 Task: Research Airbnb options in Palagiano, Italy from 1st January 2024 to 4th January 2024 for 1 adult. Place can be private room with 1  bedroom having 1 bed and 1 bathroom. Property type can be flat. Amenities needed are: wifi.
Action: Mouse moved to (492, 122)
Screenshot: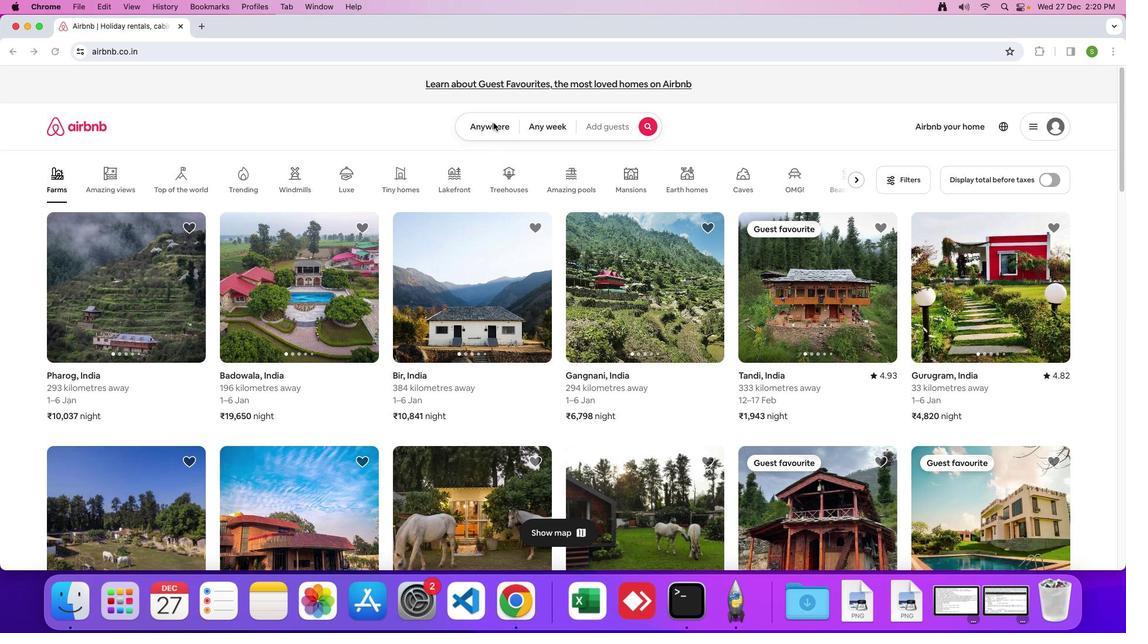 
Action: Mouse pressed left at (492, 122)
Screenshot: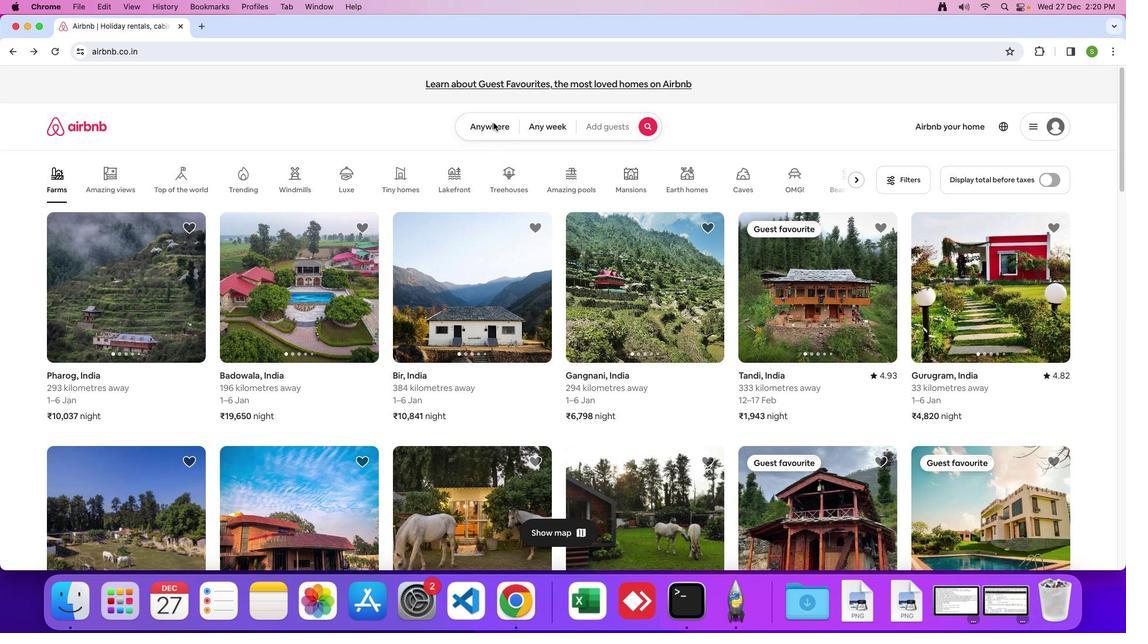 
Action: Mouse moved to (488, 124)
Screenshot: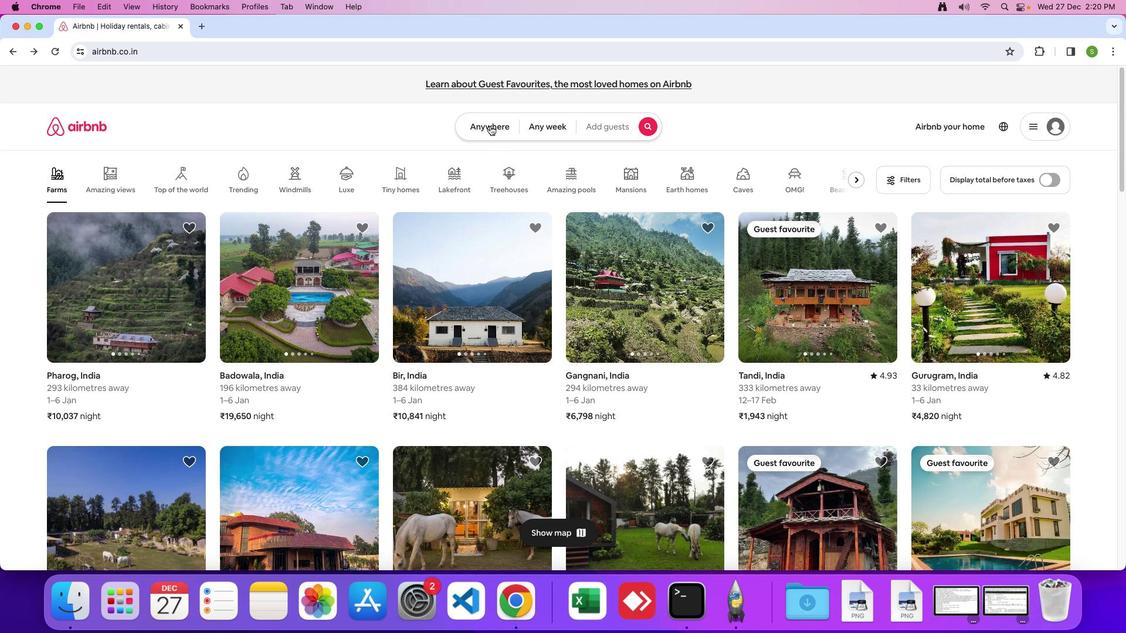 
Action: Mouse pressed left at (488, 124)
Screenshot: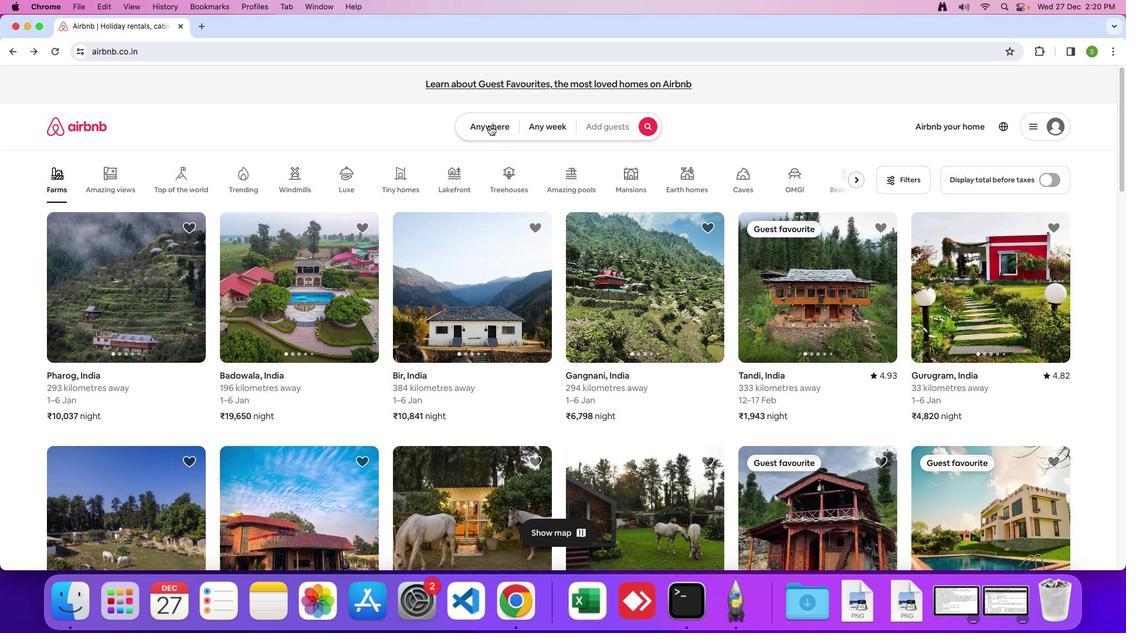 
Action: Mouse moved to (417, 164)
Screenshot: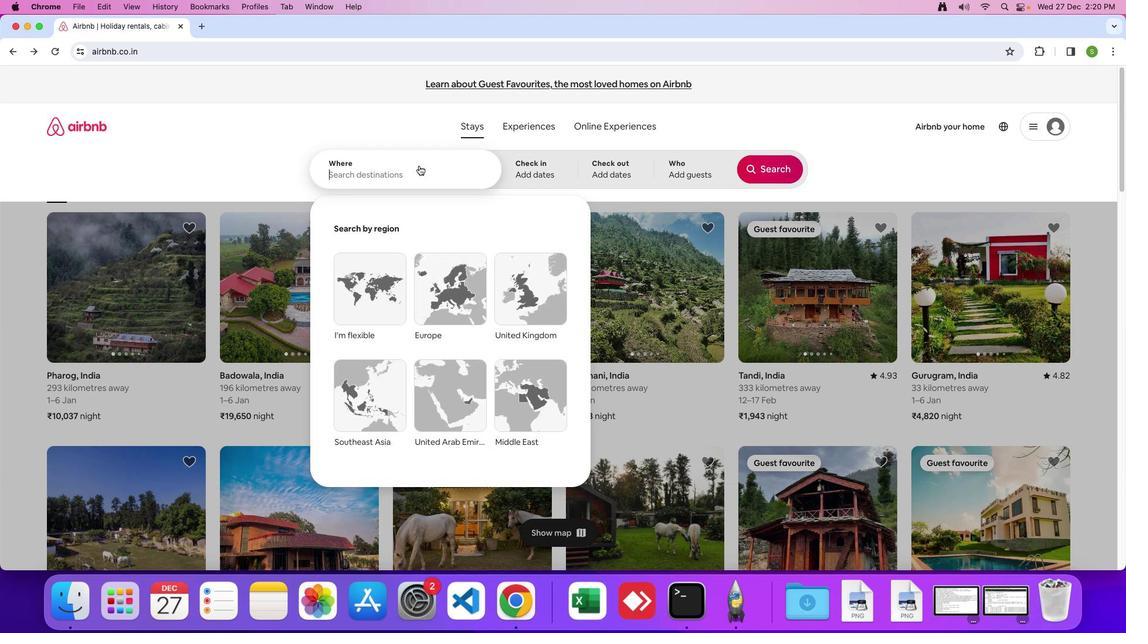 
Action: Mouse pressed left at (417, 164)
Screenshot: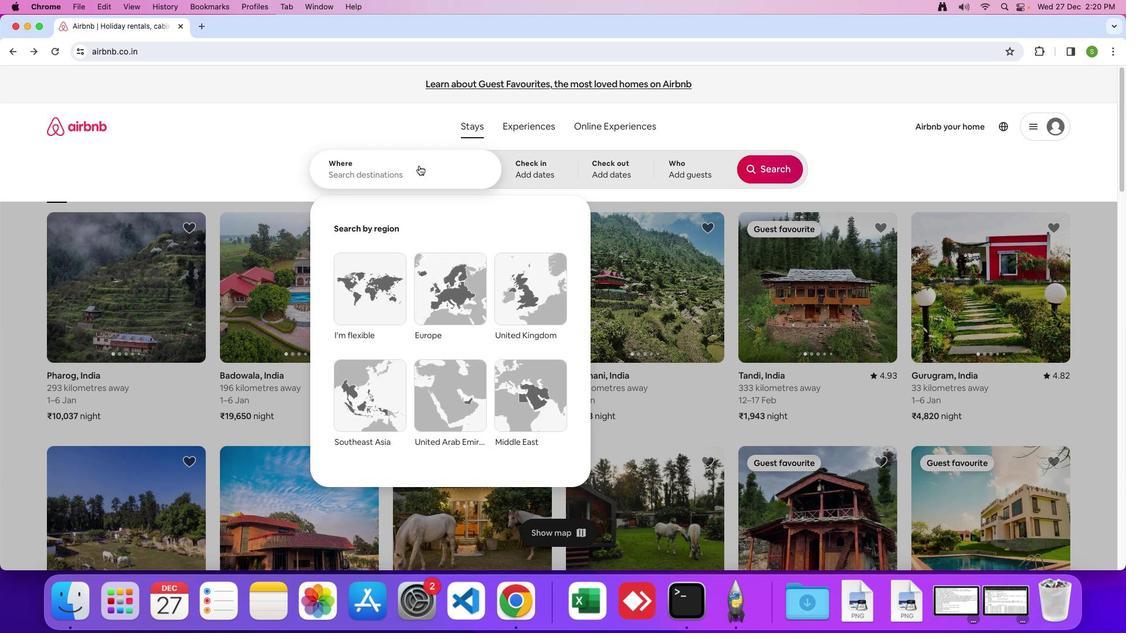 
Action: Mouse moved to (421, 165)
Screenshot: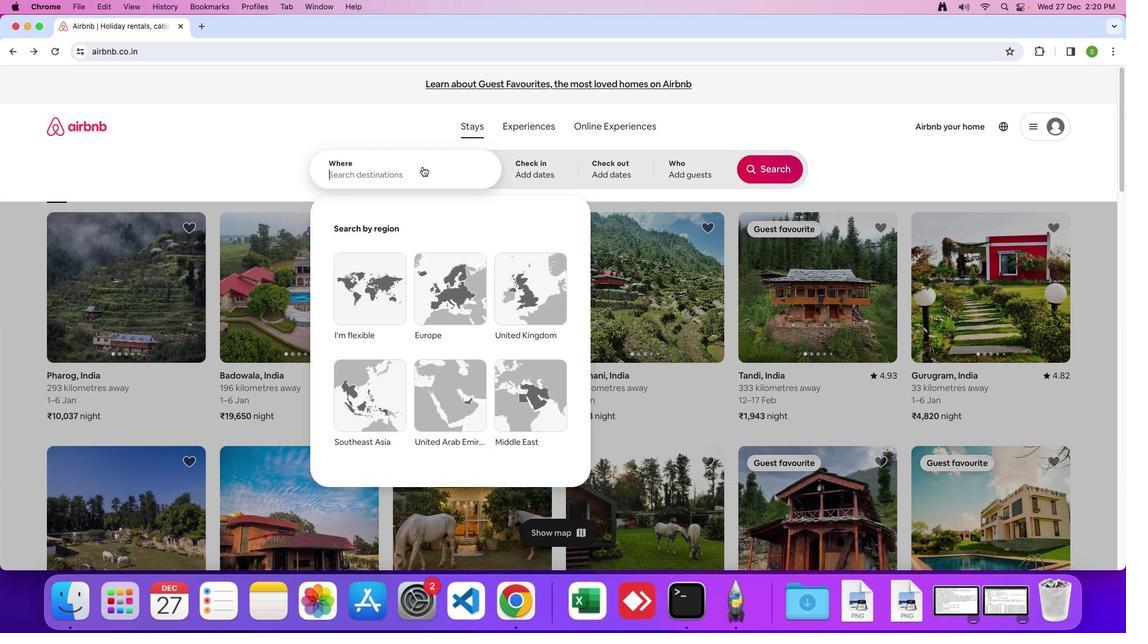 
Action: Key pressed 'P'Key.caps_lock'a''l''a''g''i''a''n''o'','Key.spaceKey.shift'I''t''a''l''y'Key.enter
Screenshot: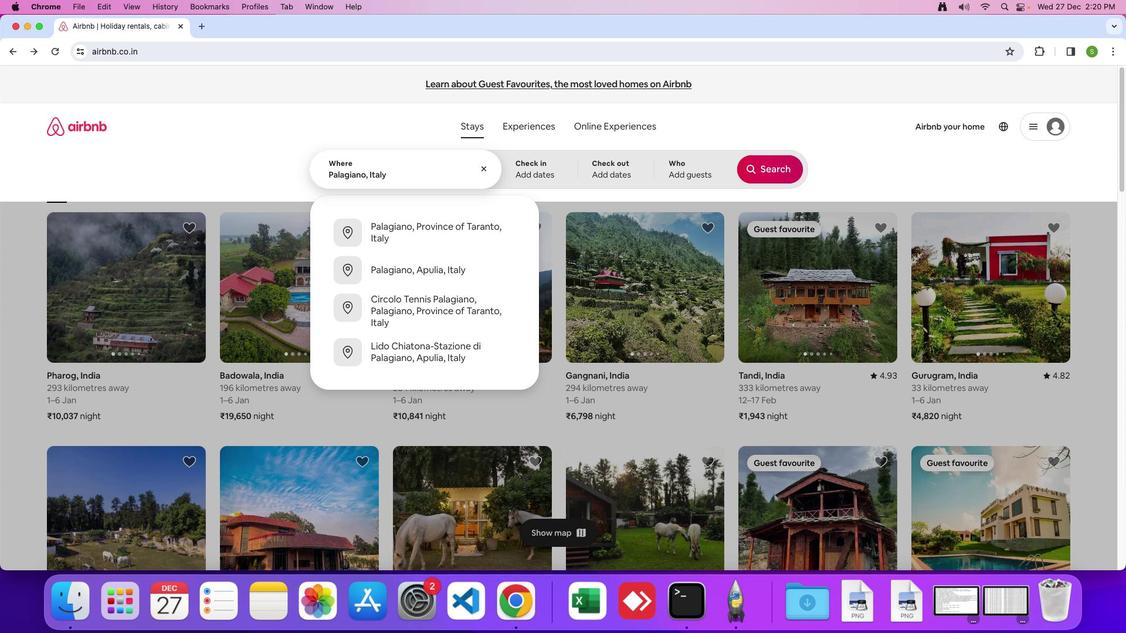 
Action: Mouse moved to (620, 316)
Screenshot: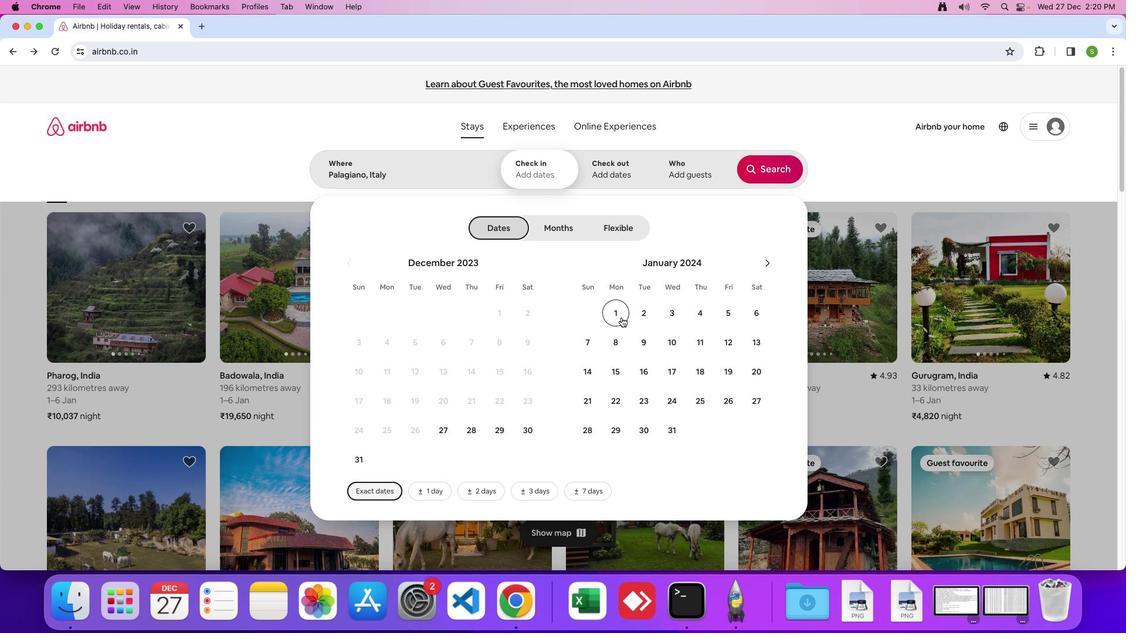 
Action: Mouse pressed left at (620, 316)
Screenshot: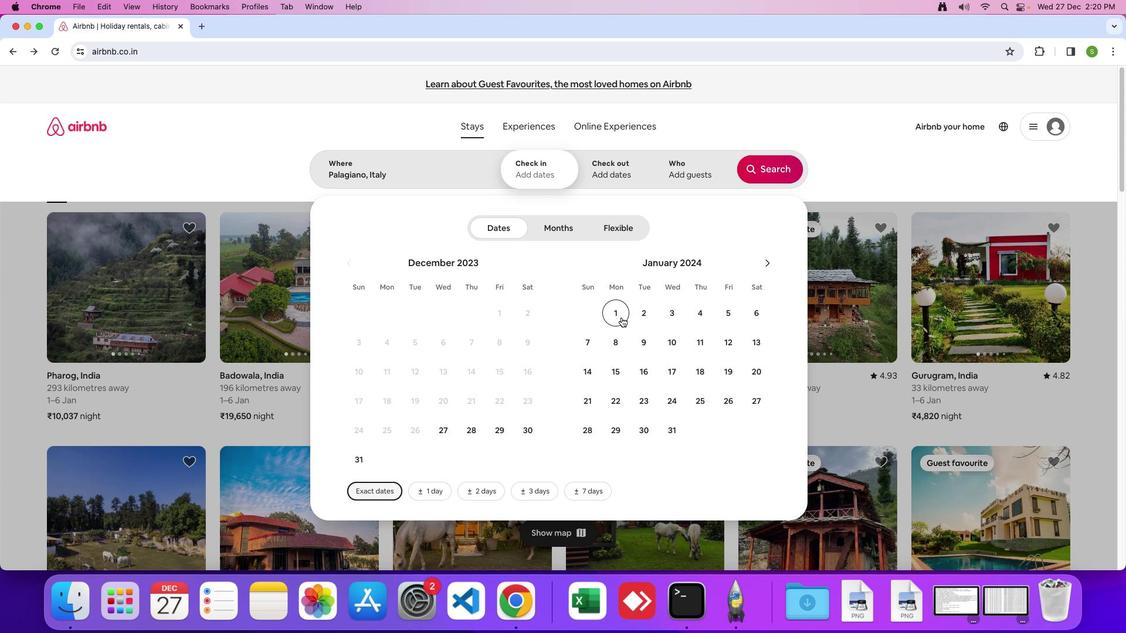 
Action: Mouse moved to (696, 315)
Screenshot: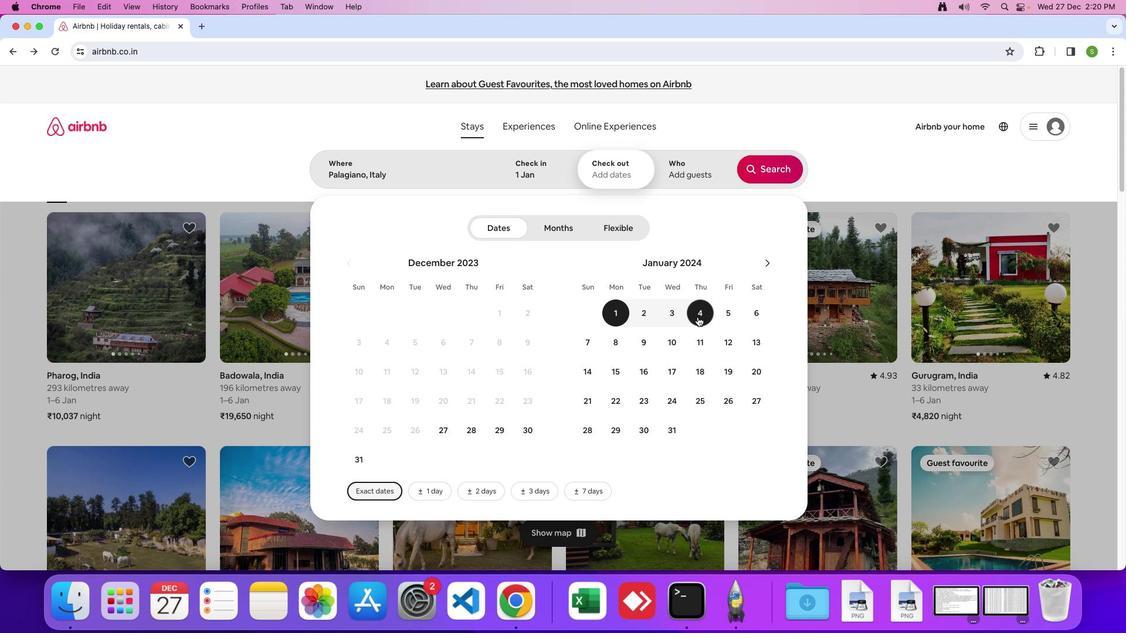 
Action: Mouse pressed left at (696, 315)
Screenshot: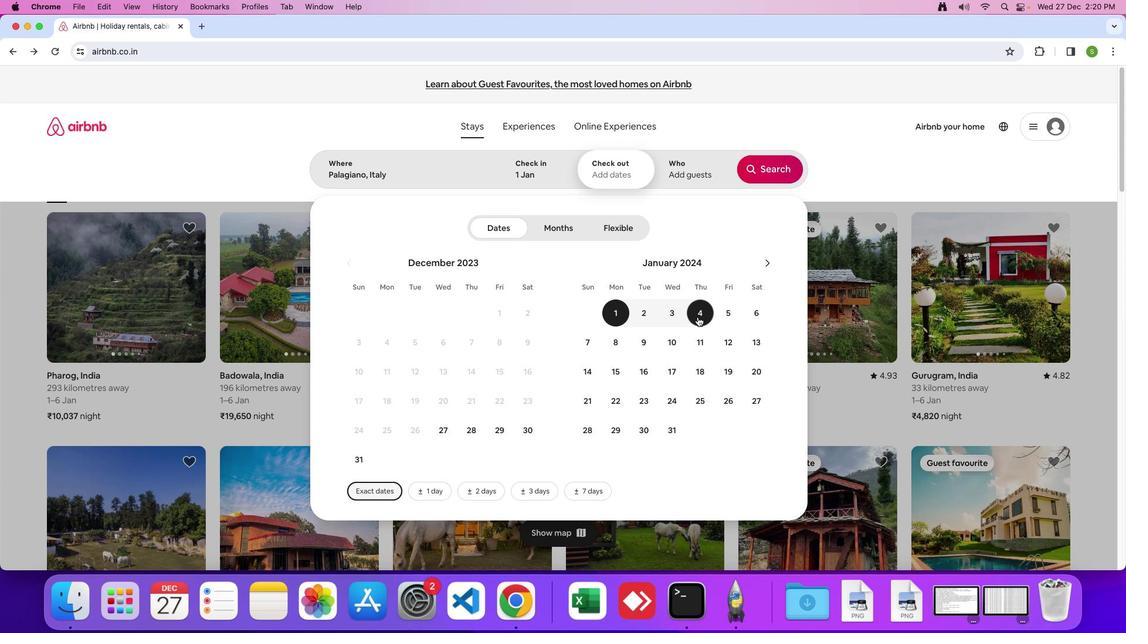 
Action: Mouse moved to (685, 179)
Screenshot: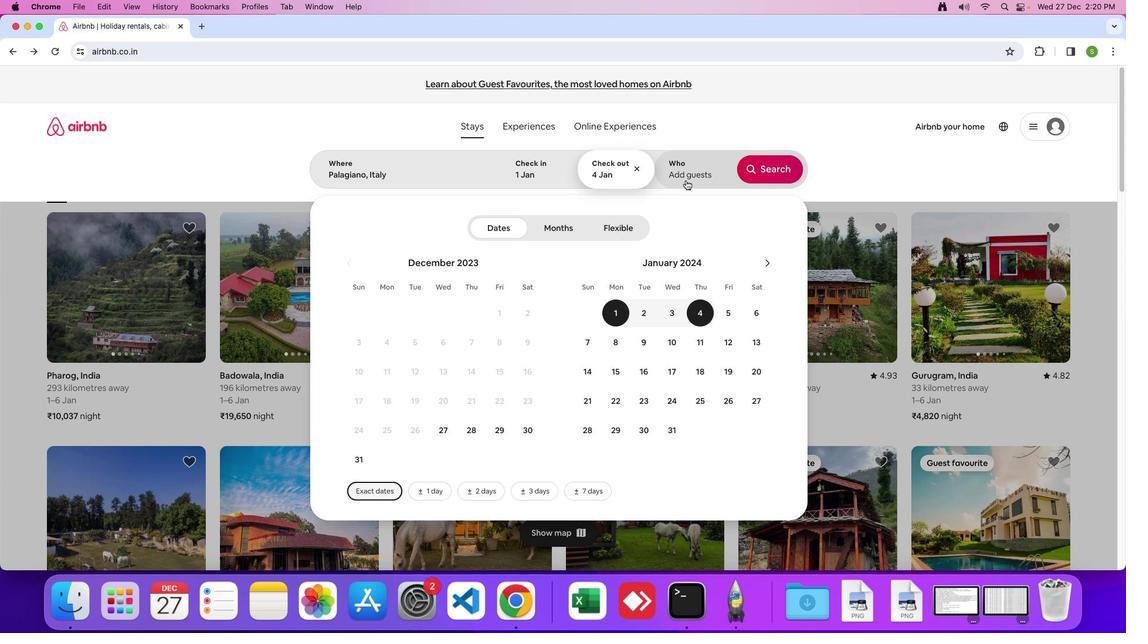 
Action: Mouse pressed left at (685, 179)
Screenshot: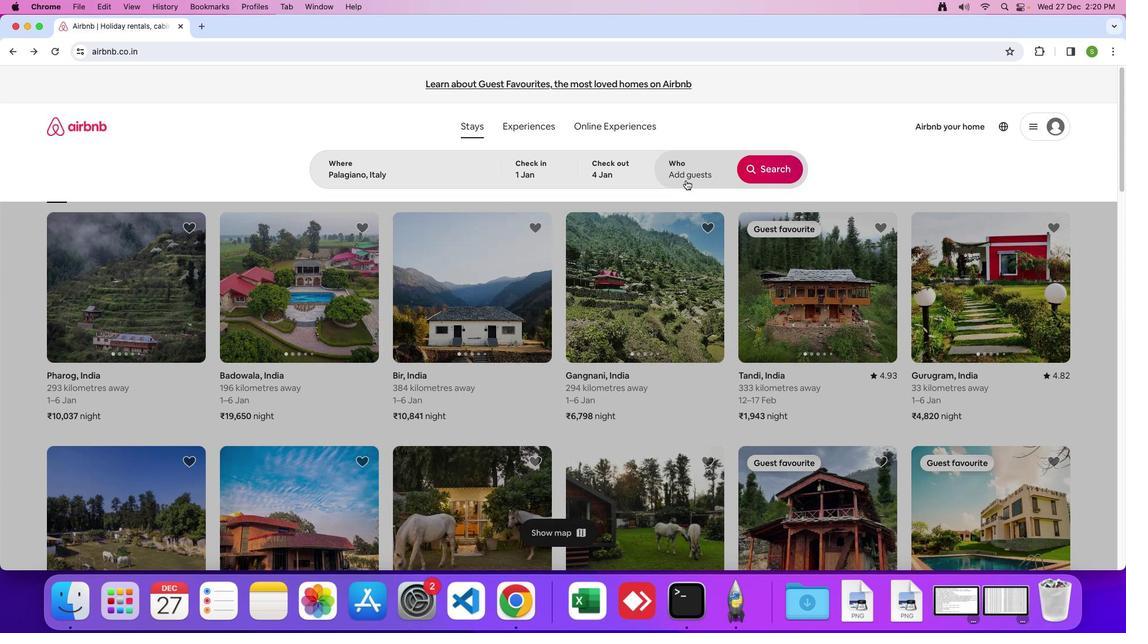 
Action: Mouse moved to (775, 226)
Screenshot: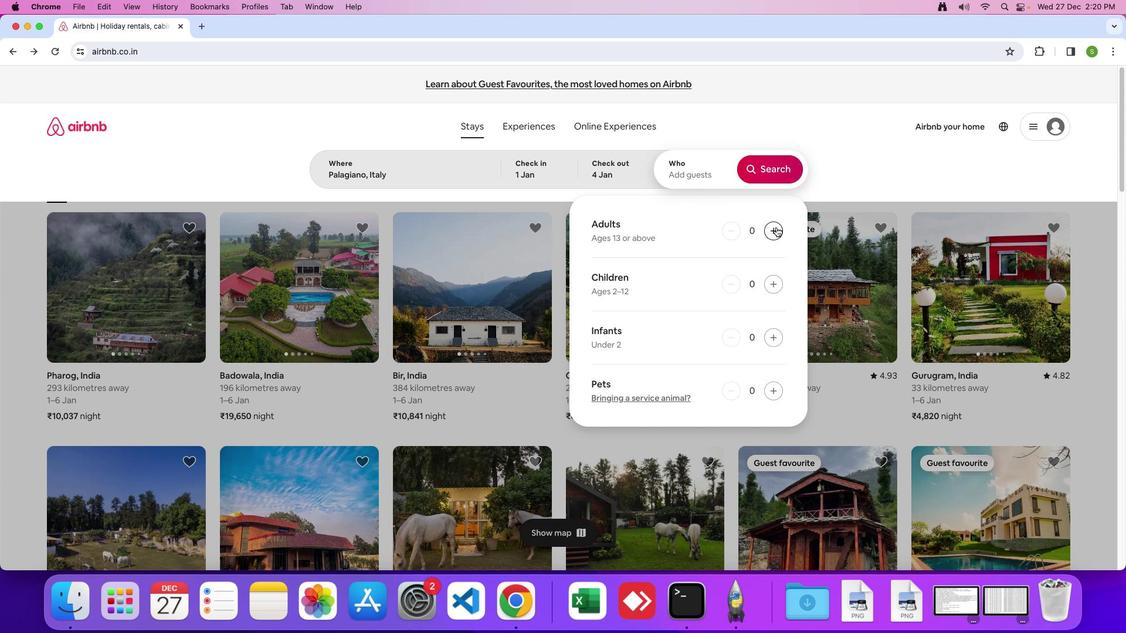 
Action: Mouse pressed left at (775, 226)
Screenshot: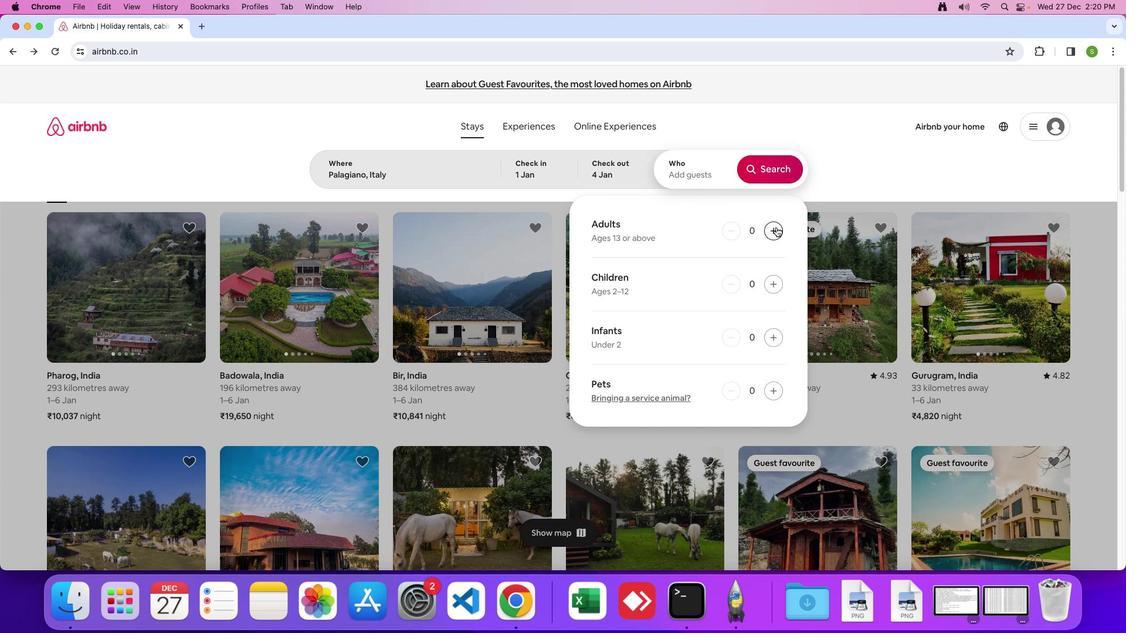 
Action: Mouse moved to (775, 178)
Screenshot: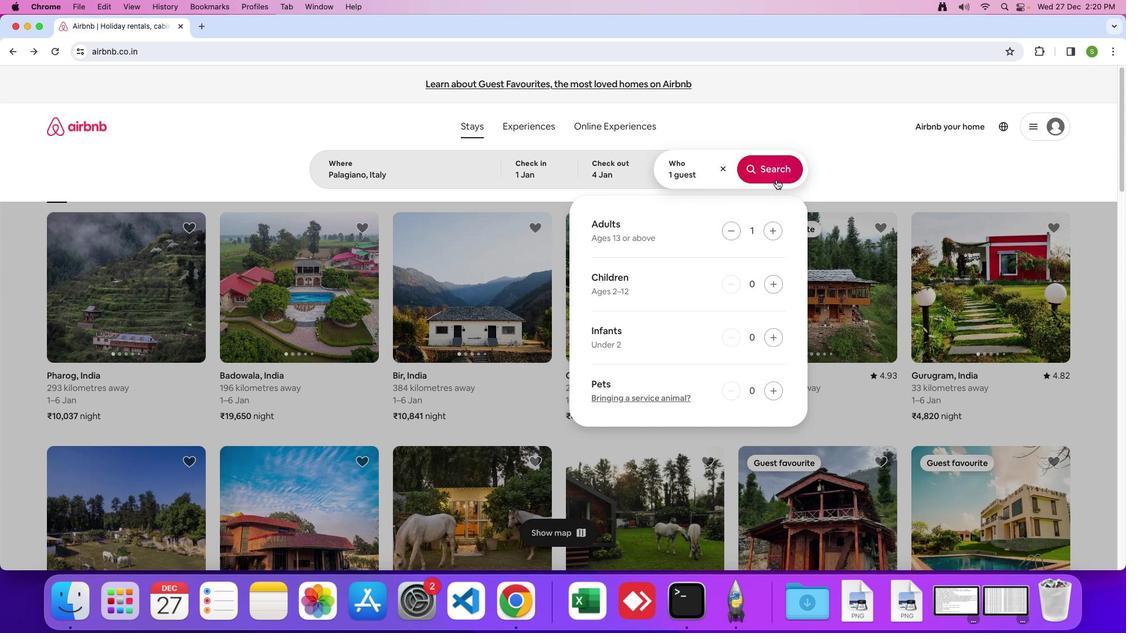 
Action: Mouse pressed left at (775, 178)
Screenshot: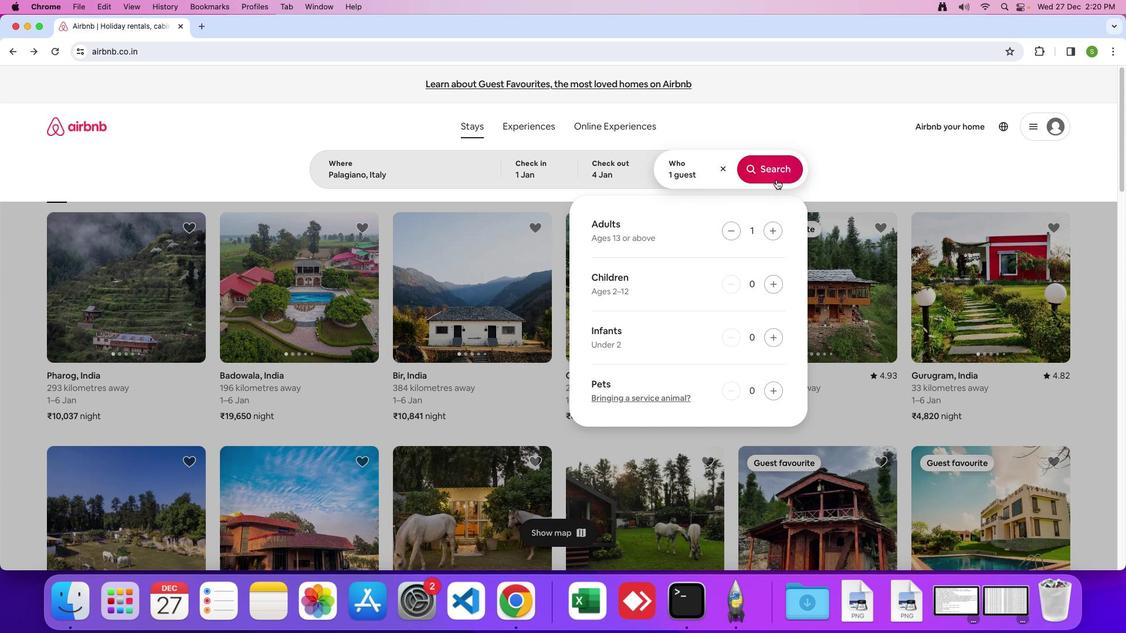 
Action: Mouse moved to (935, 136)
Screenshot: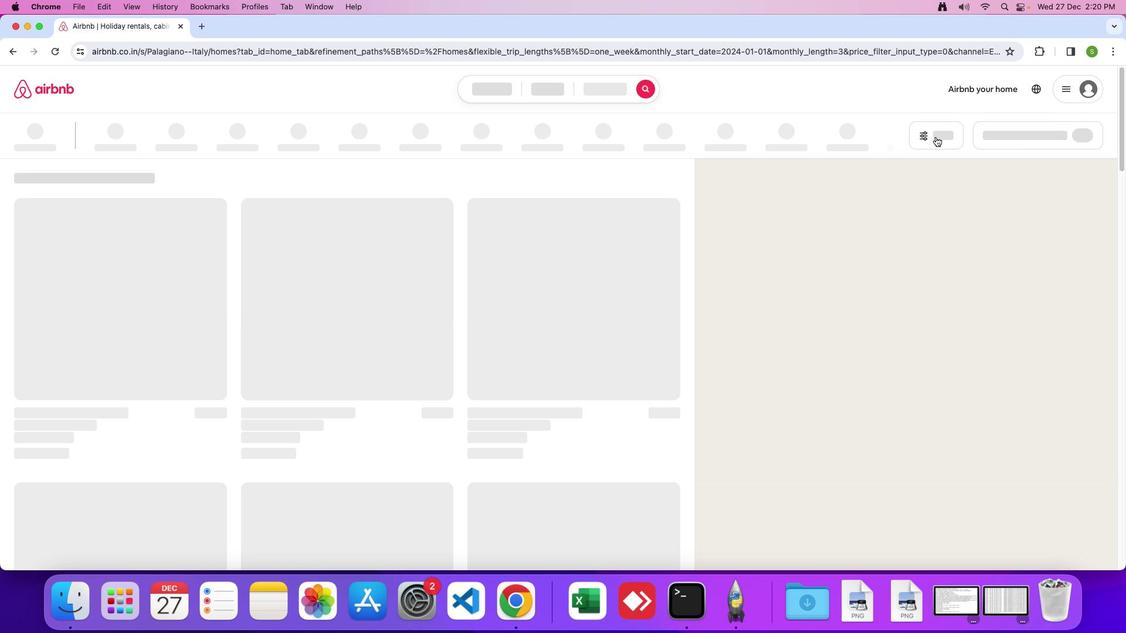 
Action: Mouse pressed left at (935, 136)
Screenshot: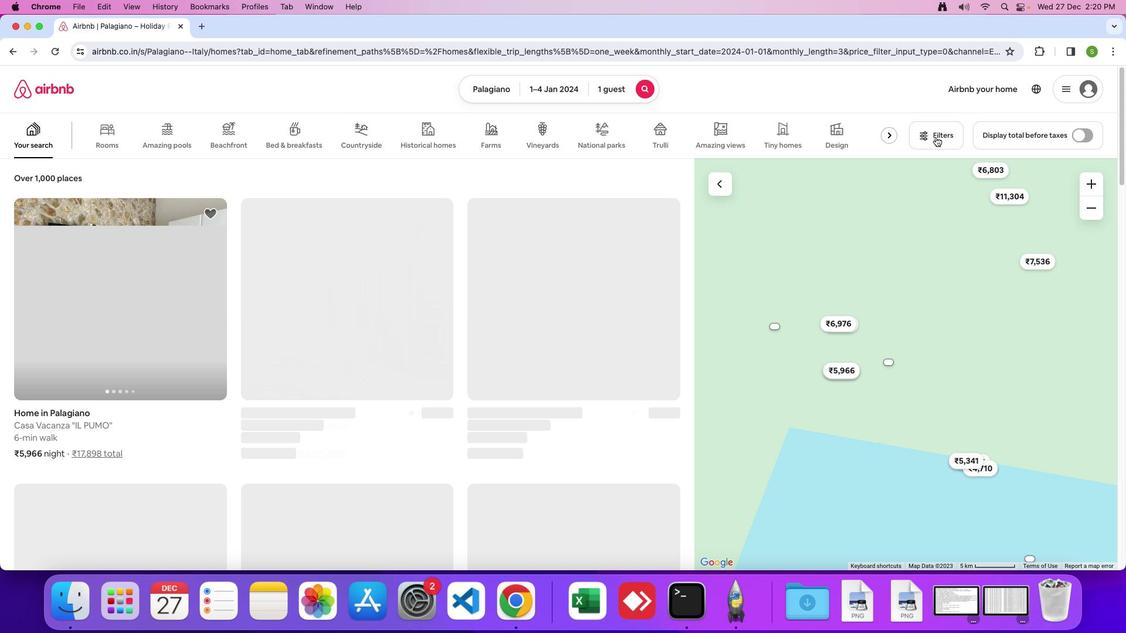 
Action: Mouse moved to (560, 426)
Screenshot: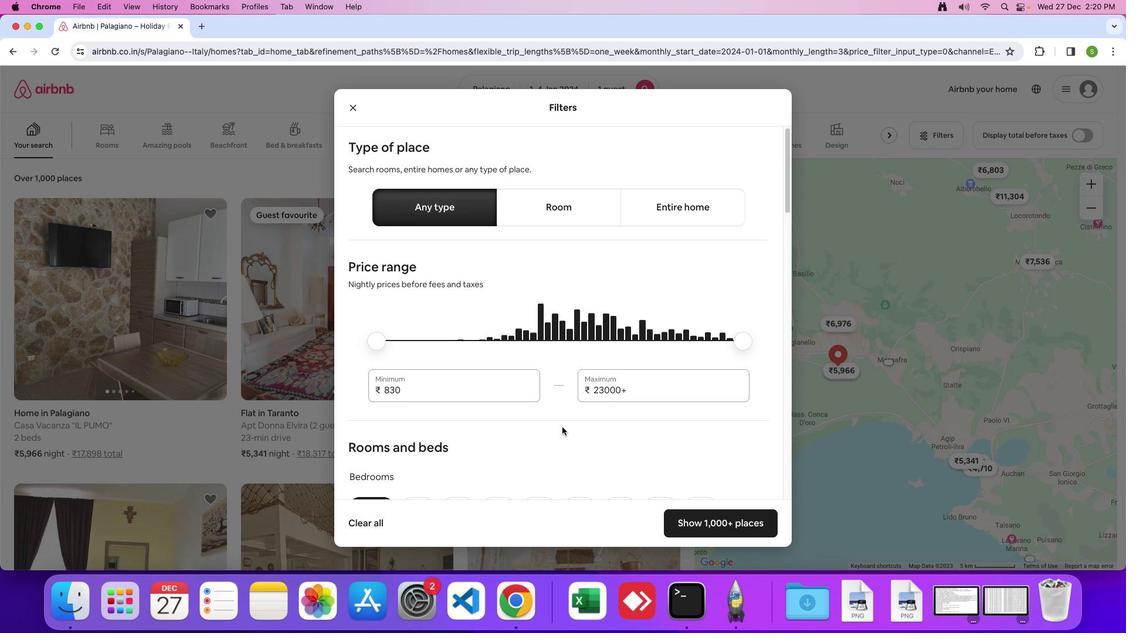 
Action: Mouse scrolled (560, 426) with delta (0, -1)
Screenshot: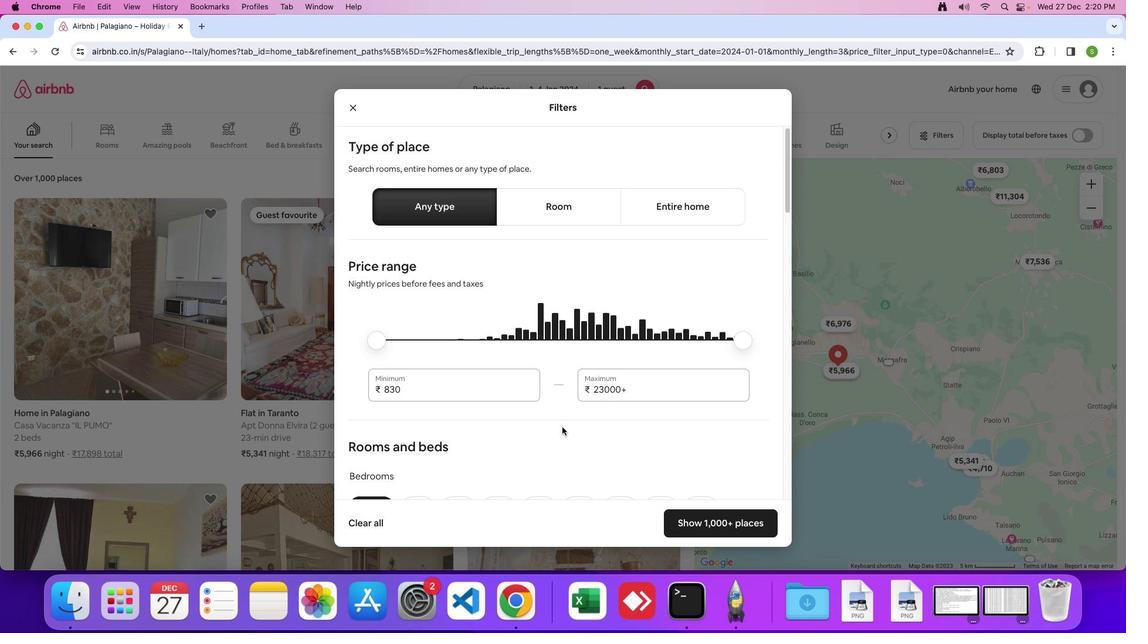 
Action: Mouse moved to (560, 426)
Screenshot: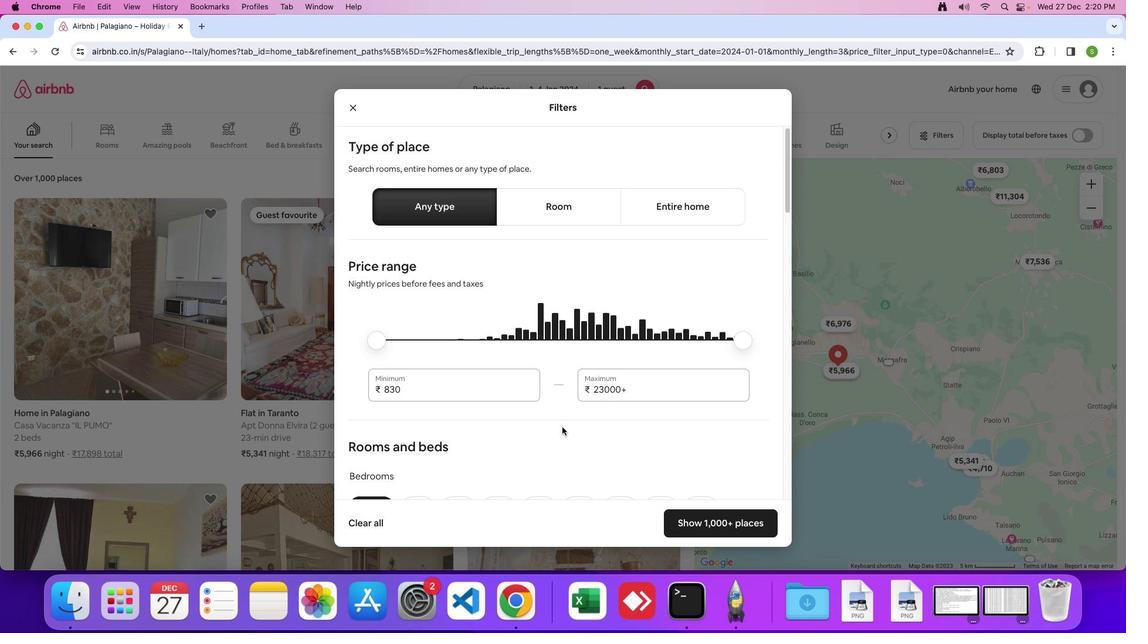
Action: Mouse scrolled (560, 426) with delta (0, -1)
Screenshot: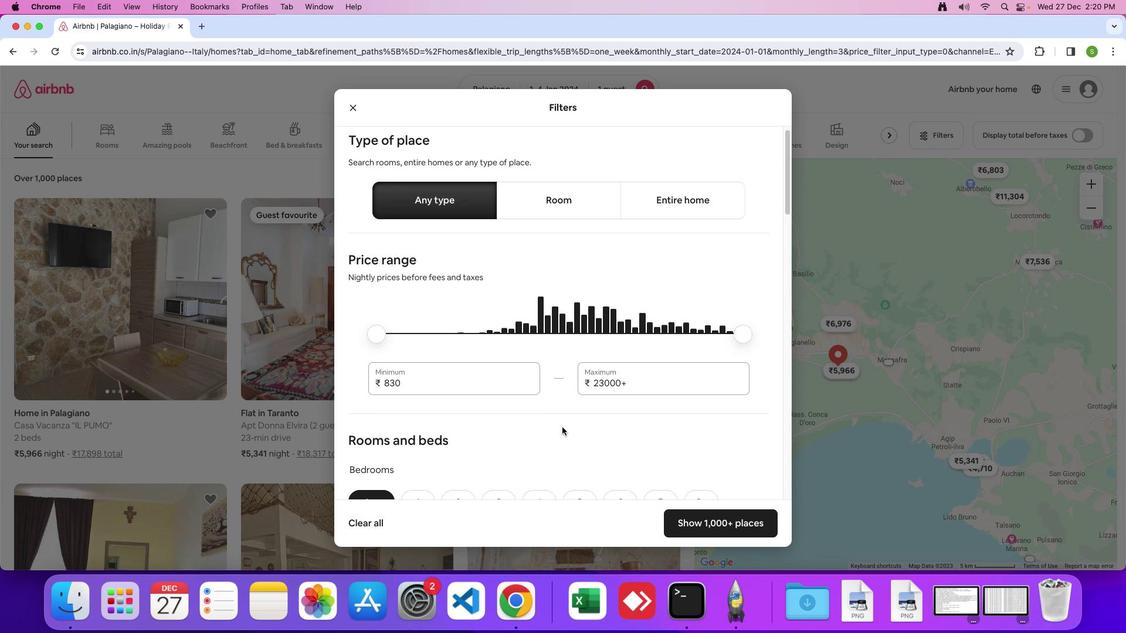 
Action: Mouse scrolled (560, 426) with delta (0, -1)
Screenshot: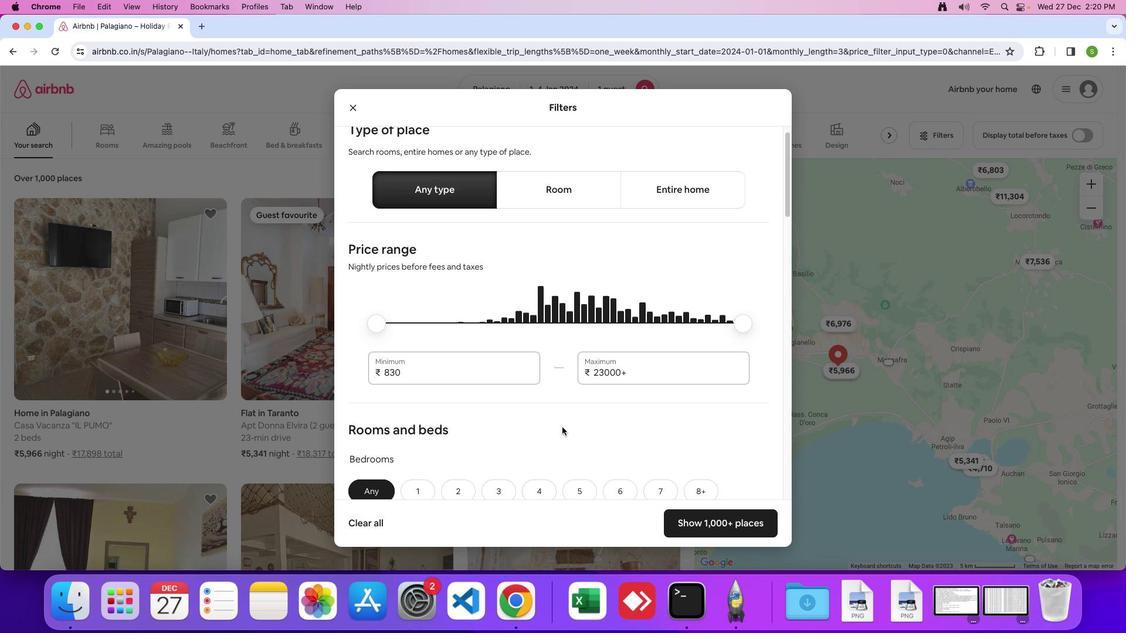 
Action: Mouse moved to (549, 423)
Screenshot: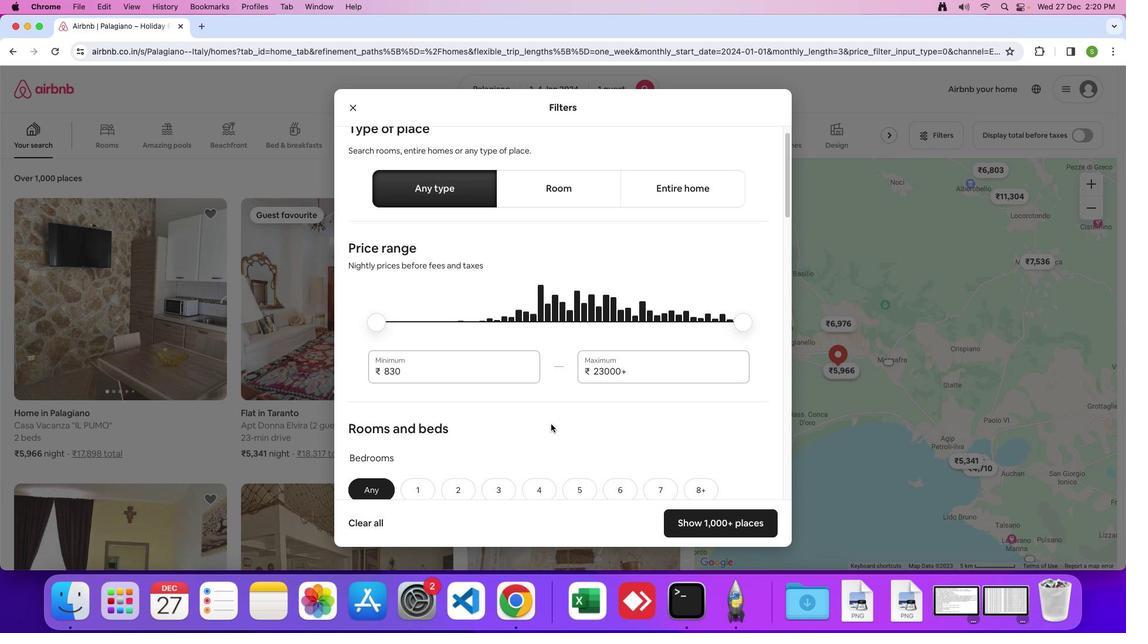 
Action: Mouse scrolled (549, 423) with delta (0, -1)
Screenshot: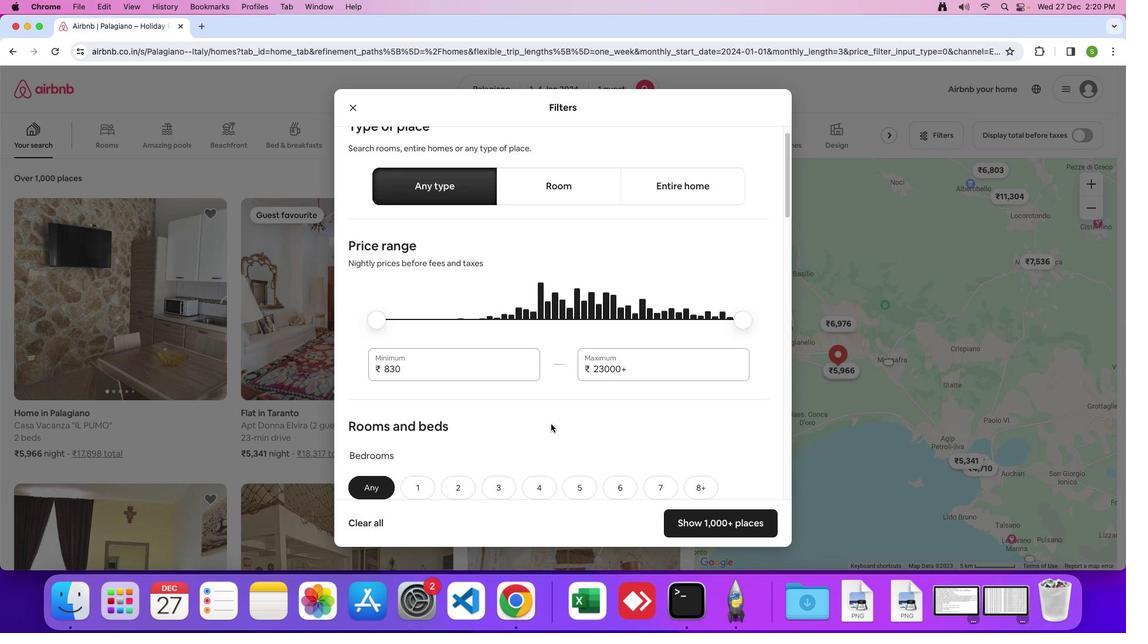 
Action: Mouse scrolled (549, 423) with delta (0, -1)
Screenshot: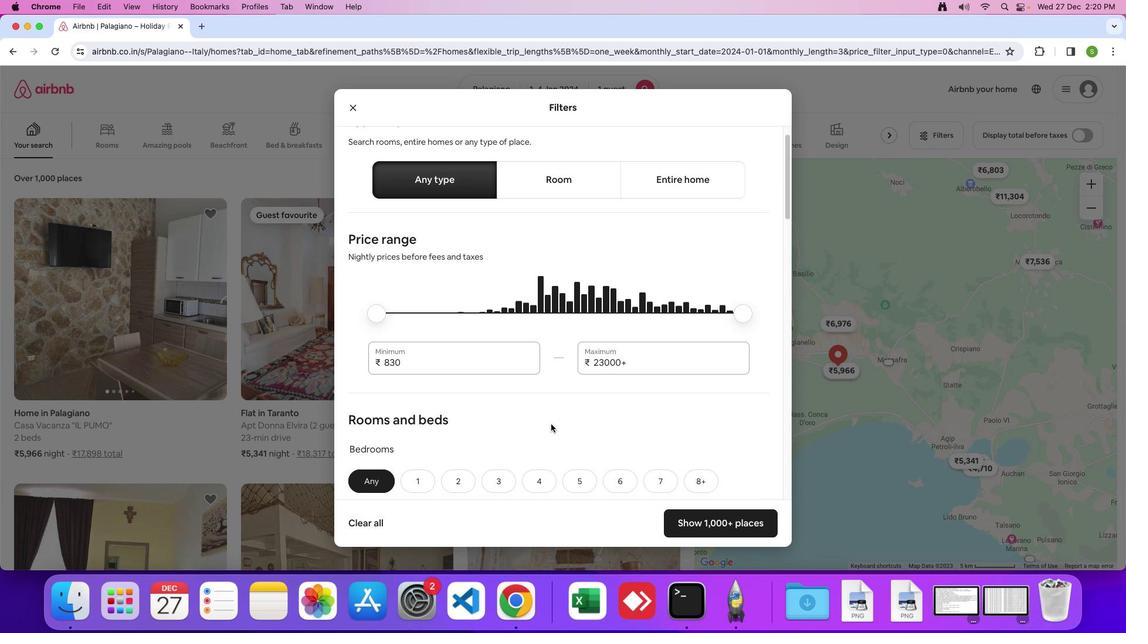 
Action: Mouse scrolled (549, 423) with delta (0, -1)
Screenshot: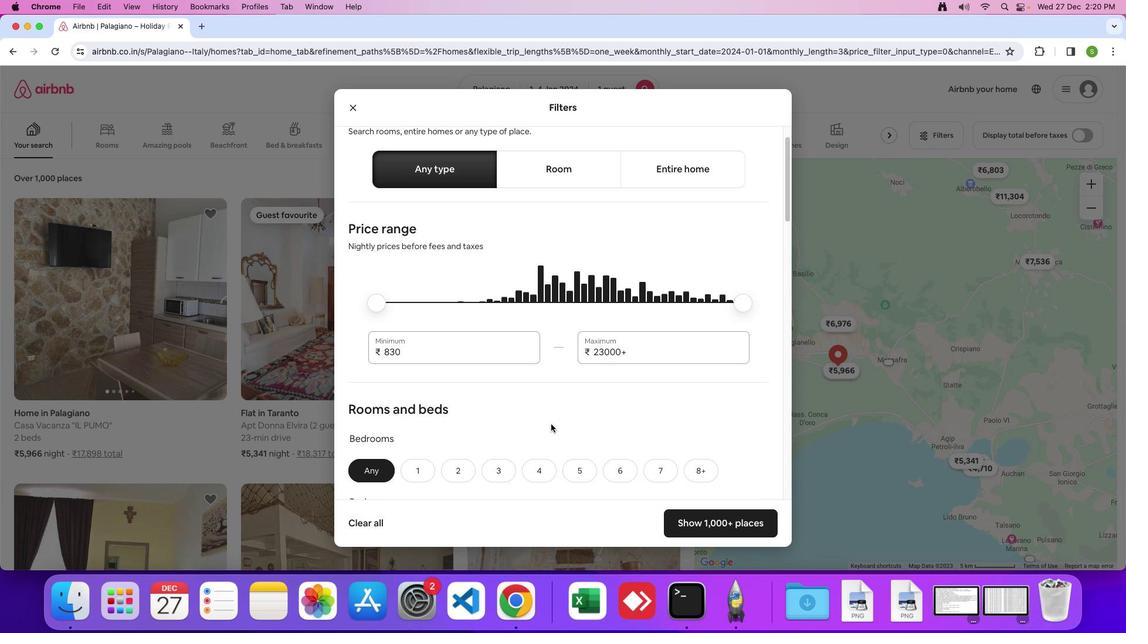 
Action: Mouse scrolled (549, 423) with delta (0, -1)
Screenshot: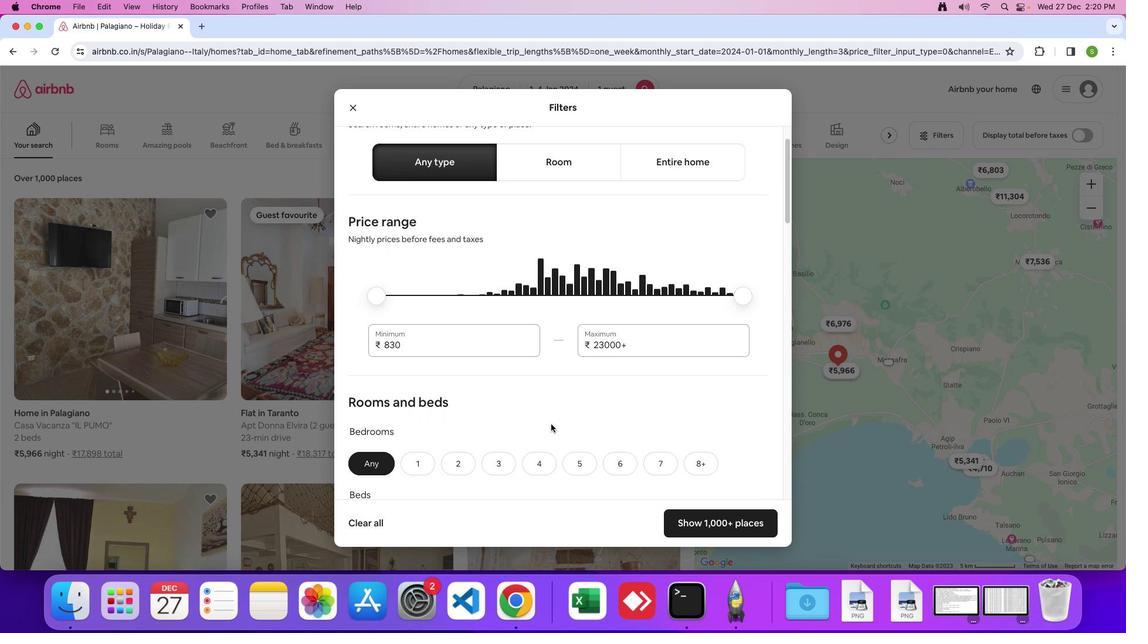 
Action: Mouse scrolled (549, 423) with delta (0, -1)
Screenshot: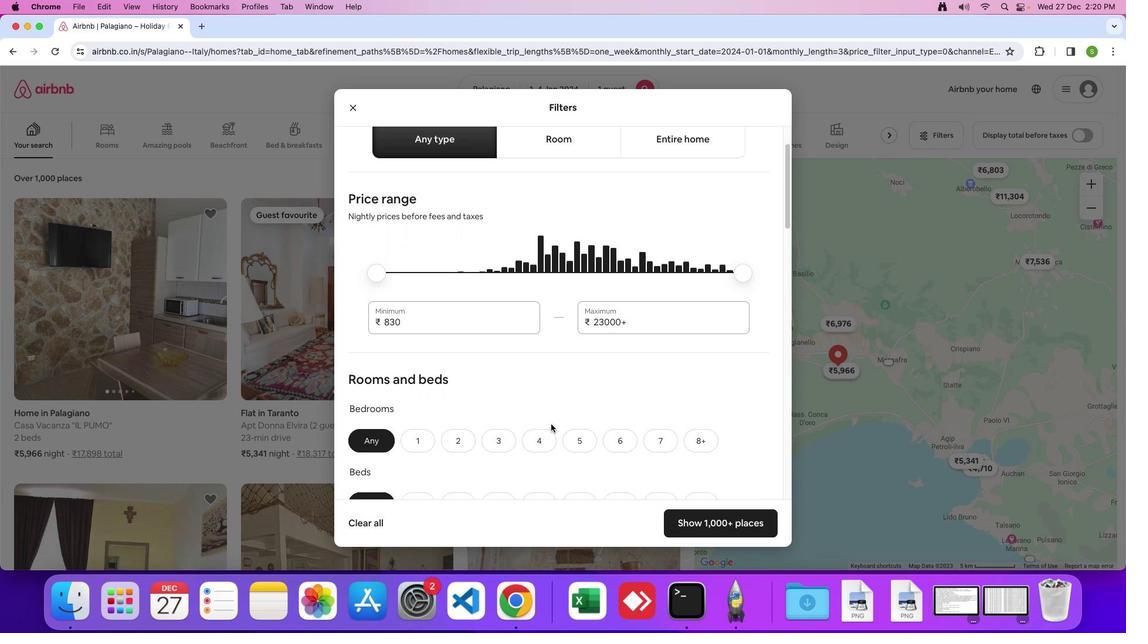 
Action: Mouse scrolled (549, 423) with delta (0, -1)
Screenshot: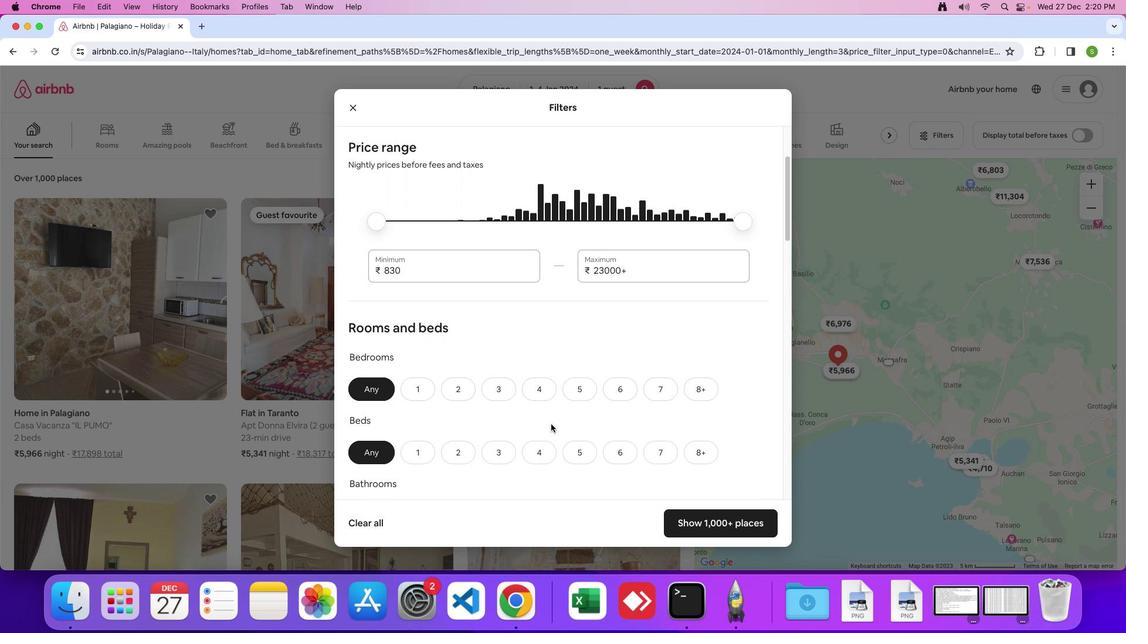 
Action: Mouse scrolled (549, 423) with delta (0, -1)
Screenshot: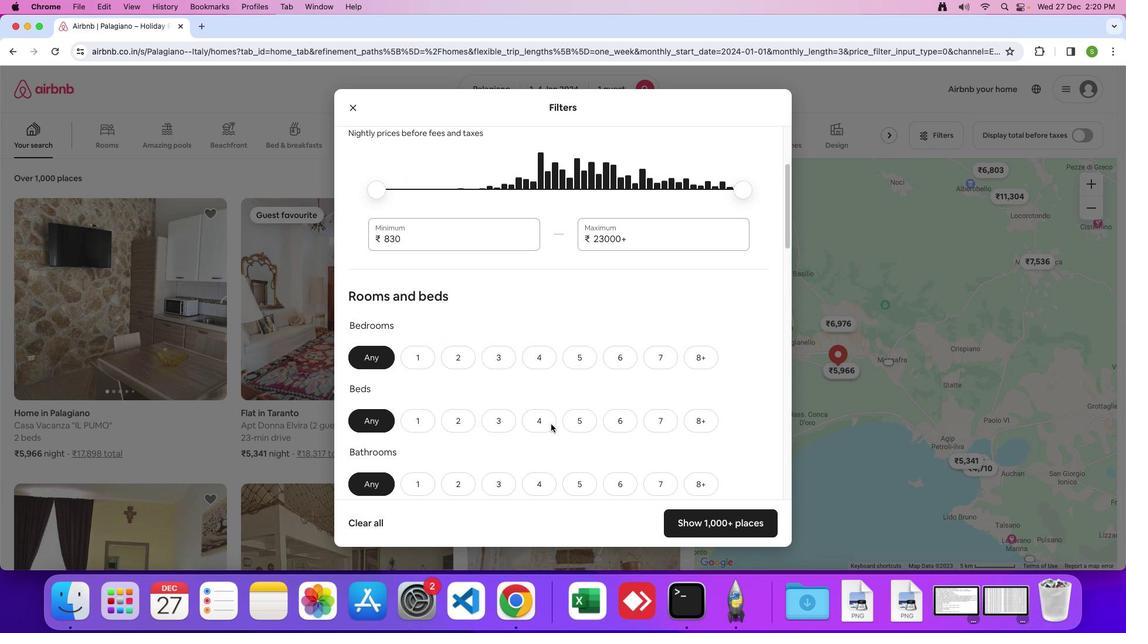 
Action: Mouse scrolled (549, 423) with delta (0, -1)
Screenshot: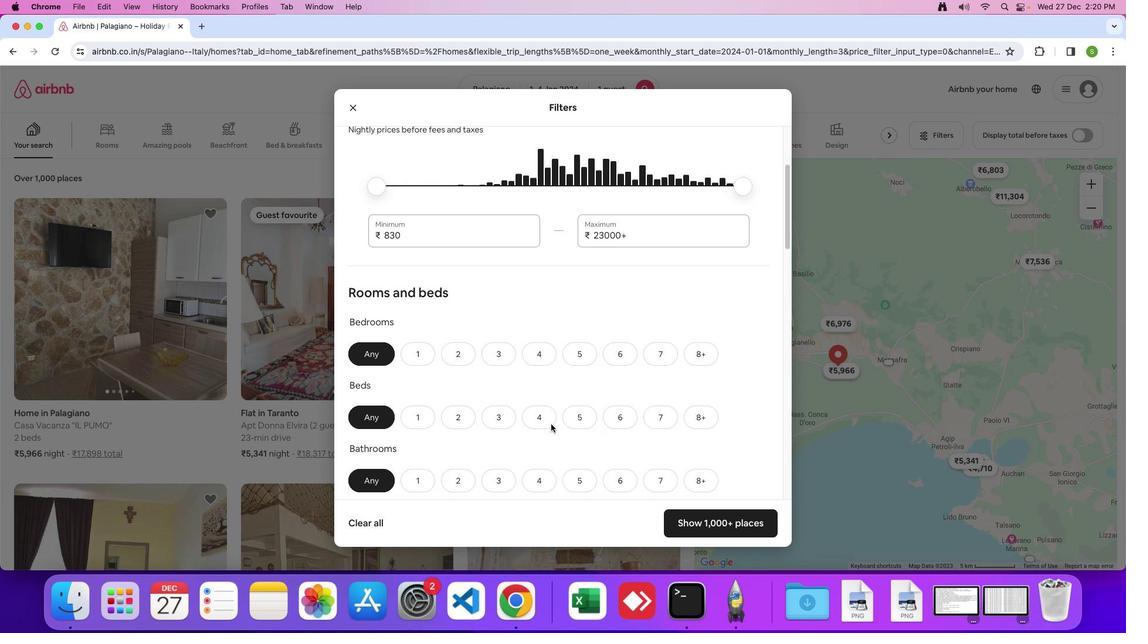 
Action: Mouse scrolled (549, 423) with delta (0, -2)
Screenshot: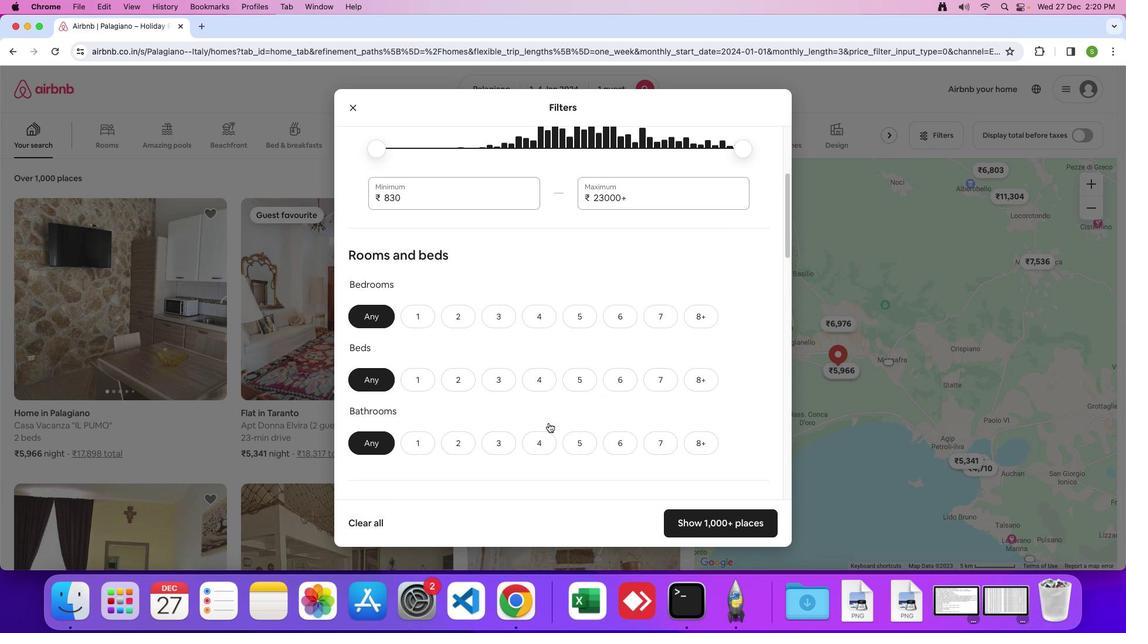 
Action: Mouse moved to (417, 268)
Screenshot: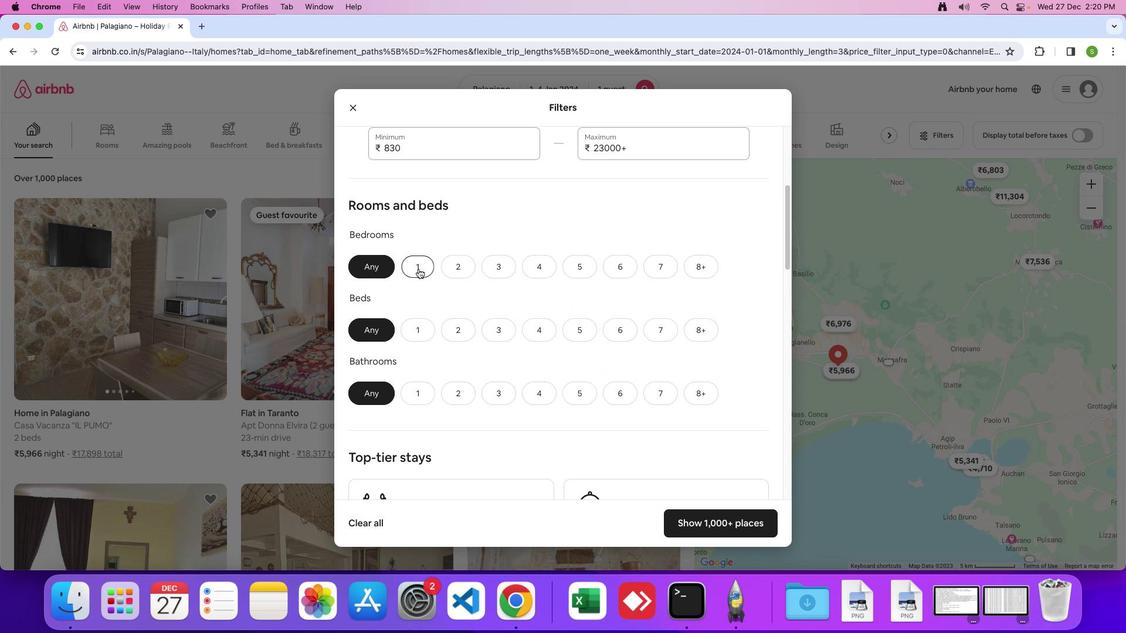 
Action: Mouse pressed left at (417, 268)
Screenshot: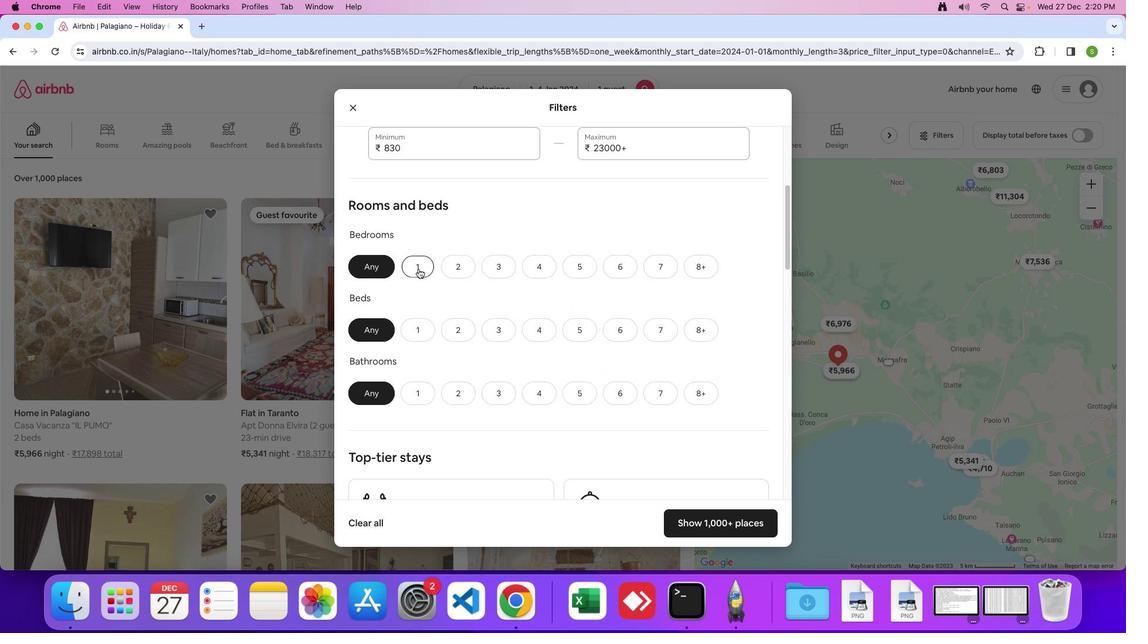 
Action: Mouse moved to (425, 325)
Screenshot: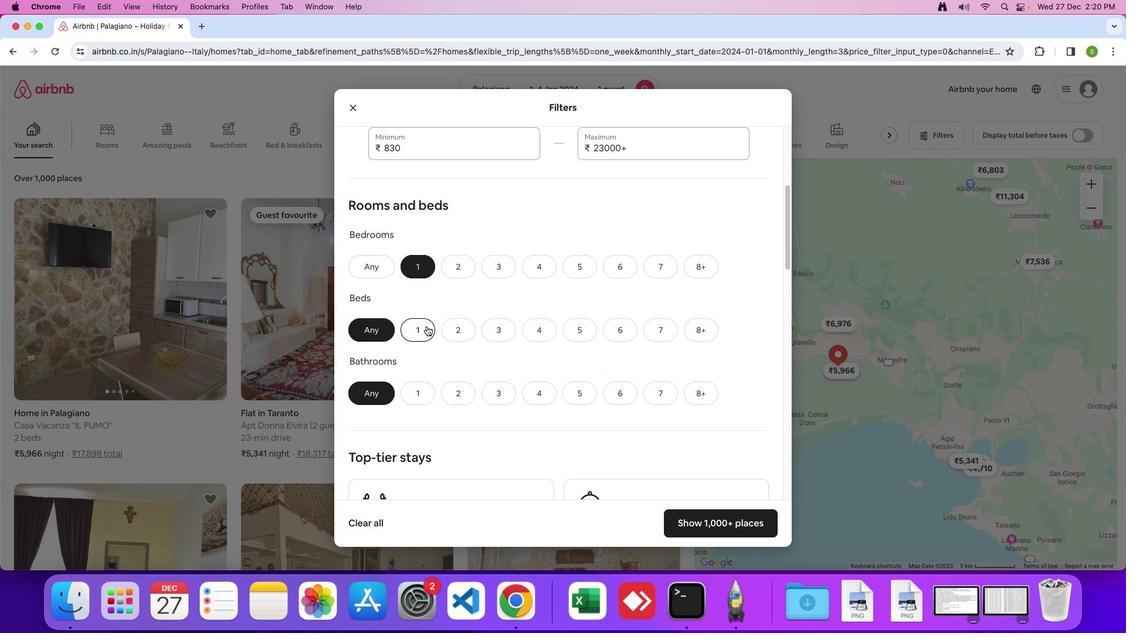 
Action: Mouse pressed left at (425, 325)
Screenshot: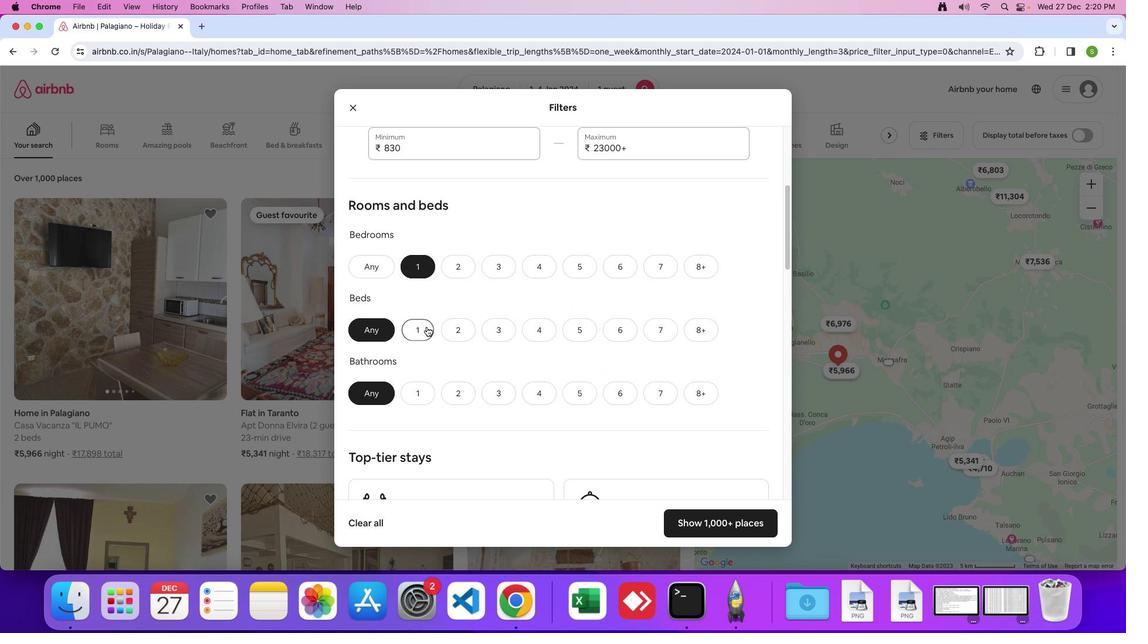 
Action: Mouse moved to (413, 390)
Screenshot: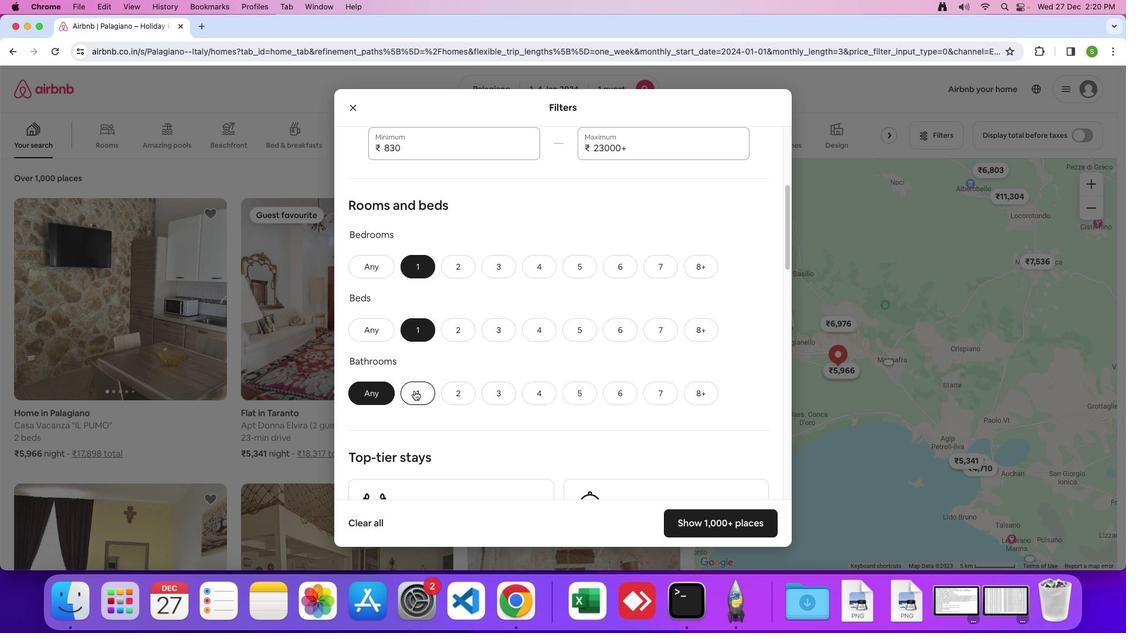 
Action: Mouse pressed left at (413, 390)
Screenshot: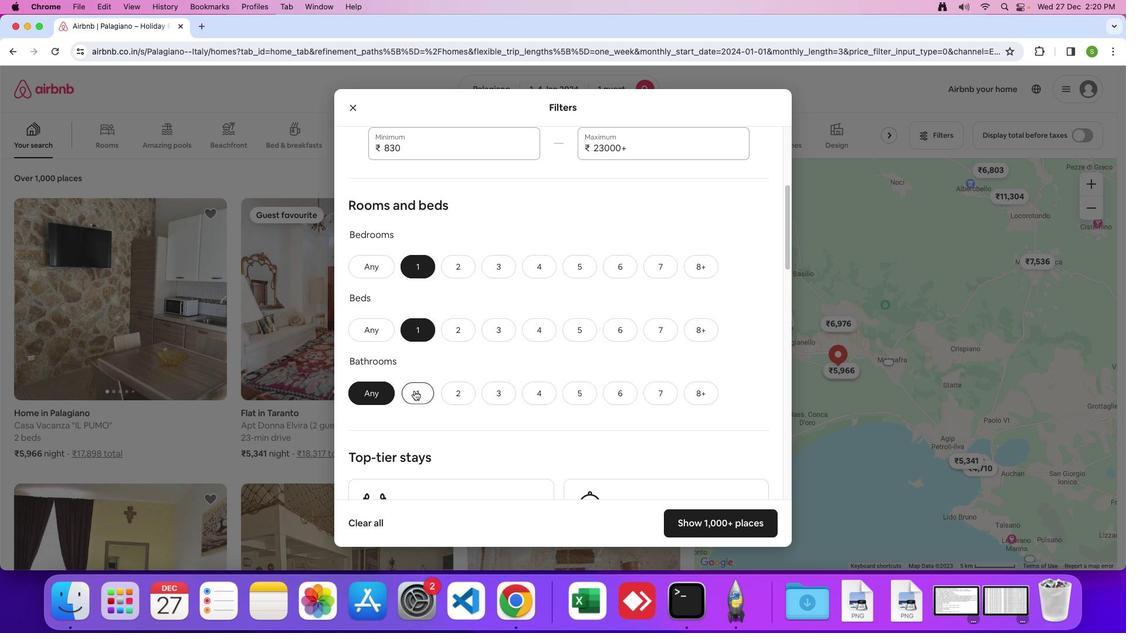 
Action: Mouse moved to (535, 417)
Screenshot: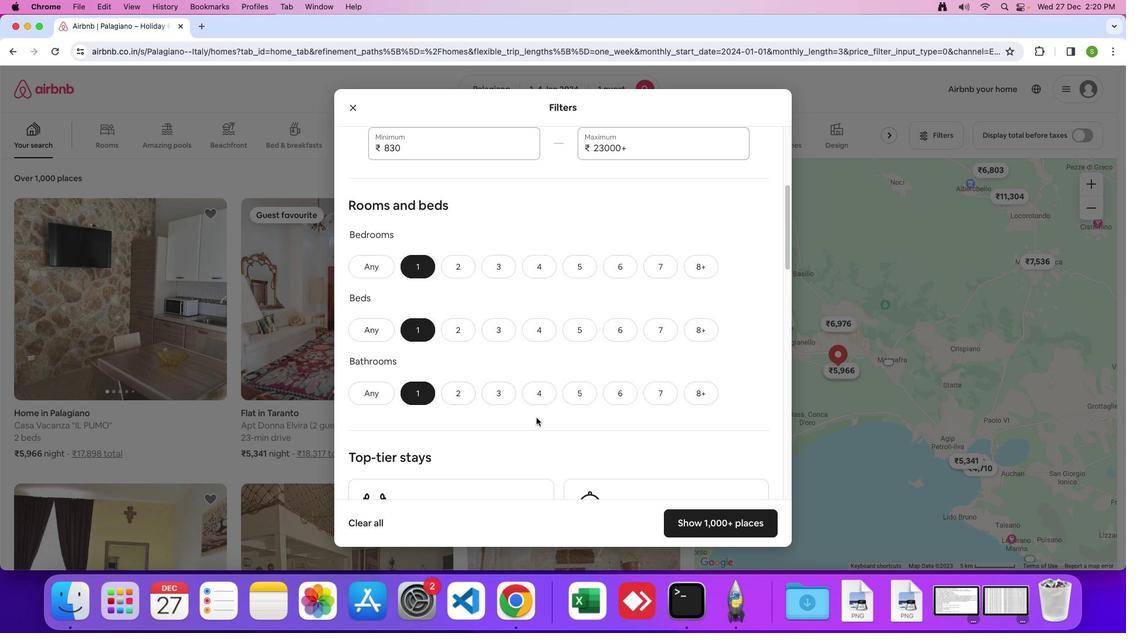 
Action: Mouse scrolled (535, 417) with delta (0, -1)
Screenshot: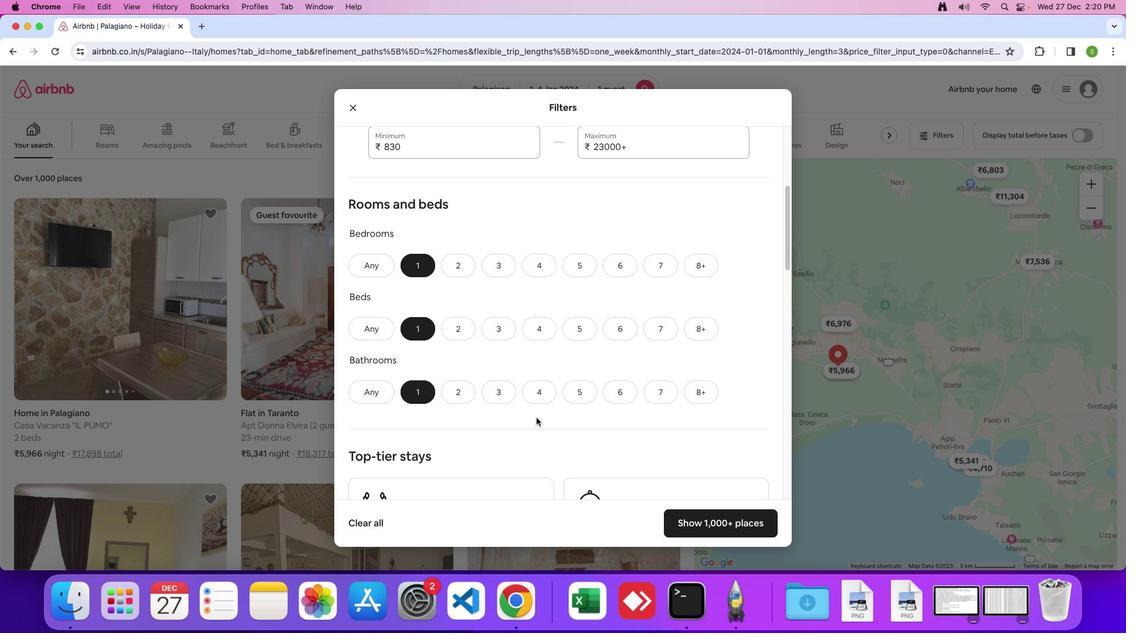 
Action: Mouse moved to (535, 417)
Screenshot: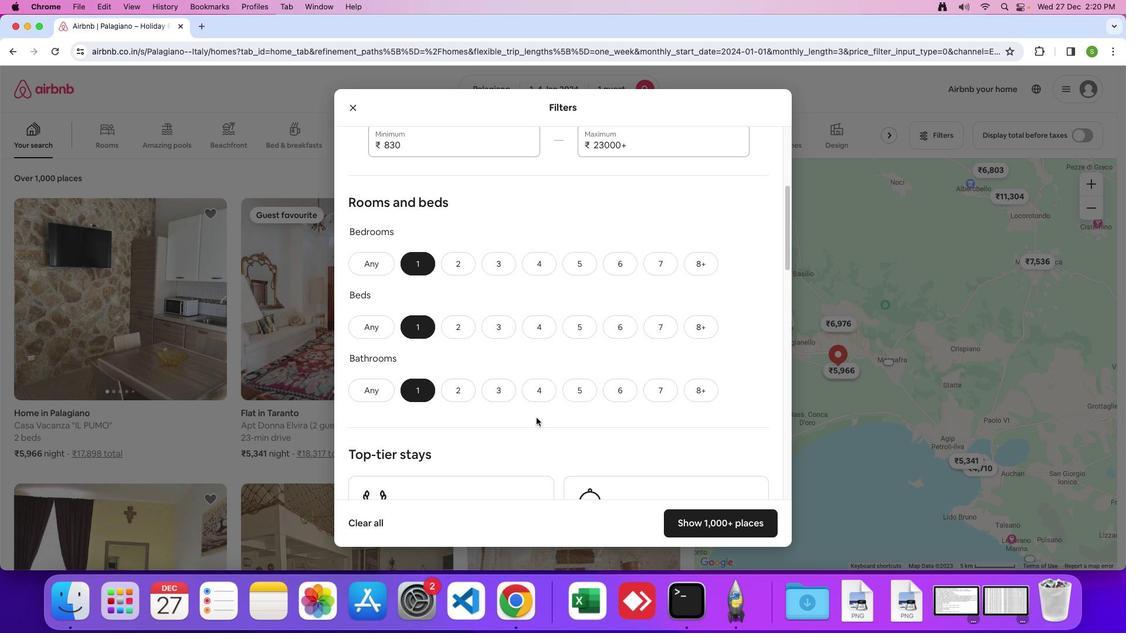 
Action: Mouse scrolled (535, 417) with delta (0, -1)
Screenshot: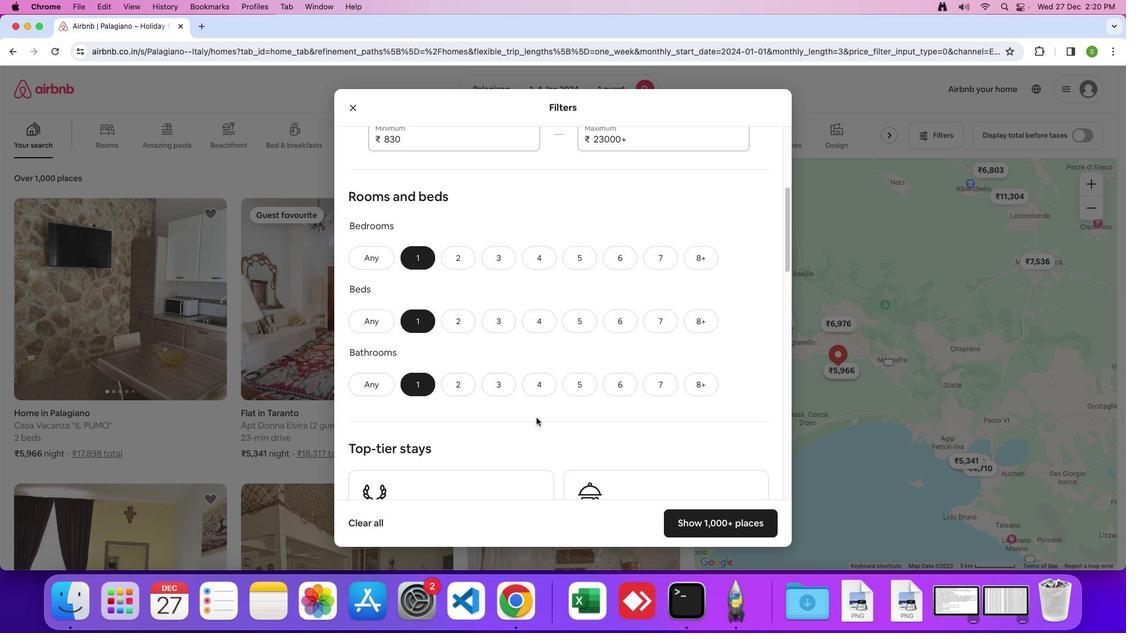 
Action: Mouse moved to (535, 417)
Screenshot: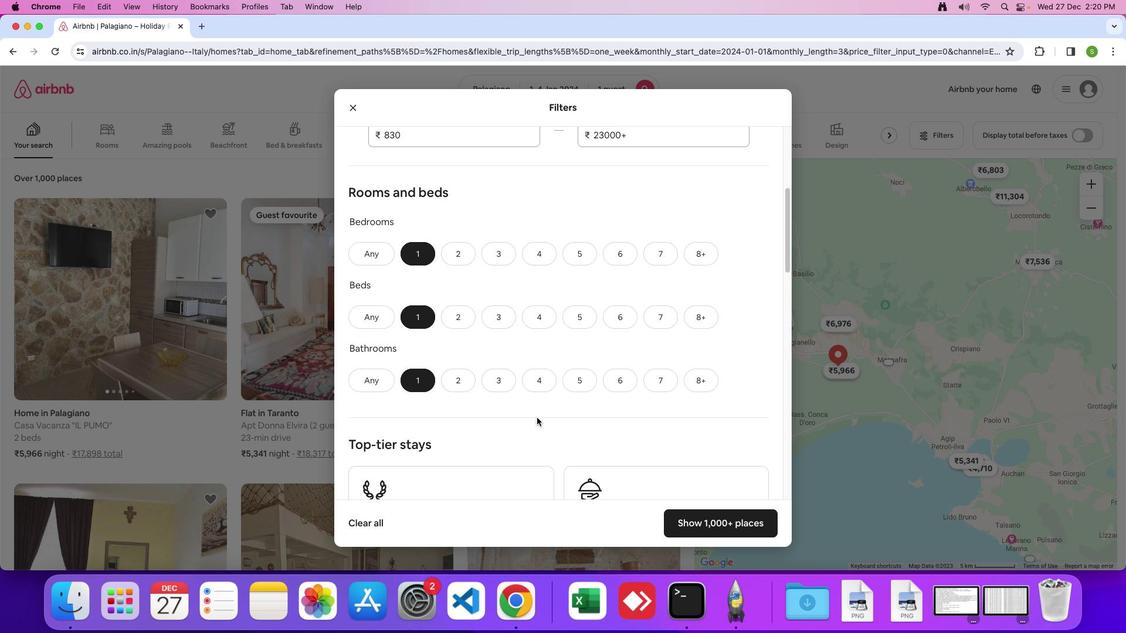 
Action: Mouse scrolled (535, 417) with delta (0, -1)
Screenshot: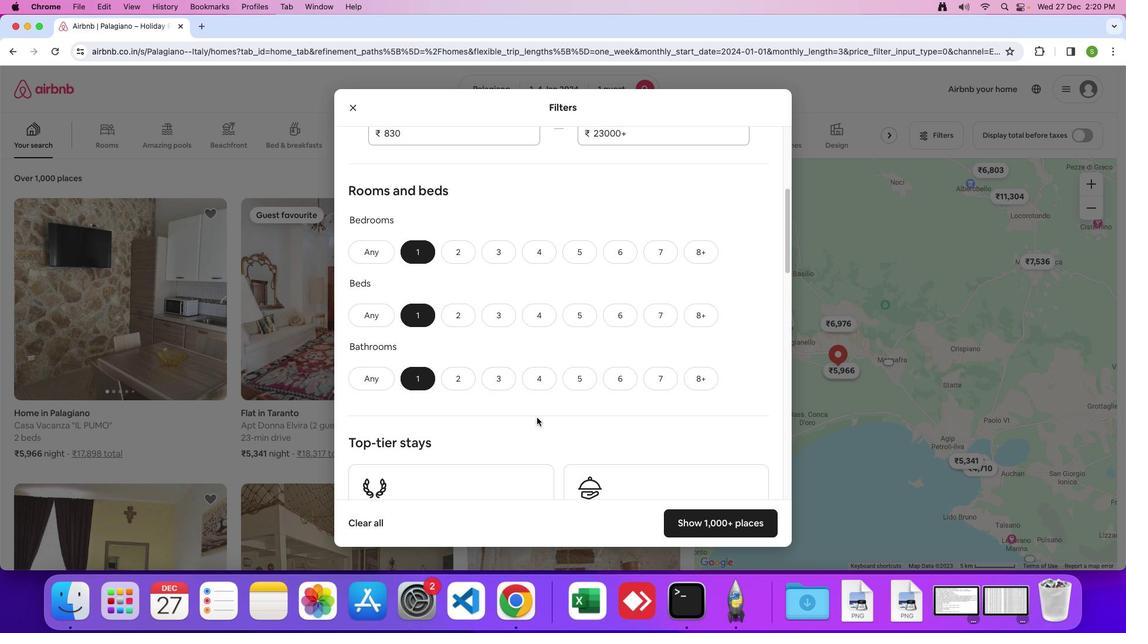 
Action: Mouse scrolled (535, 417) with delta (0, -1)
Screenshot: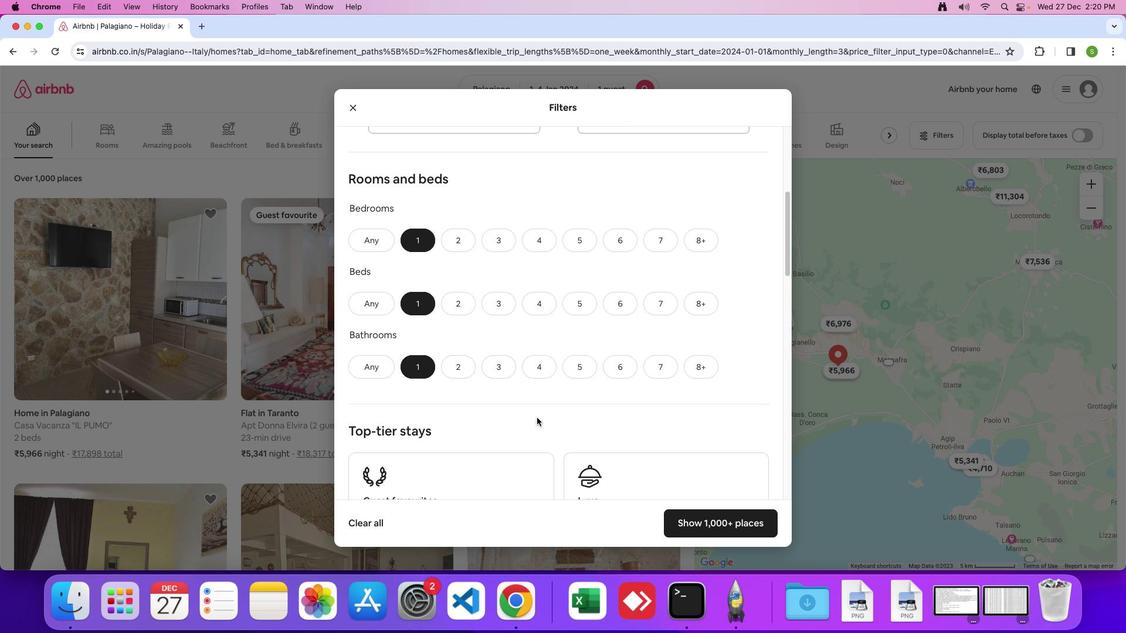 
Action: Mouse scrolled (535, 417) with delta (0, -1)
Screenshot: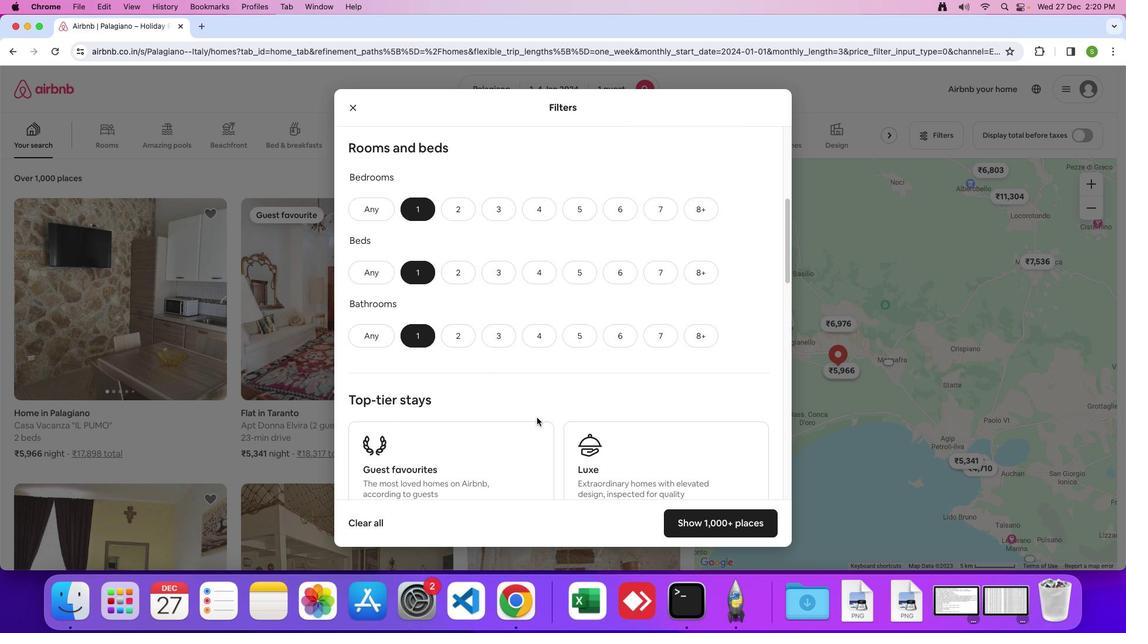 
Action: Mouse scrolled (535, 417) with delta (0, -1)
Screenshot: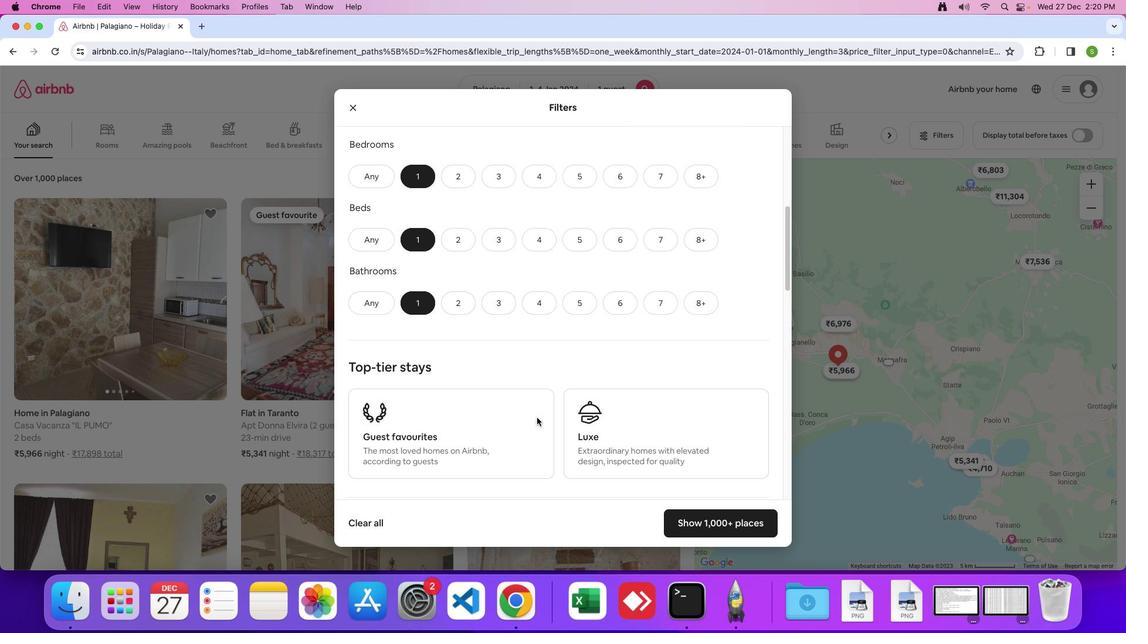 
Action: Mouse scrolled (535, 417) with delta (0, -1)
Screenshot: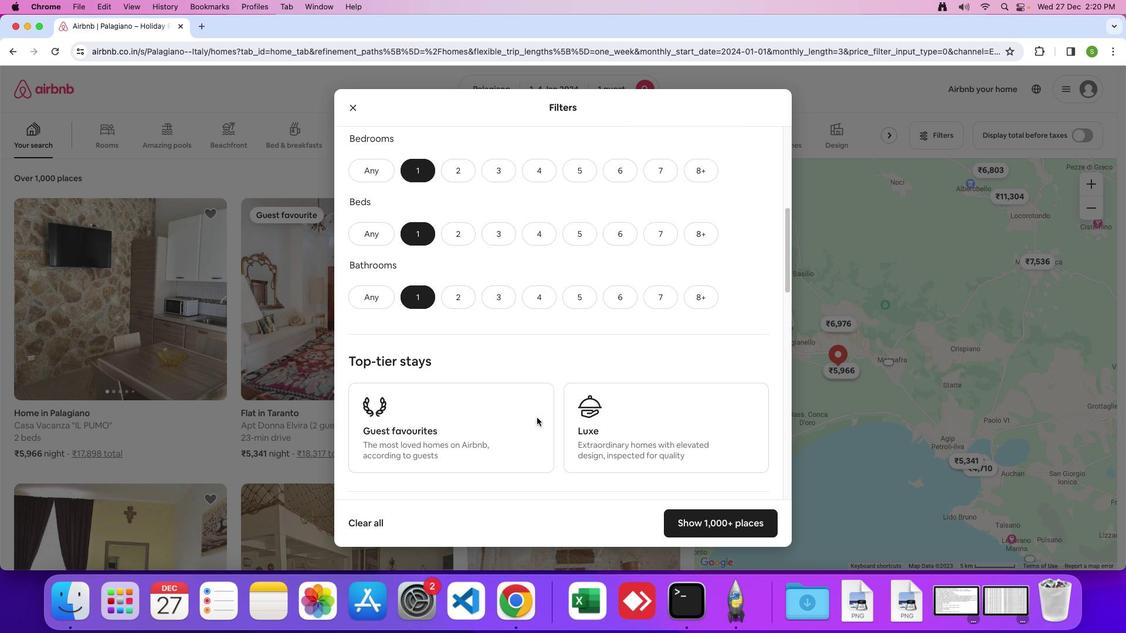 
Action: Mouse scrolled (535, 417) with delta (0, -1)
Screenshot: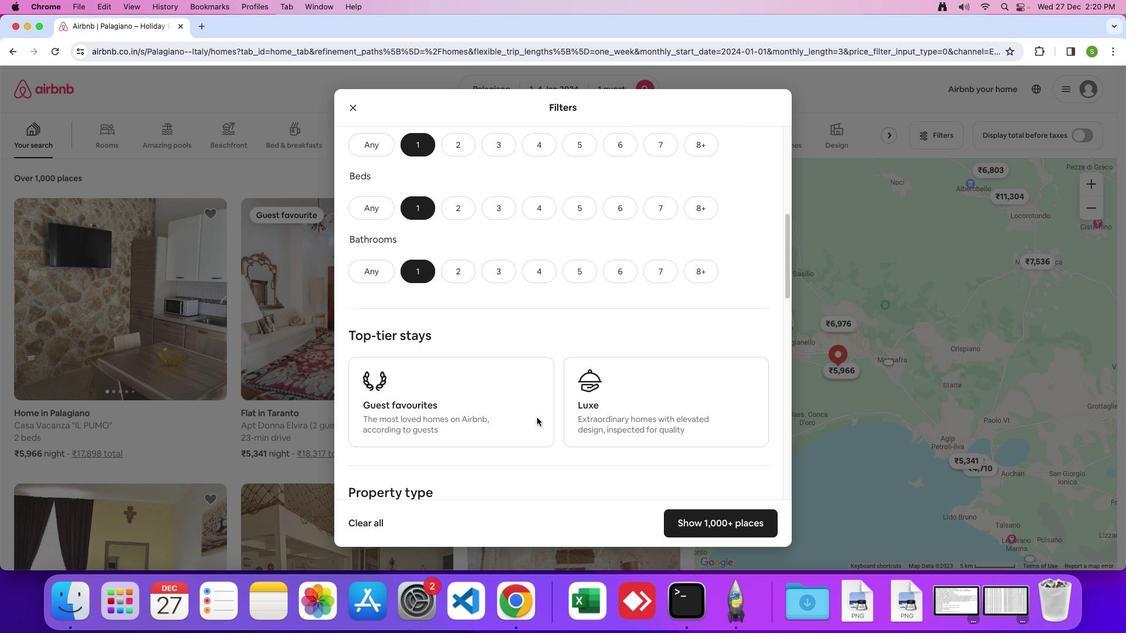 
Action: Mouse scrolled (535, 417) with delta (0, -1)
Screenshot: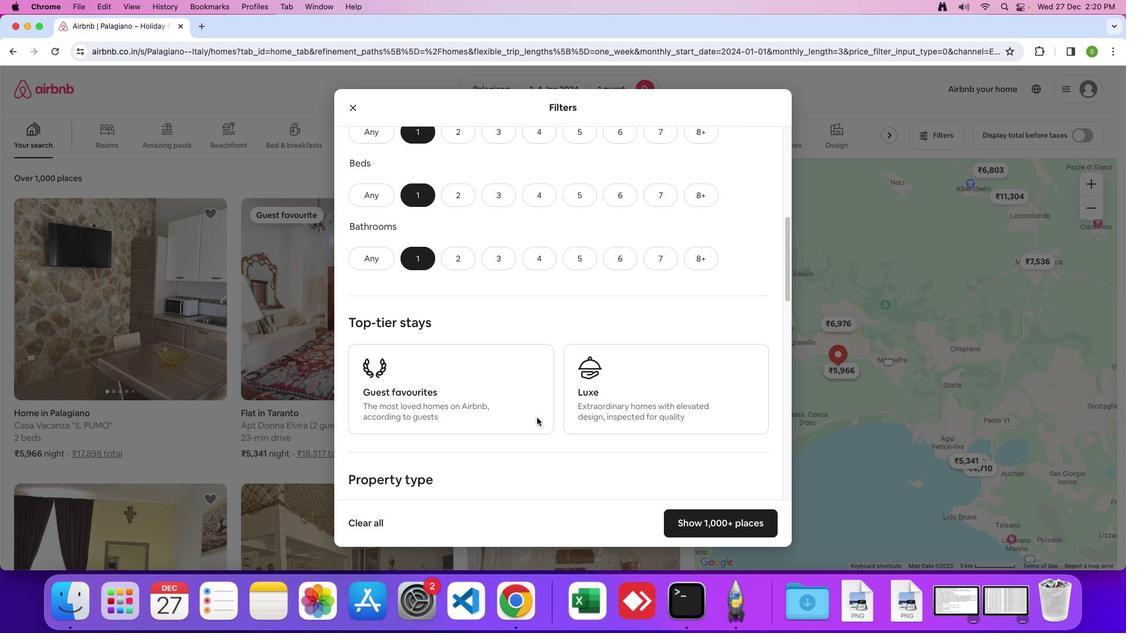 
Action: Mouse scrolled (535, 417) with delta (0, -1)
Screenshot: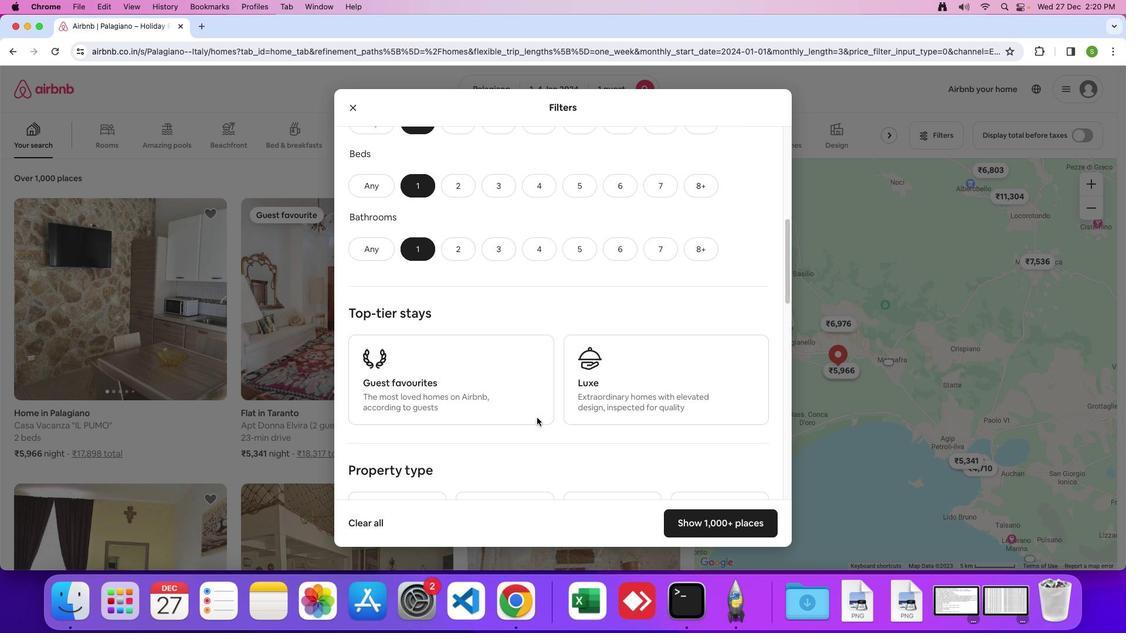 
Action: Mouse scrolled (535, 417) with delta (0, -1)
Screenshot: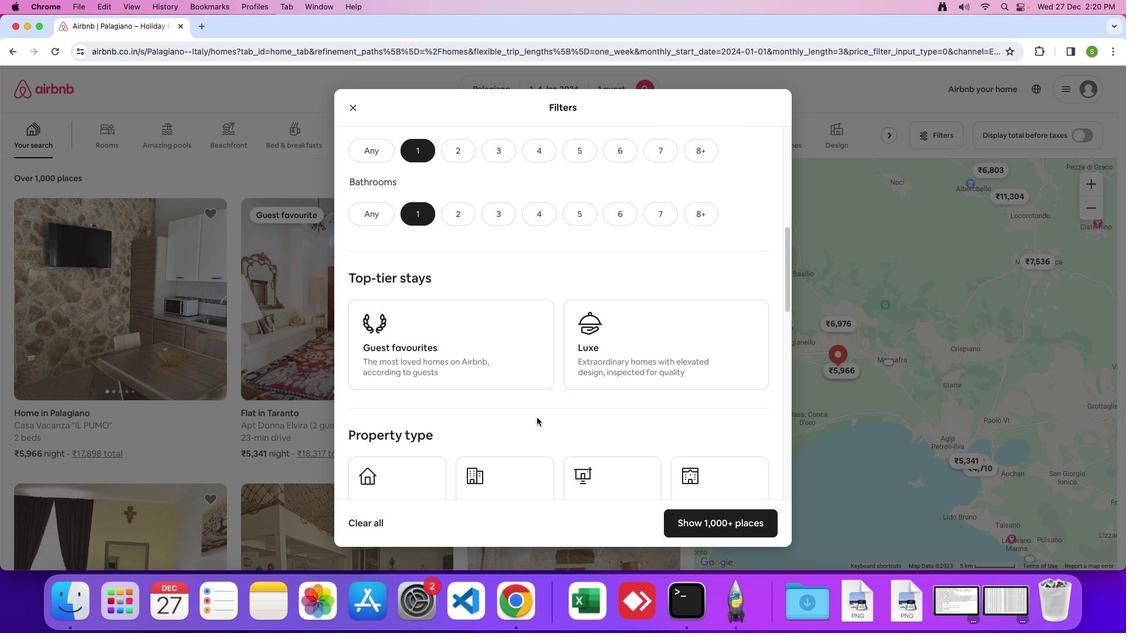 
Action: Mouse scrolled (535, 417) with delta (0, -1)
Screenshot: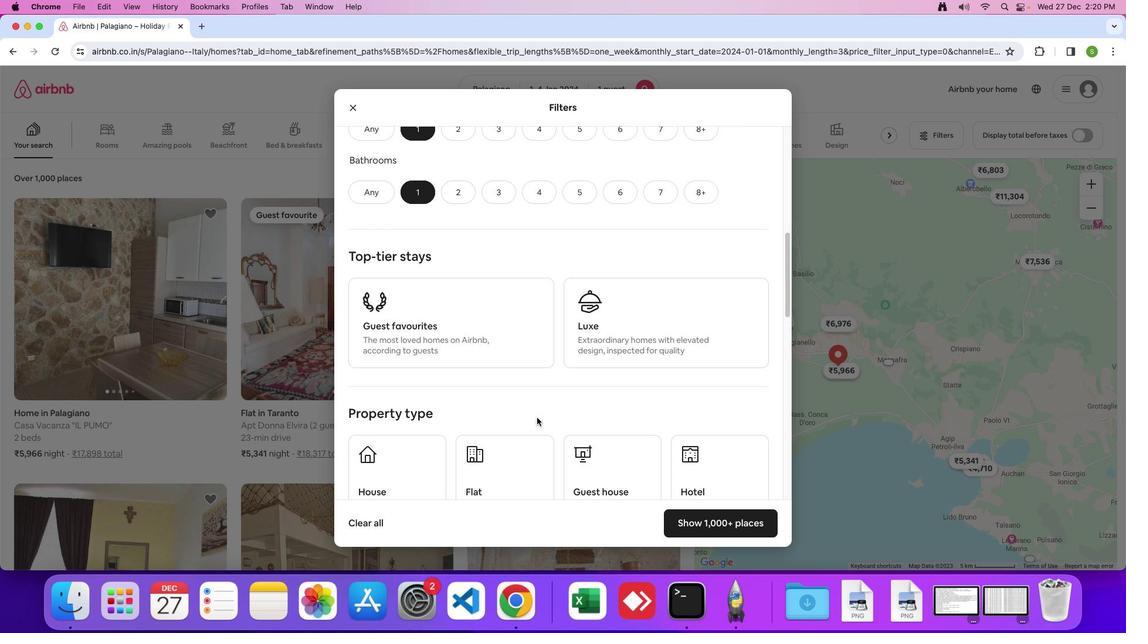 
Action: Mouse scrolled (535, 417) with delta (0, -1)
Screenshot: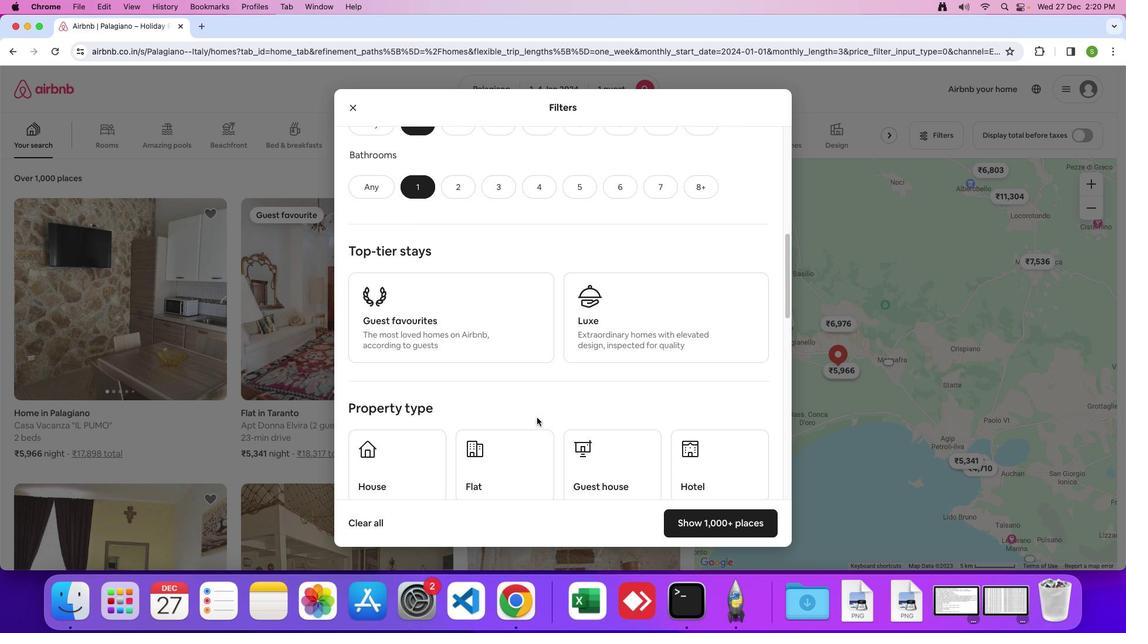 
Action: Mouse moved to (493, 433)
Screenshot: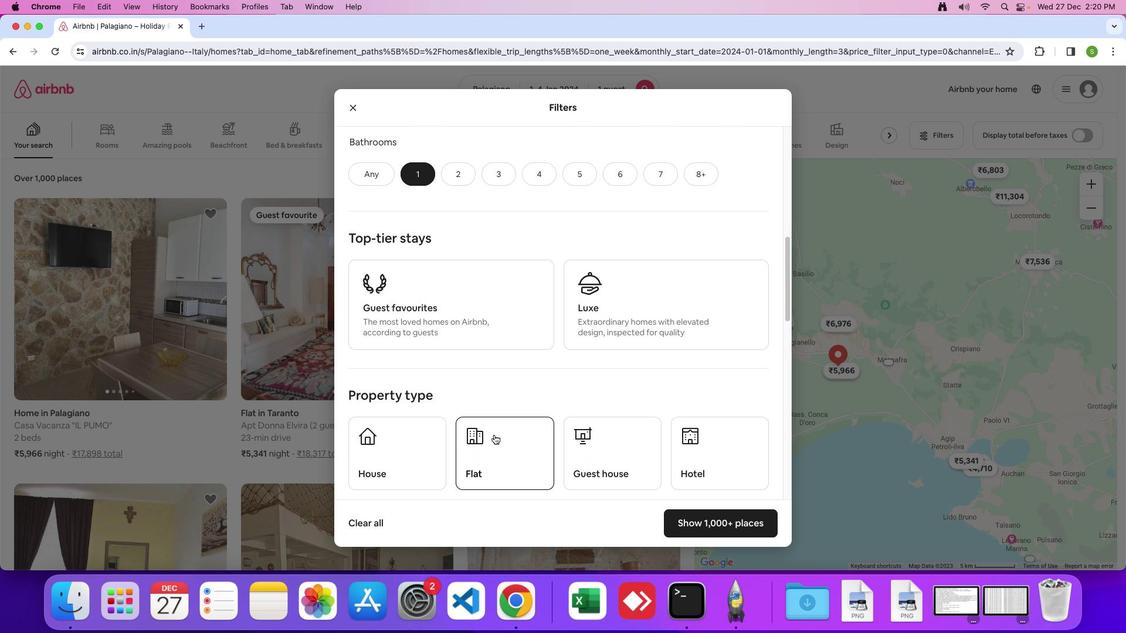 
Action: Mouse pressed left at (493, 433)
Screenshot: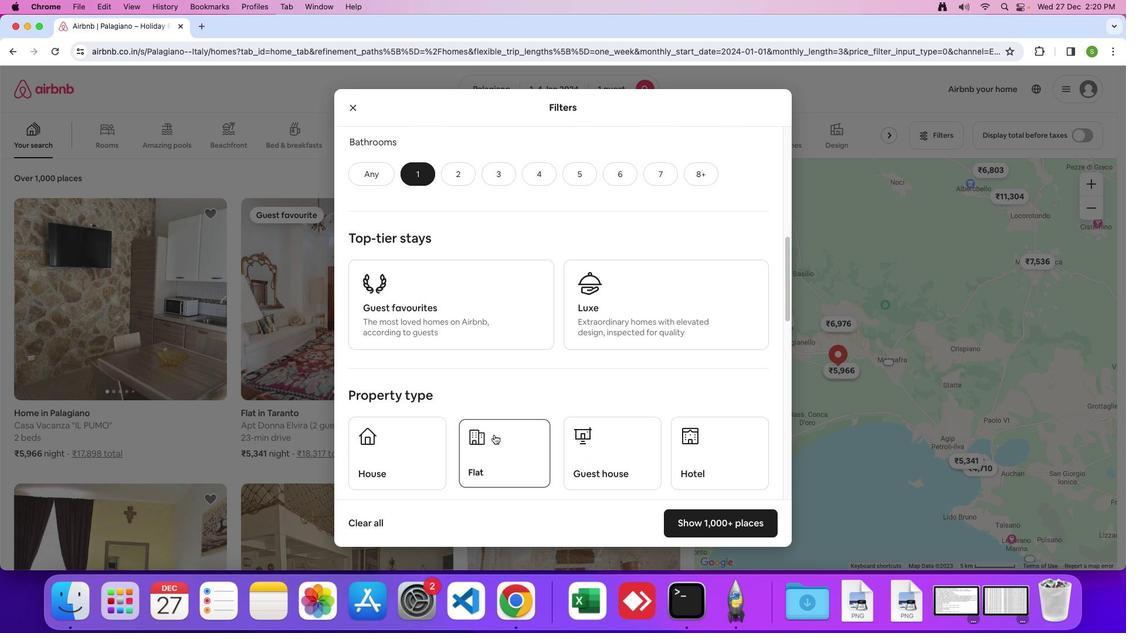 
Action: Mouse moved to (532, 397)
Screenshot: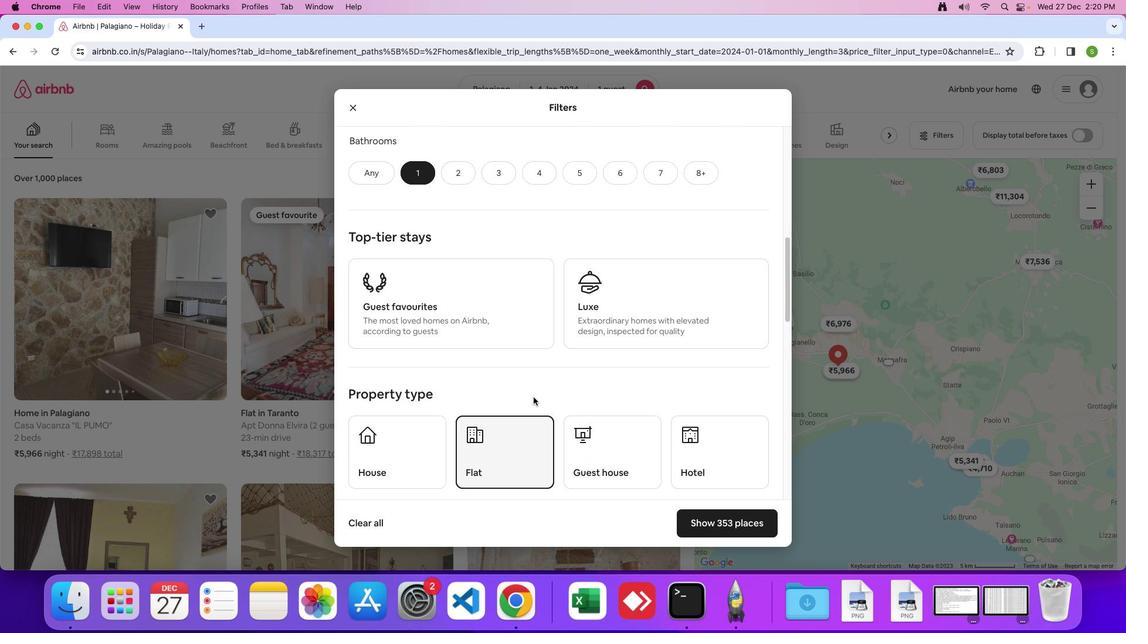 
Action: Mouse scrolled (532, 397) with delta (0, -1)
Screenshot: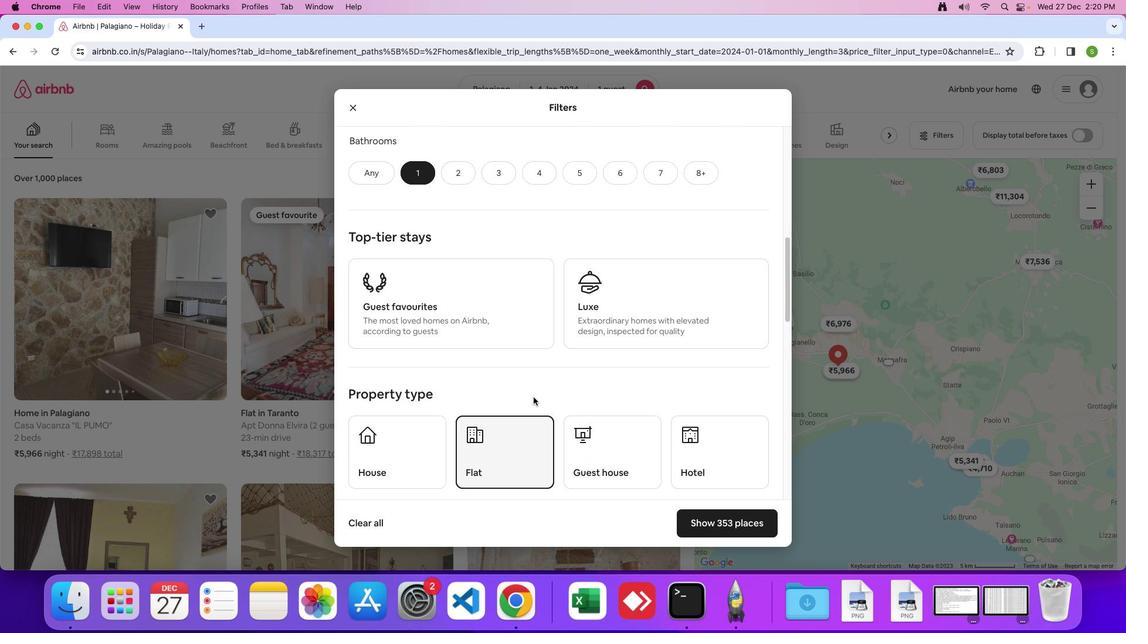 
Action: Mouse moved to (532, 396)
Screenshot: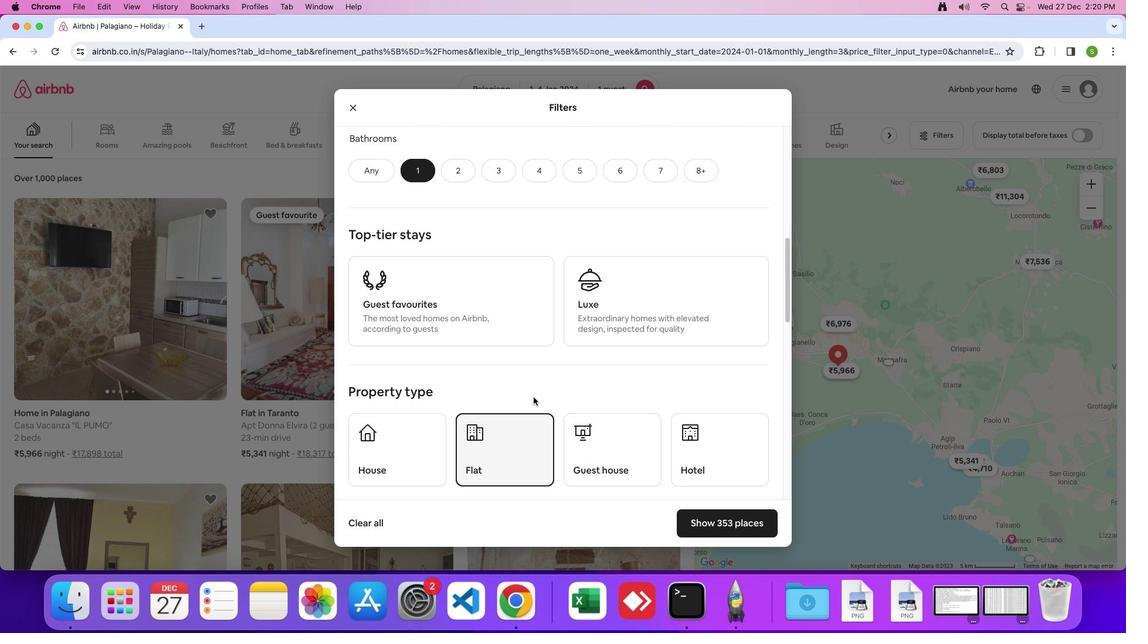 
Action: Mouse scrolled (532, 396) with delta (0, -1)
Screenshot: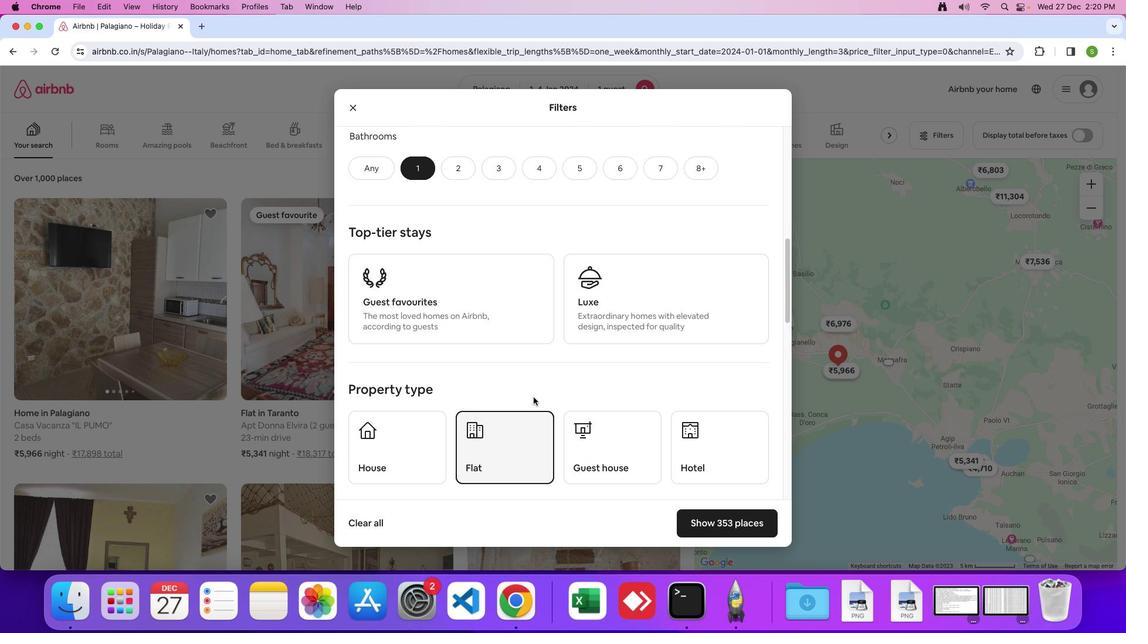 
Action: Mouse moved to (532, 396)
Screenshot: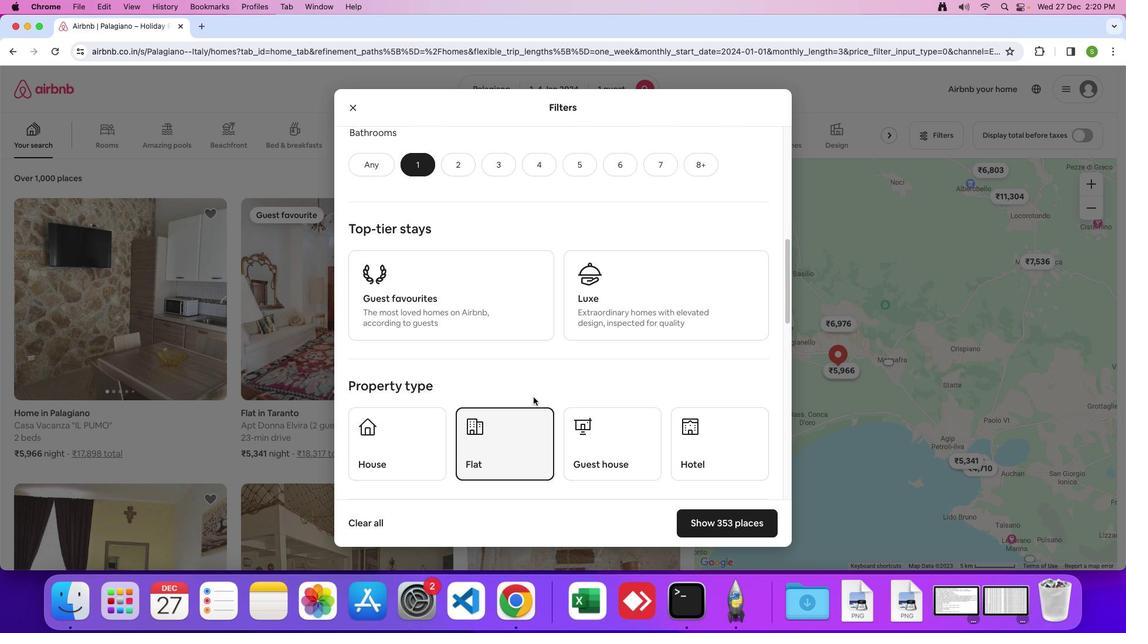 
Action: Mouse scrolled (532, 396) with delta (0, -1)
Screenshot: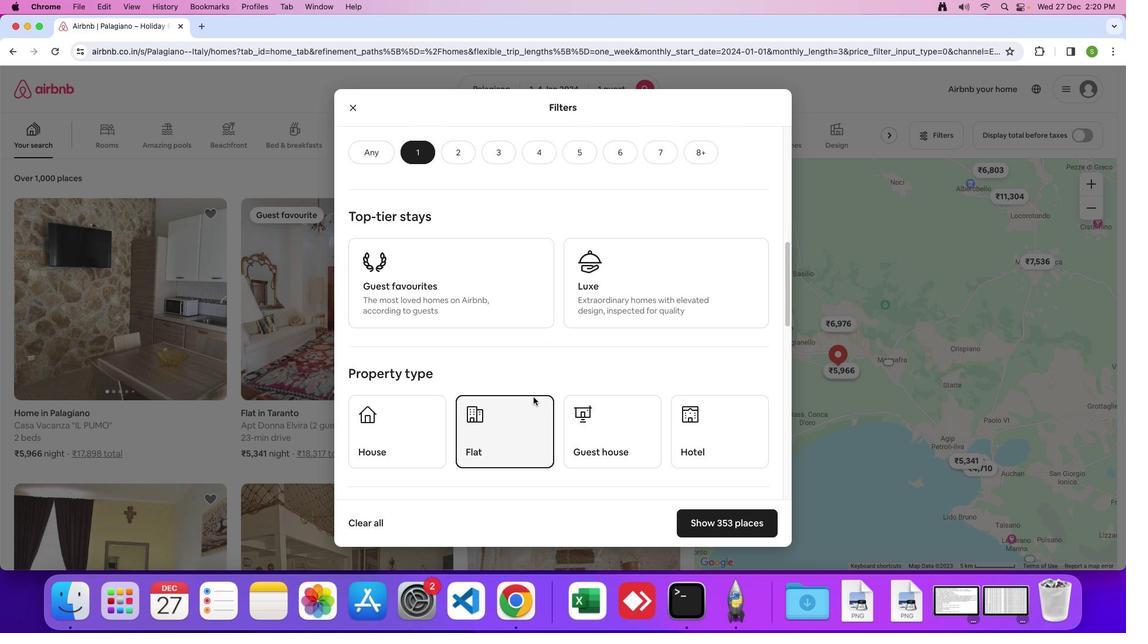 
Action: Mouse moved to (531, 401)
Screenshot: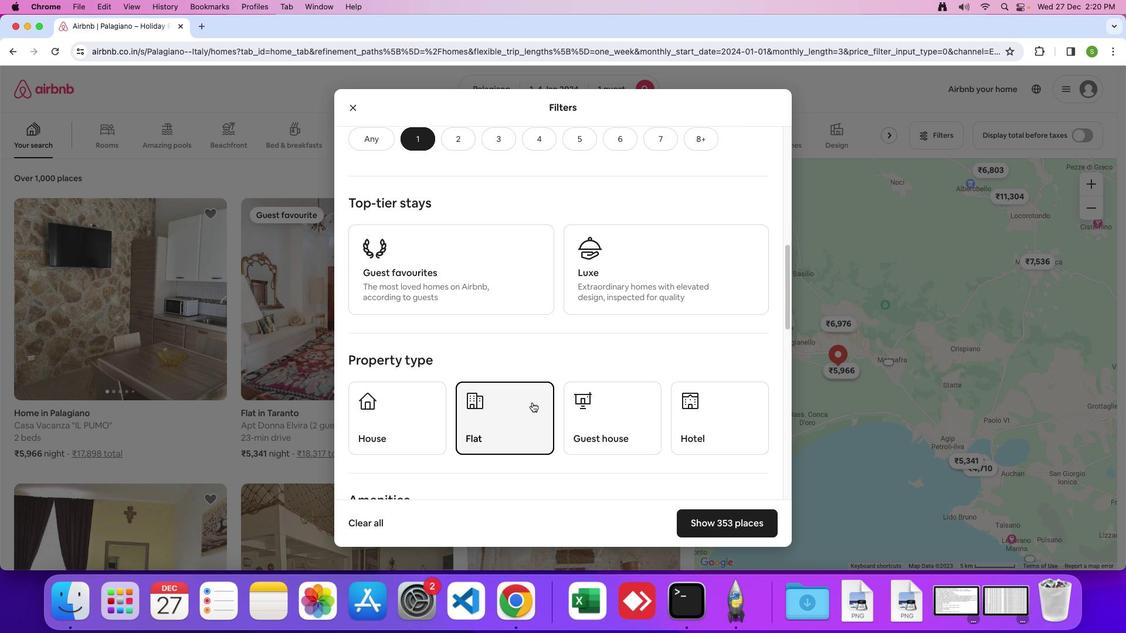 
Action: Mouse scrolled (531, 401) with delta (0, -1)
Screenshot: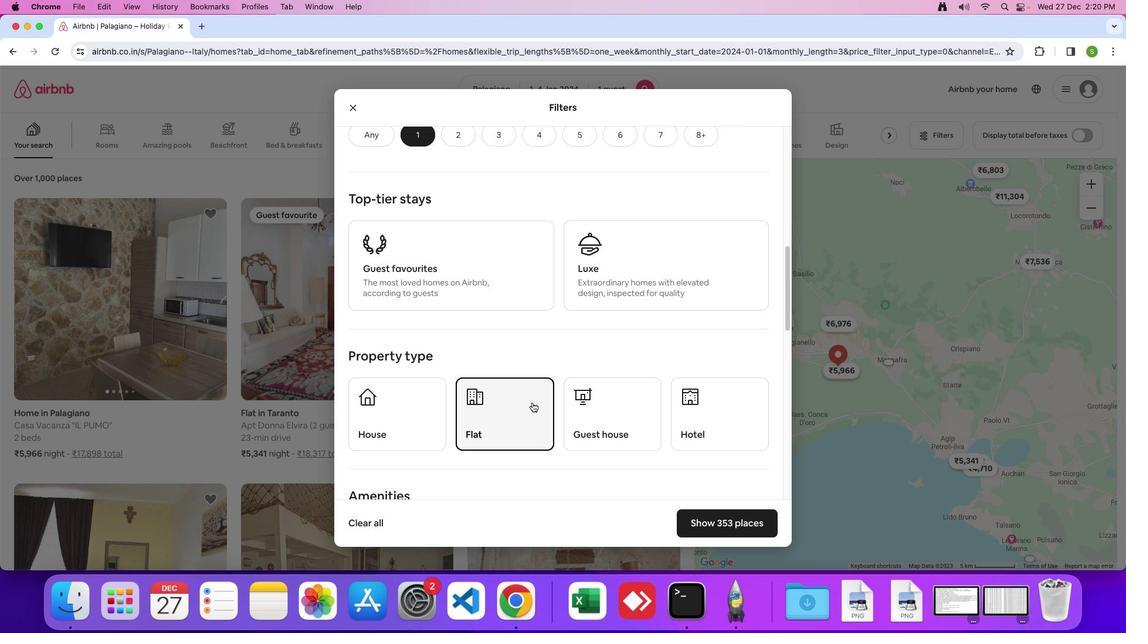 
Action: Mouse scrolled (531, 401) with delta (0, -1)
Screenshot: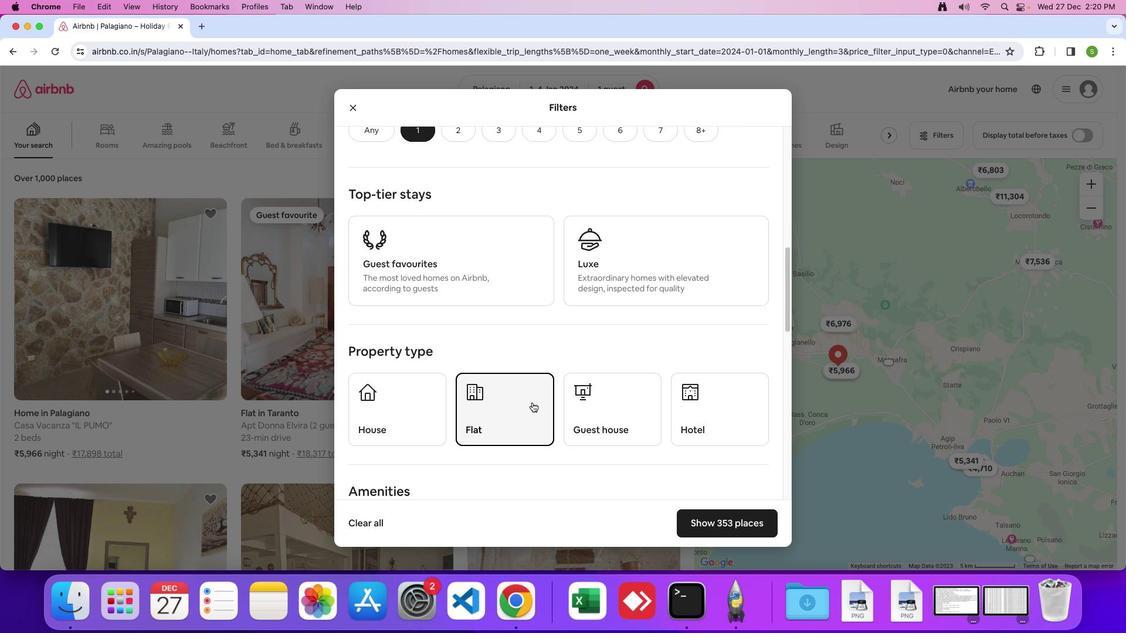 
Action: Mouse moved to (531, 401)
Screenshot: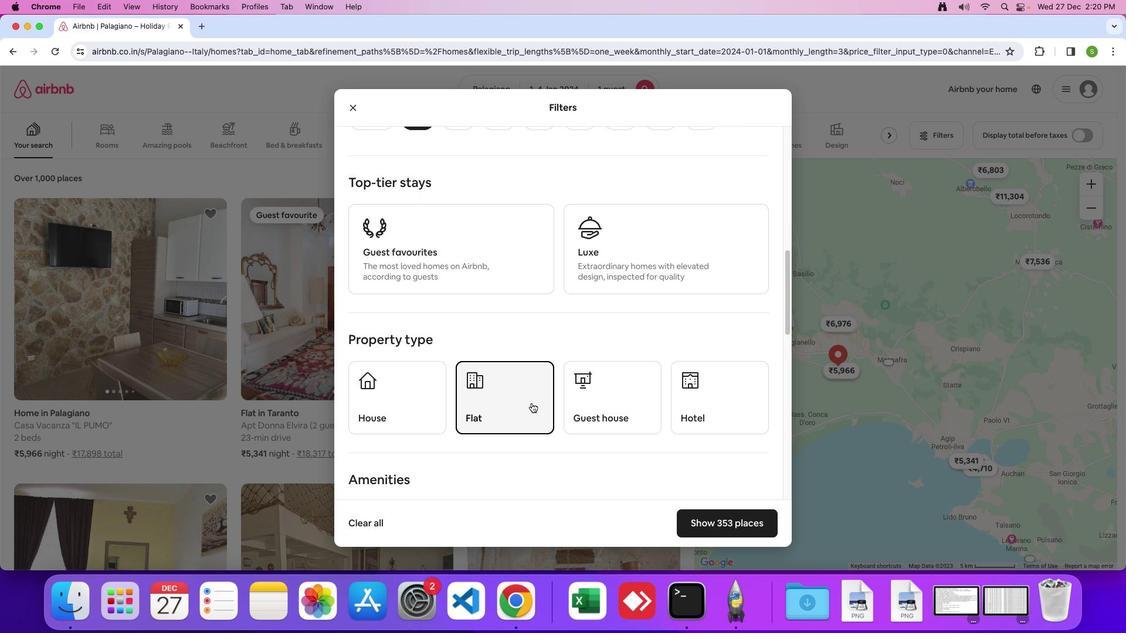
Action: Mouse scrolled (531, 401) with delta (0, -1)
Screenshot: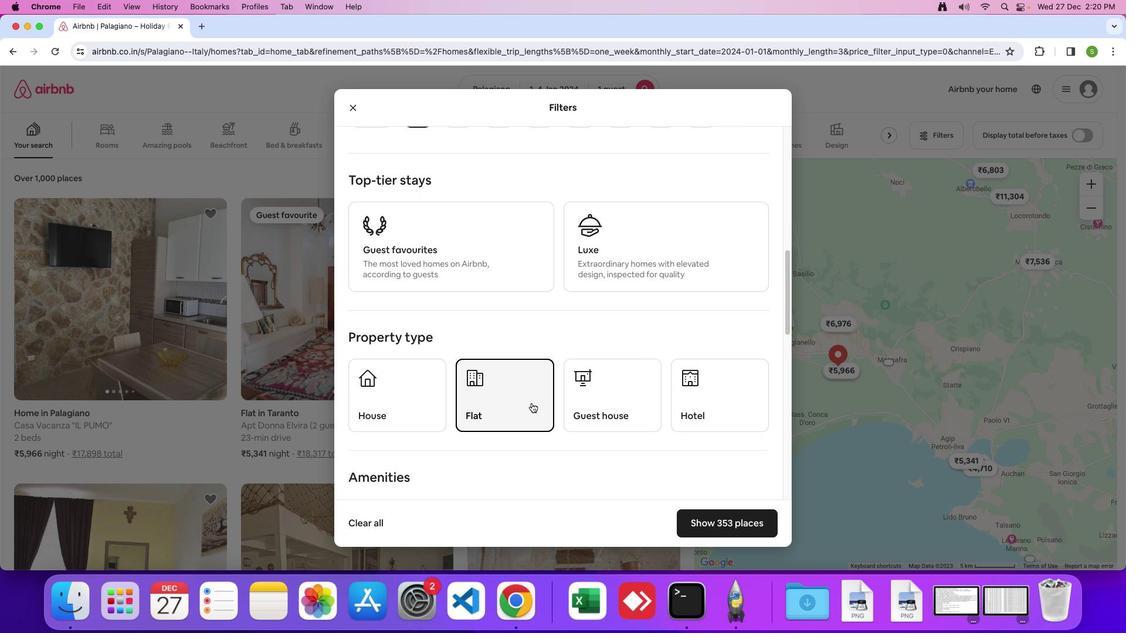 
Action: Mouse moved to (531, 402)
Screenshot: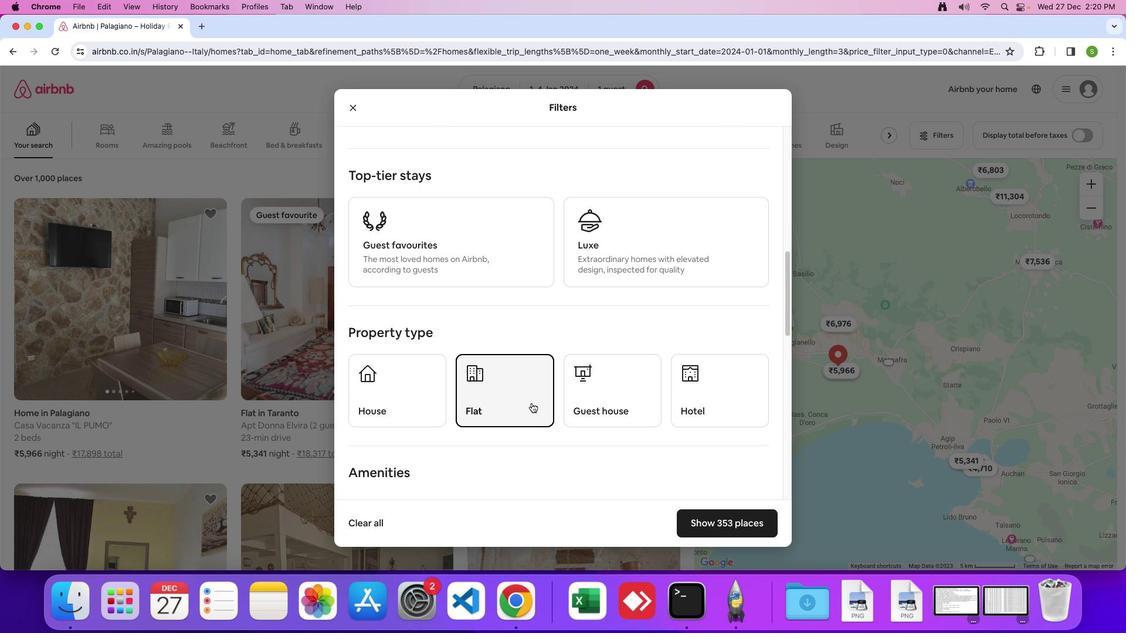 
Action: Mouse scrolled (531, 402) with delta (0, -1)
Screenshot: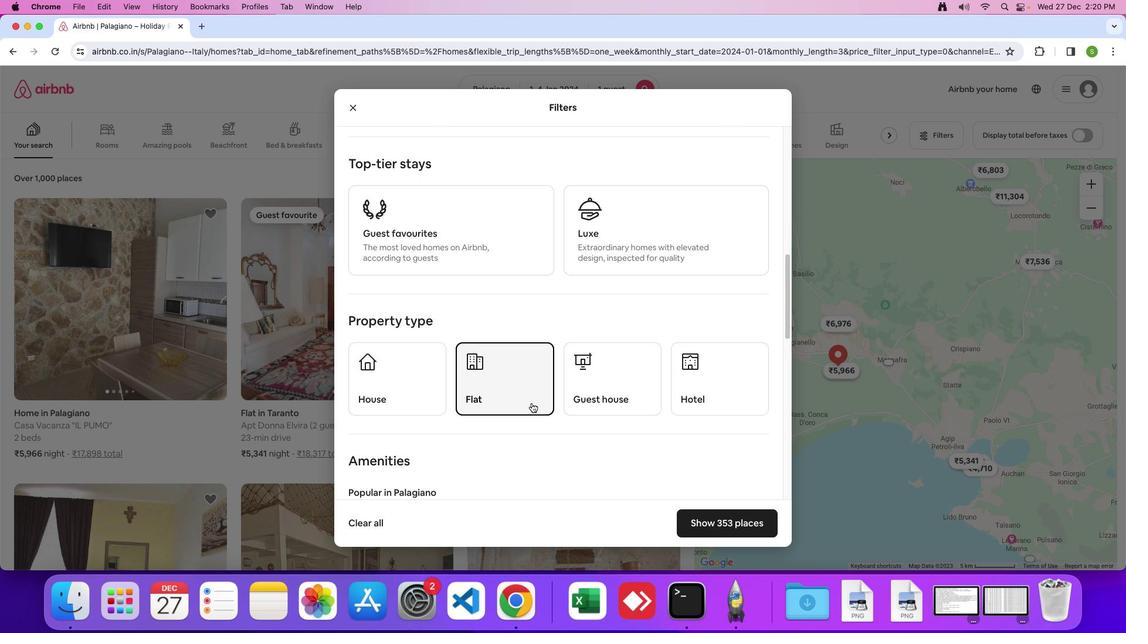 
Action: Mouse scrolled (531, 402) with delta (0, -1)
Screenshot: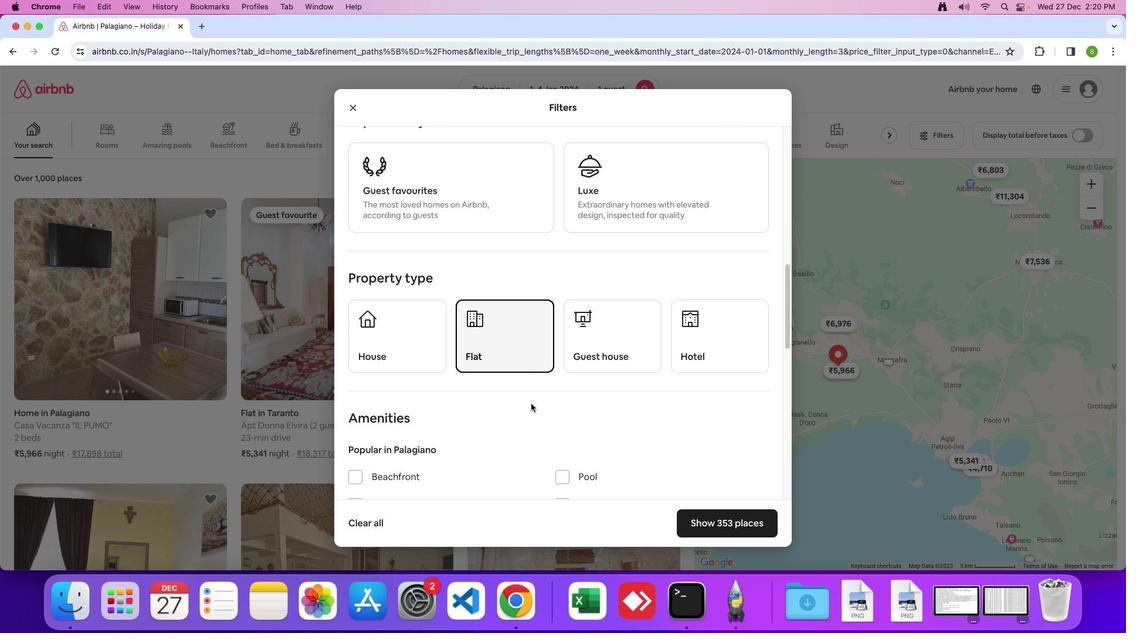 
Action: Mouse moved to (529, 407)
Screenshot: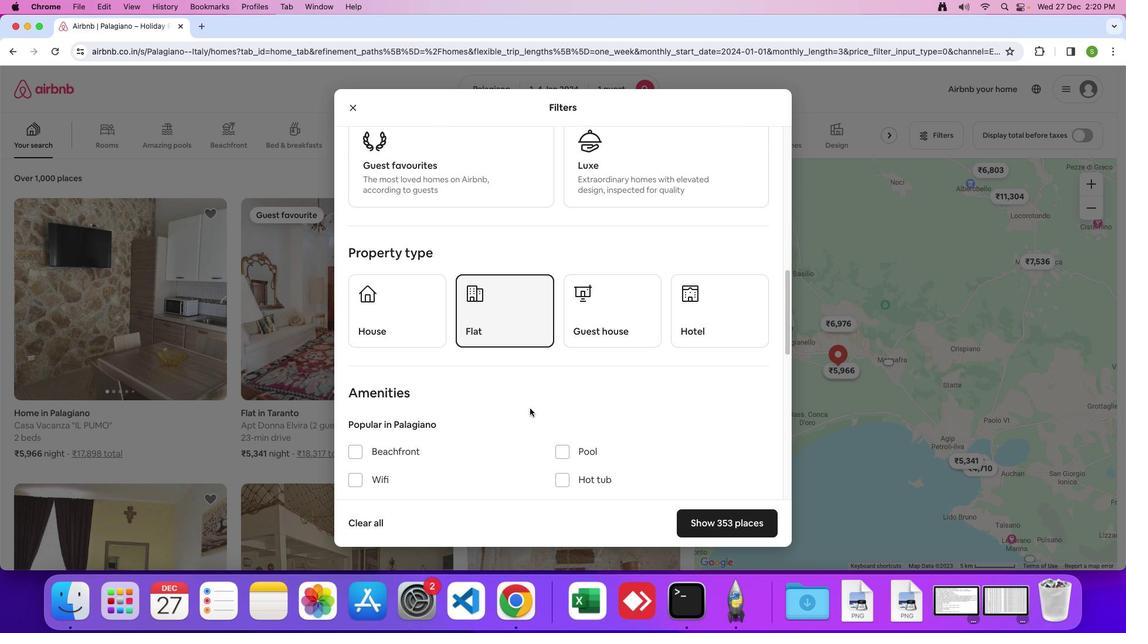 
Action: Mouse scrolled (529, 407) with delta (0, -1)
Screenshot: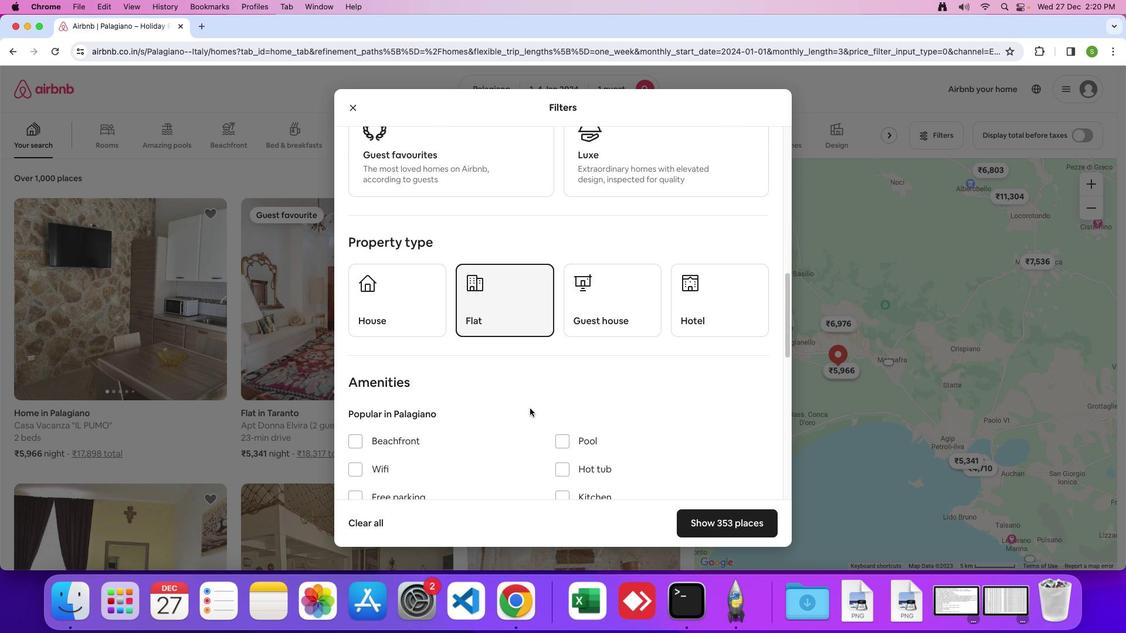 
Action: Mouse scrolled (529, 407) with delta (0, -1)
Screenshot: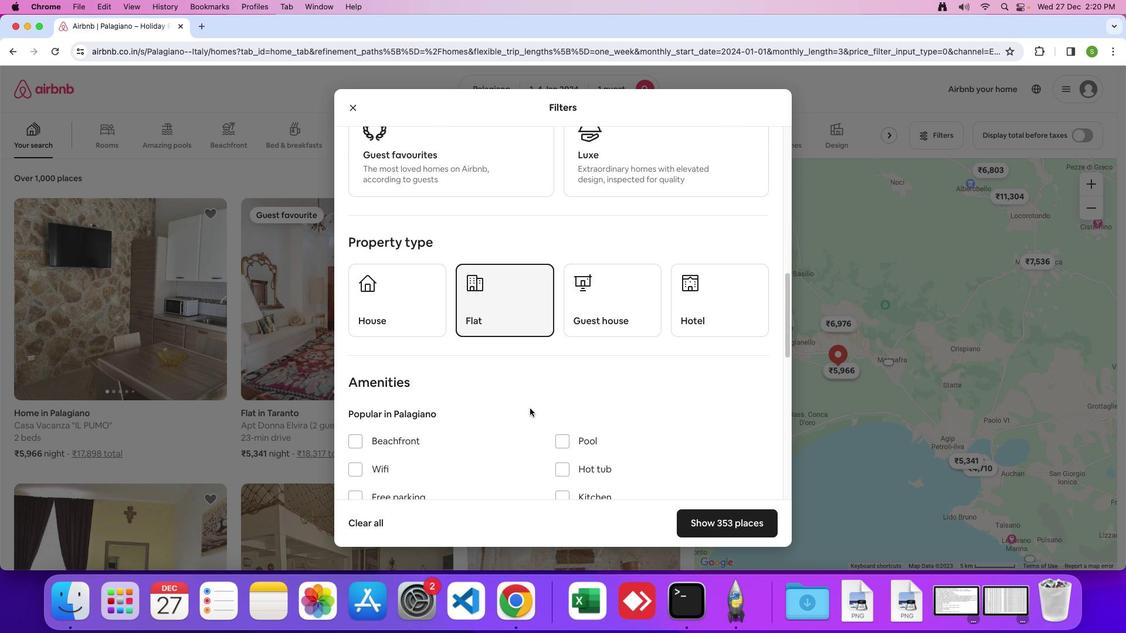 
Action: Mouse moved to (360, 451)
Screenshot: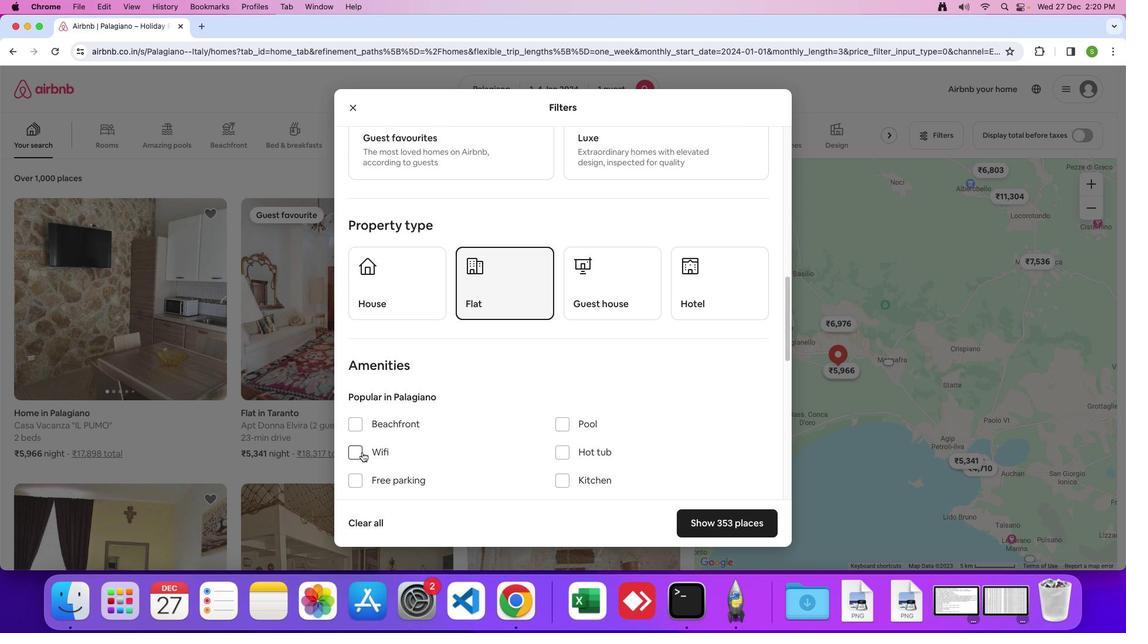 
Action: Mouse pressed left at (360, 451)
Screenshot: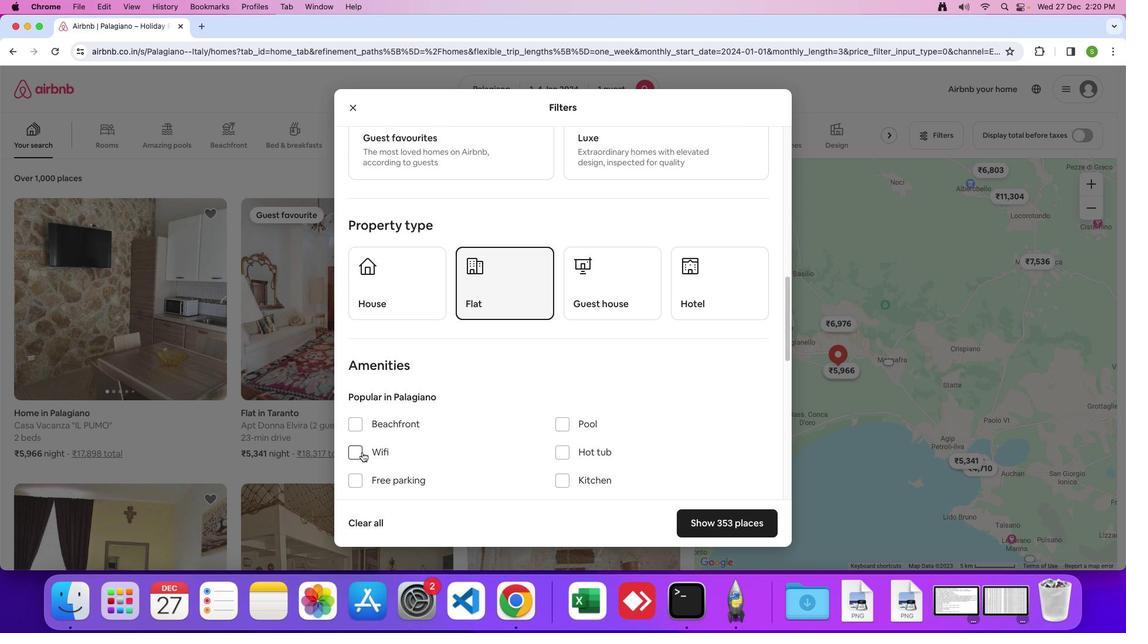 
Action: Mouse moved to (480, 433)
Screenshot: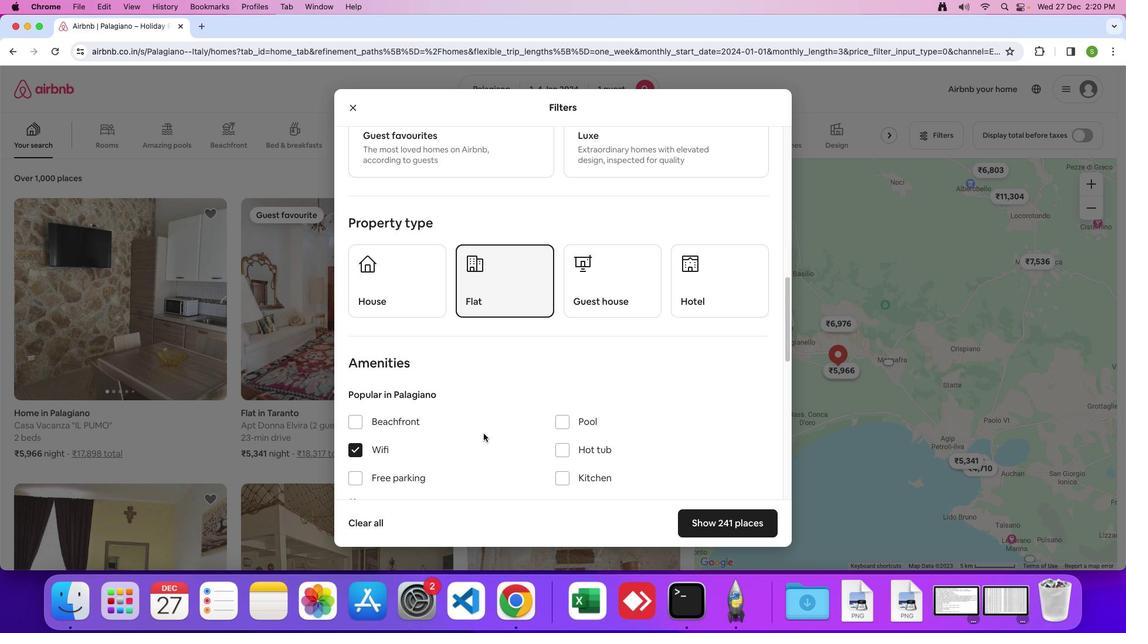 
Action: Mouse scrolled (480, 433) with delta (0, -1)
Screenshot: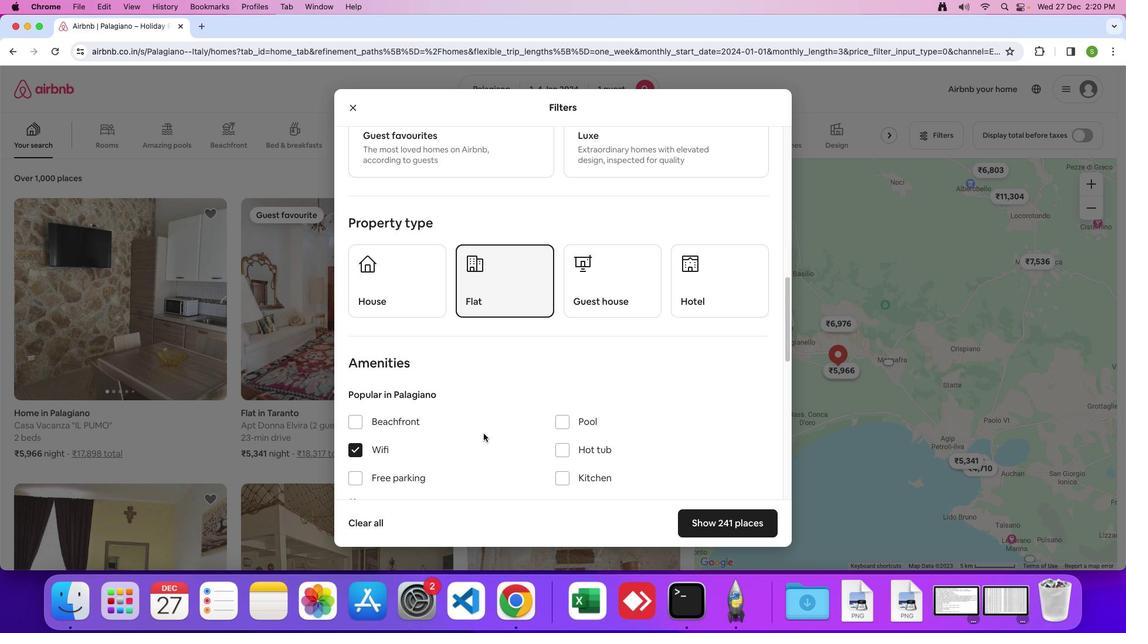 
Action: Mouse moved to (481, 433)
Screenshot: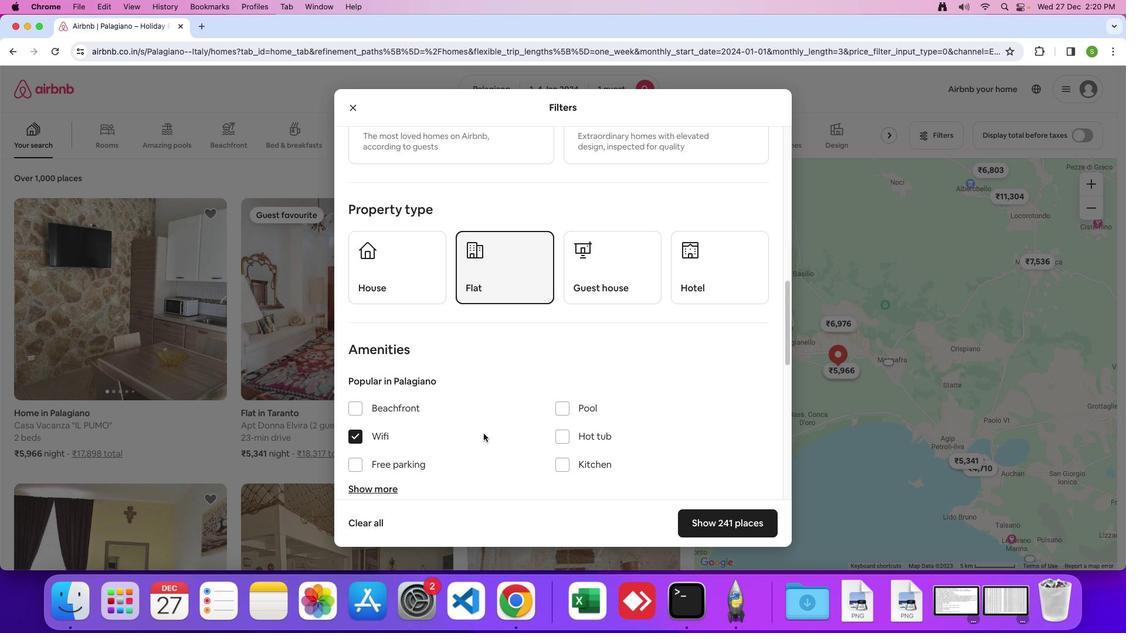 
Action: Mouse scrolled (481, 433) with delta (0, -1)
Screenshot: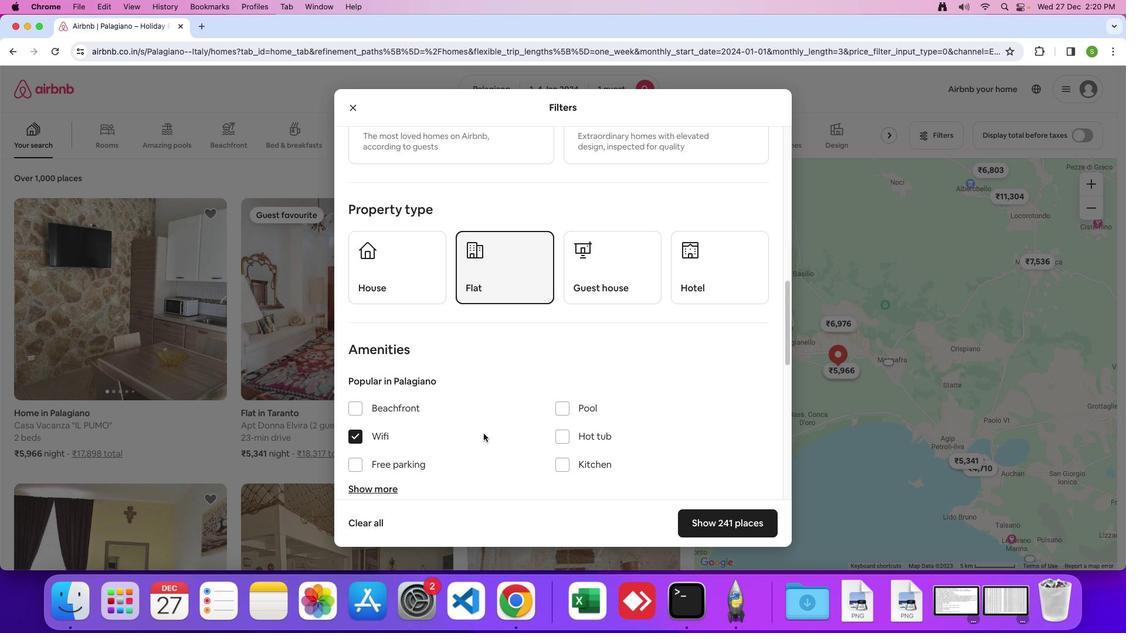 
Action: Mouse moved to (482, 432)
Screenshot: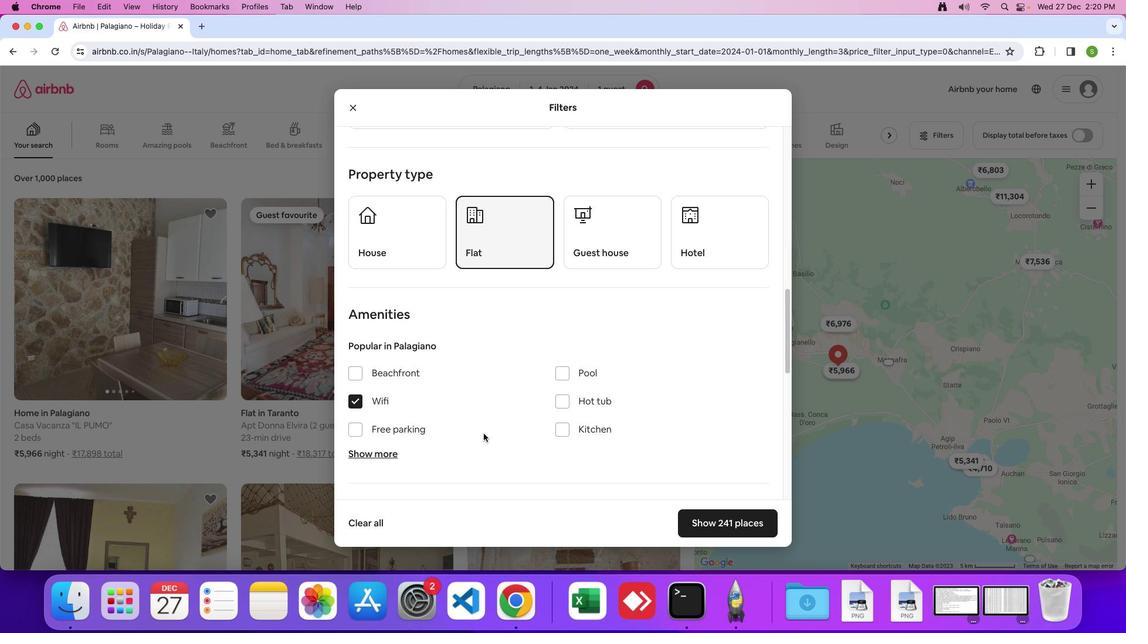 
Action: Mouse scrolled (482, 432) with delta (0, -1)
Screenshot: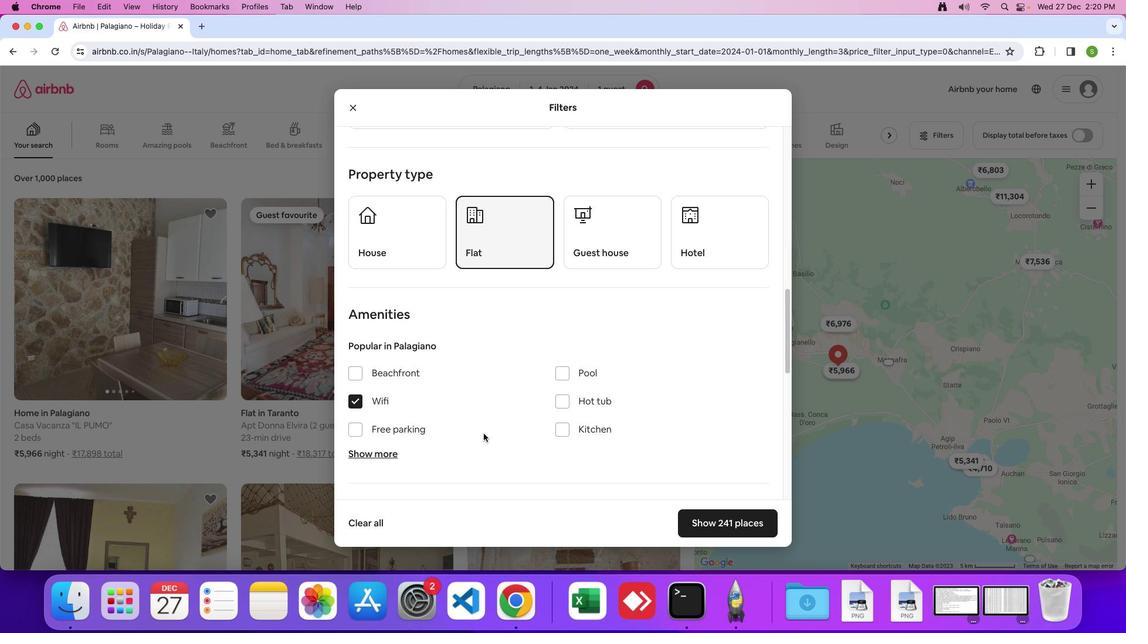 
Action: Mouse moved to (491, 433)
Screenshot: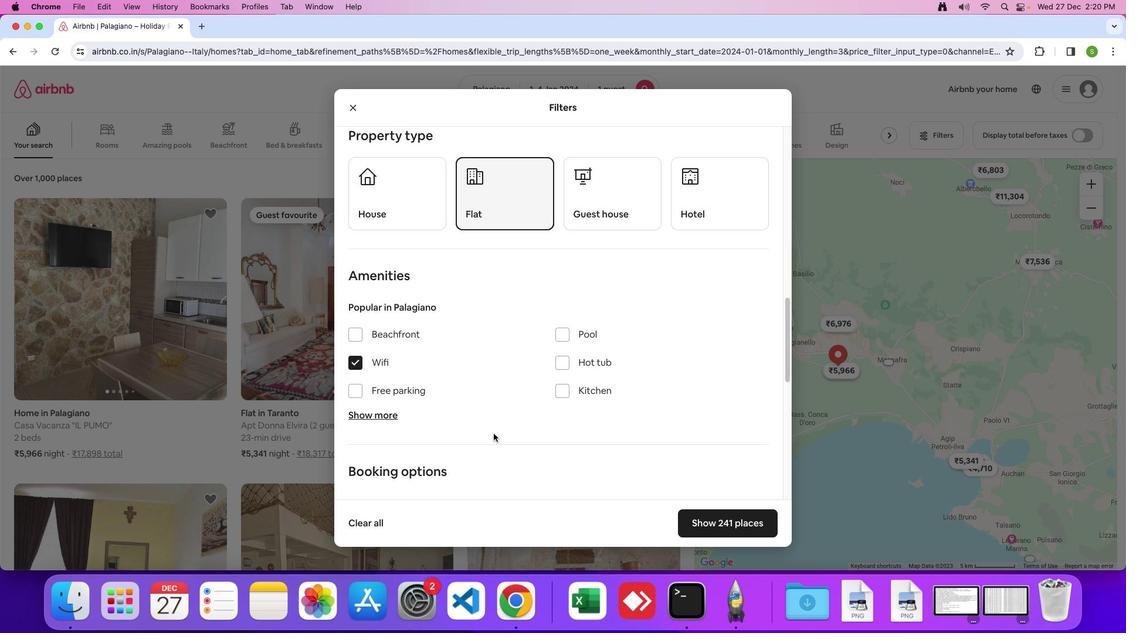 
Action: Mouse scrolled (491, 433) with delta (0, -1)
Screenshot: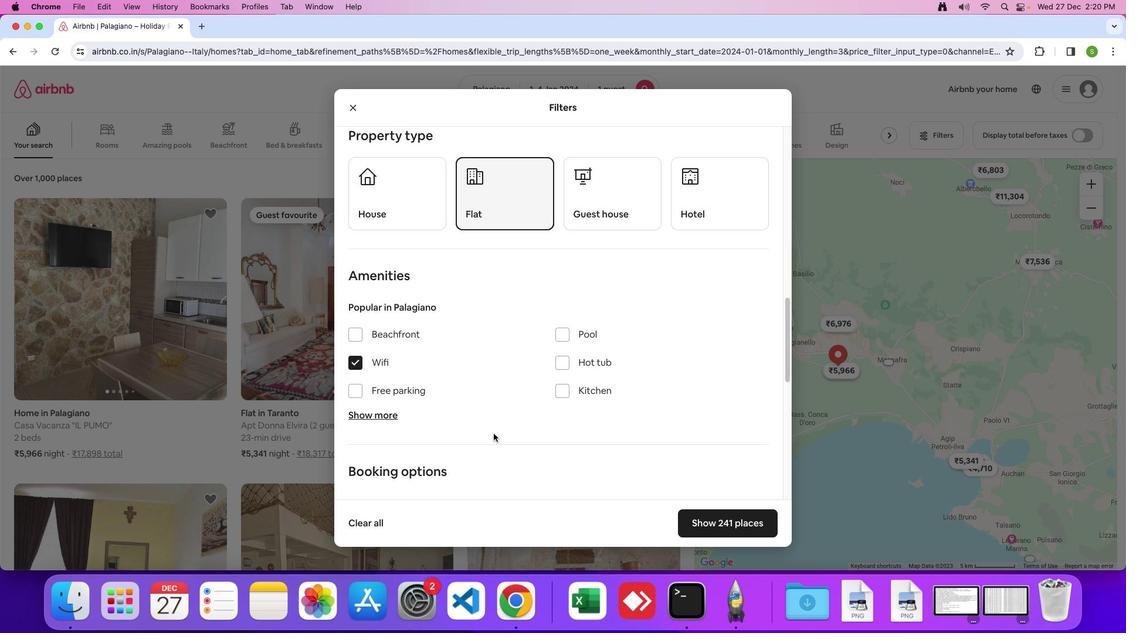 
Action: Mouse scrolled (491, 433) with delta (0, -1)
Screenshot: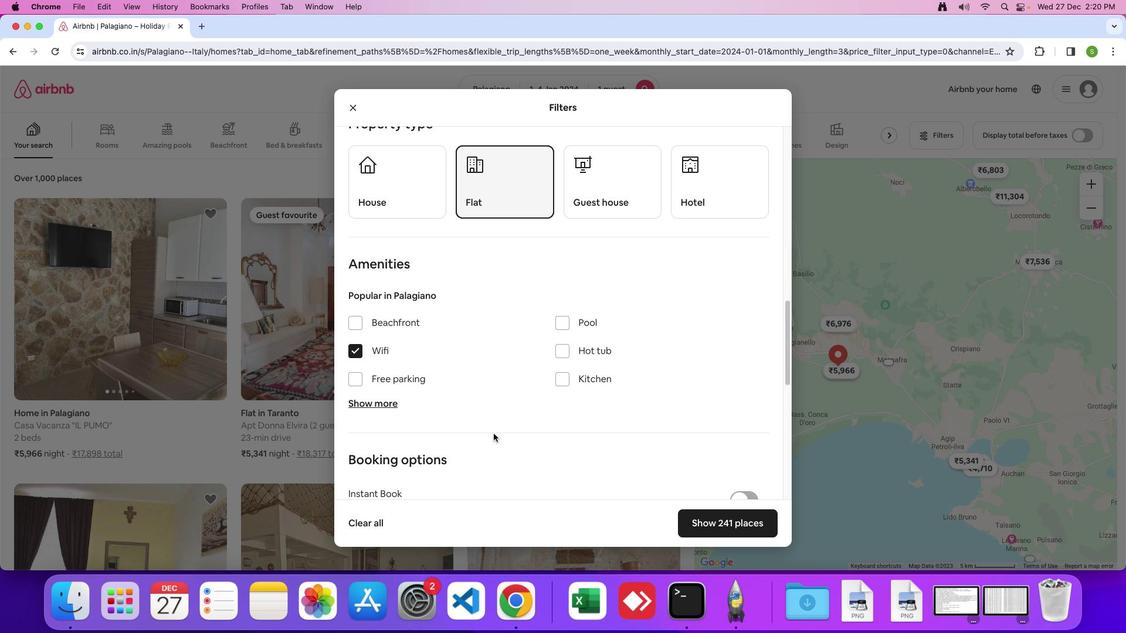 
Action: Mouse moved to (492, 432)
Screenshot: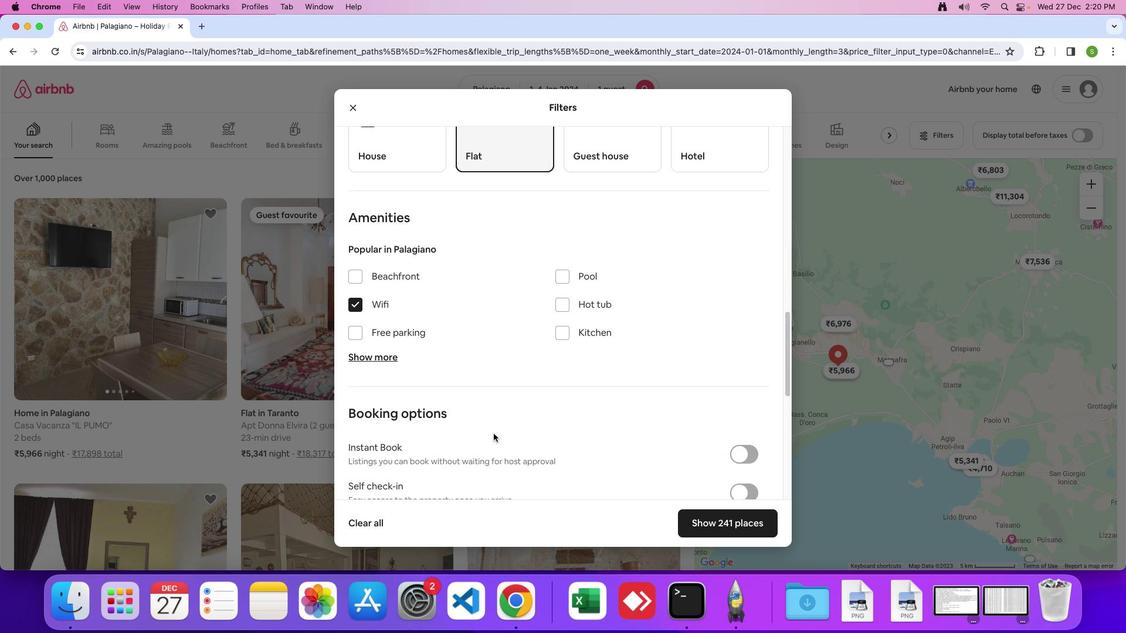 
Action: Mouse scrolled (492, 432) with delta (0, -2)
Screenshot: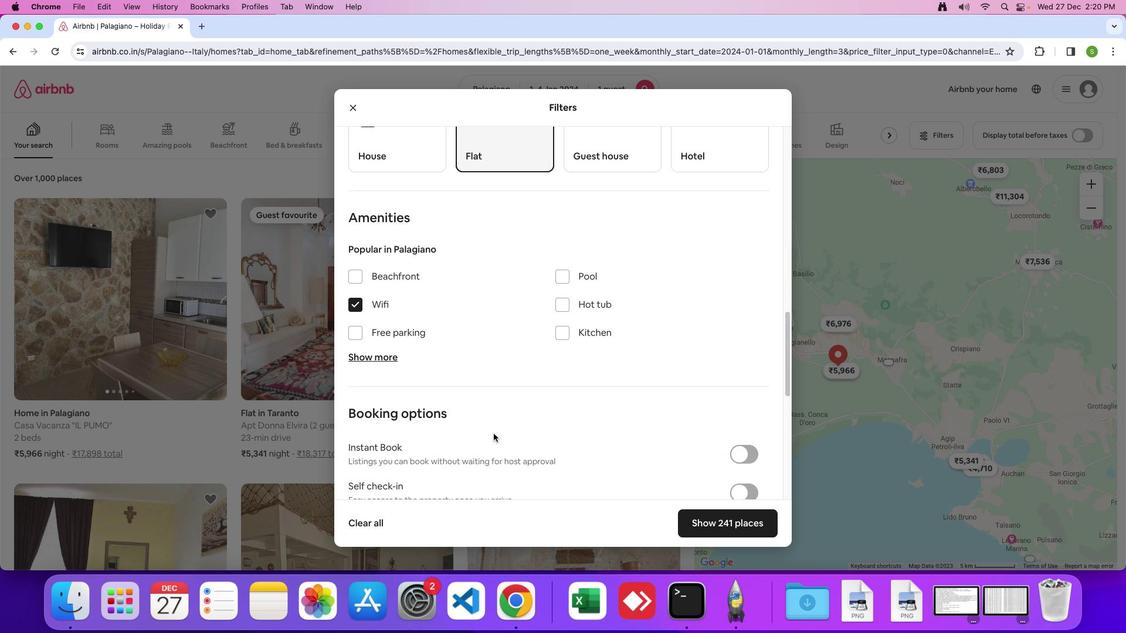 
Action: Mouse moved to (528, 430)
Screenshot: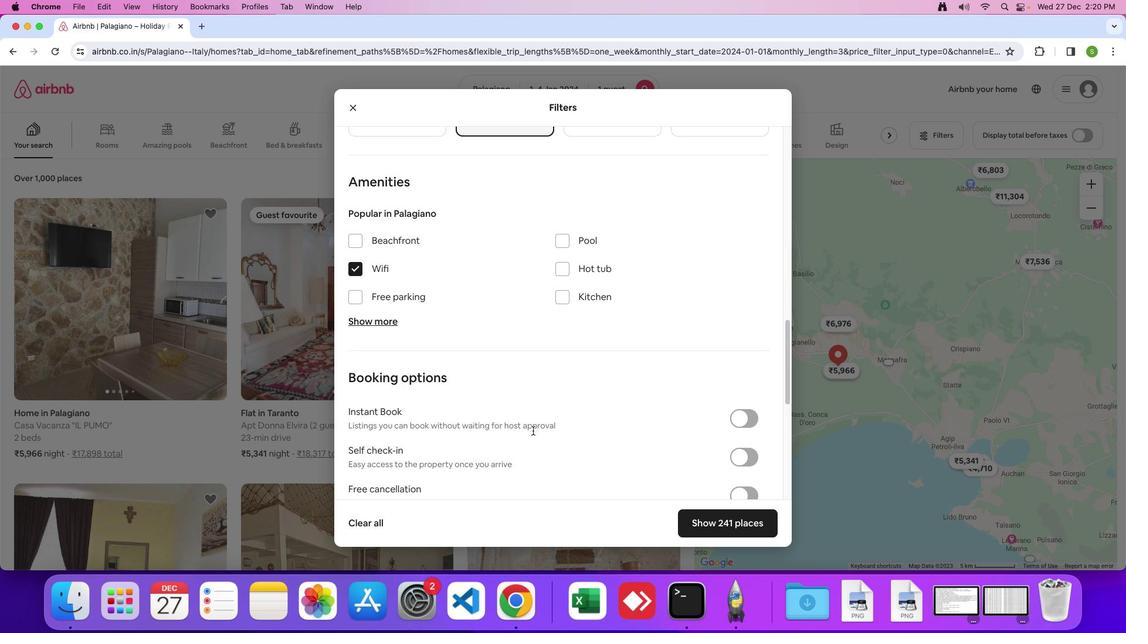 
Action: Mouse scrolled (528, 430) with delta (0, -1)
Screenshot: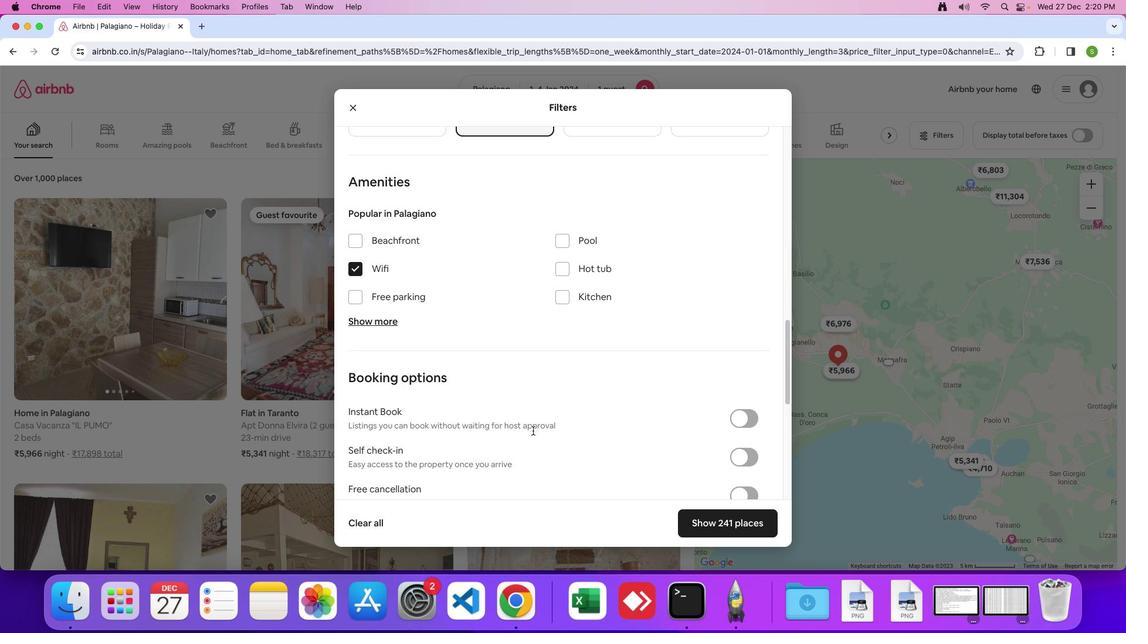
Action: Mouse moved to (531, 430)
Screenshot: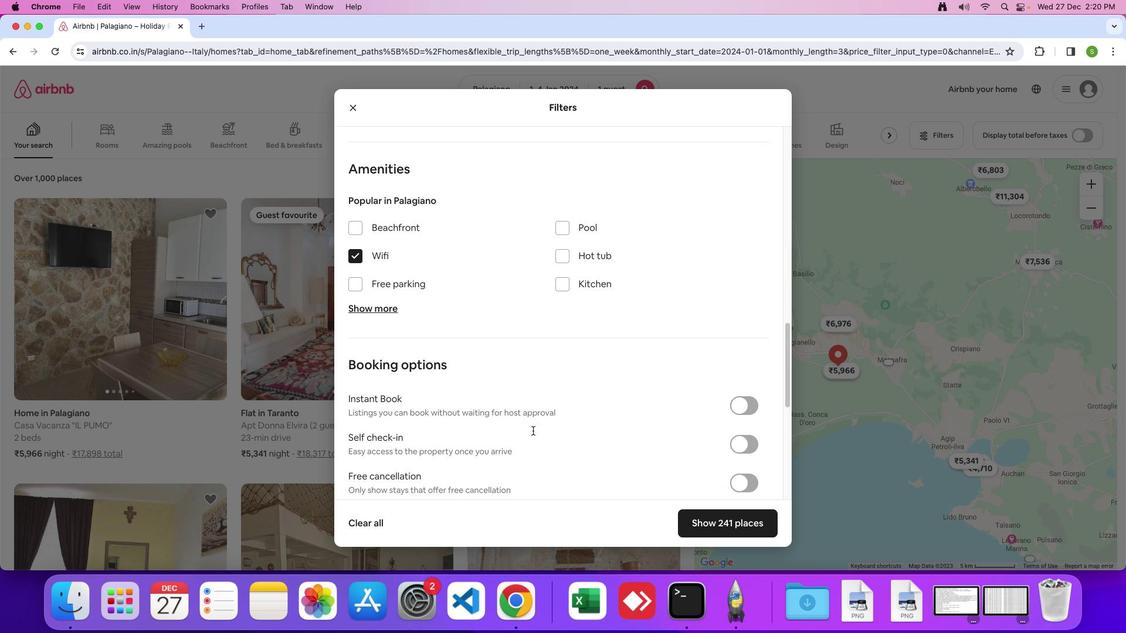 
Action: Mouse scrolled (531, 430) with delta (0, -1)
Screenshot: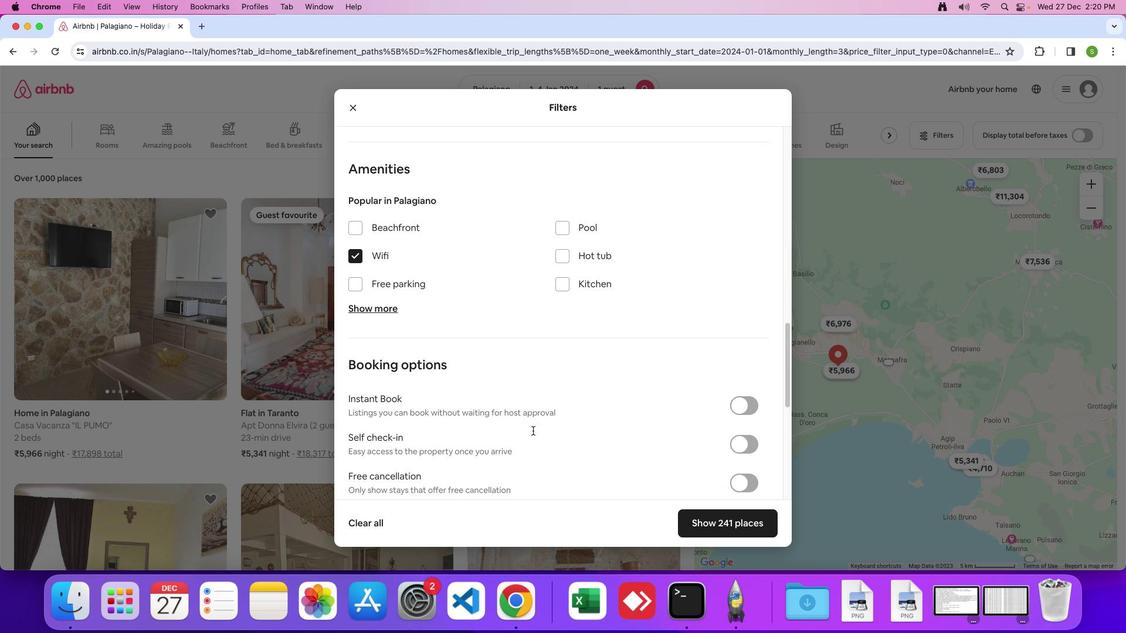 
Action: Mouse moved to (533, 430)
Screenshot: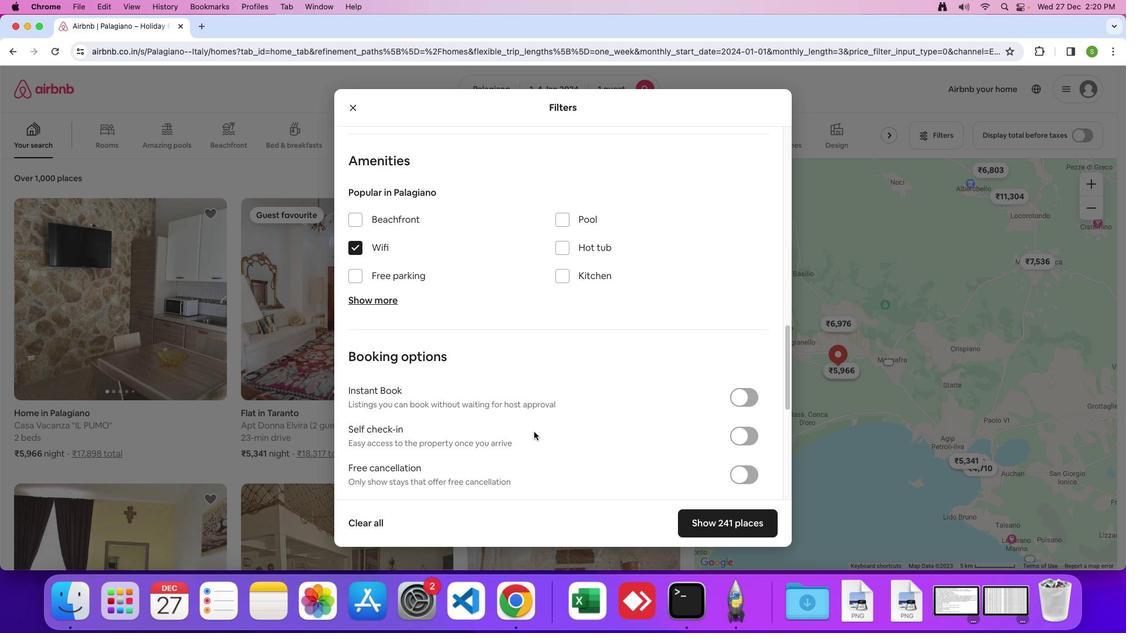 
Action: Mouse scrolled (533, 430) with delta (0, -1)
Screenshot: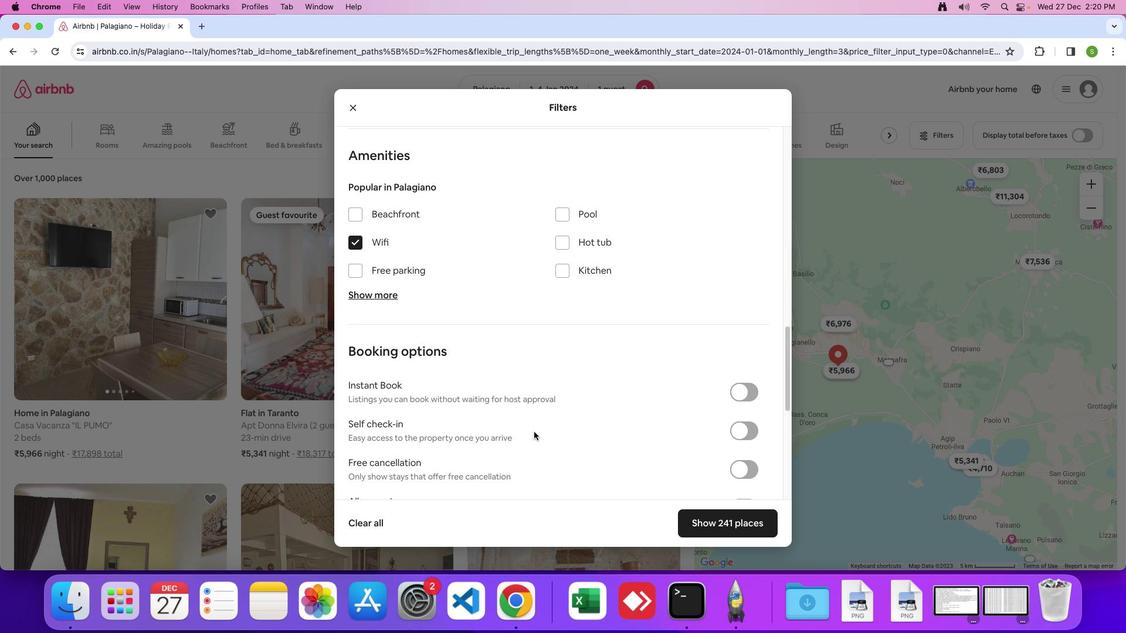 
Action: Mouse scrolled (533, 430) with delta (0, -1)
Screenshot: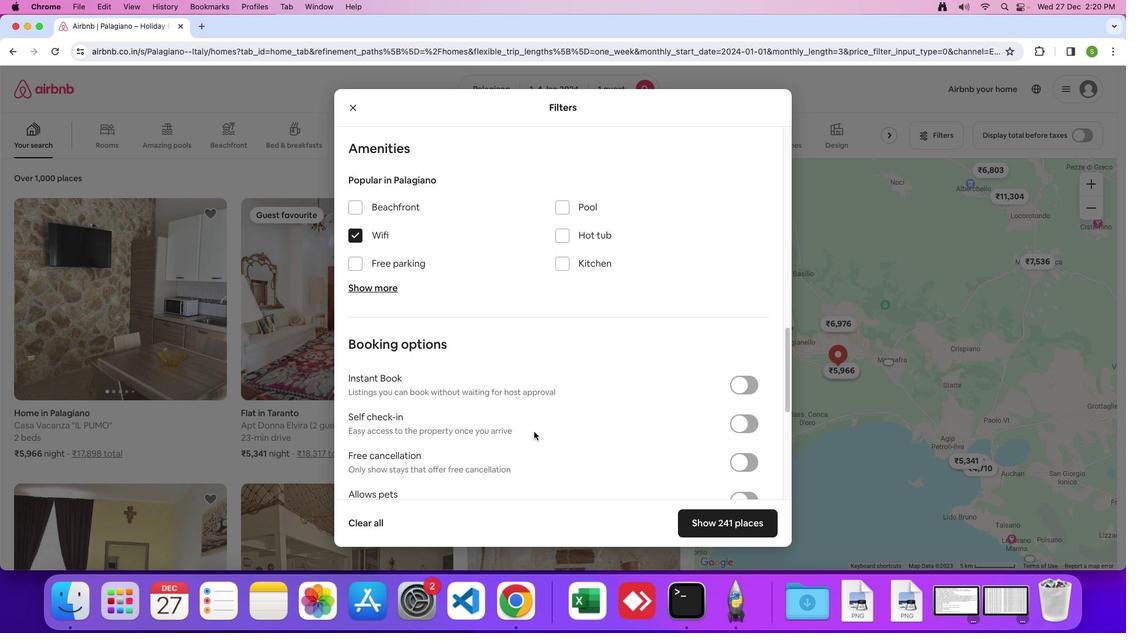 
Action: Mouse scrolled (533, 430) with delta (0, -1)
Screenshot: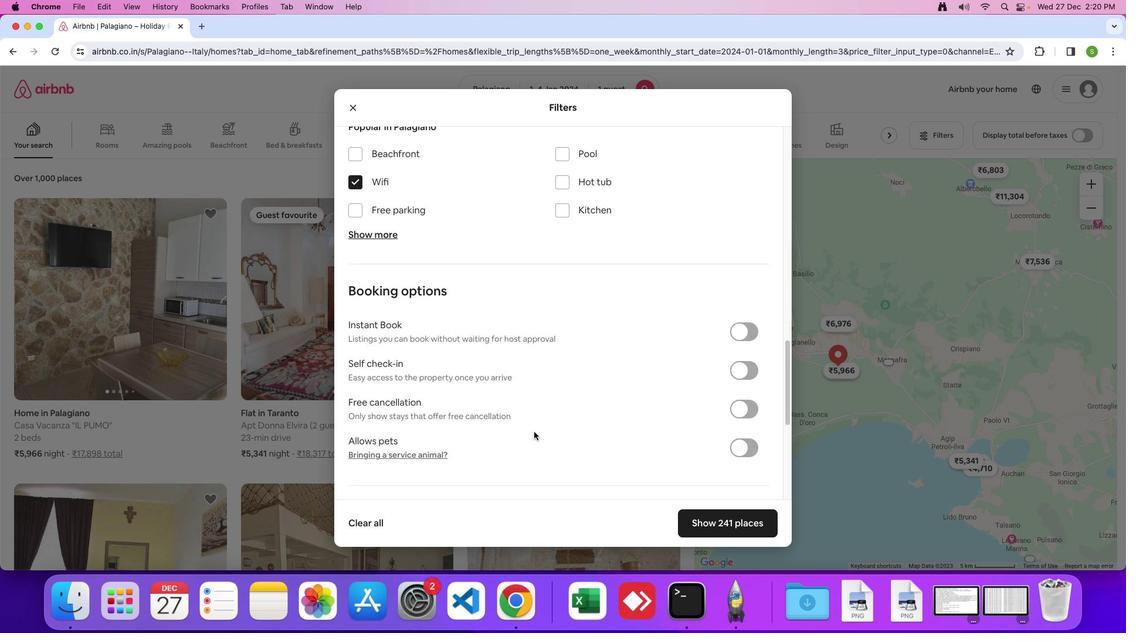 
Action: Mouse moved to (533, 431)
Screenshot: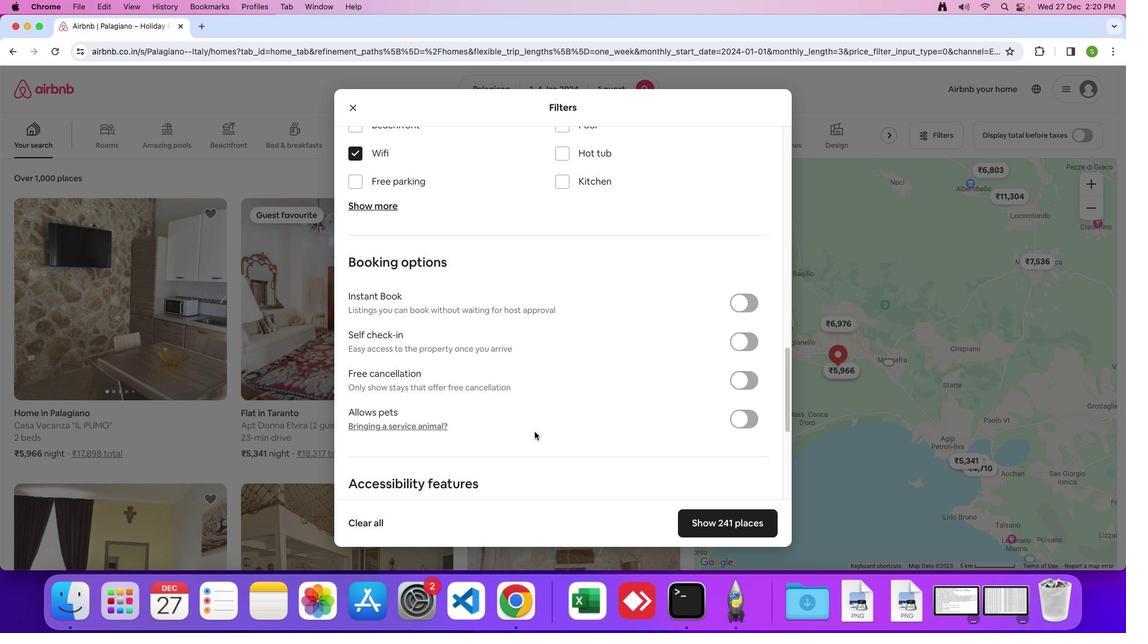 
Action: Mouse scrolled (533, 431) with delta (0, -1)
Screenshot: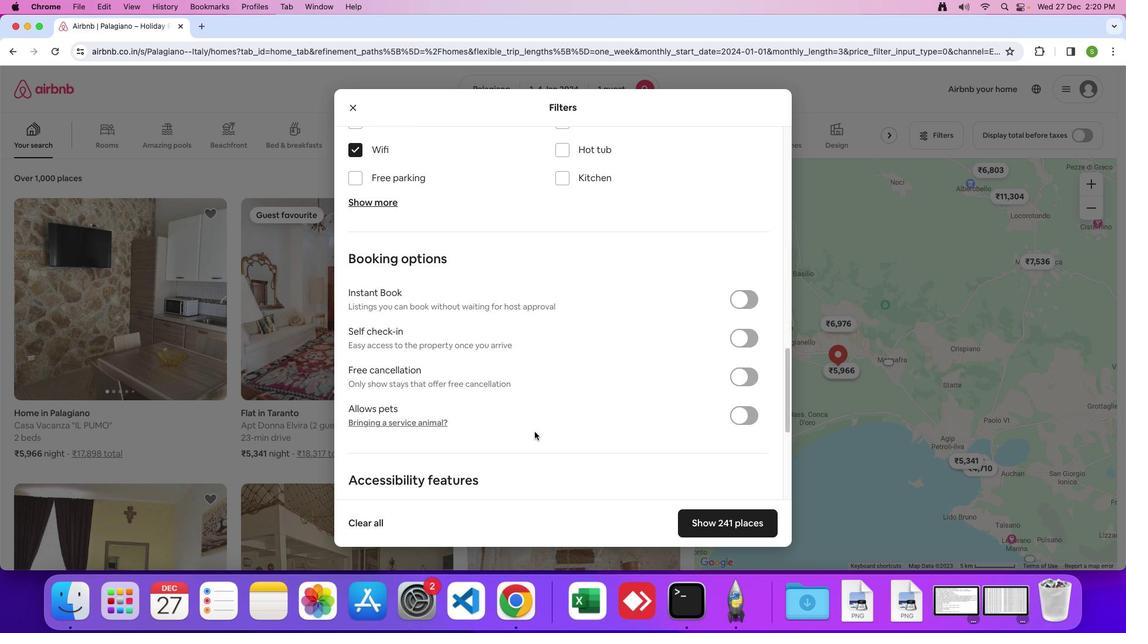 
Action: Mouse moved to (533, 431)
Screenshot: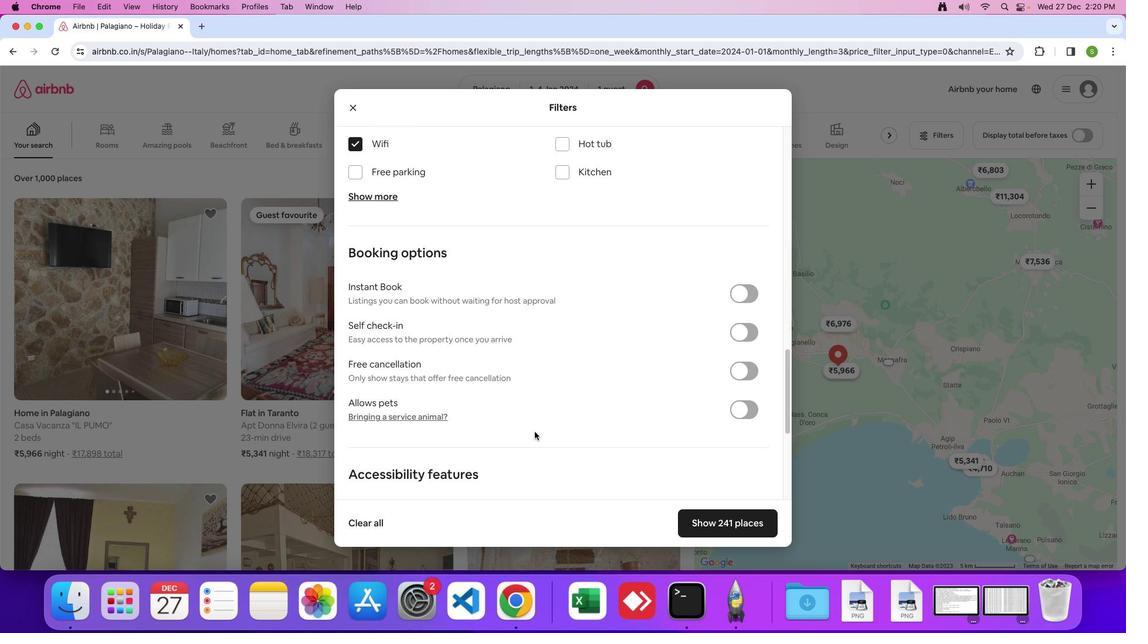 
Action: Mouse scrolled (533, 431) with delta (0, -1)
Screenshot: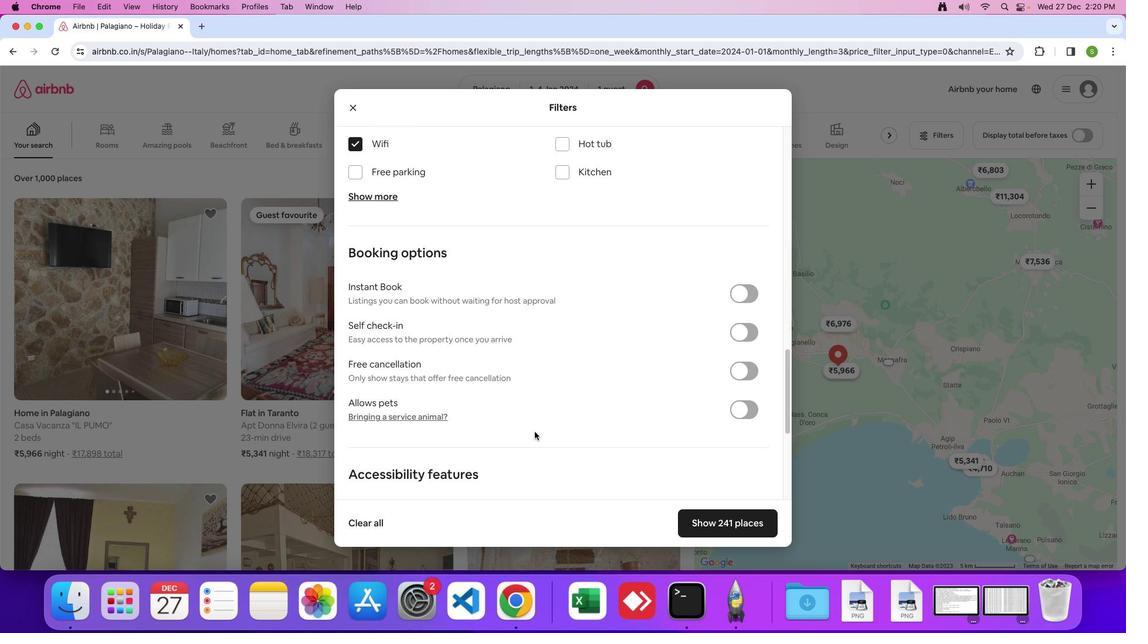 
Action: Mouse moved to (533, 431)
Screenshot: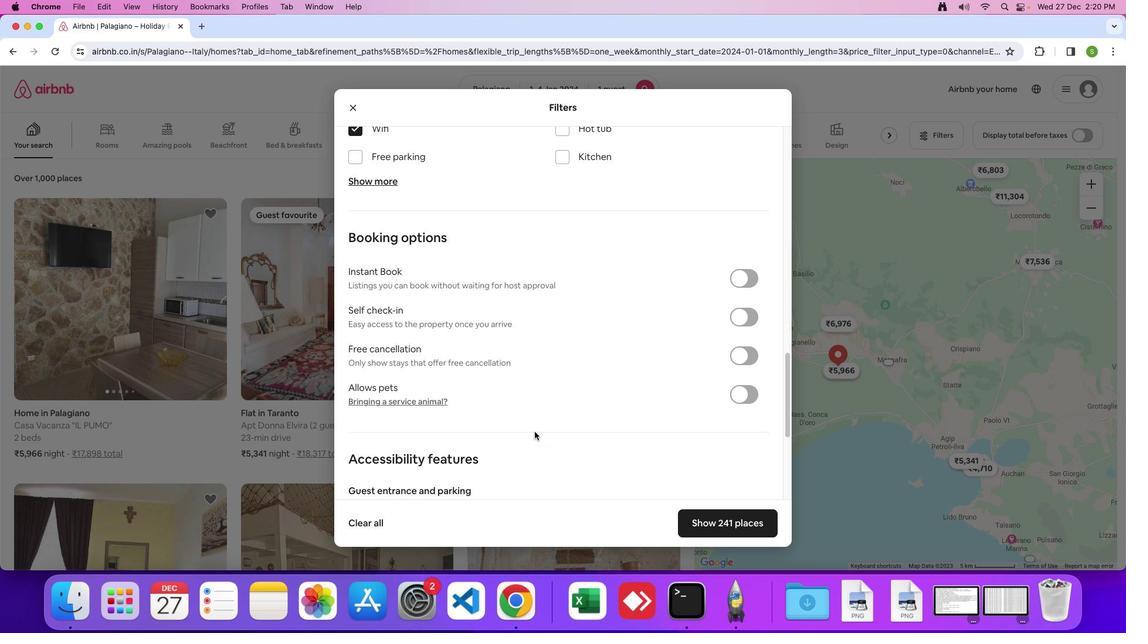 
Action: Mouse scrolled (533, 431) with delta (0, -1)
Screenshot: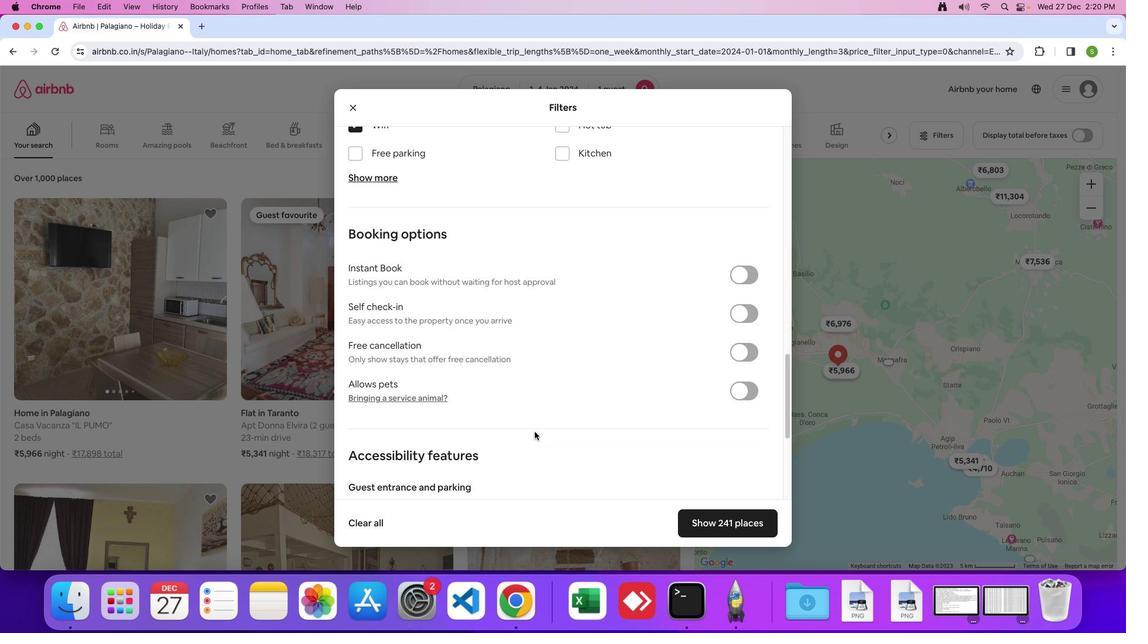 
Action: Mouse scrolled (533, 431) with delta (0, -1)
Screenshot: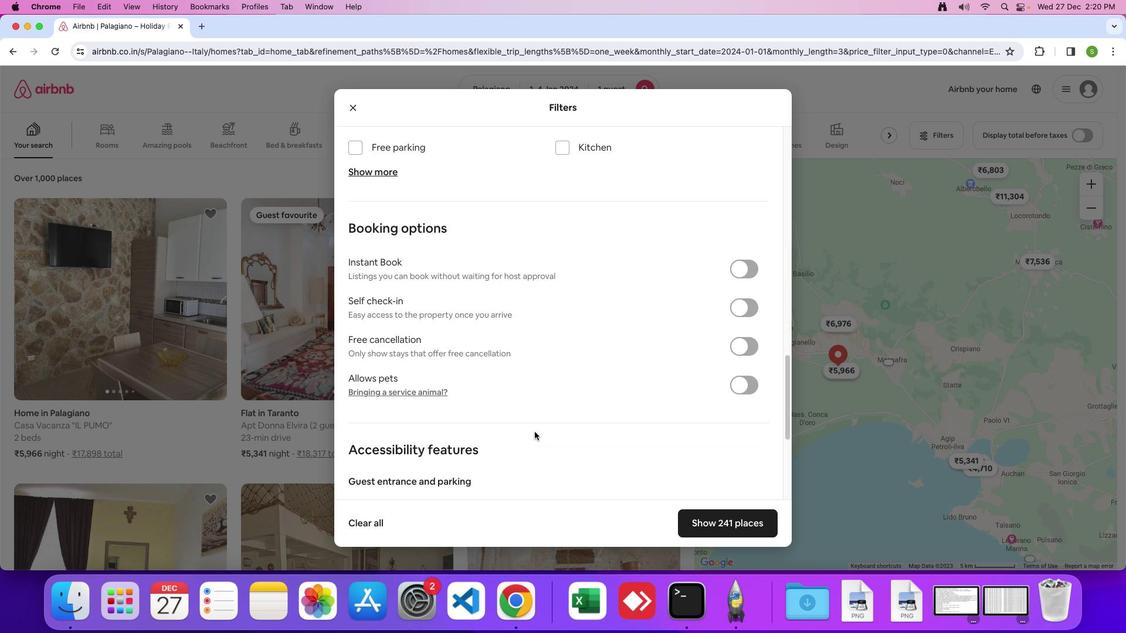 
Action: Mouse scrolled (533, 431) with delta (0, -1)
Screenshot: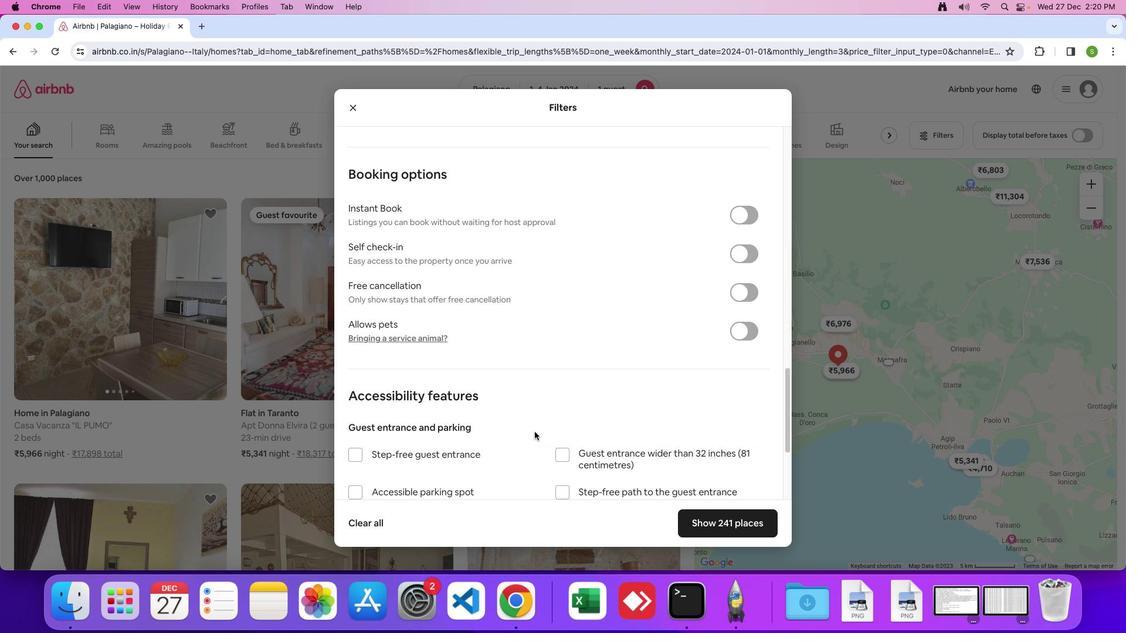 
Action: Mouse moved to (533, 431)
Screenshot: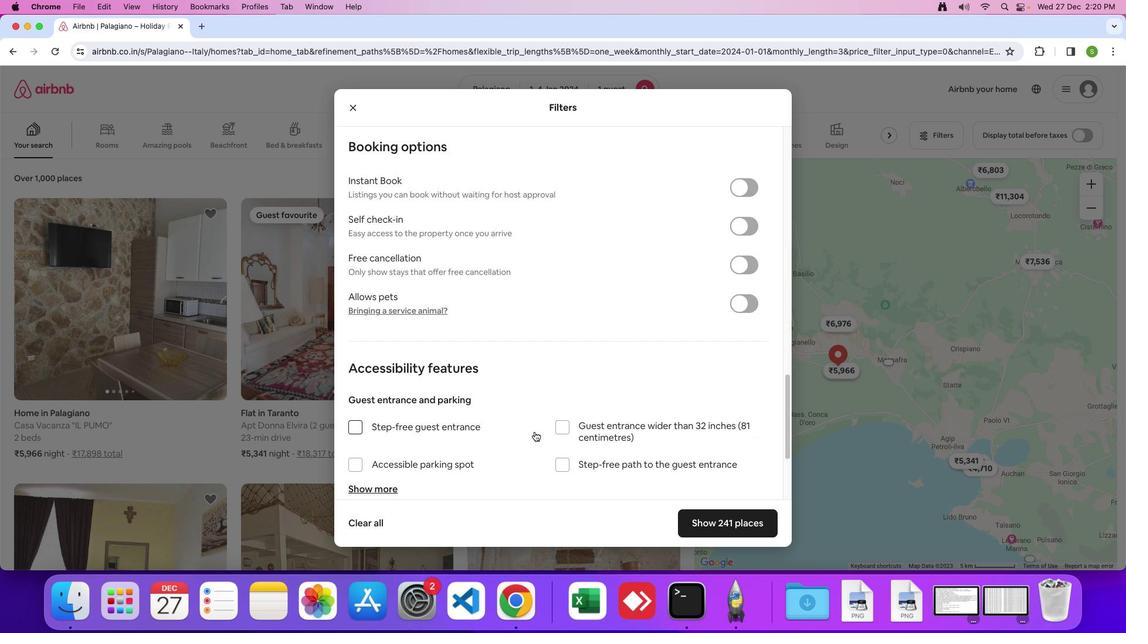 
Action: Mouse scrolled (533, 431) with delta (0, -1)
Screenshot: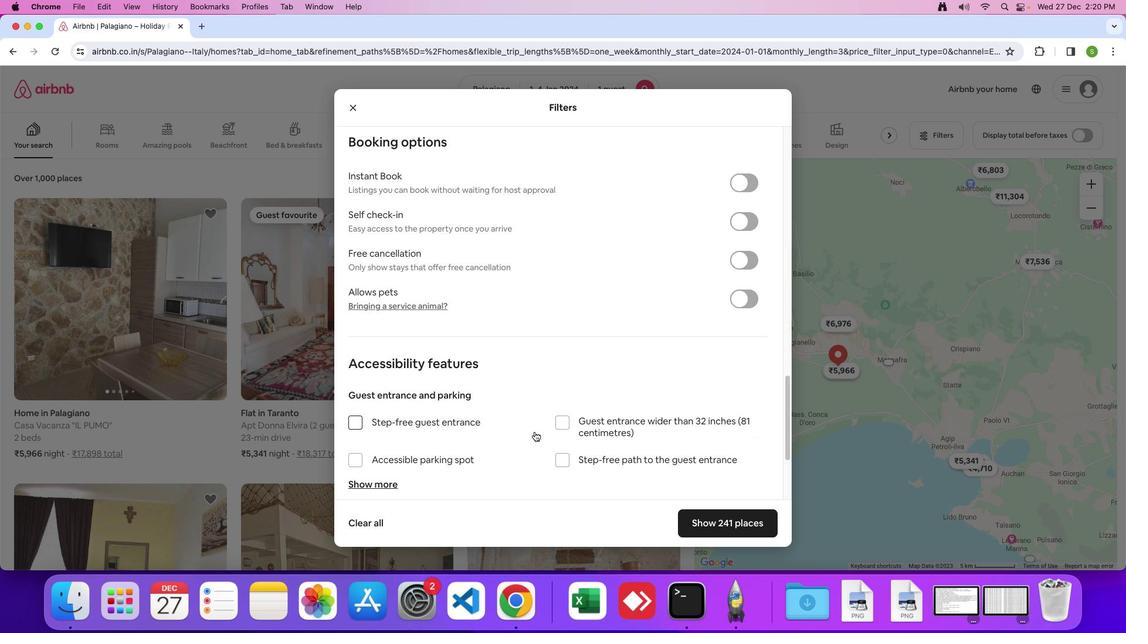 
Action: Mouse scrolled (533, 431) with delta (0, -1)
Screenshot: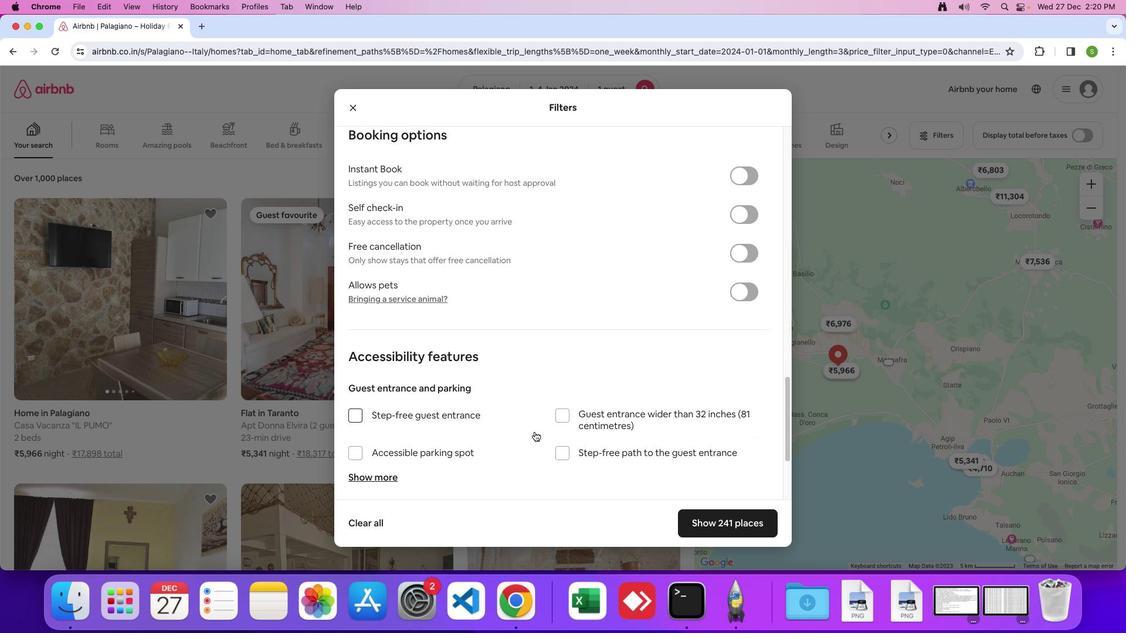 
Action: Mouse scrolled (533, 431) with delta (0, -1)
Screenshot: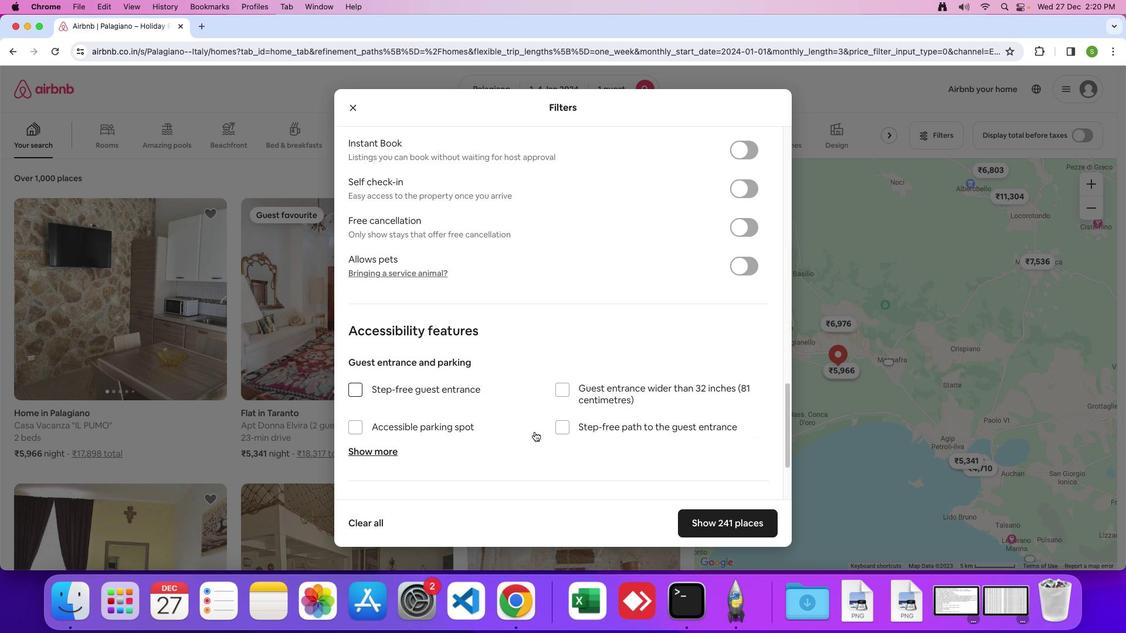 
Action: Mouse scrolled (533, 431) with delta (0, -1)
Screenshot: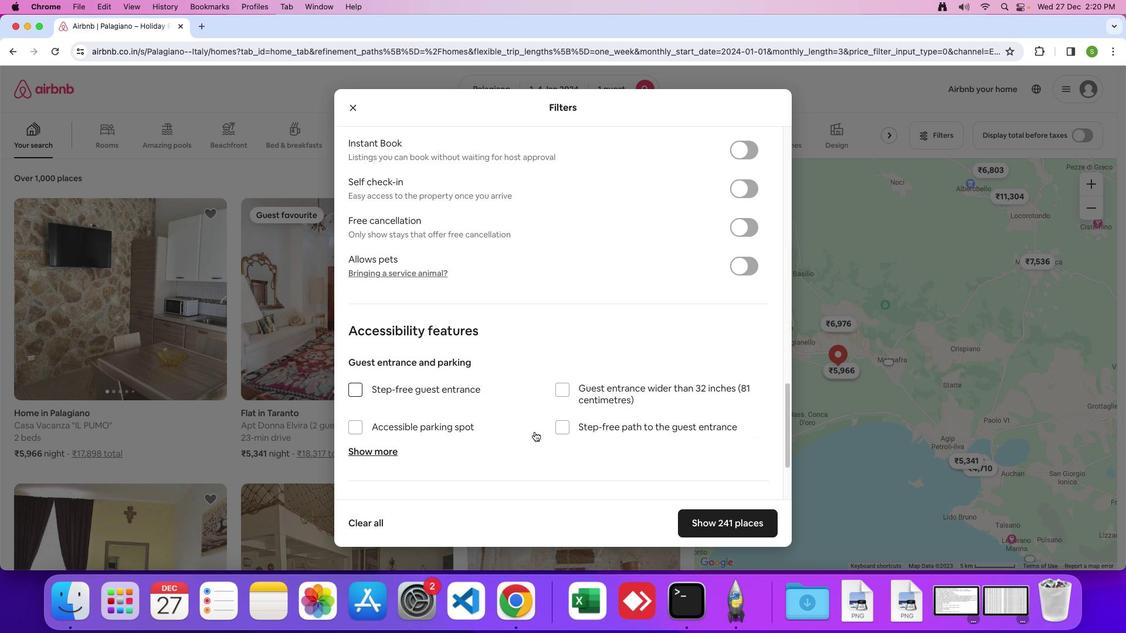 
Action: Mouse scrolled (533, 431) with delta (0, -1)
Screenshot: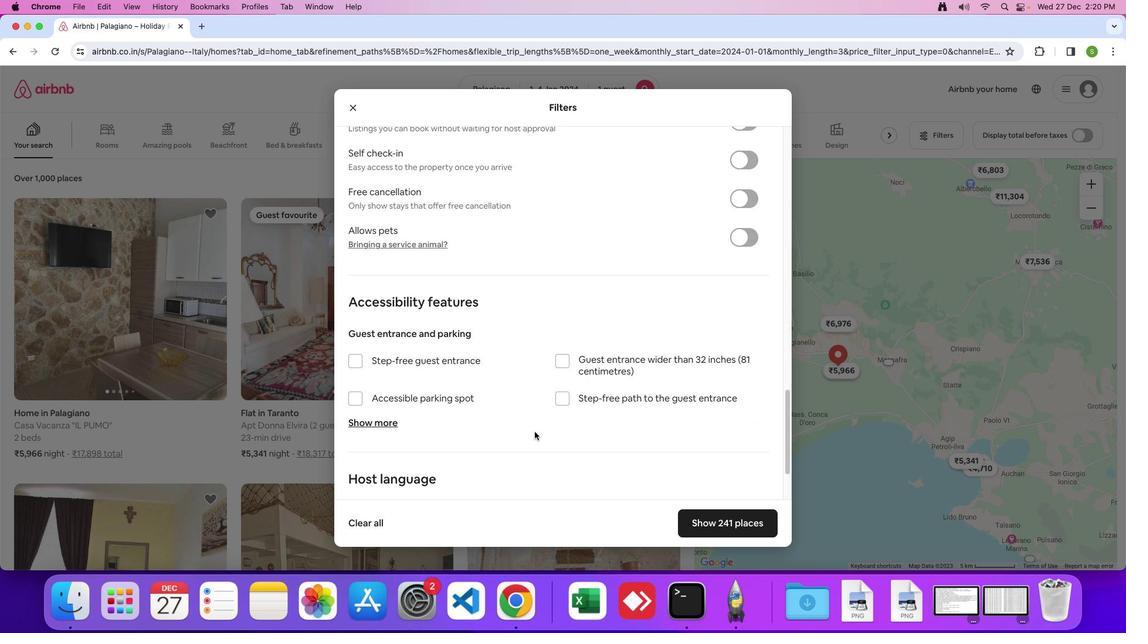 
Action: Mouse scrolled (533, 431) with delta (0, -1)
Screenshot: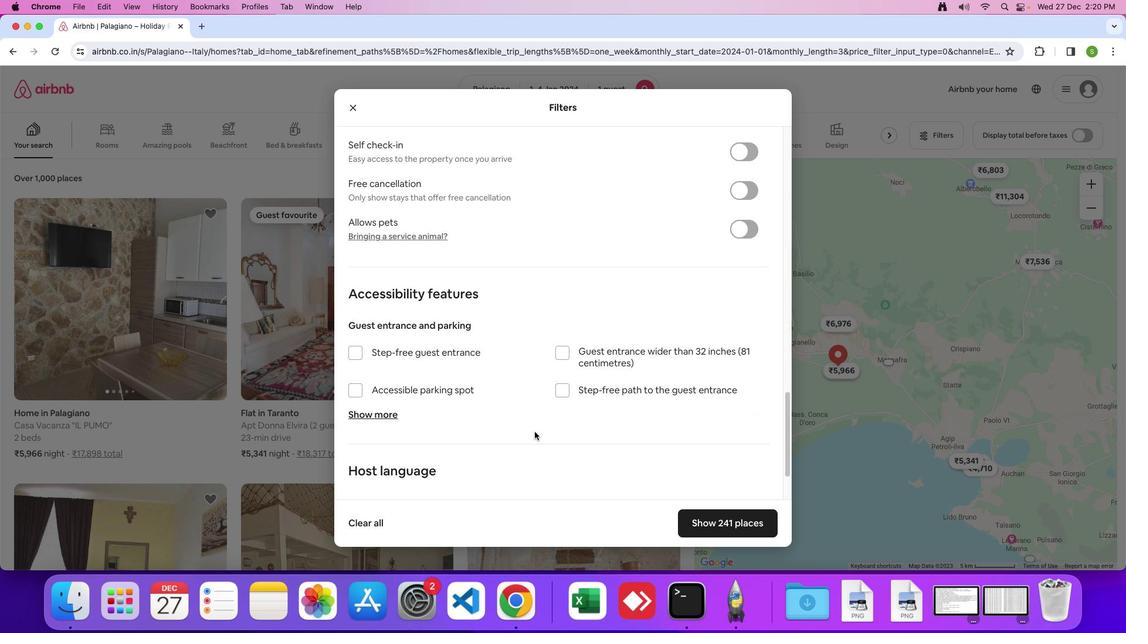 
Action: Mouse scrolled (533, 431) with delta (0, -2)
Screenshot: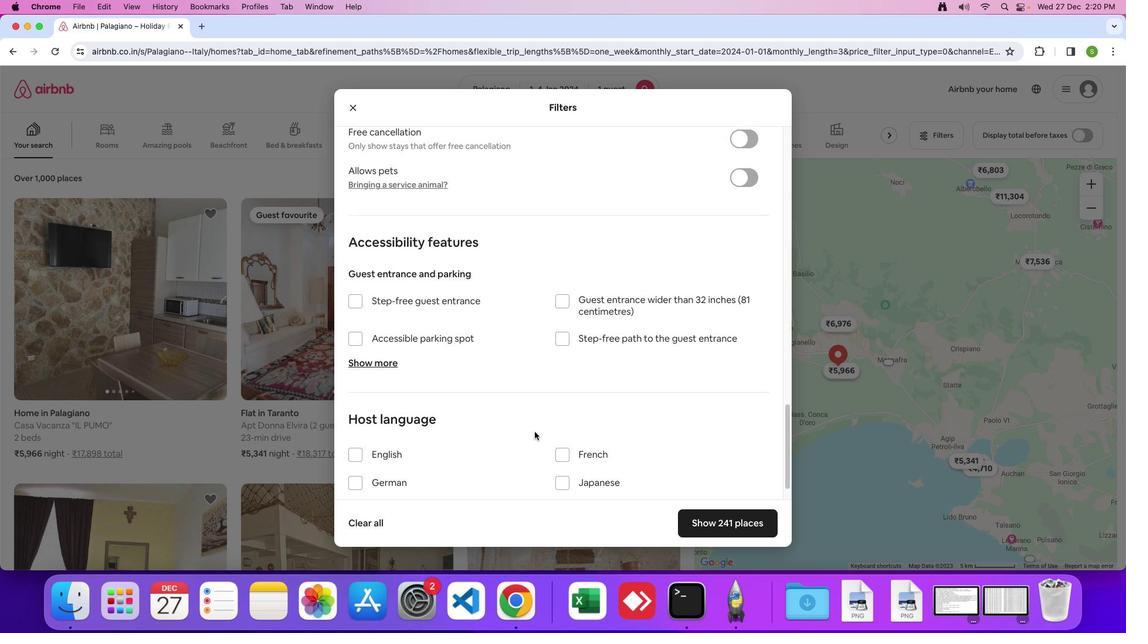 
Action: Mouse scrolled (533, 431) with delta (0, -1)
Screenshot: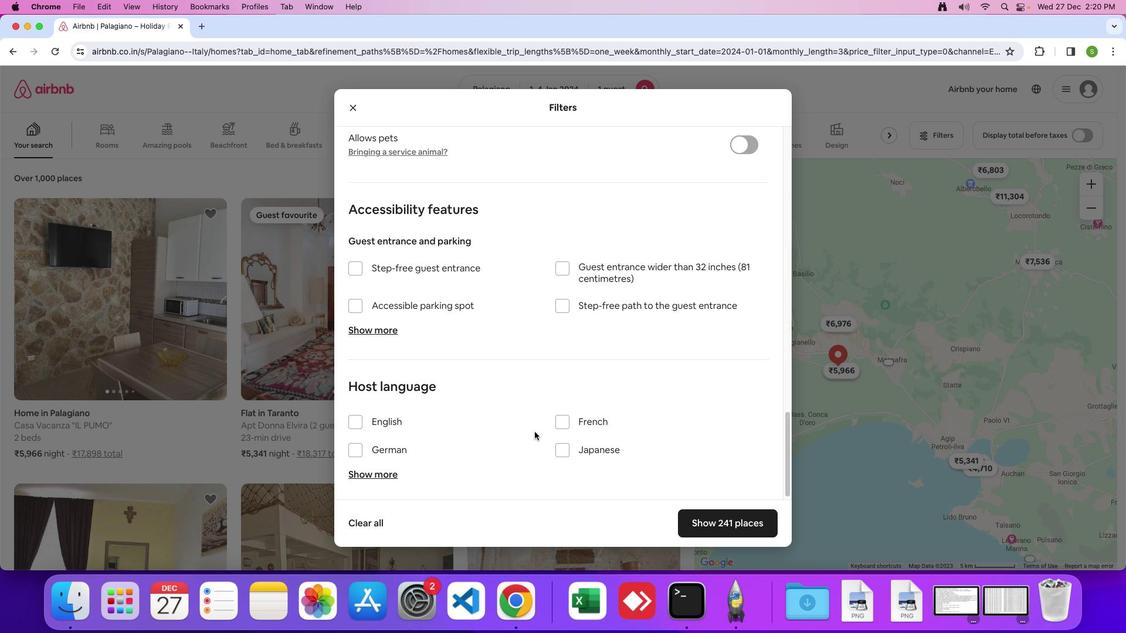 
Action: Mouse scrolled (533, 431) with delta (0, -1)
Screenshot: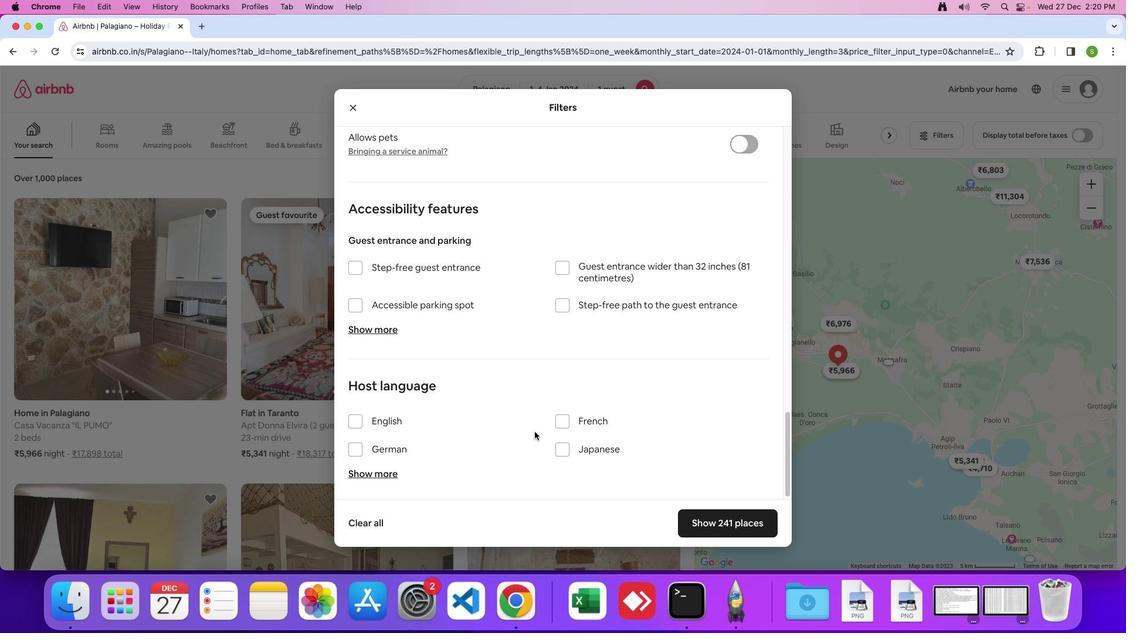 
Action: Mouse scrolled (533, 431) with delta (0, -1)
Screenshot: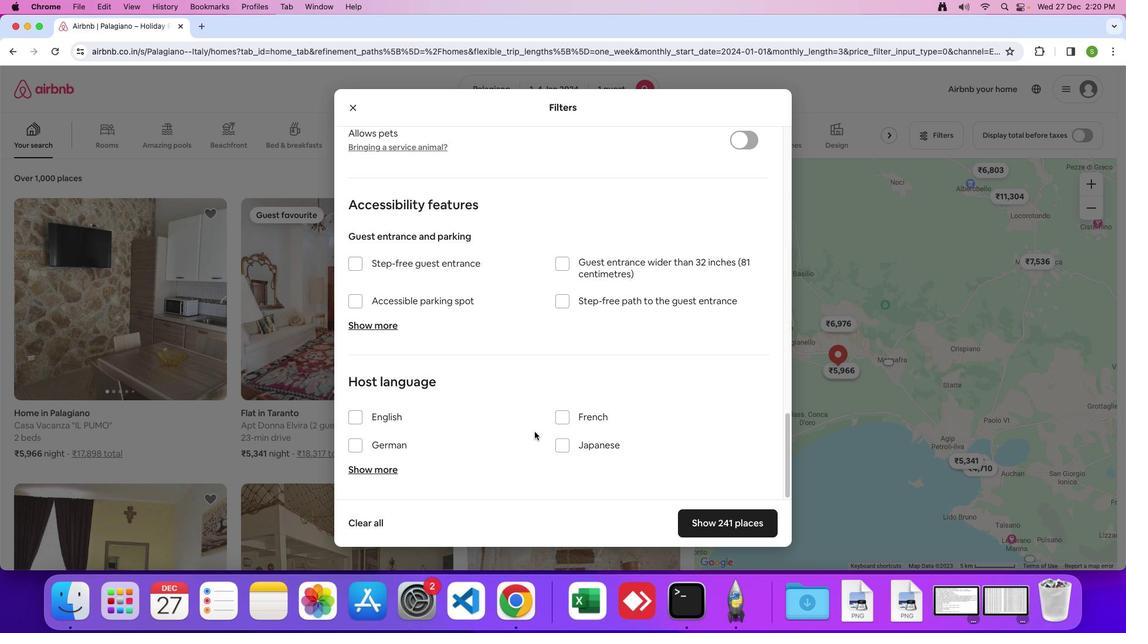 
Action: Mouse scrolled (533, 431) with delta (0, -1)
Screenshot: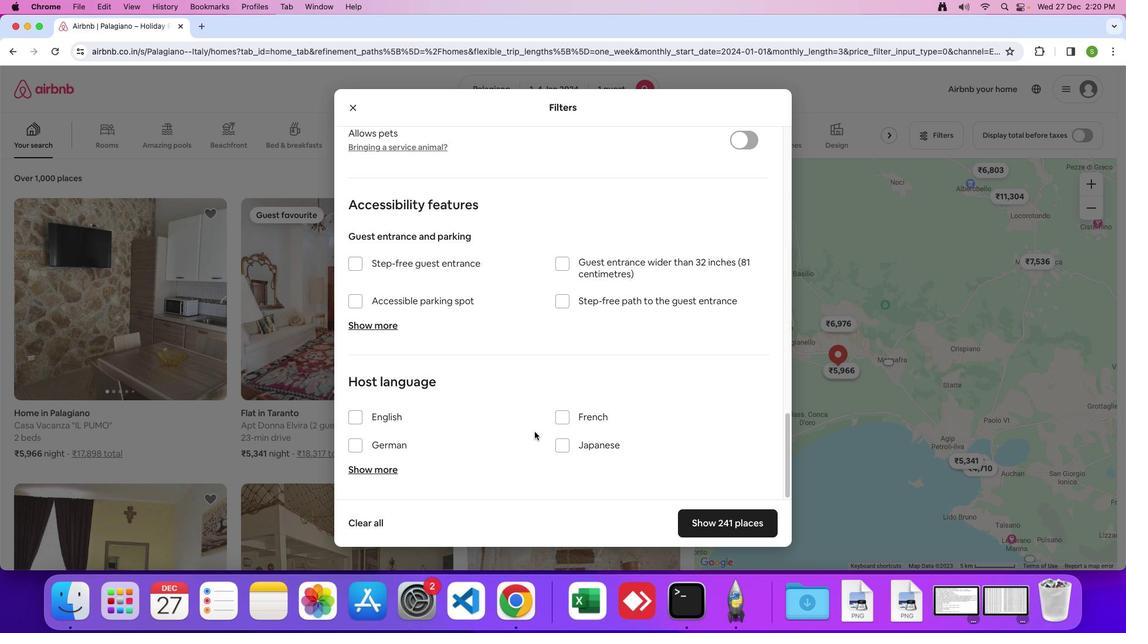 
Action: Mouse scrolled (533, 431) with delta (0, -1)
Screenshot: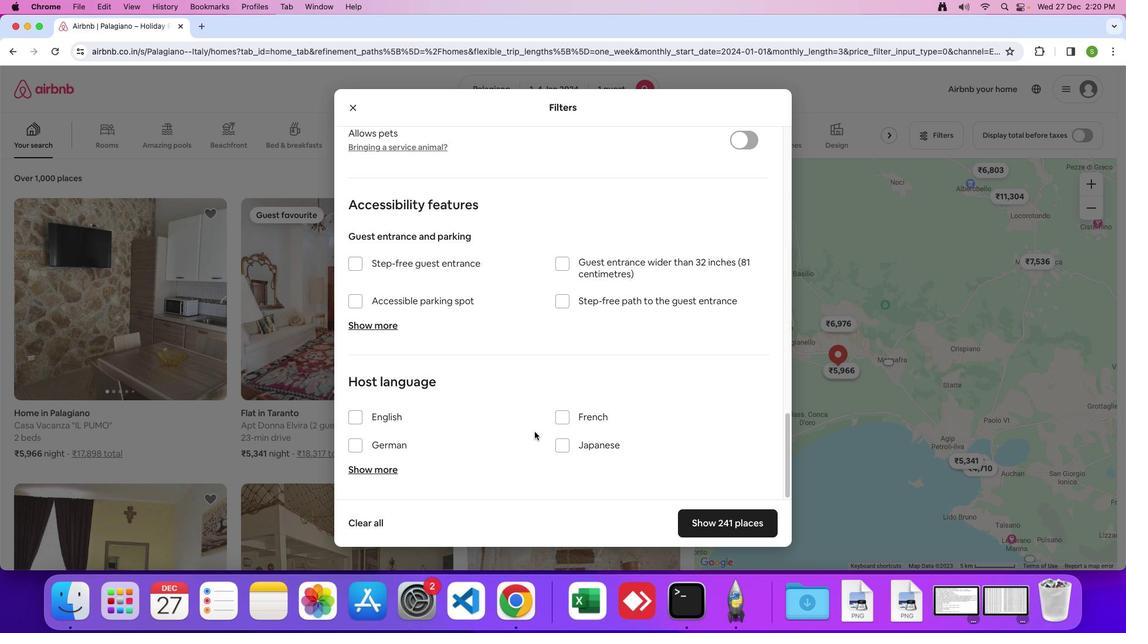 
Action: Mouse moved to (706, 517)
Screenshot: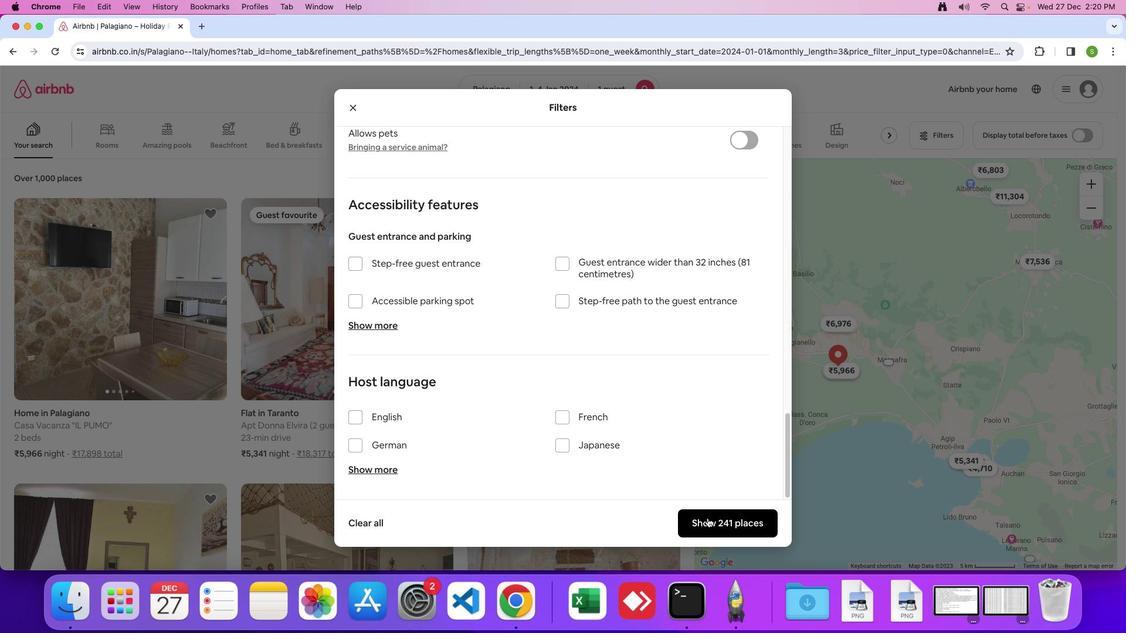 
Action: Mouse pressed left at (706, 517)
Screenshot: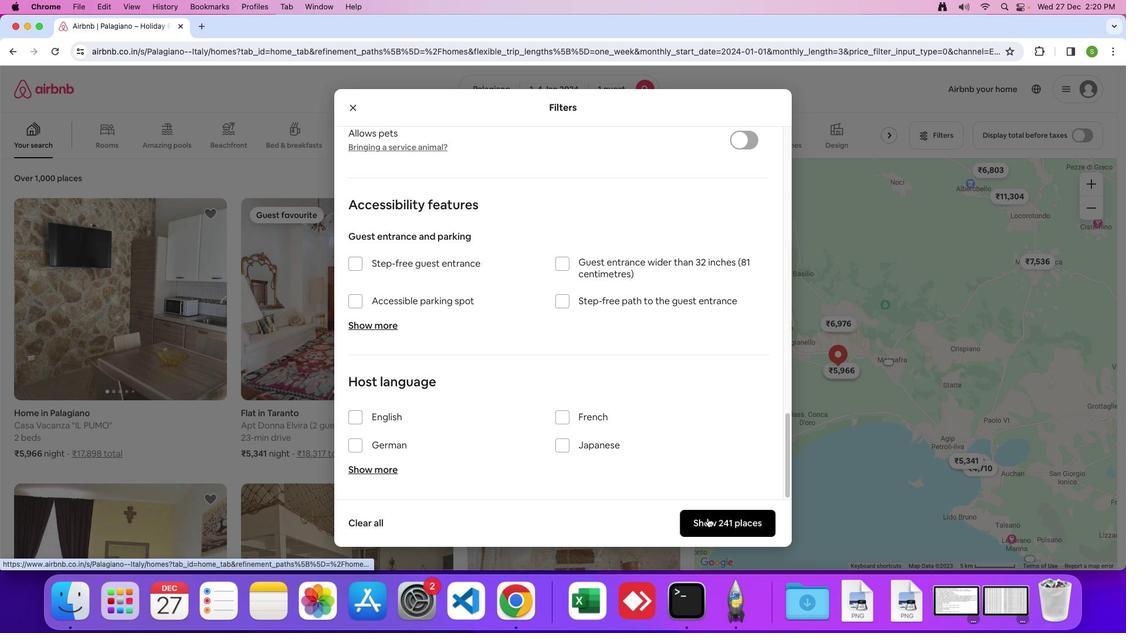 
Action: Mouse moved to (140, 321)
Screenshot: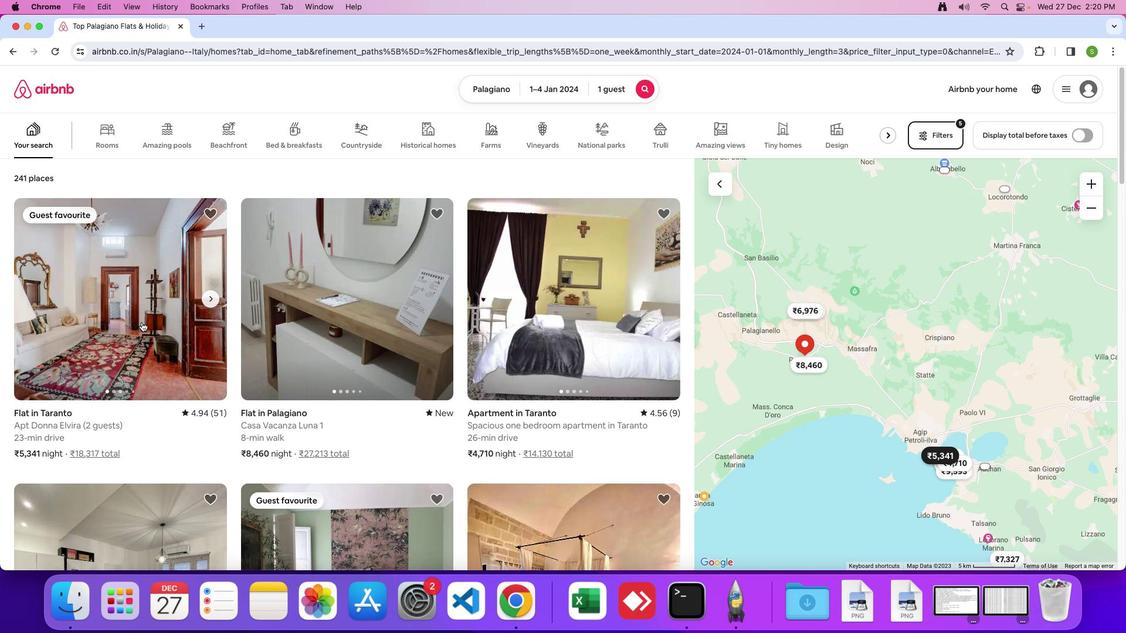 
Action: Mouse pressed left at (140, 321)
Screenshot: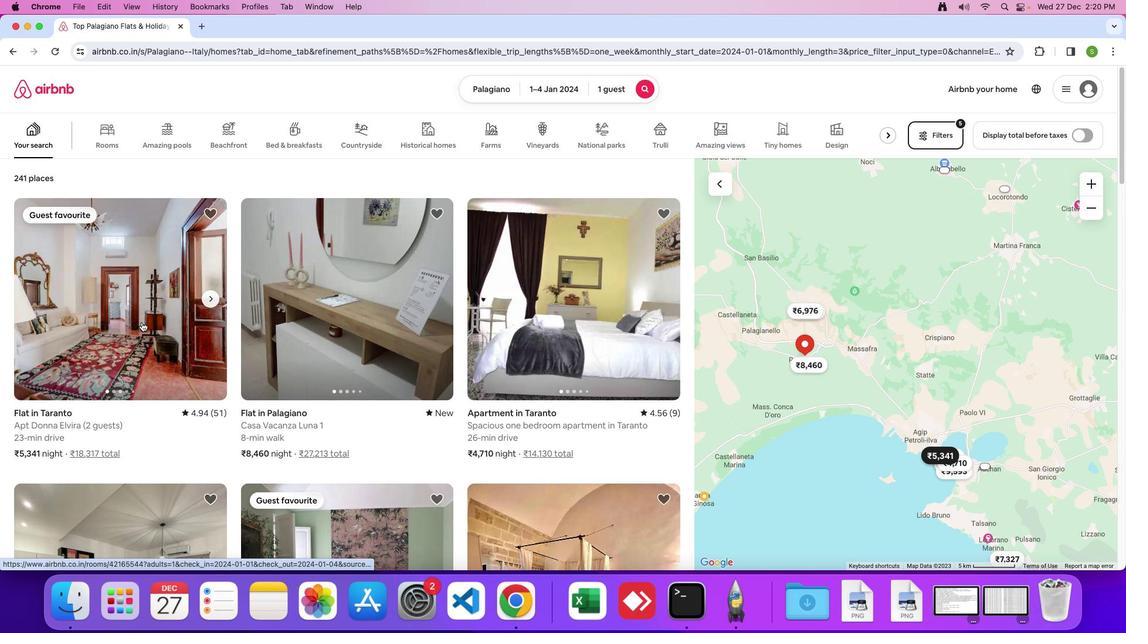 
Action: Mouse moved to (353, 298)
Screenshot: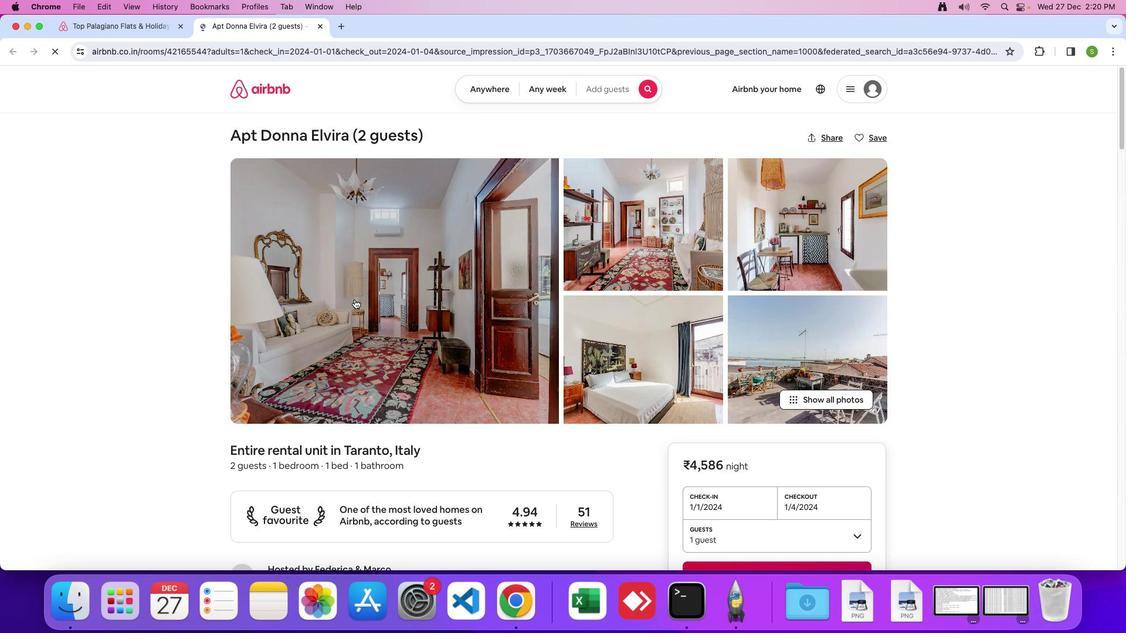 
Action: Mouse pressed left at (353, 298)
Screenshot: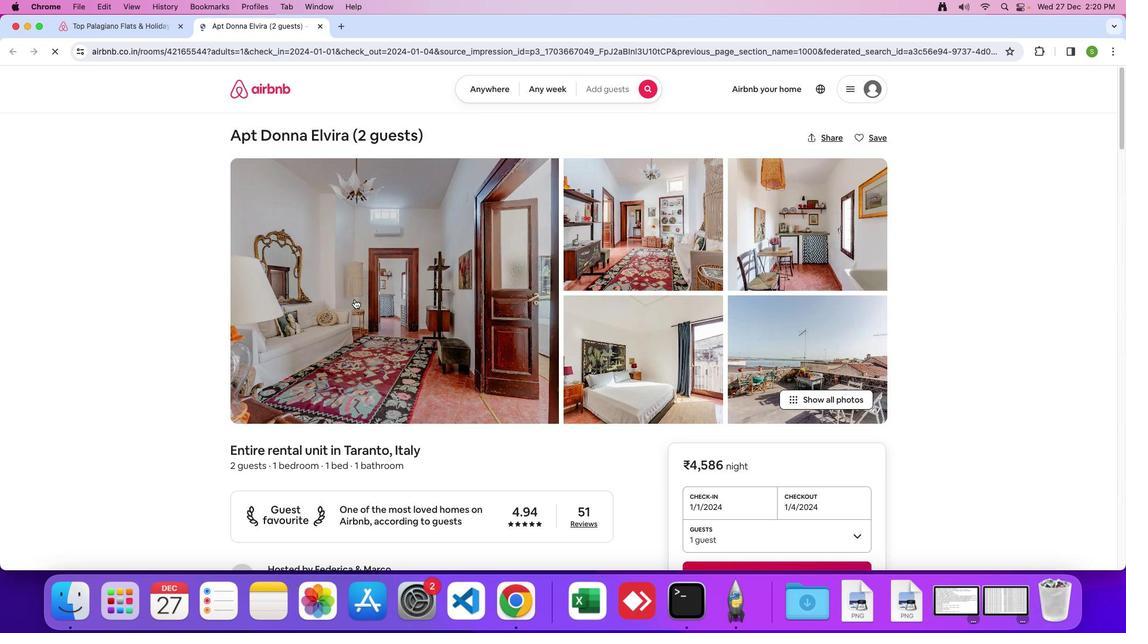 
Action: Mouse moved to (510, 334)
Screenshot: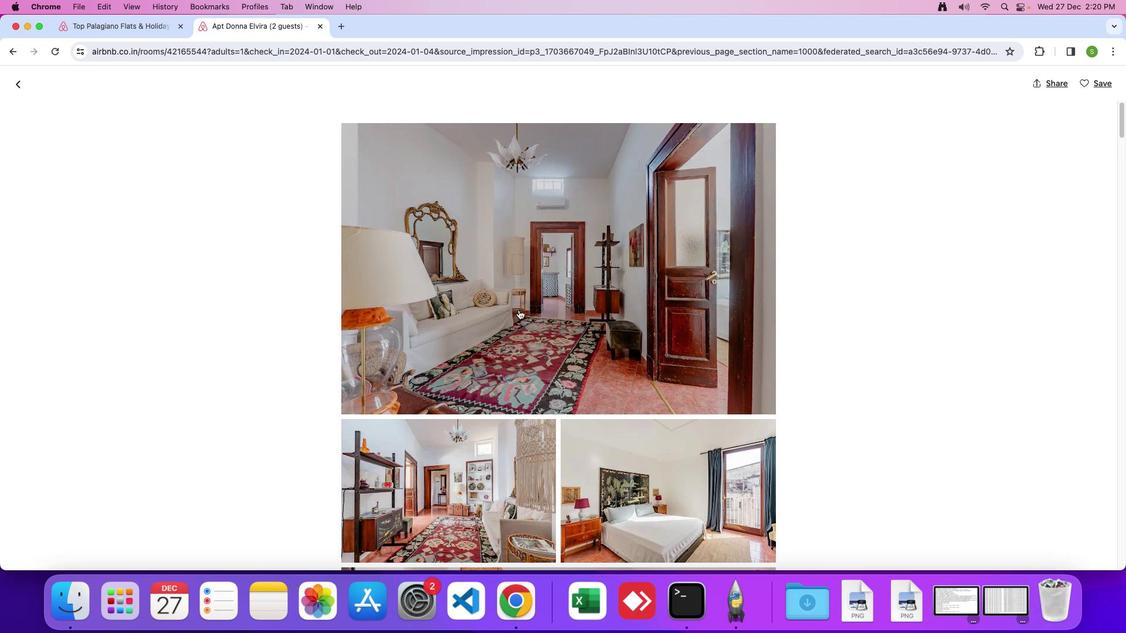 
Action: Mouse scrolled (510, 334) with delta (0, -1)
Screenshot: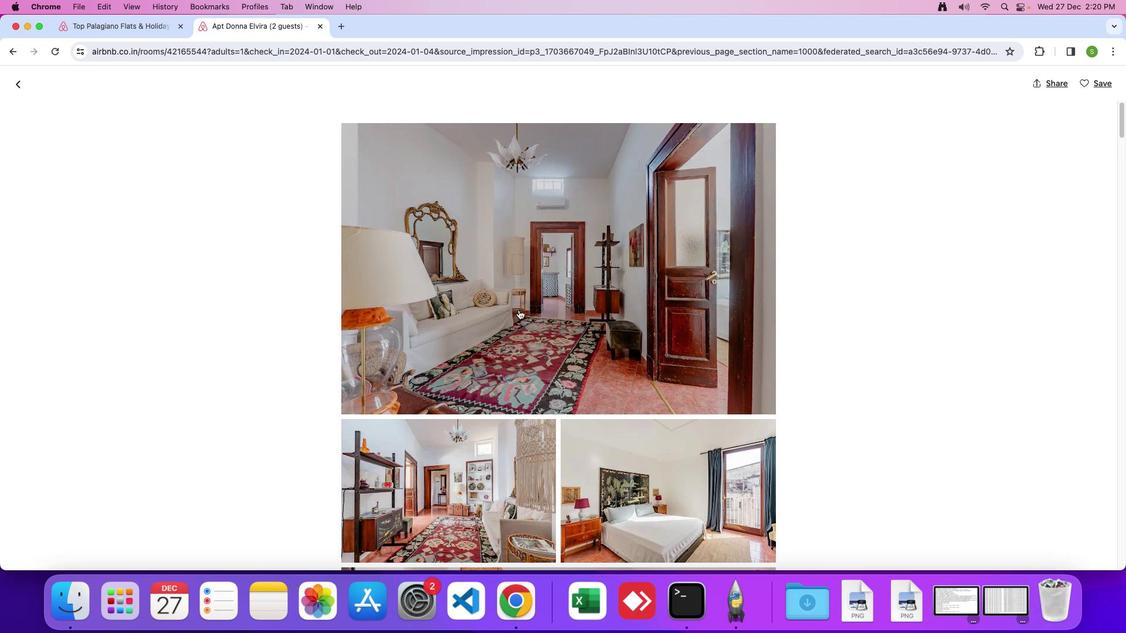 
Action: Mouse moved to (516, 312)
Screenshot: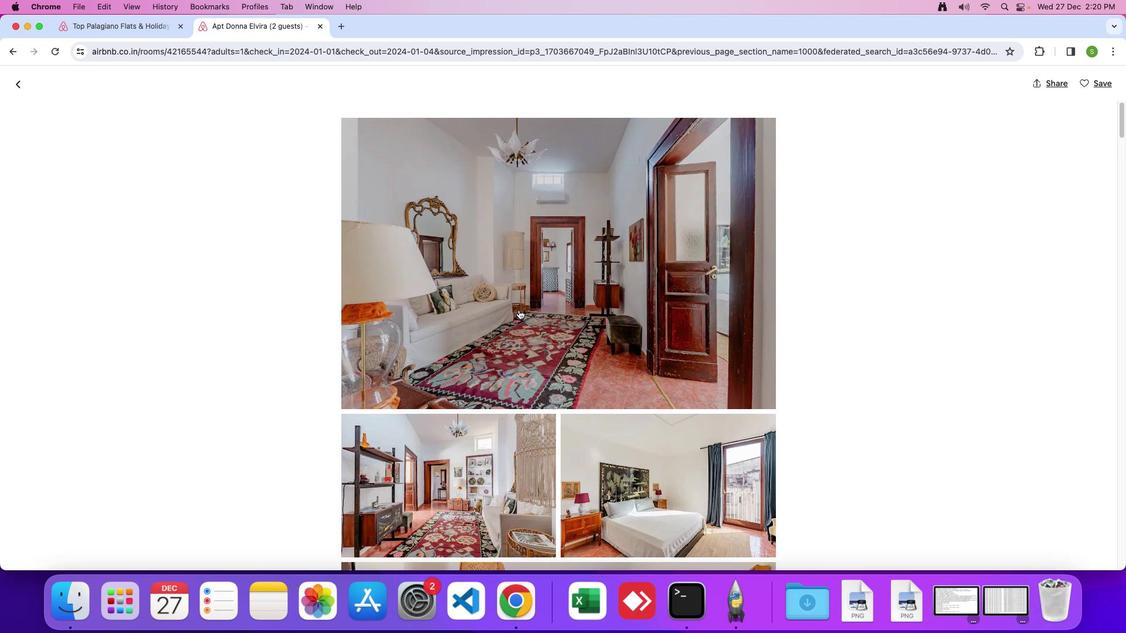 
Action: Mouse scrolled (516, 312) with delta (0, -1)
Screenshot: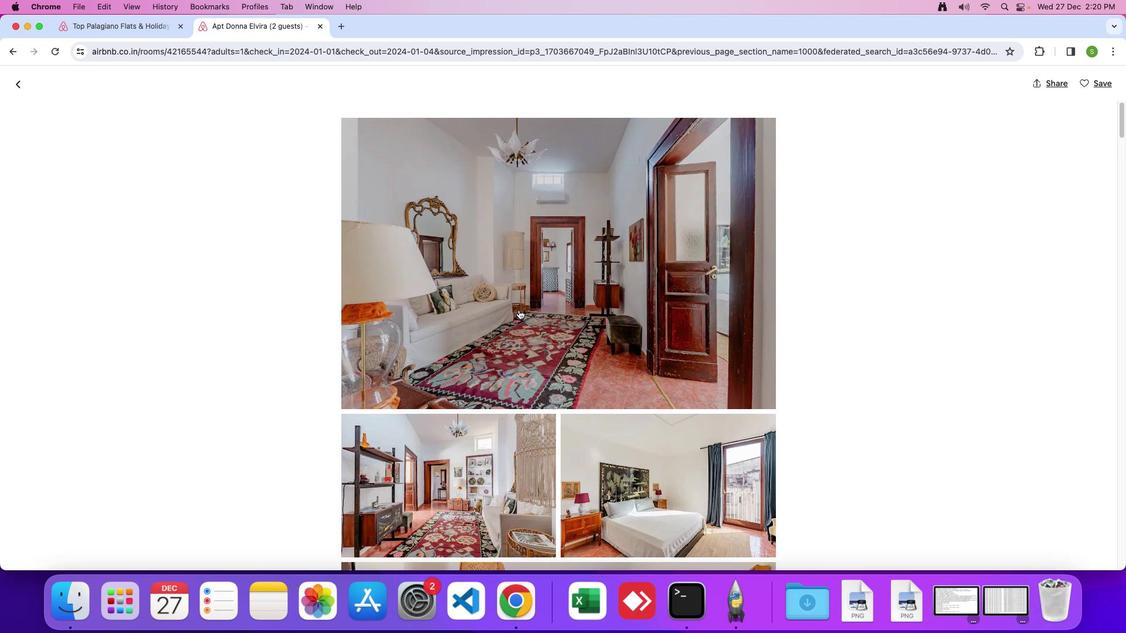 
Action: Mouse moved to (518, 308)
Screenshot: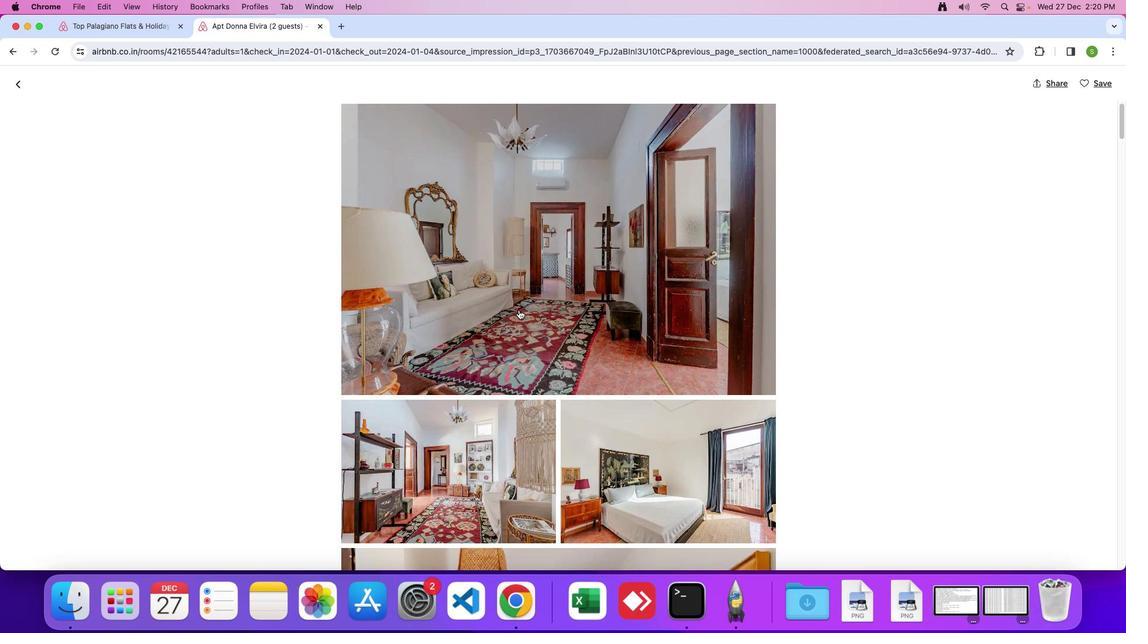 
Action: Mouse scrolled (518, 308) with delta (0, -1)
Screenshot: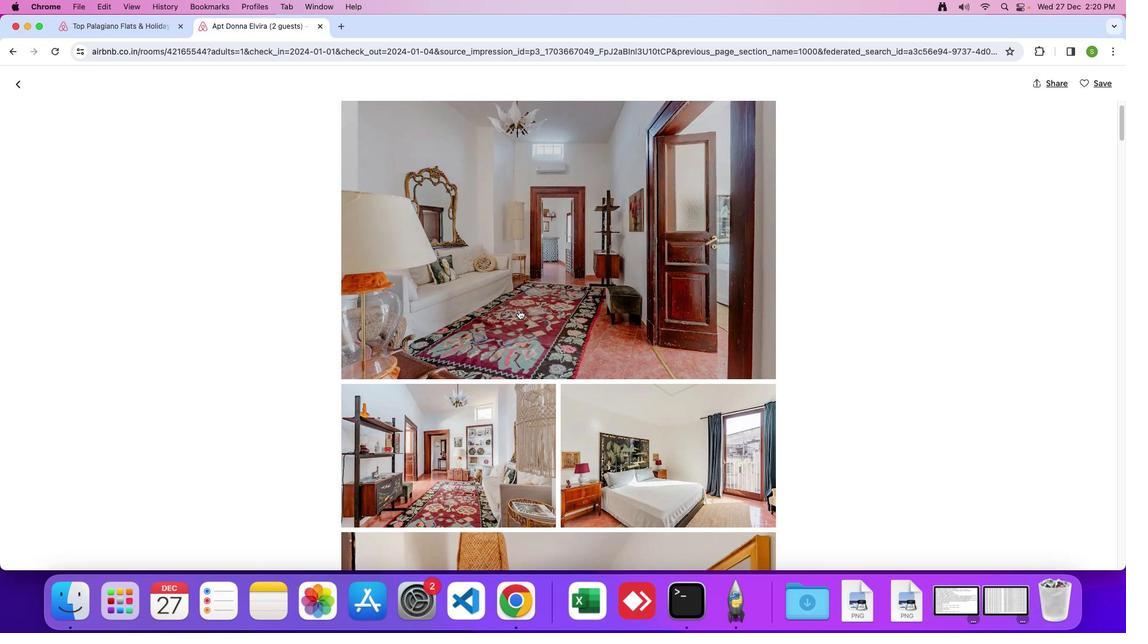 
Action: Mouse moved to (512, 319)
Screenshot: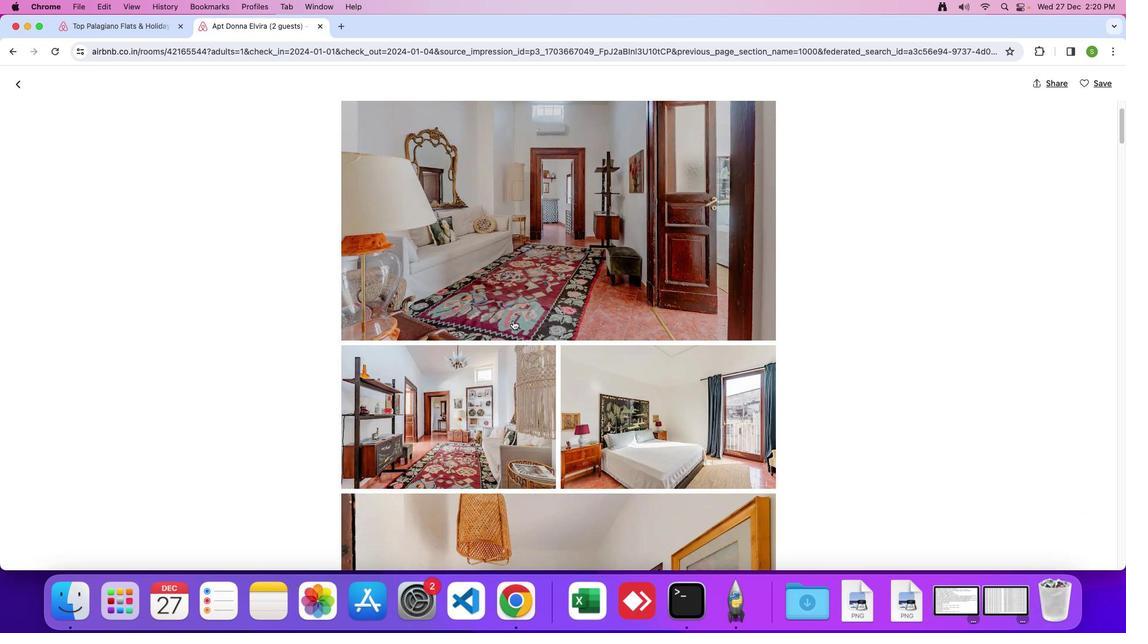 
Action: Mouse scrolled (512, 319) with delta (0, -1)
Screenshot: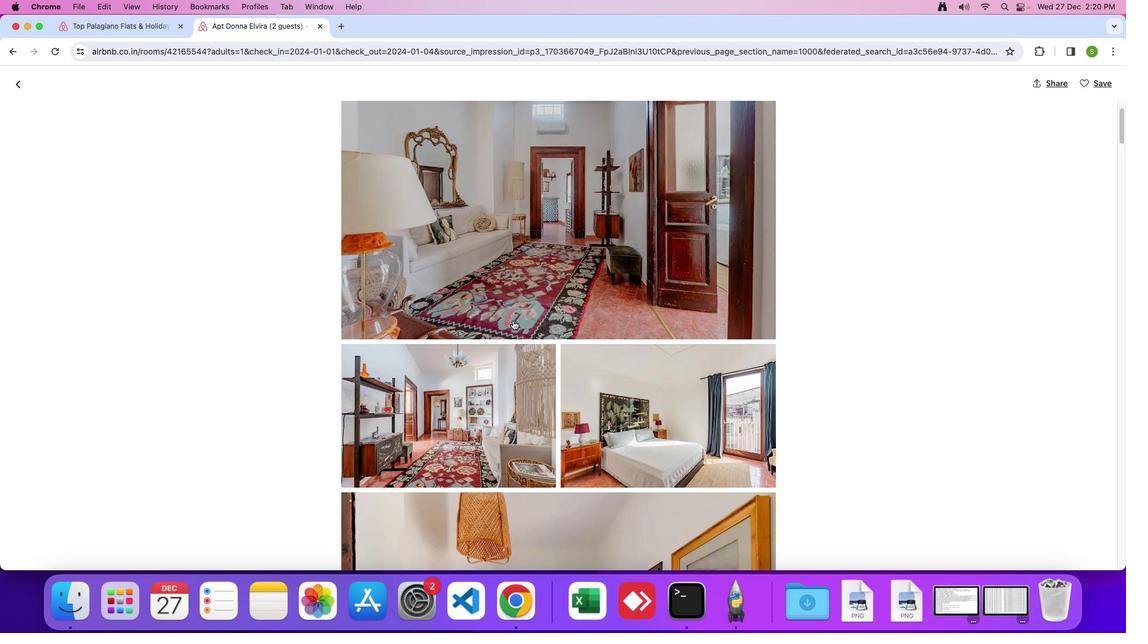 
Action: Mouse scrolled (512, 319) with delta (0, -1)
Screenshot: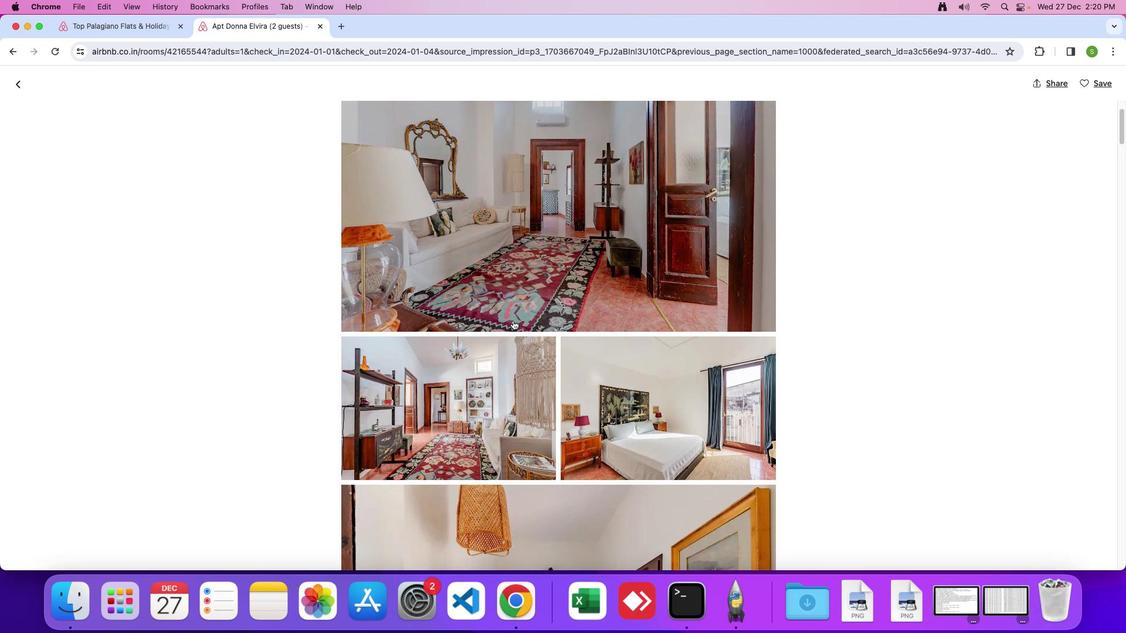 
Action: Mouse moved to (510, 320)
Screenshot: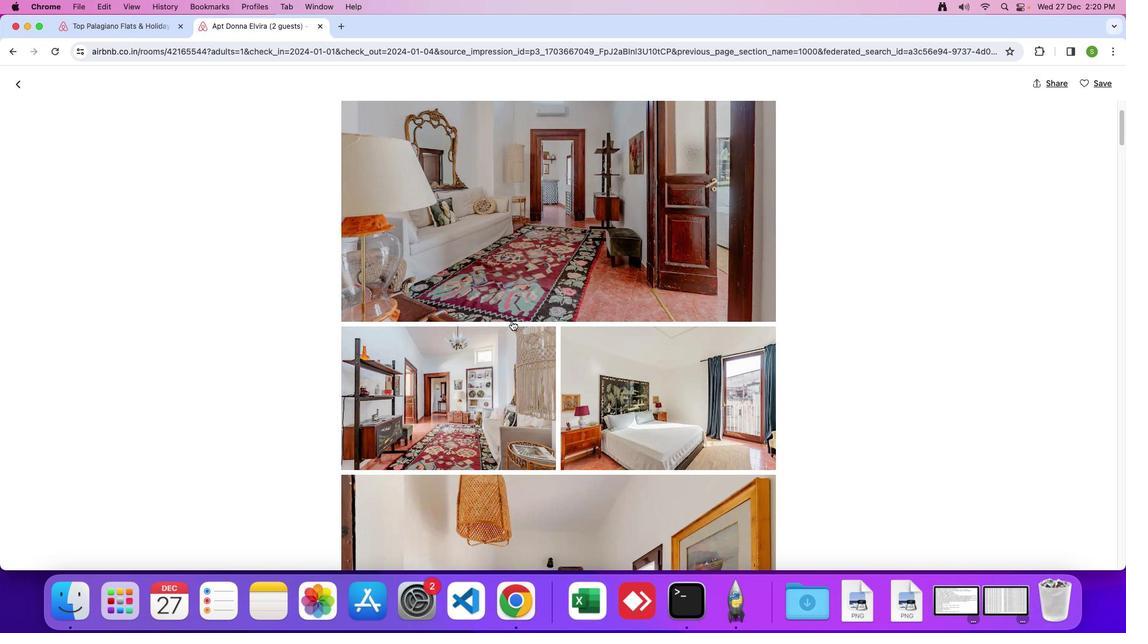 
Action: Mouse scrolled (510, 320) with delta (0, -1)
Screenshot: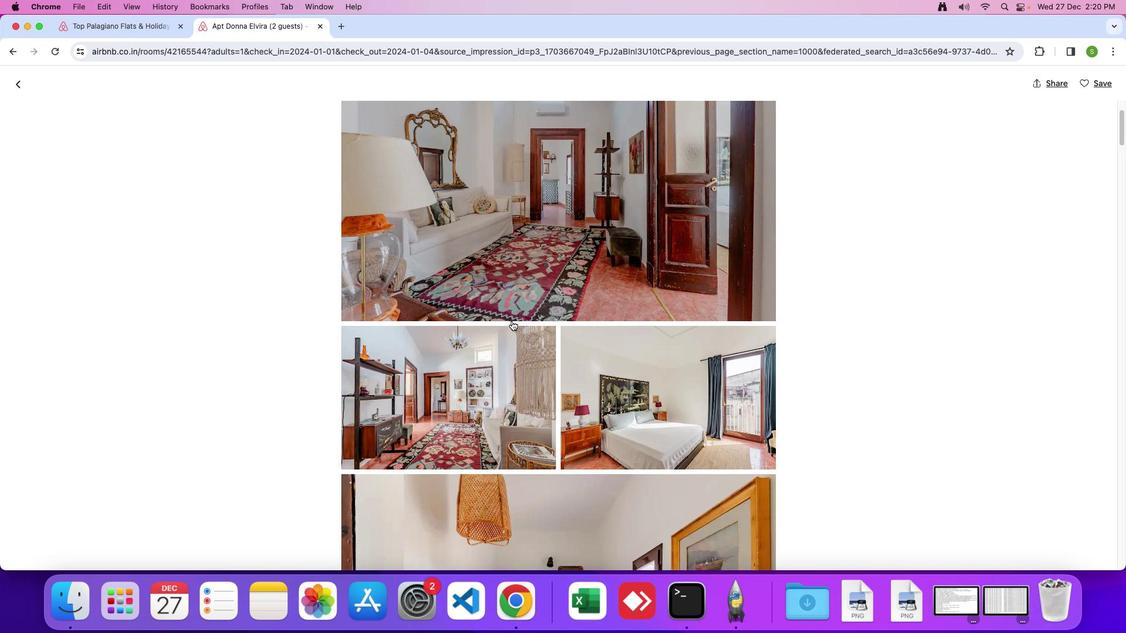 
Action: Mouse scrolled (510, 320) with delta (0, -1)
Screenshot: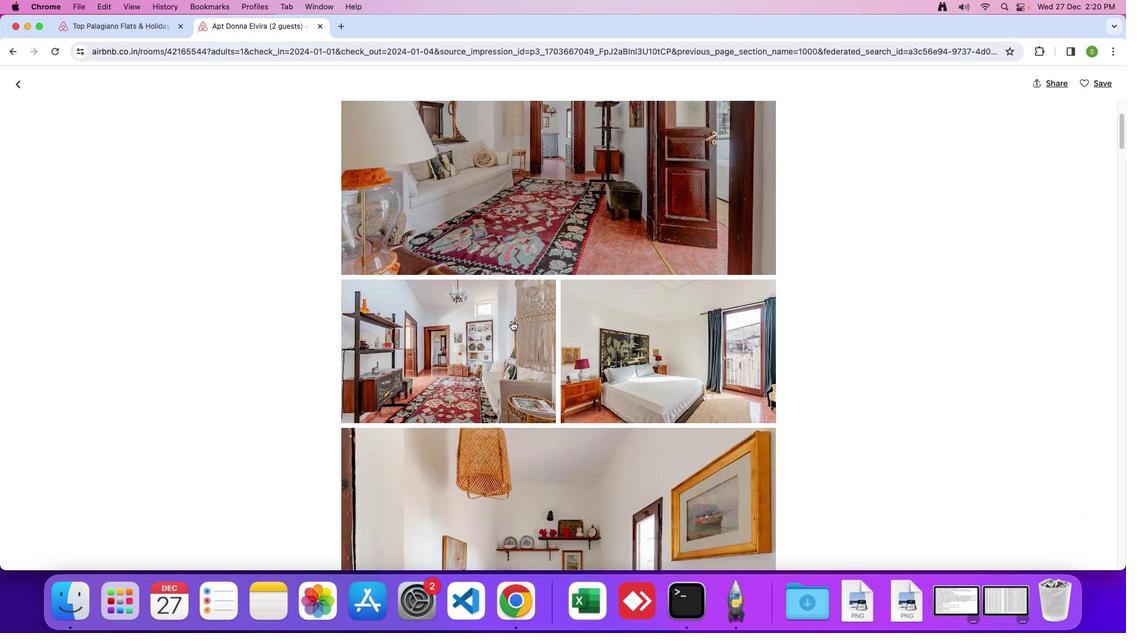
Action: Mouse scrolled (510, 320) with delta (0, -1)
Screenshot: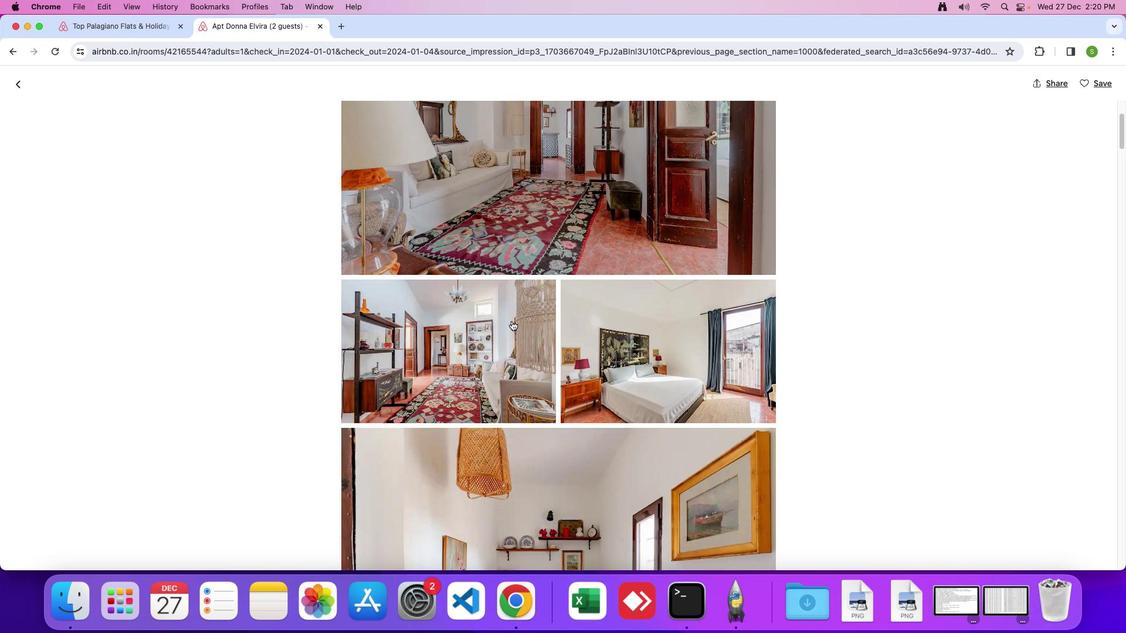 
Action: Mouse moved to (510, 320)
Screenshot: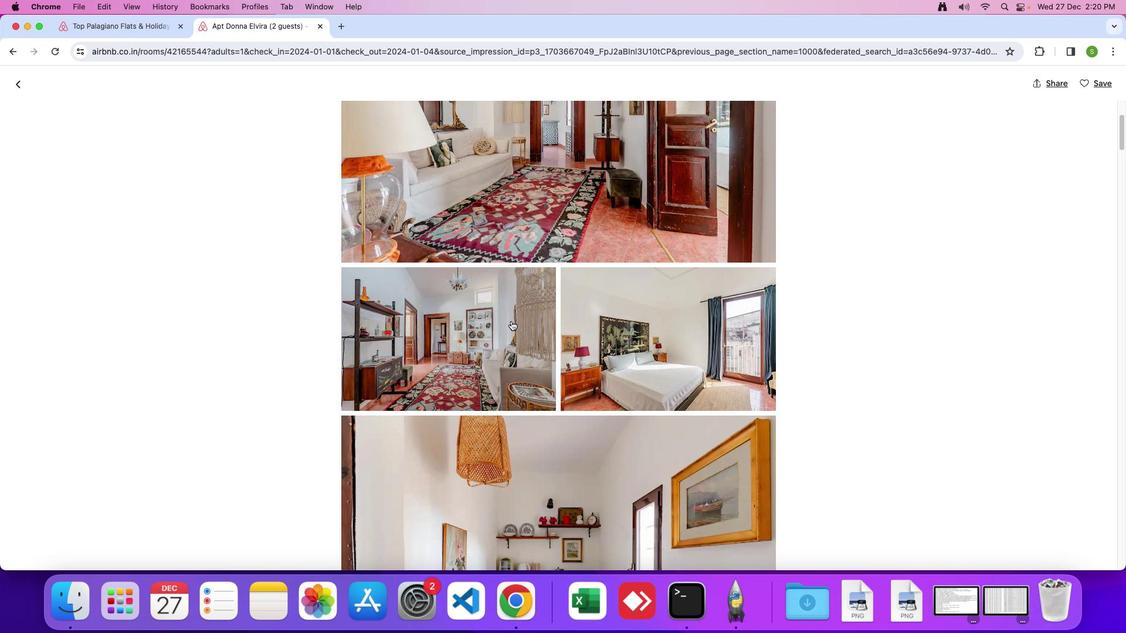 
Action: Mouse scrolled (510, 320) with delta (0, -1)
Screenshot: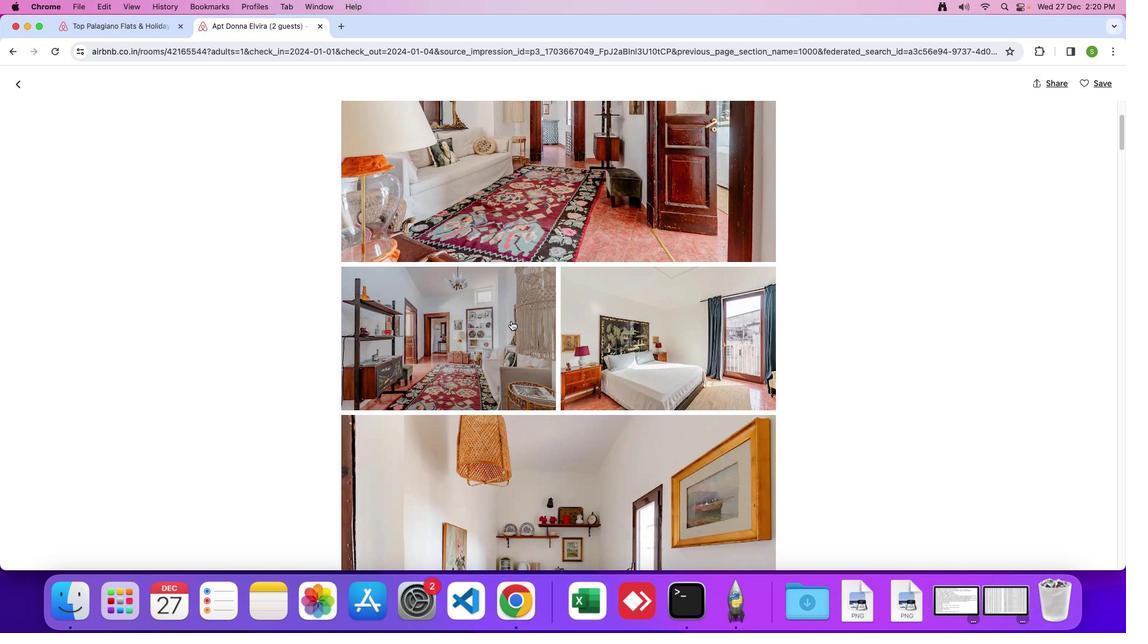 
Action: Mouse scrolled (510, 320) with delta (0, -1)
Screenshot: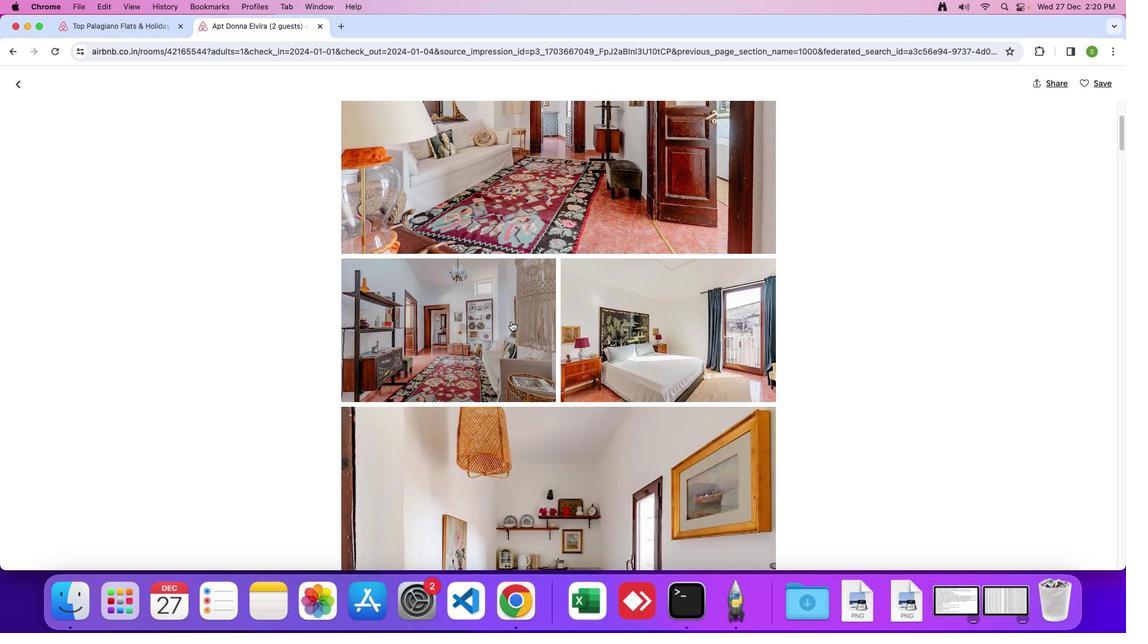 
Action: Mouse moved to (509, 320)
Screenshot: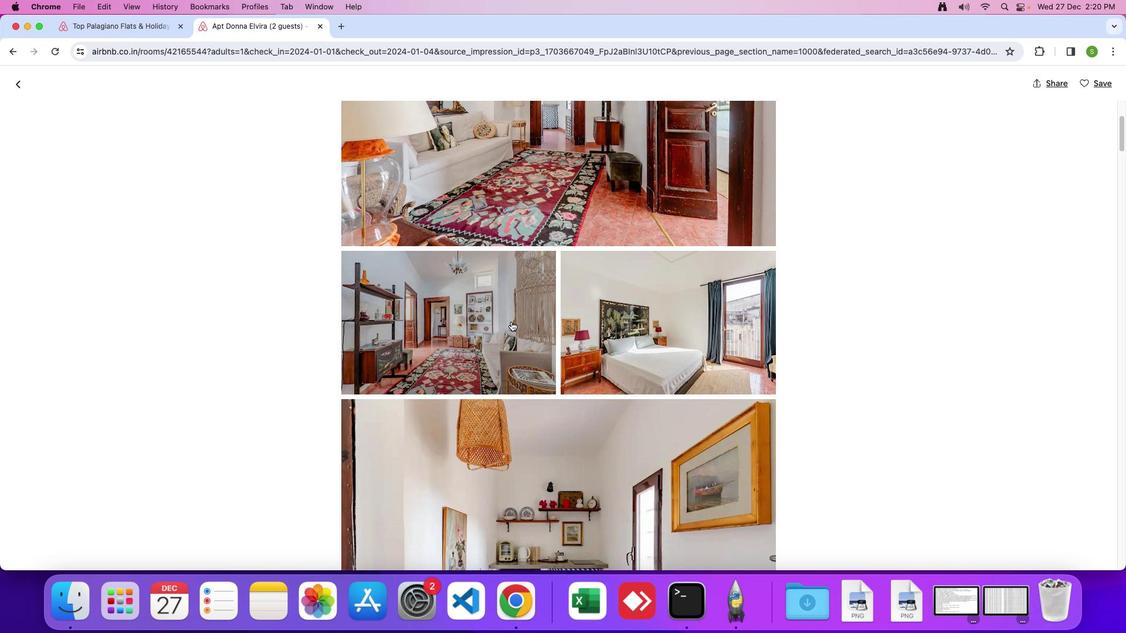 
Action: Mouse scrolled (509, 320) with delta (0, -1)
Screenshot: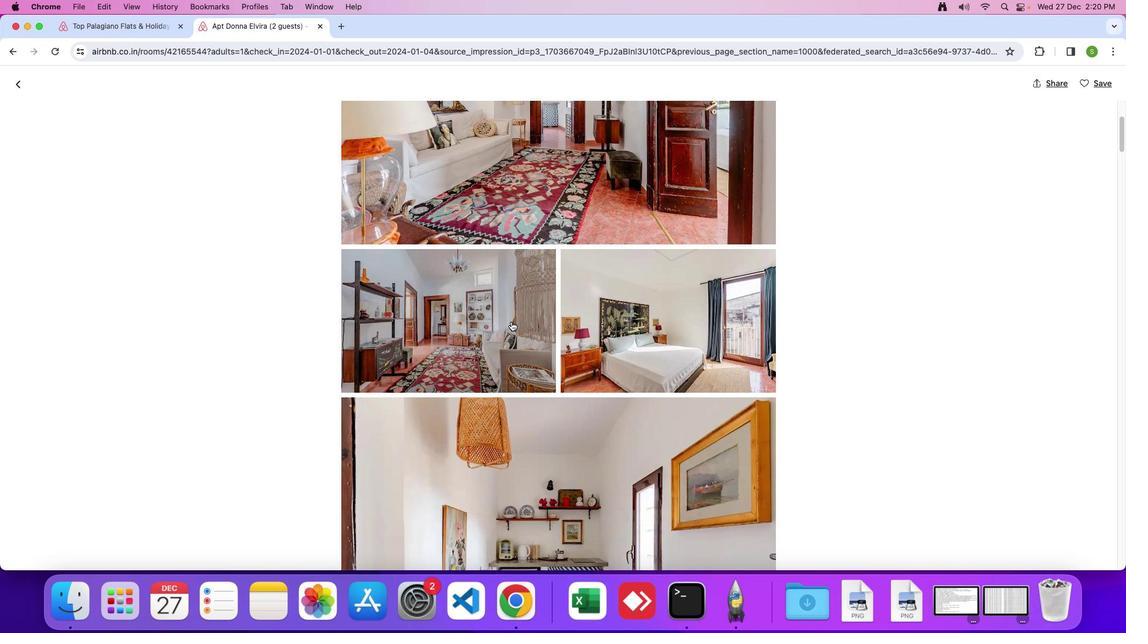
Action: Mouse scrolled (509, 320) with delta (0, -1)
Screenshot: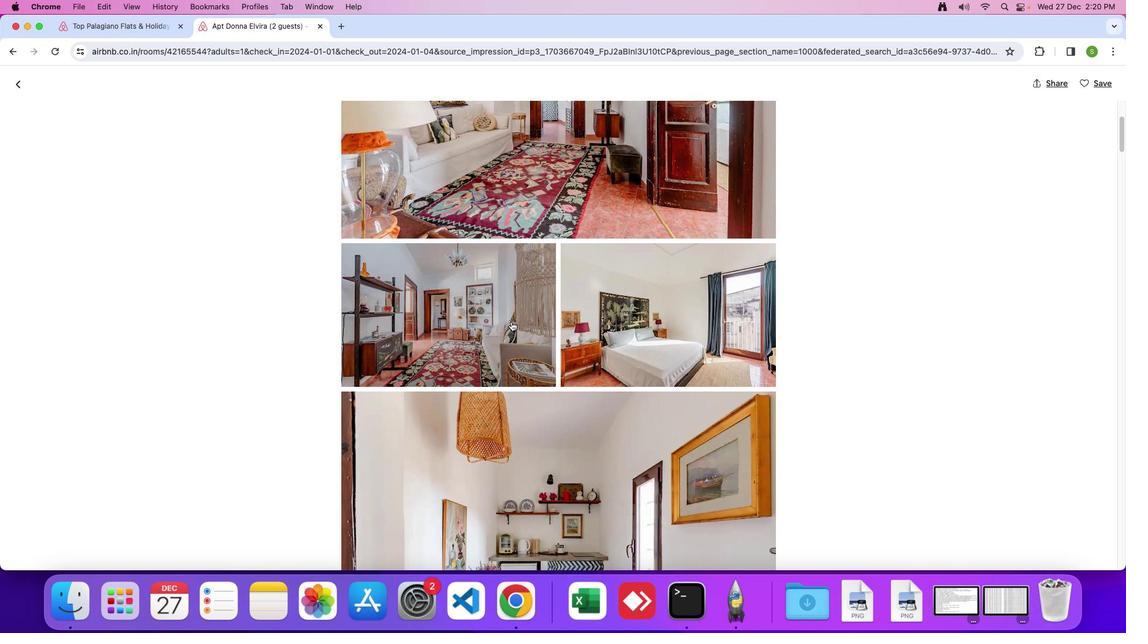 
Action: Mouse moved to (509, 321)
Screenshot: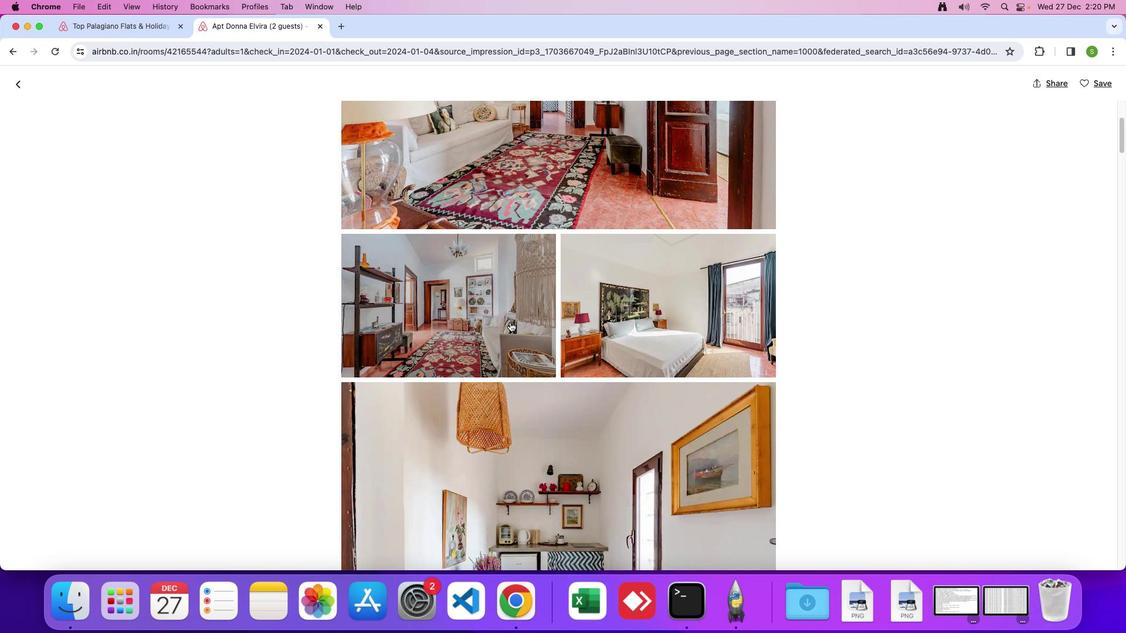 
Action: Mouse scrolled (509, 321) with delta (0, -1)
Screenshot: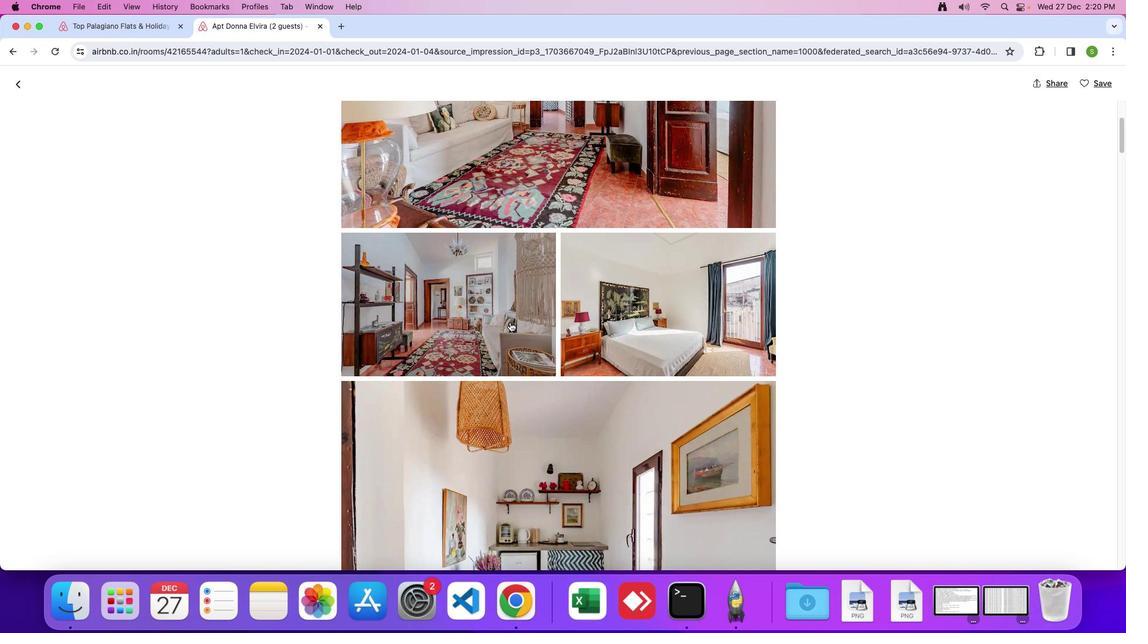 
Action: Mouse scrolled (509, 321) with delta (0, -1)
Screenshot: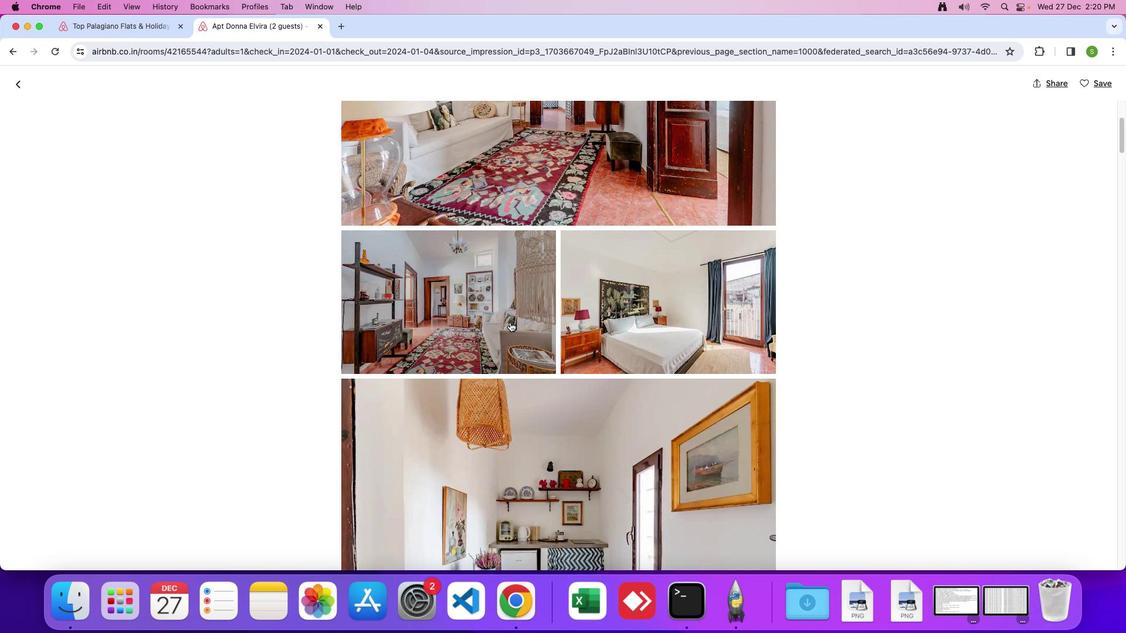 
Action: Mouse scrolled (509, 321) with delta (0, -1)
Screenshot: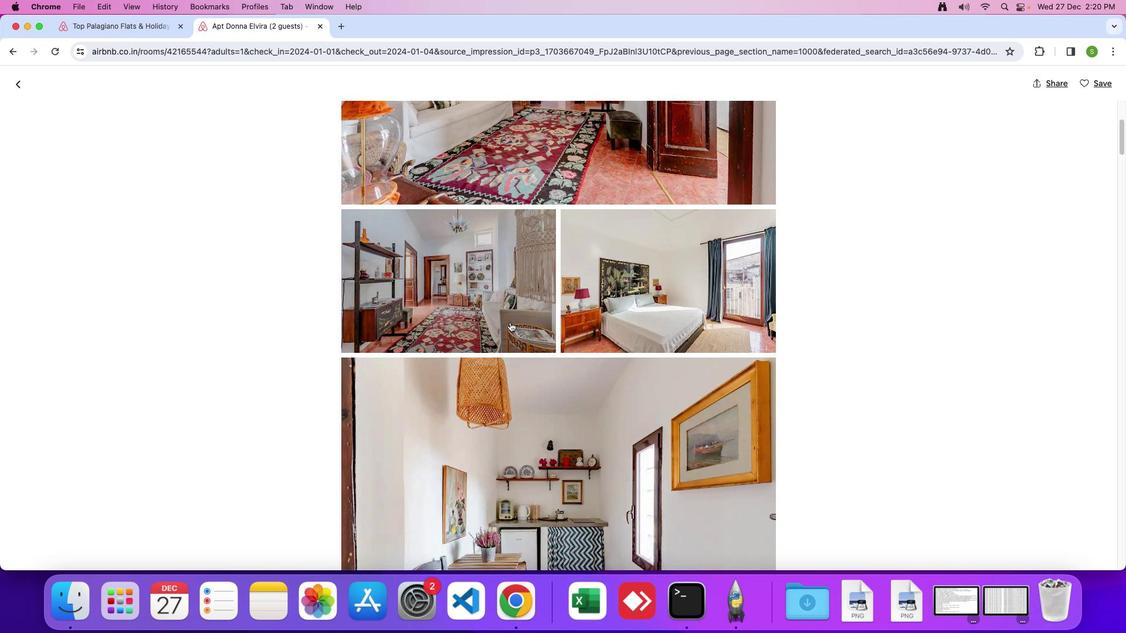 
Action: Mouse moved to (509, 321)
Screenshot: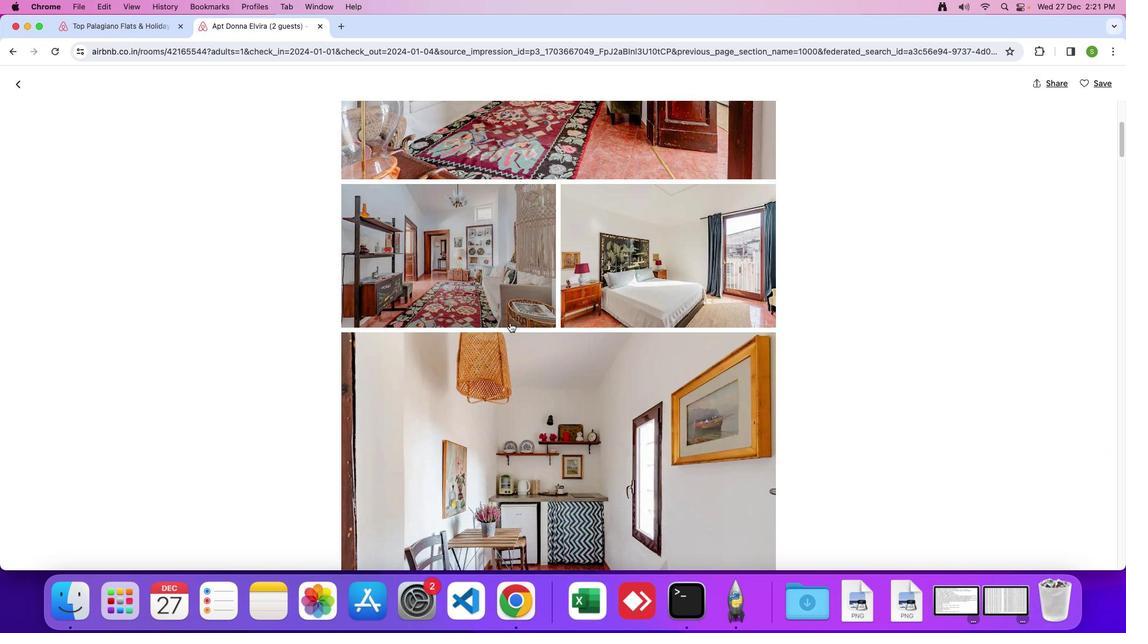 
Action: Mouse scrolled (509, 321) with delta (0, -1)
Screenshot: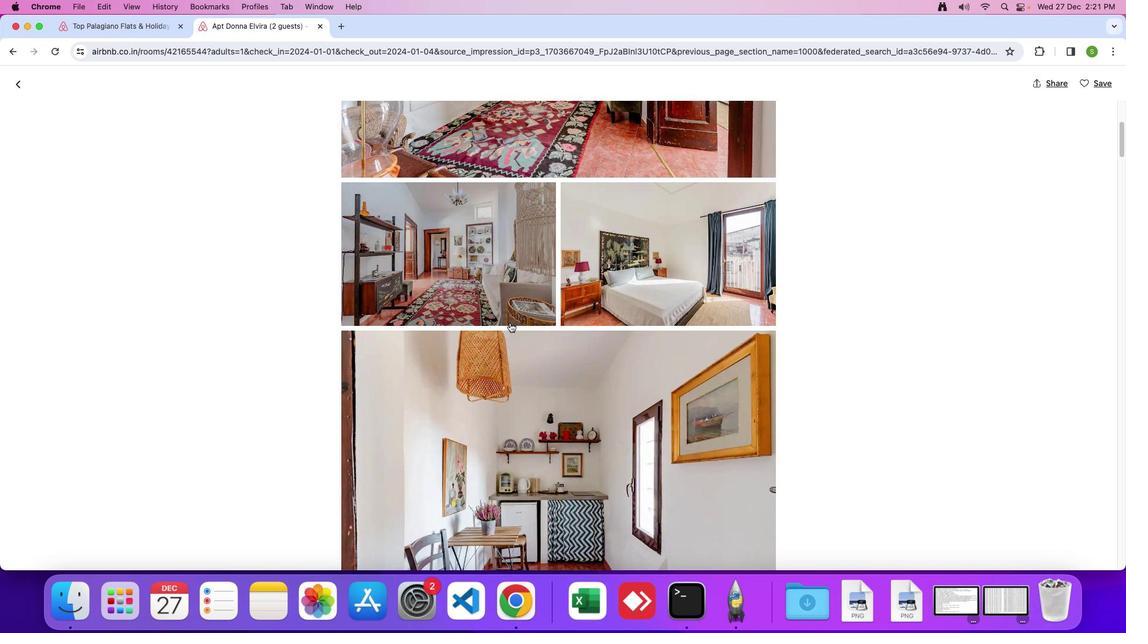 
Action: Mouse scrolled (509, 321) with delta (0, -1)
Screenshot: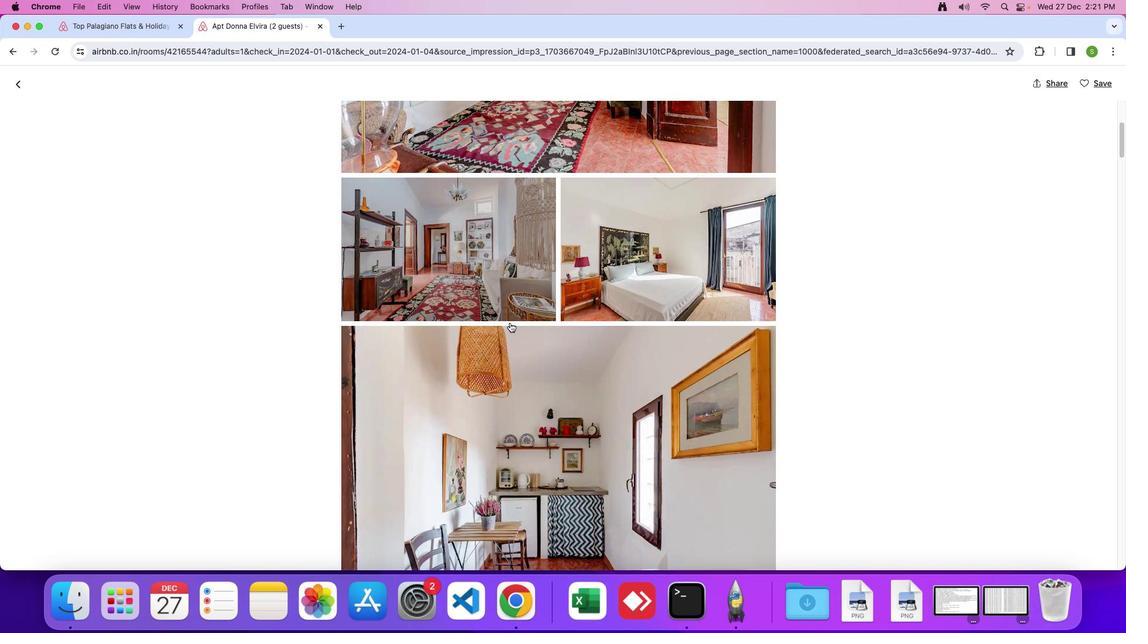
Action: Mouse moved to (508, 322)
Screenshot: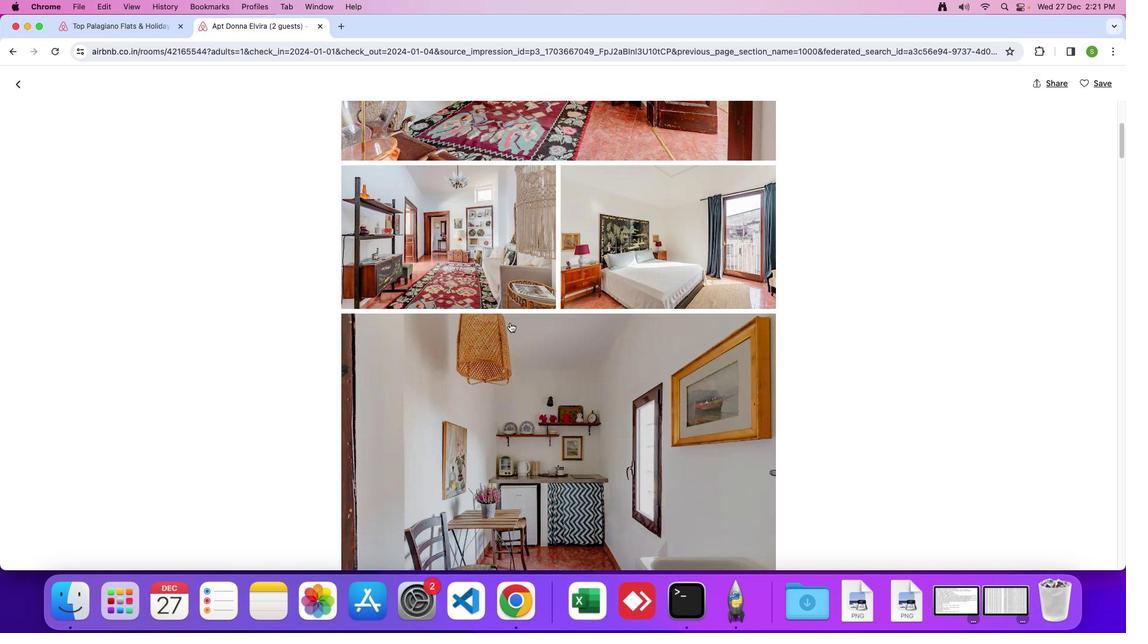 
Action: Mouse scrolled (508, 322) with delta (0, -1)
Screenshot: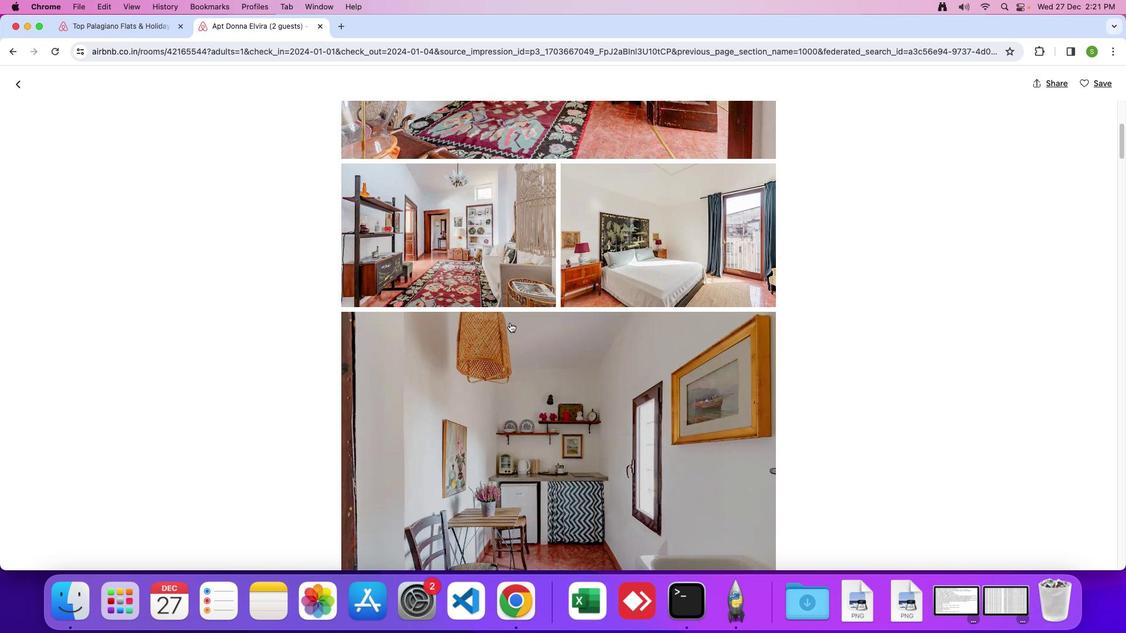 
Action: Mouse scrolled (508, 322) with delta (0, -1)
Screenshot: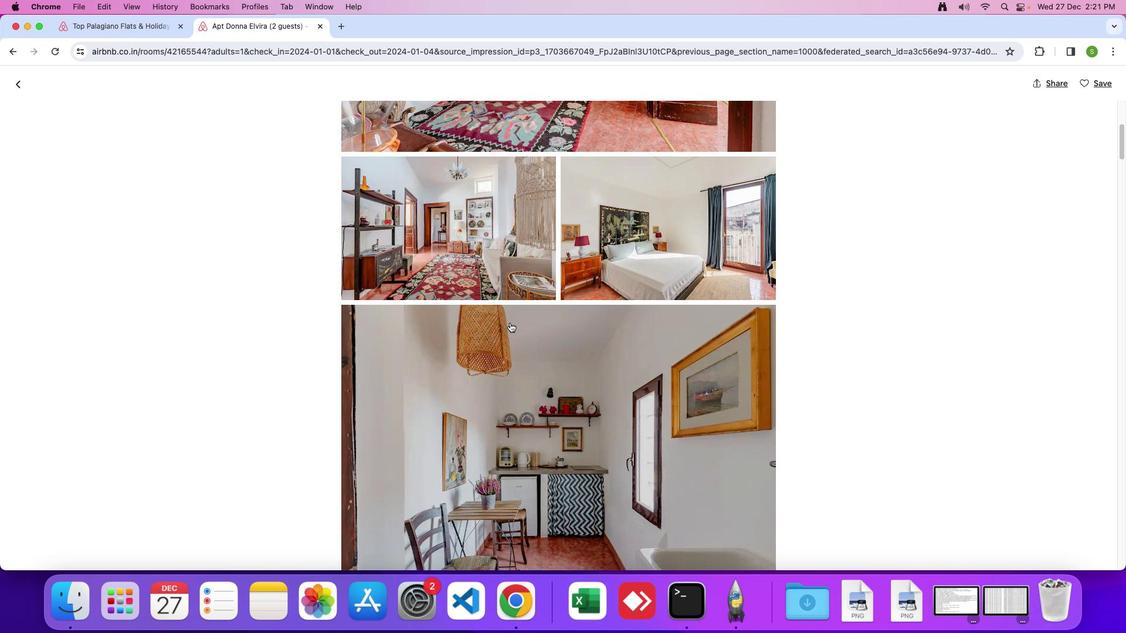 
Action: Mouse scrolled (508, 322) with delta (0, -2)
Screenshot: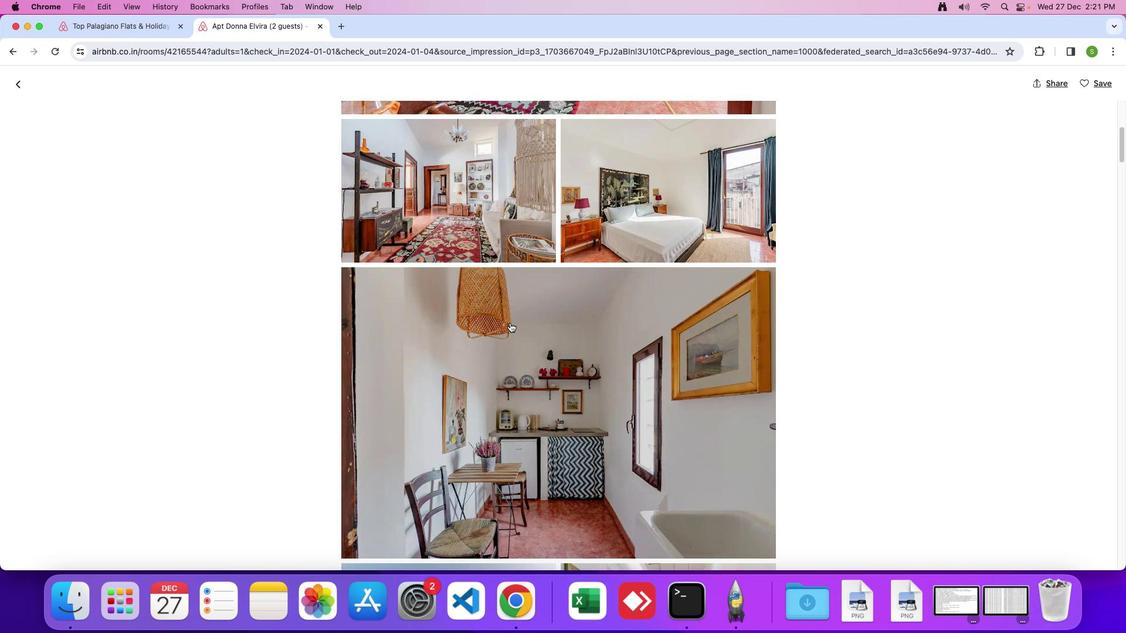 
Action: Mouse moved to (489, 342)
Screenshot: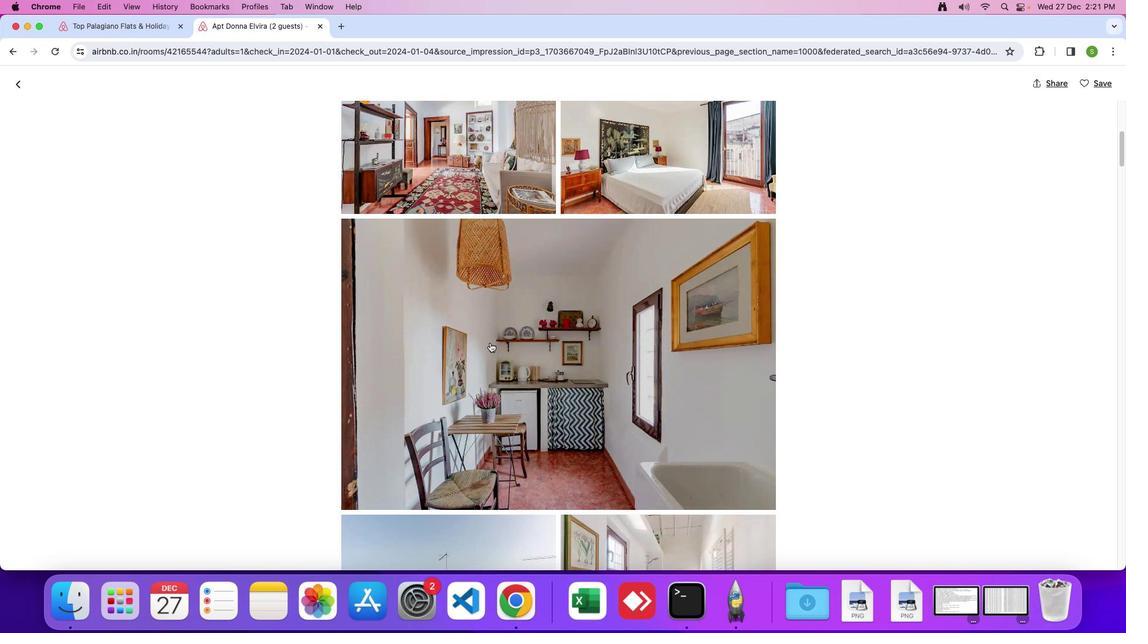 
Action: Mouse scrolled (489, 342) with delta (0, -1)
Screenshot: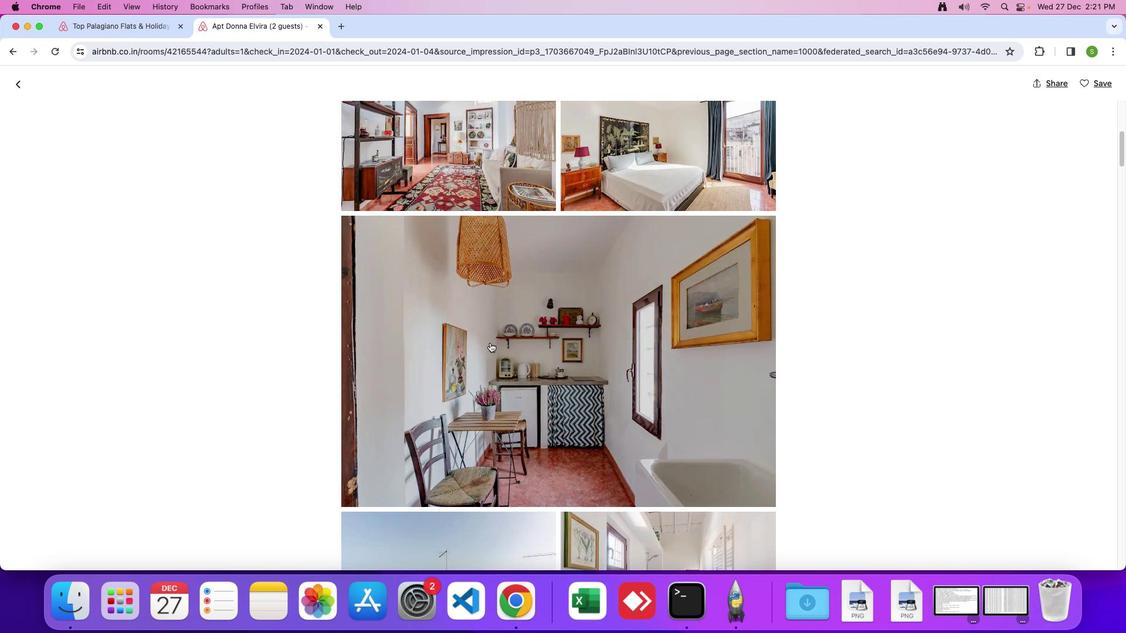 
Action: Mouse scrolled (489, 342) with delta (0, -1)
Screenshot: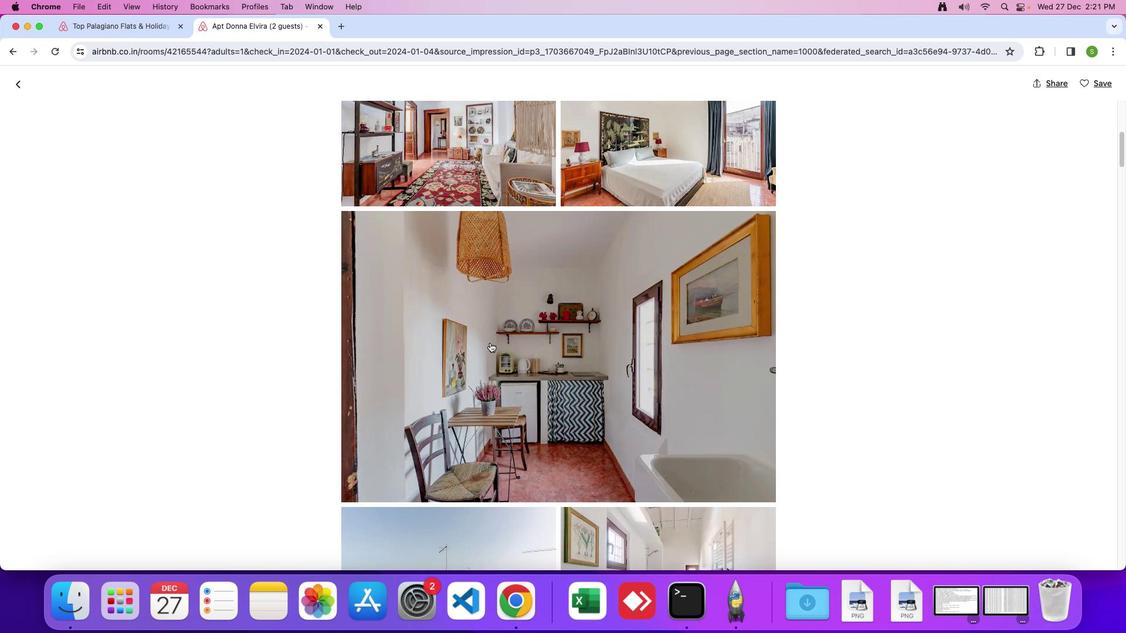 
Action: Mouse scrolled (489, 342) with delta (0, -1)
Screenshot: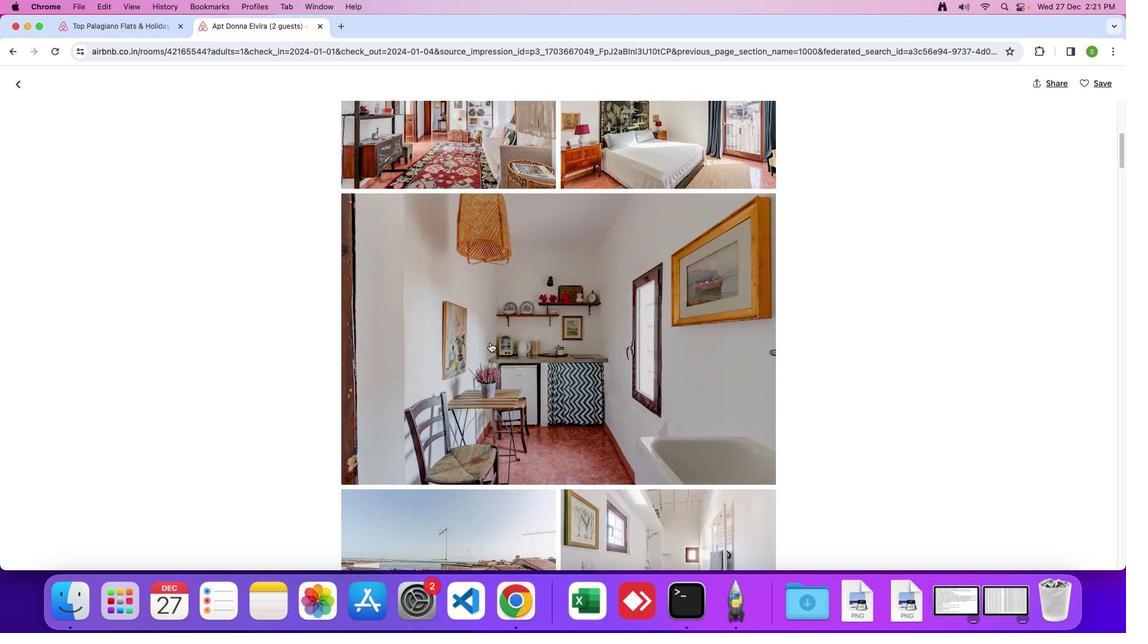 
Action: Mouse scrolled (489, 342) with delta (0, -1)
Screenshot: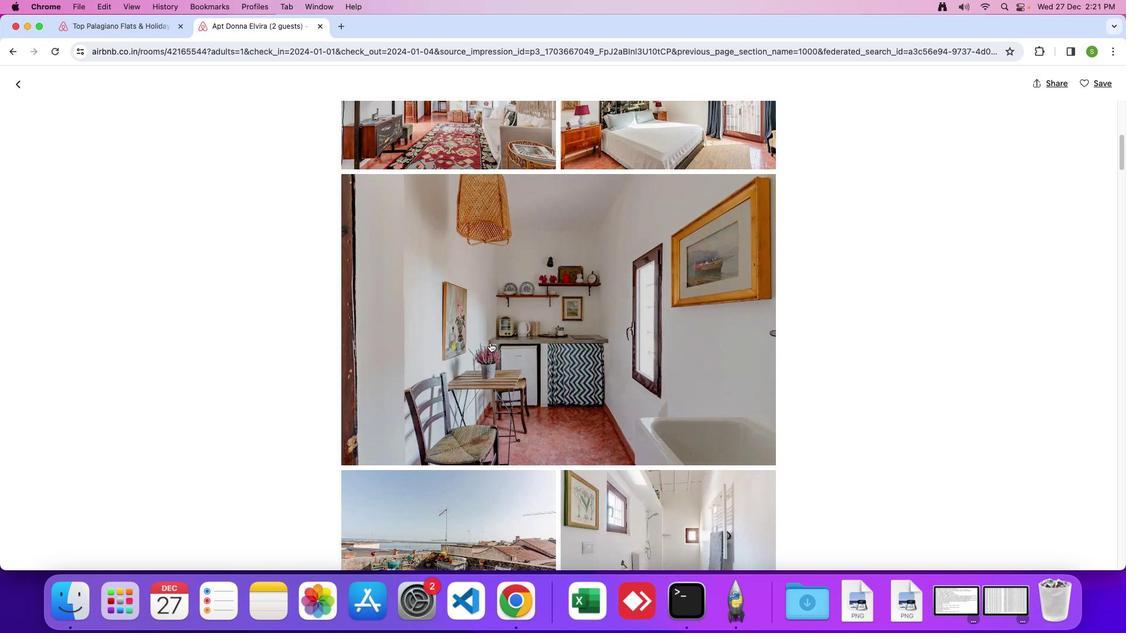 
Action: Mouse scrolled (489, 342) with delta (0, -2)
Screenshot: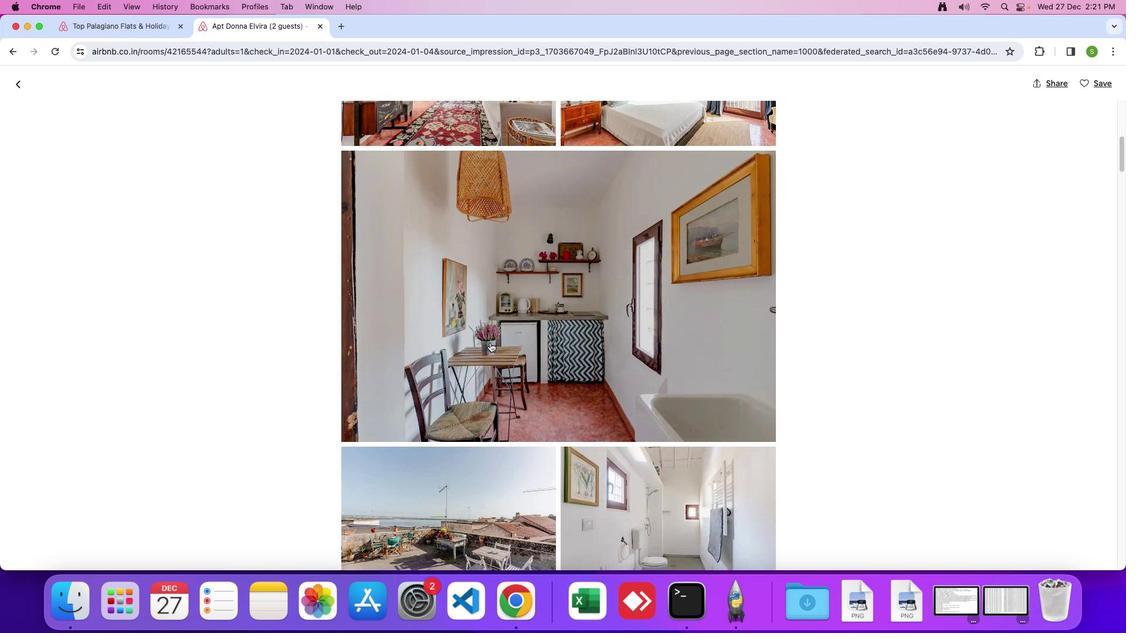 
Action: Mouse scrolled (489, 342) with delta (0, -1)
Screenshot: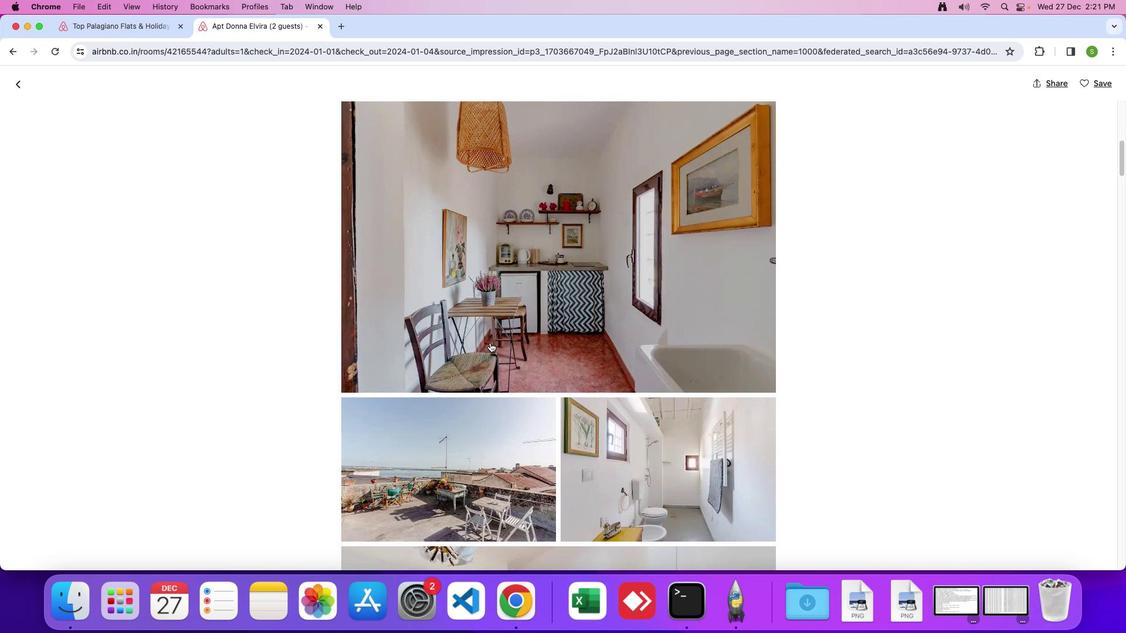
Action: Mouse scrolled (489, 342) with delta (0, -1)
Screenshot: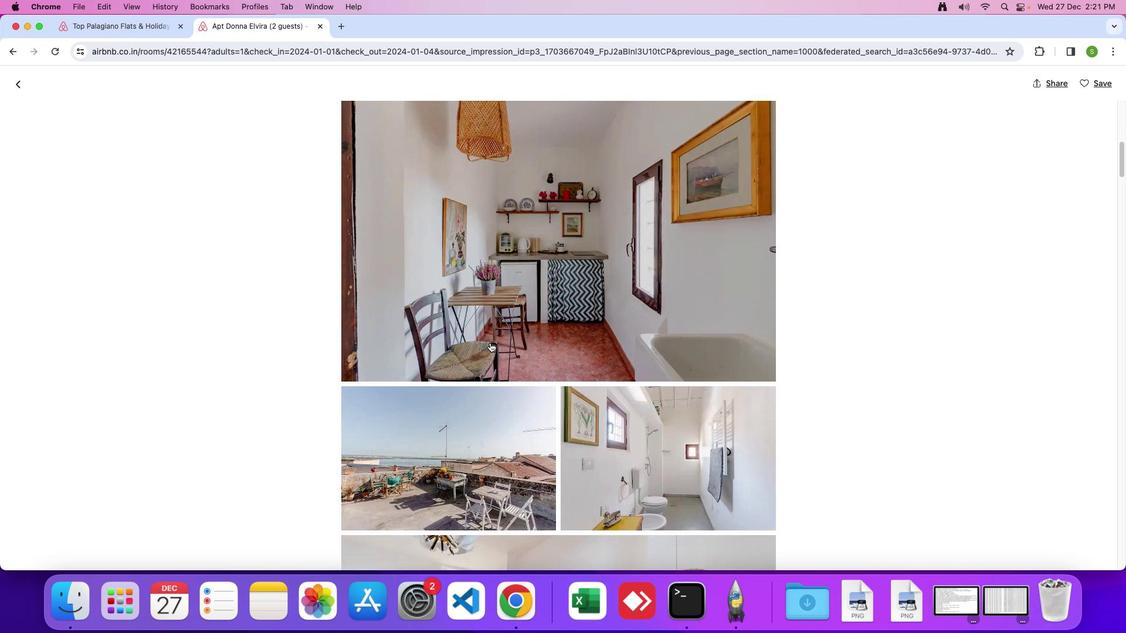 
Action: Mouse scrolled (489, 342) with delta (0, -1)
Screenshot: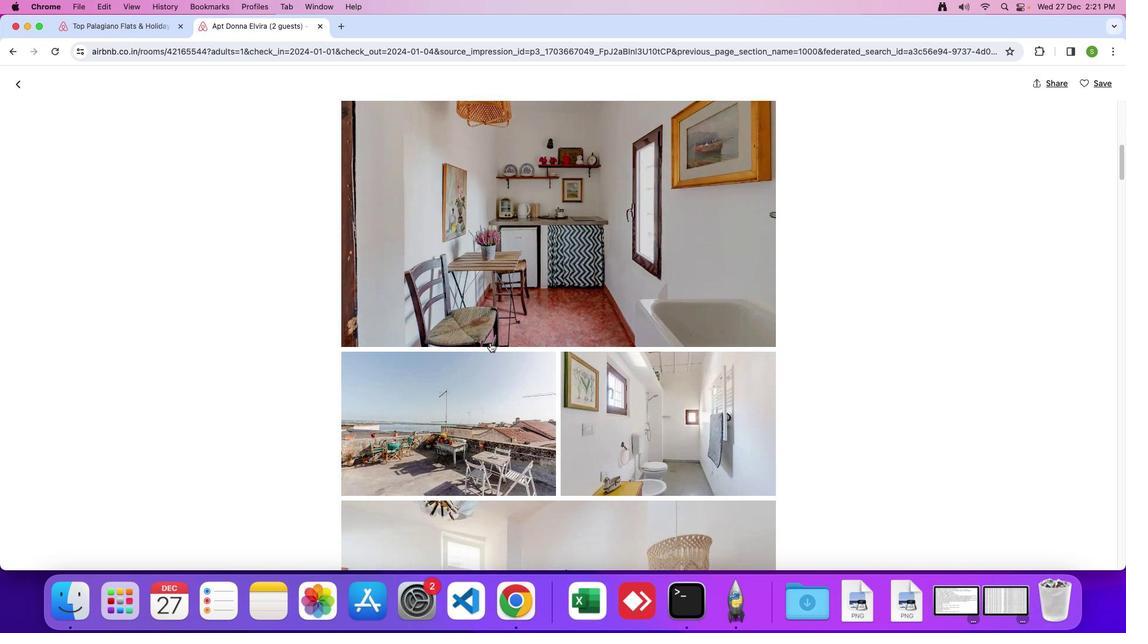 
Action: Mouse scrolled (489, 342) with delta (0, -1)
Screenshot: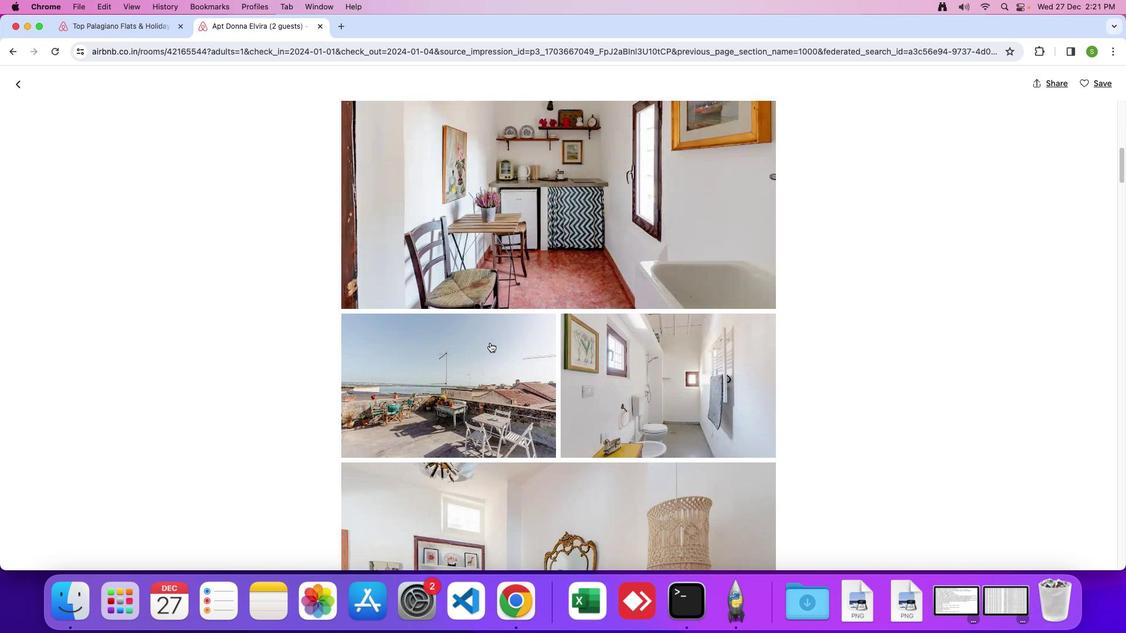 
Action: Mouse scrolled (489, 342) with delta (0, -1)
Screenshot: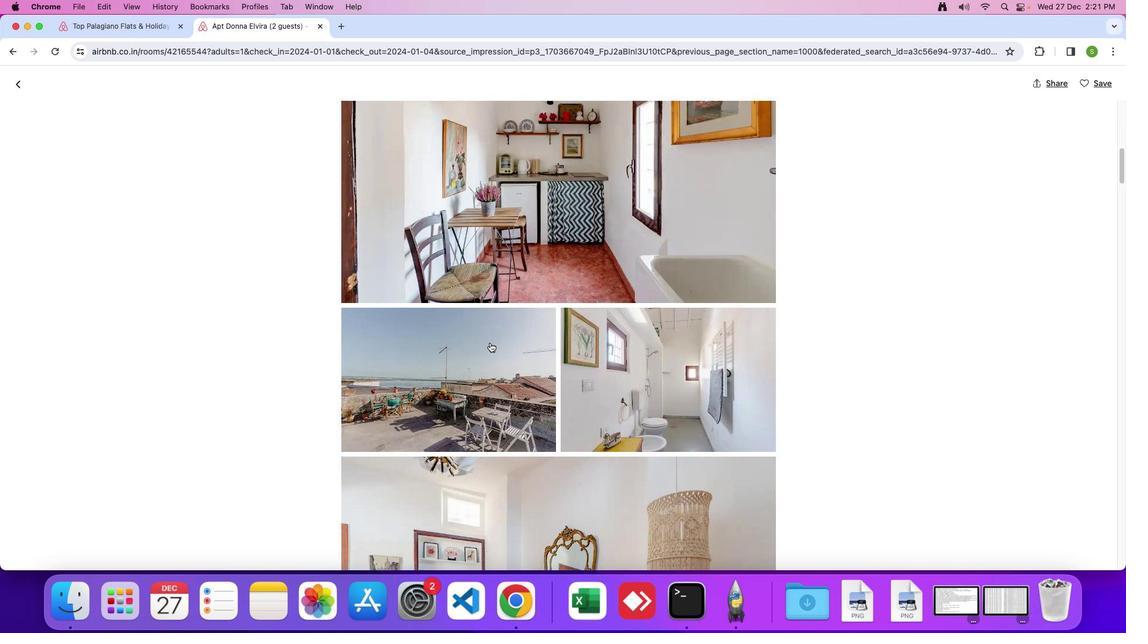 
Action: Mouse scrolled (489, 342) with delta (0, -1)
Screenshot: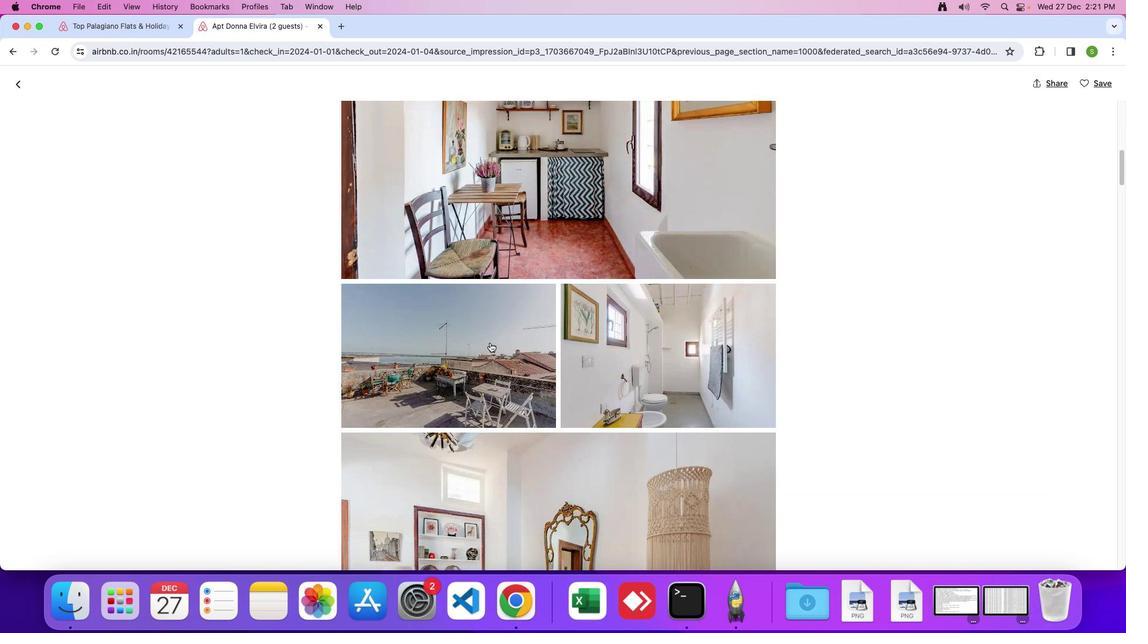 
Action: Mouse scrolled (489, 342) with delta (0, -1)
Screenshot: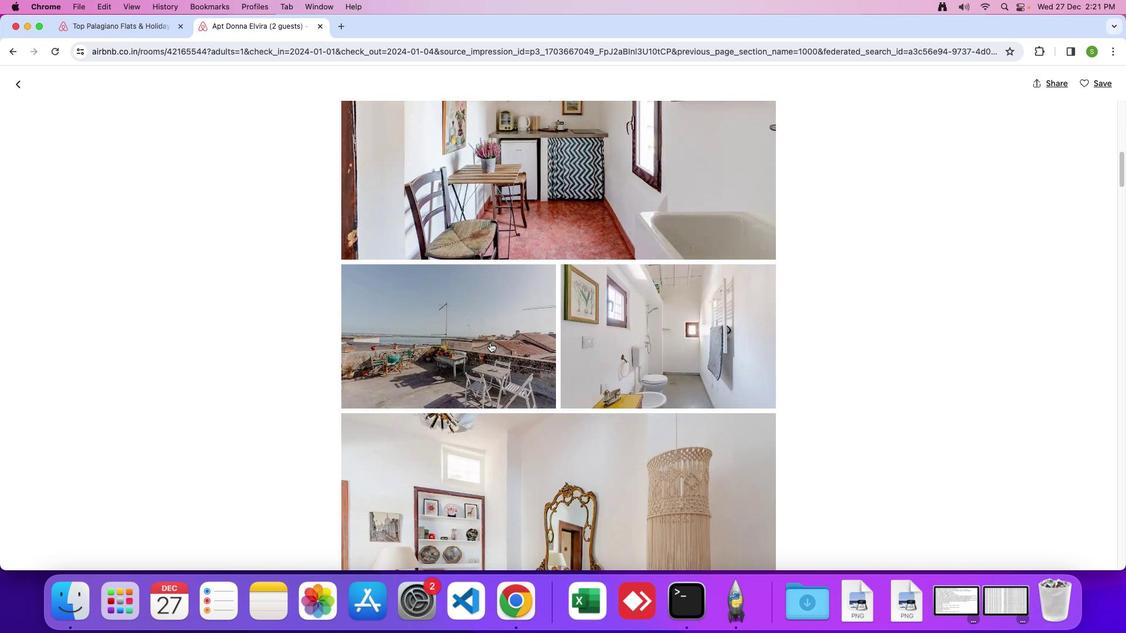 
Action: Mouse scrolled (489, 342) with delta (0, -1)
Screenshot: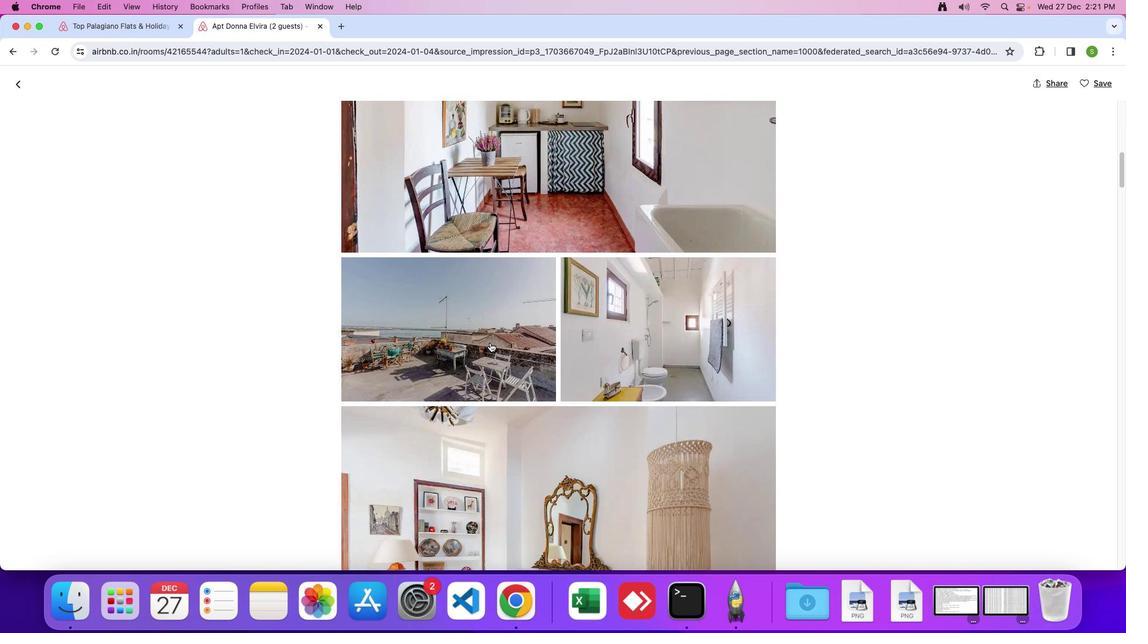 
Action: Mouse scrolled (489, 342) with delta (0, -1)
Screenshot: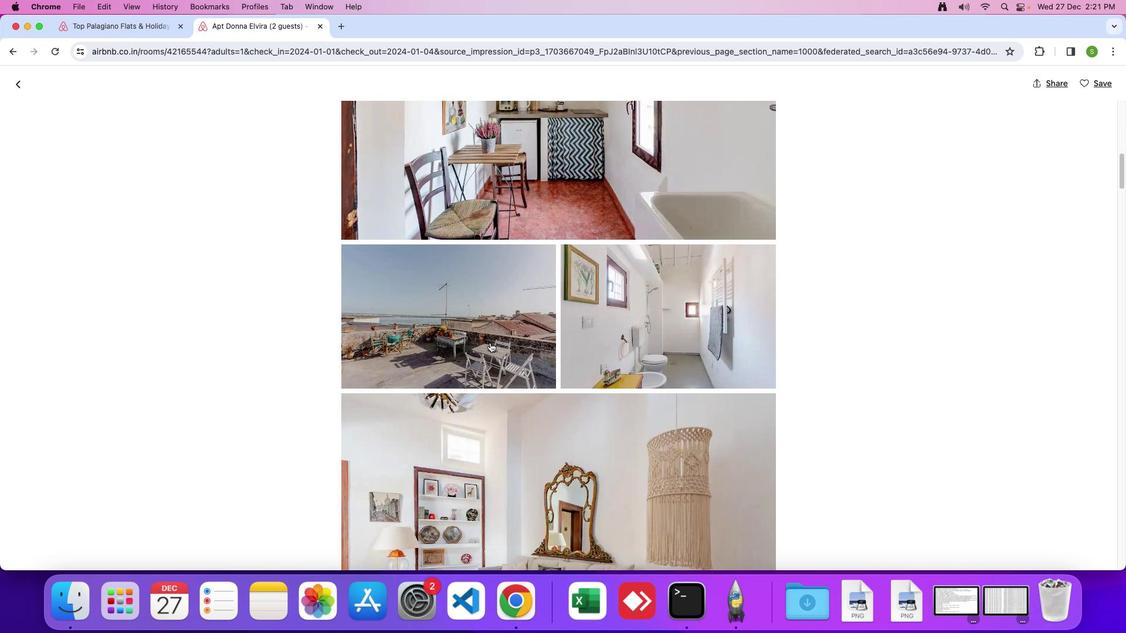 
Action: Mouse scrolled (489, 342) with delta (0, -1)
Screenshot: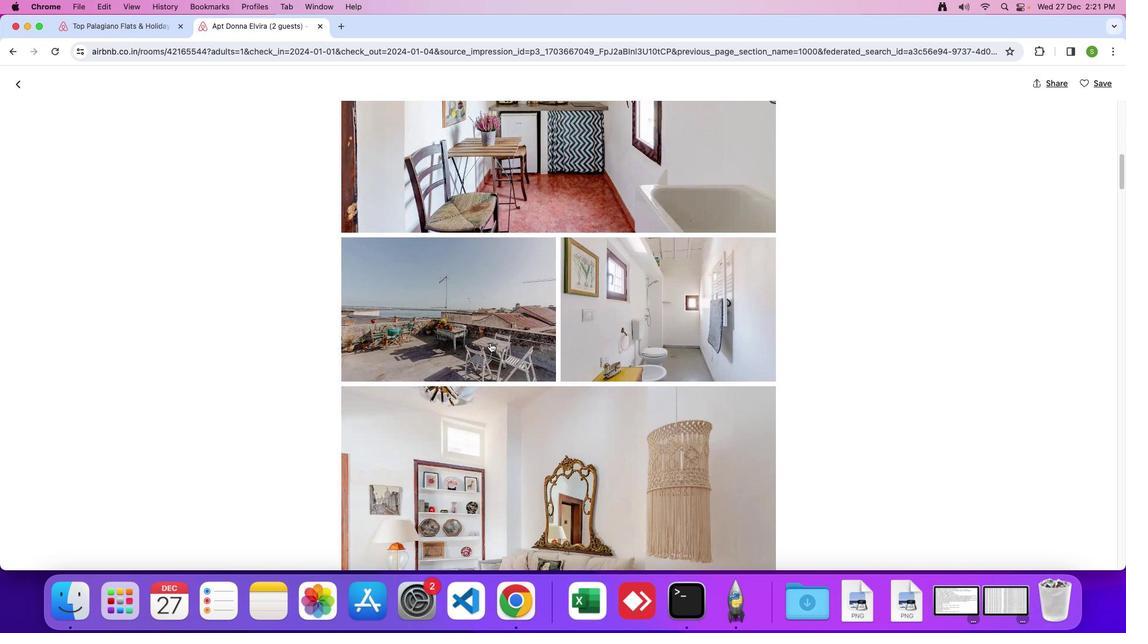 
Action: Mouse scrolled (489, 342) with delta (0, -1)
Screenshot: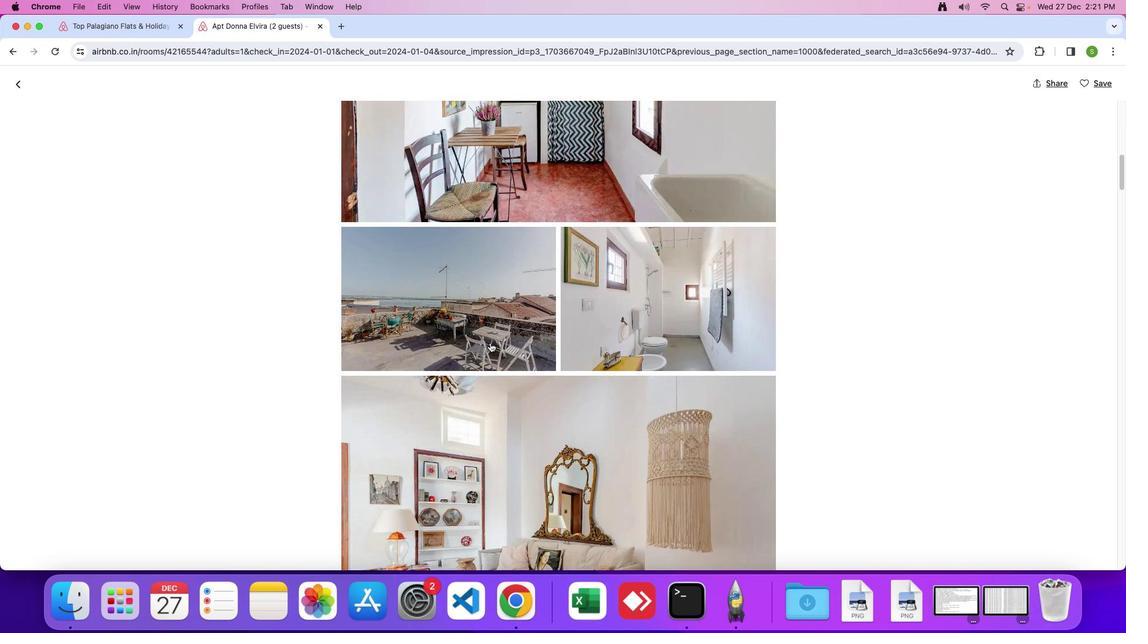 
Action: Mouse scrolled (489, 342) with delta (0, -1)
Screenshot: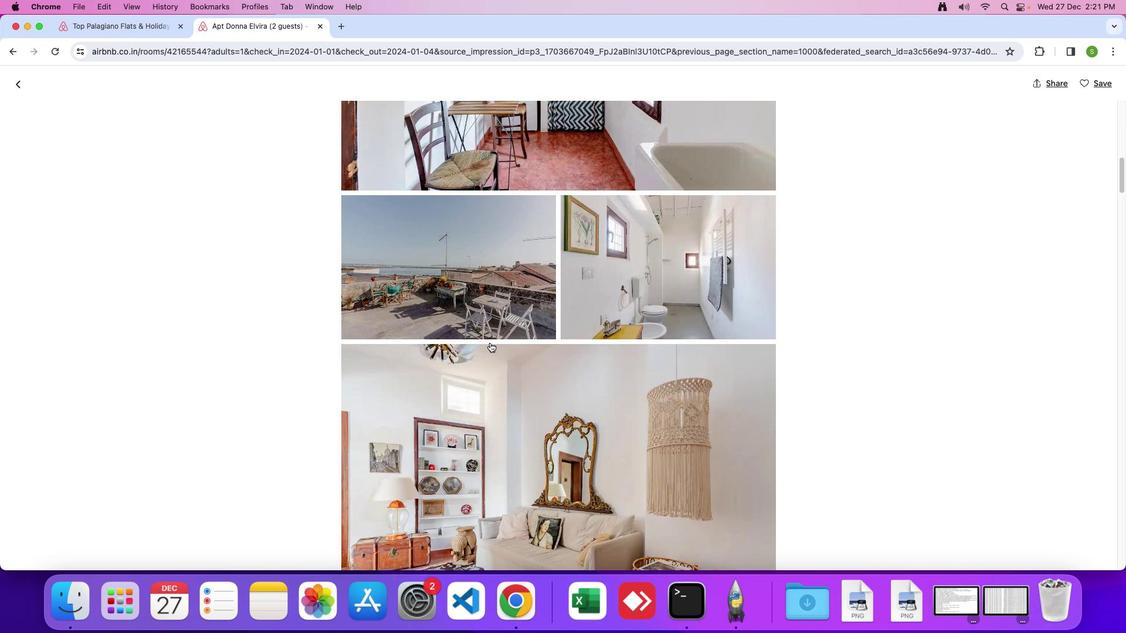 
Action: Mouse scrolled (489, 342) with delta (0, -1)
Screenshot: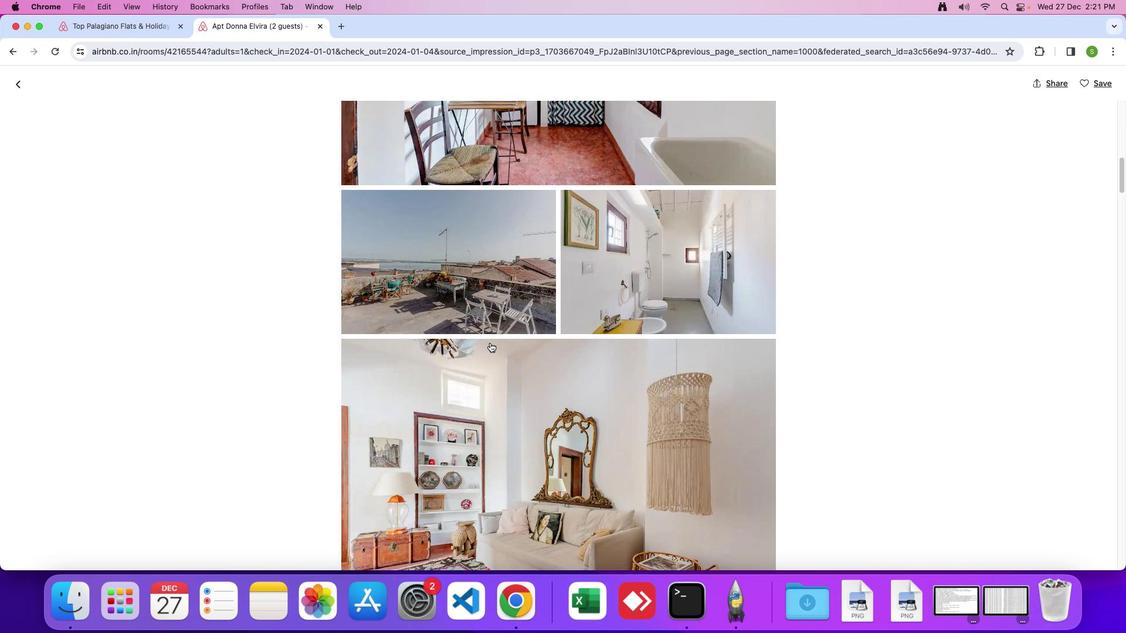 
Action: Mouse scrolled (489, 342) with delta (0, -1)
Screenshot: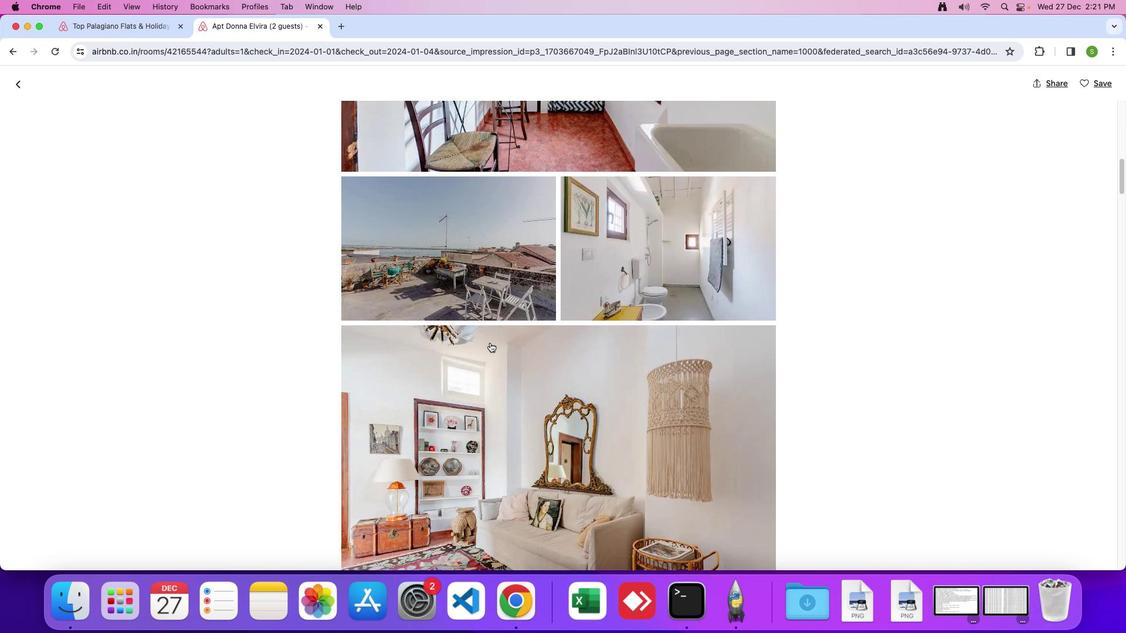 
Action: Mouse scrolled (489, 342) with delta (0, -1)
Screenshot: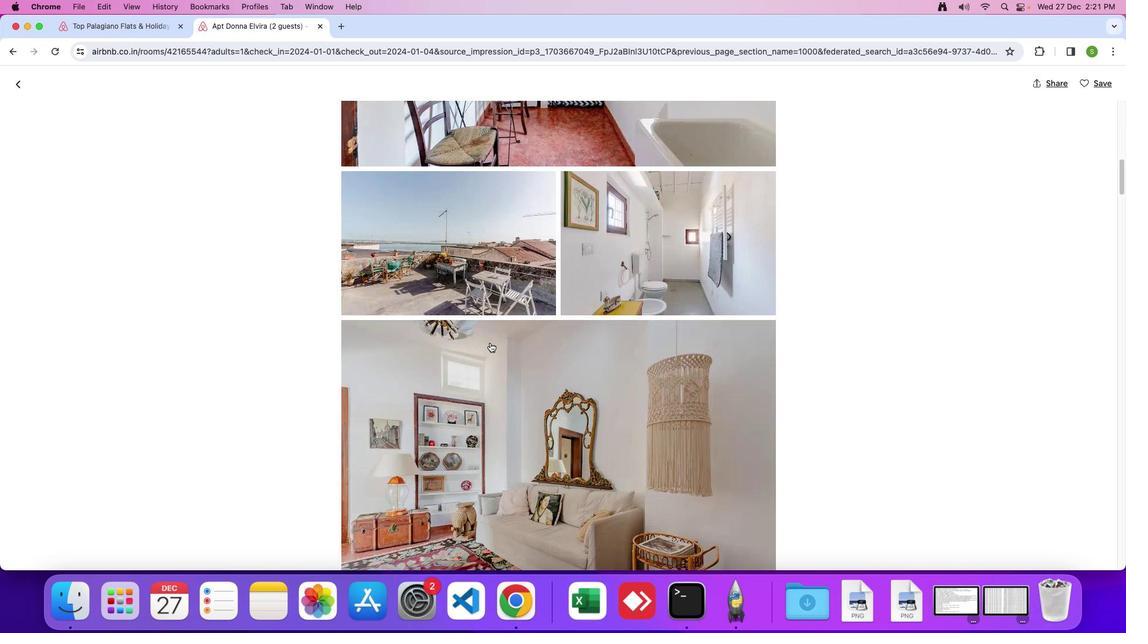 
Action: Mouse scrolled (489, 342) with delta (0, -1)
Screenshot: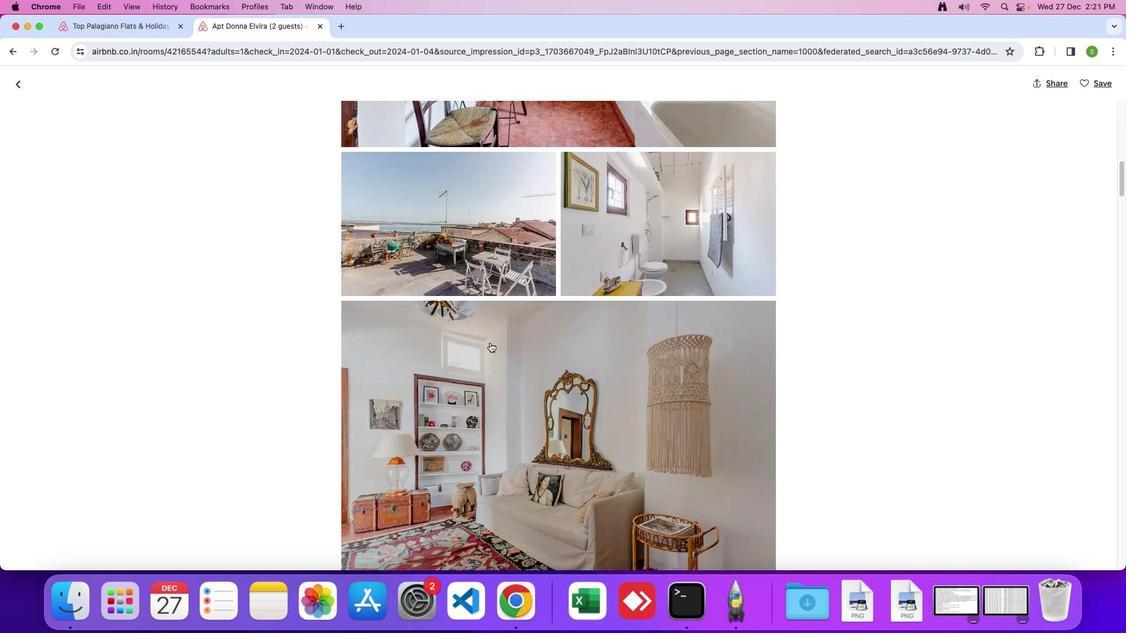 
Action: Mouse scrolled (489, 342) with delta (0, -1)
Screenshot: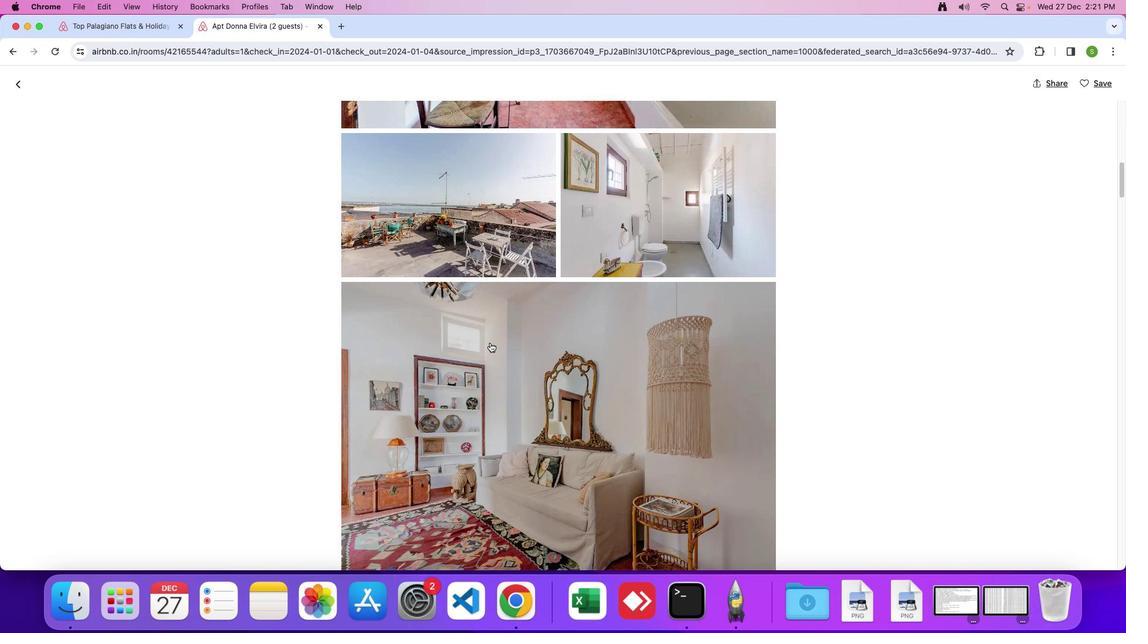 
Action: Mouse scrolled (489, 342) with delta (0, -1)
Screenshot: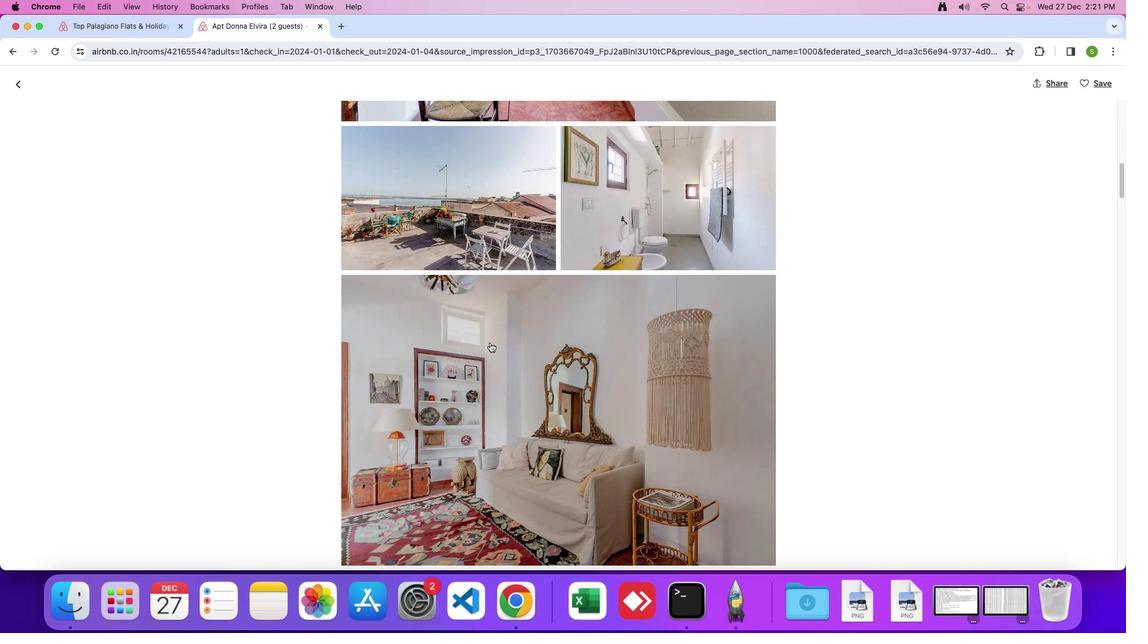 
Action: Mouse scrolled (489, 342) with delta (0, -1)
Screenshot: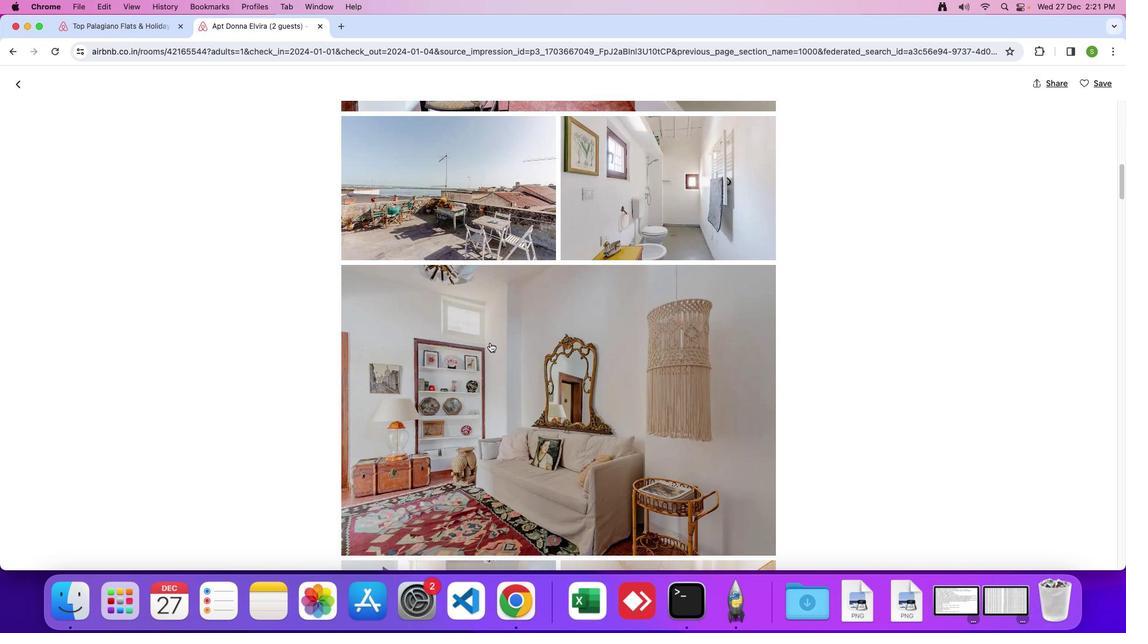 
Action: Mouse scrolled (489, 342) with delta (0, -1)
Screenshot: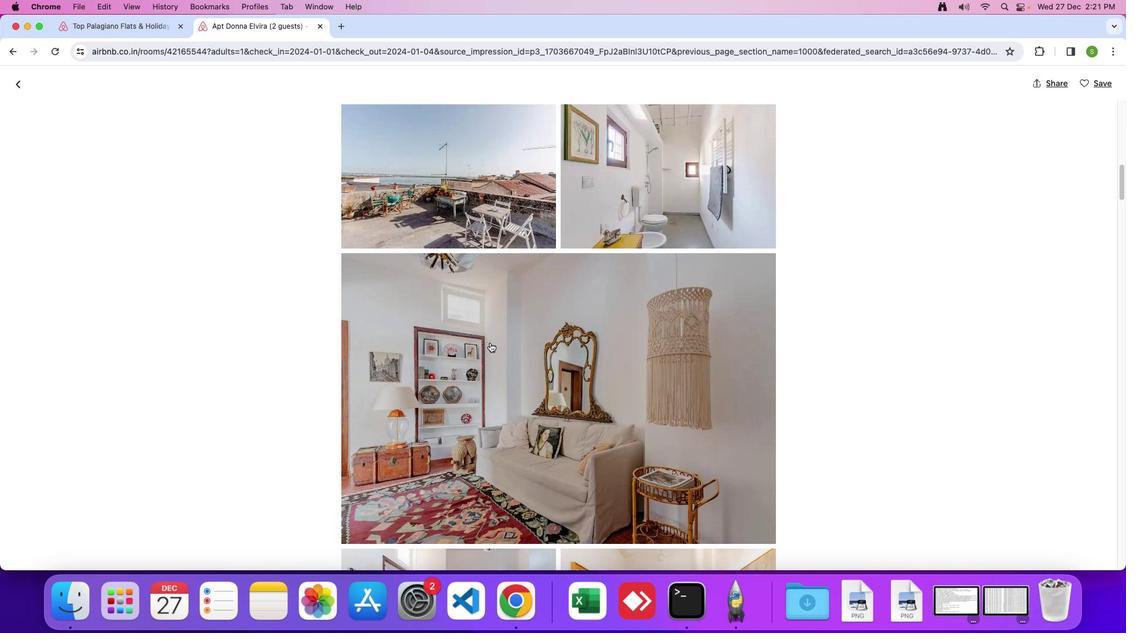 
Action: Mouse scrolled (489, 342) with delta (0, -1)
Screenshot: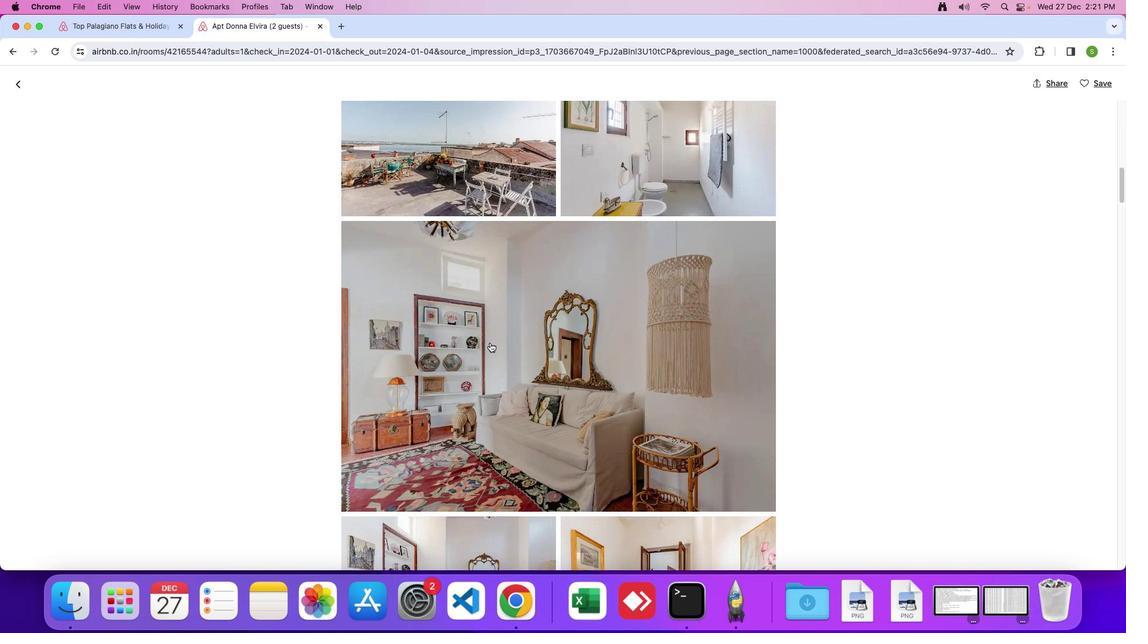 
Action: Mouse scrolled (489, 342) with delta (0, -1)
Screenshot: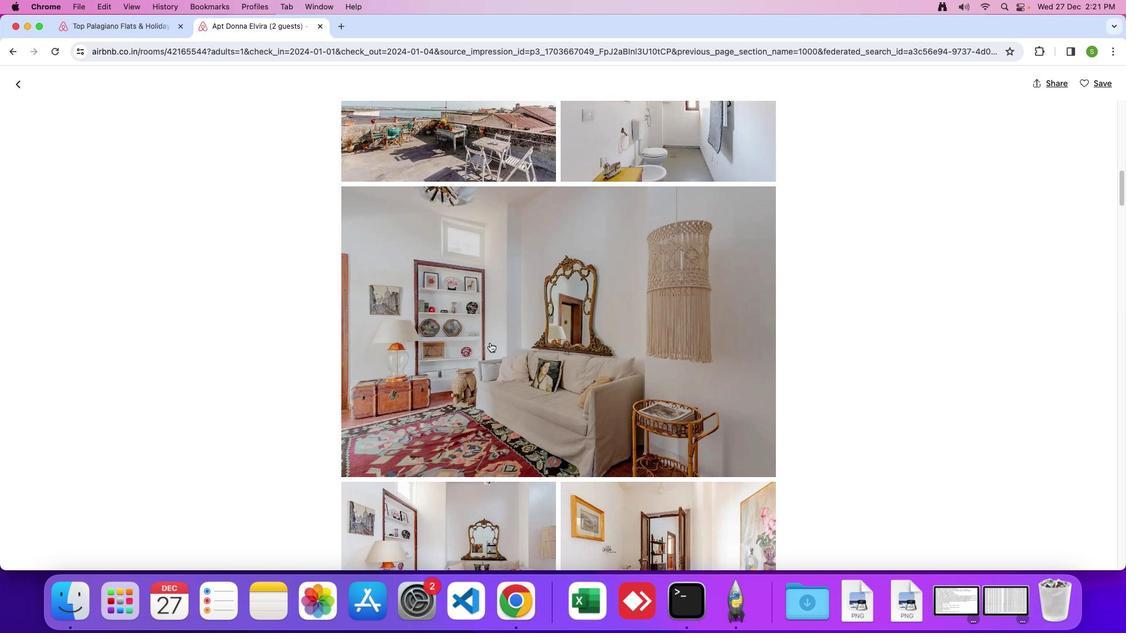 
Action: Mouse scrolled (489, 342) with delta (0, -1)
Screenshot: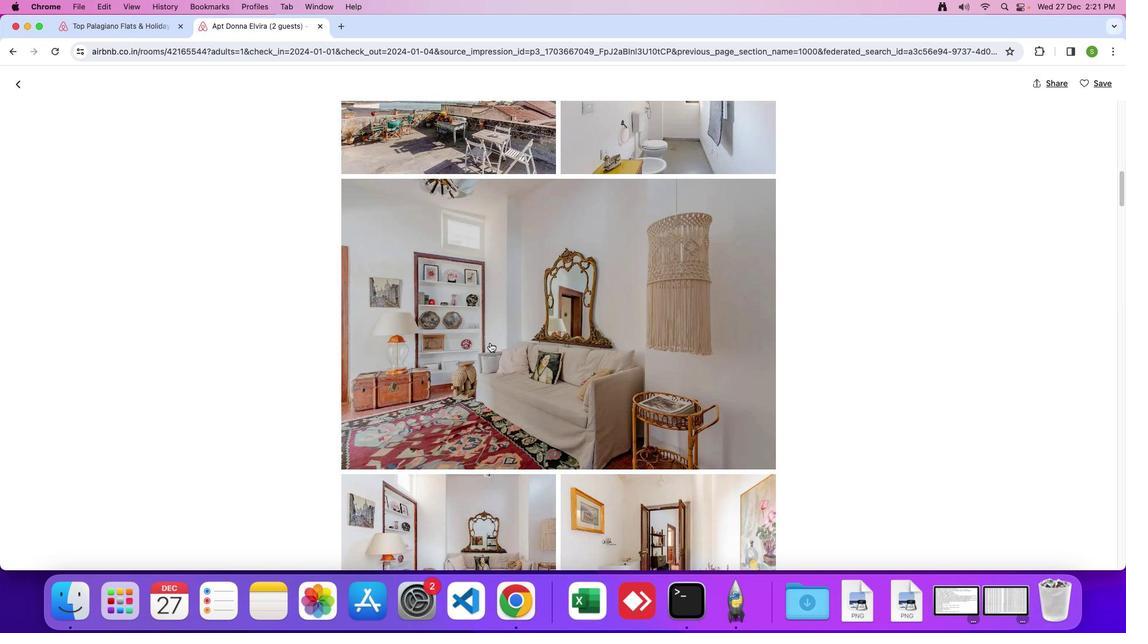 
Action: Mouse scrolled (489, 342) with delta (0, -1)
Screenshot: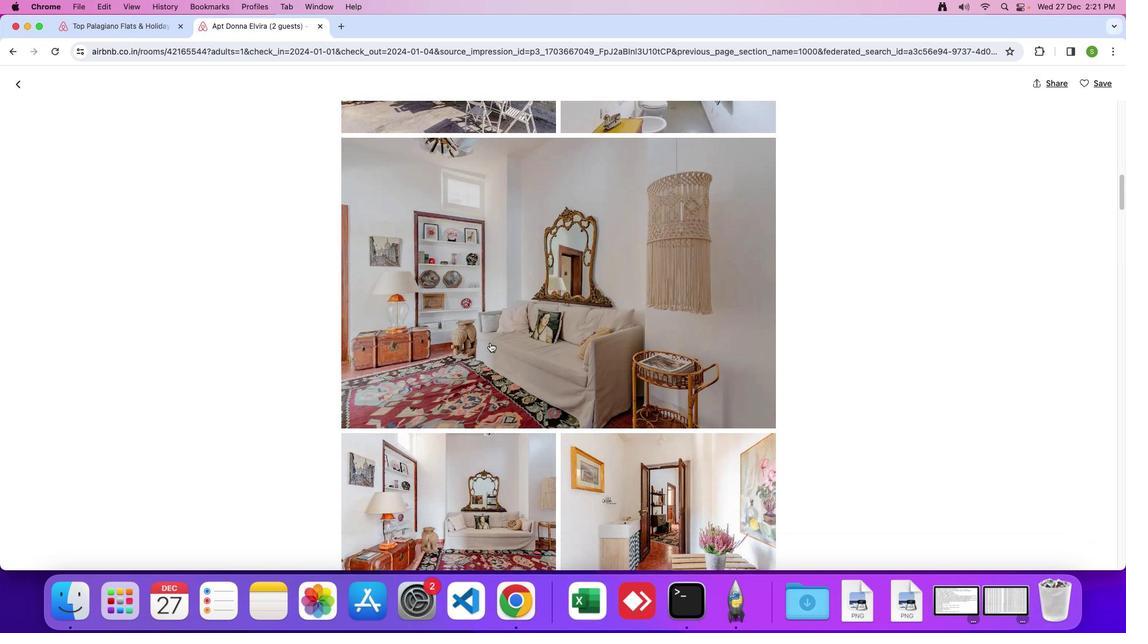 
Action: Mouse moved to (467, 343)
Screenshot: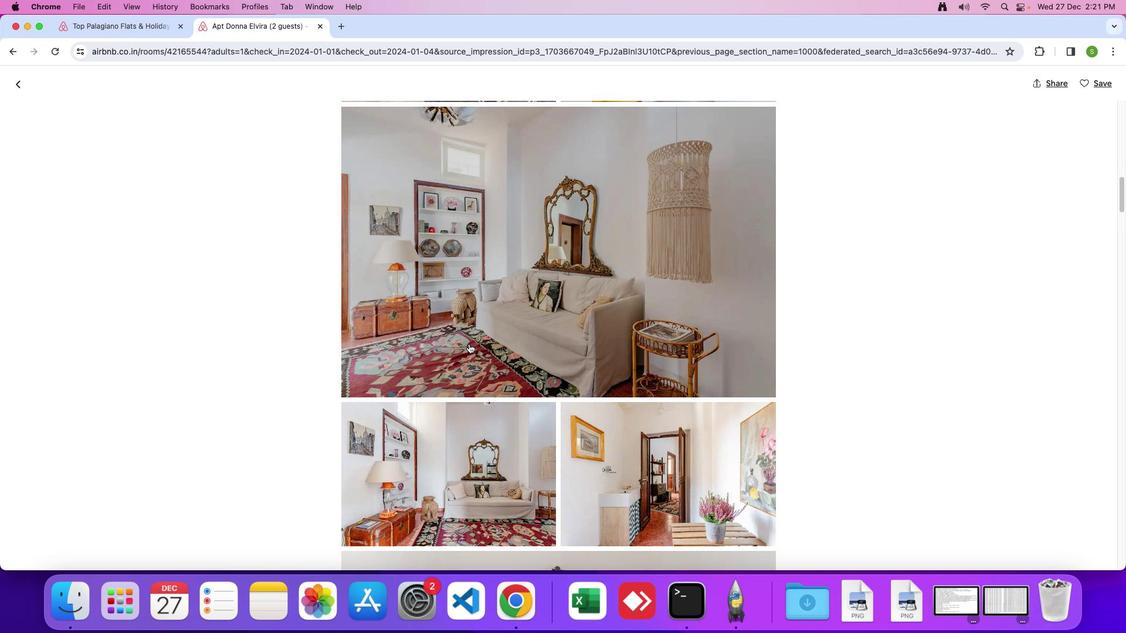 
Action: Mouse scrolled (467, 343) with delta (0, -1)
Screenshot: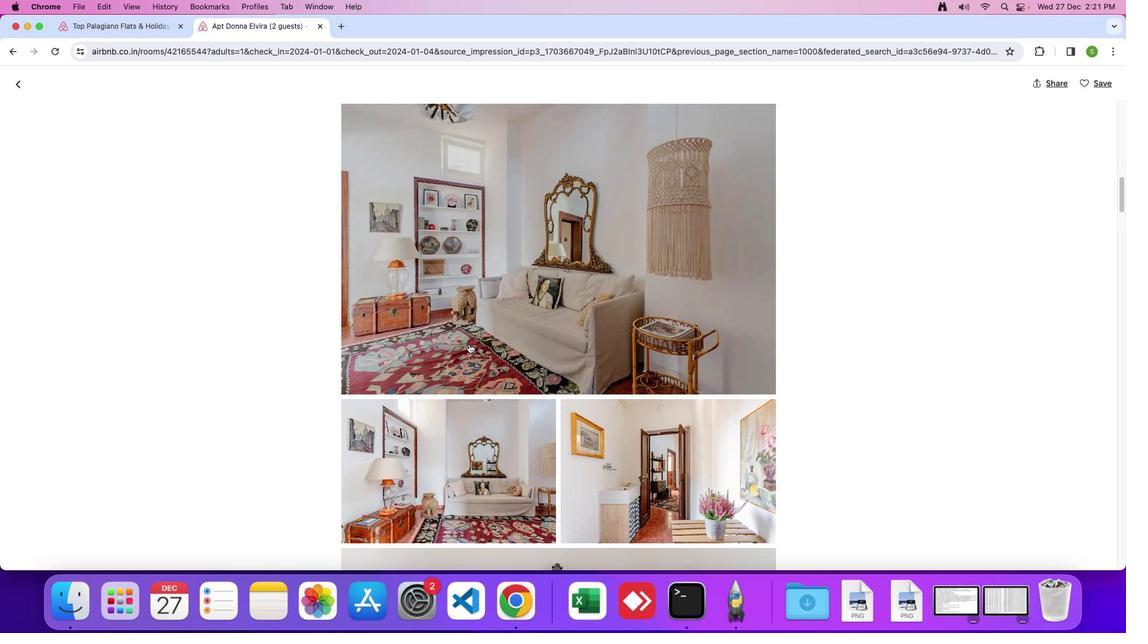 
Action: Mouse scrolled (467, 343) with delta (0, -1)
Screenshot: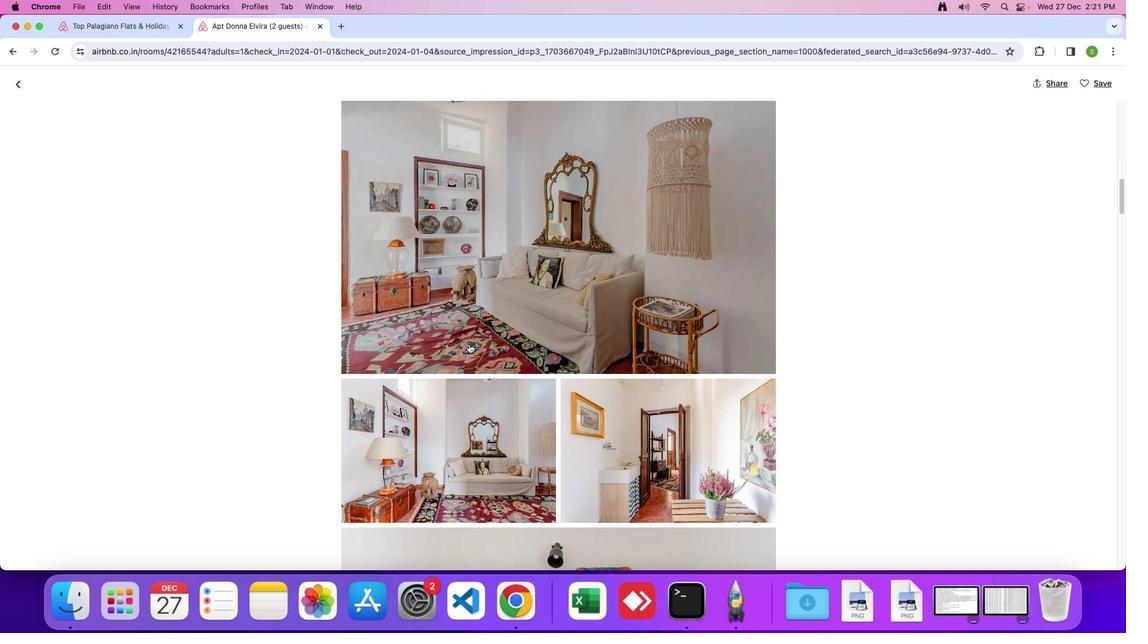 
Action: Mouse scrolled (467, 343) with delta (0, -1)
Screenshot: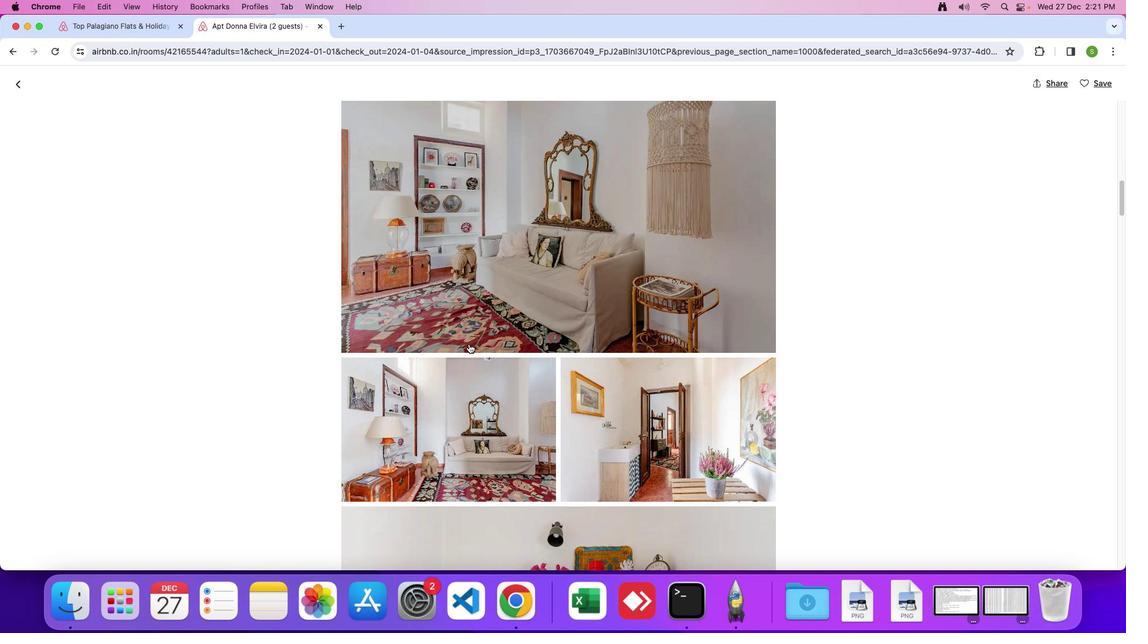
Action: Mouse scrolled (467, 343) with delta (0, -1)
Screenshot: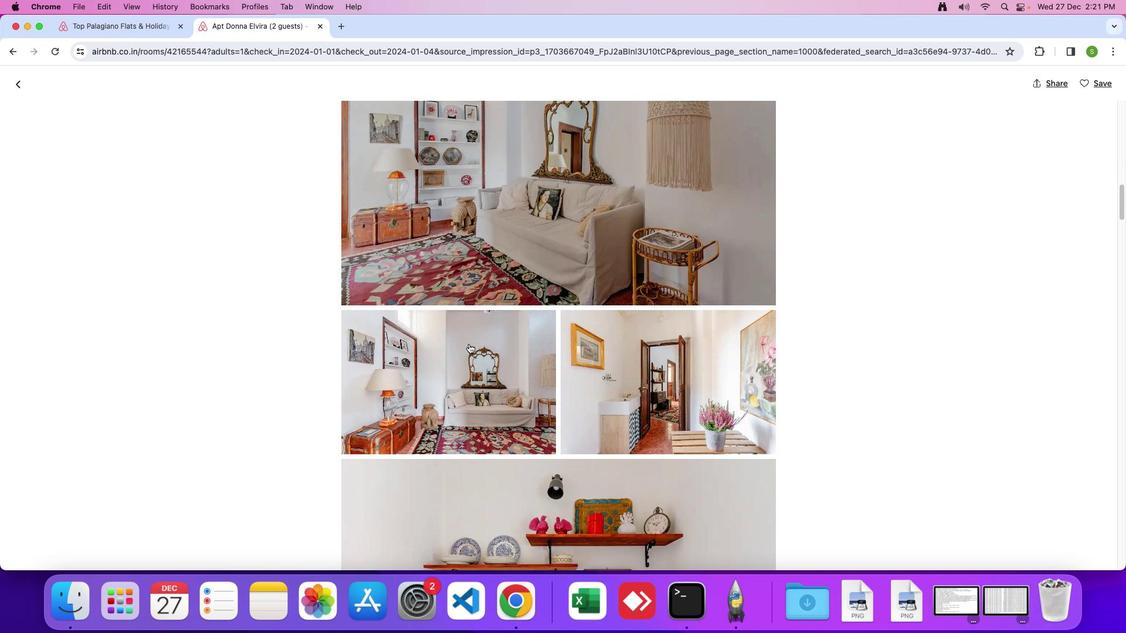 
Action: Mouse scrolled (467, 343) with delta (0, -1)
Screenshot: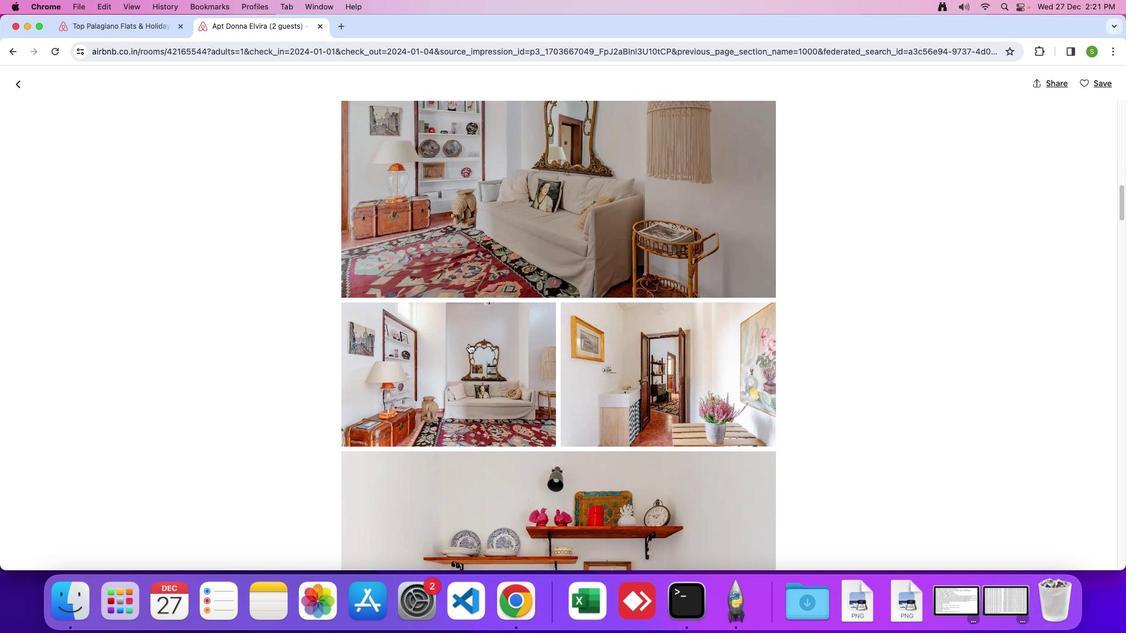 
Action: Mouse scrolled (467, 343) with delta (0, -1)
Screenshot: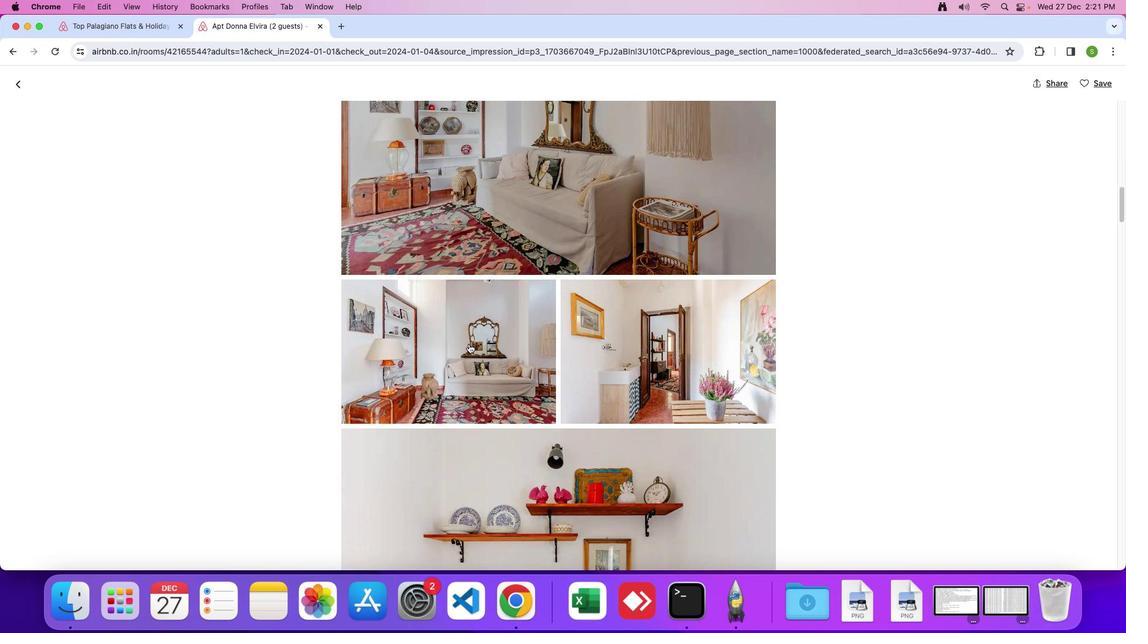 
Action: Mouse scrolled (467, 343) with delta (0, -1)
Screenshot: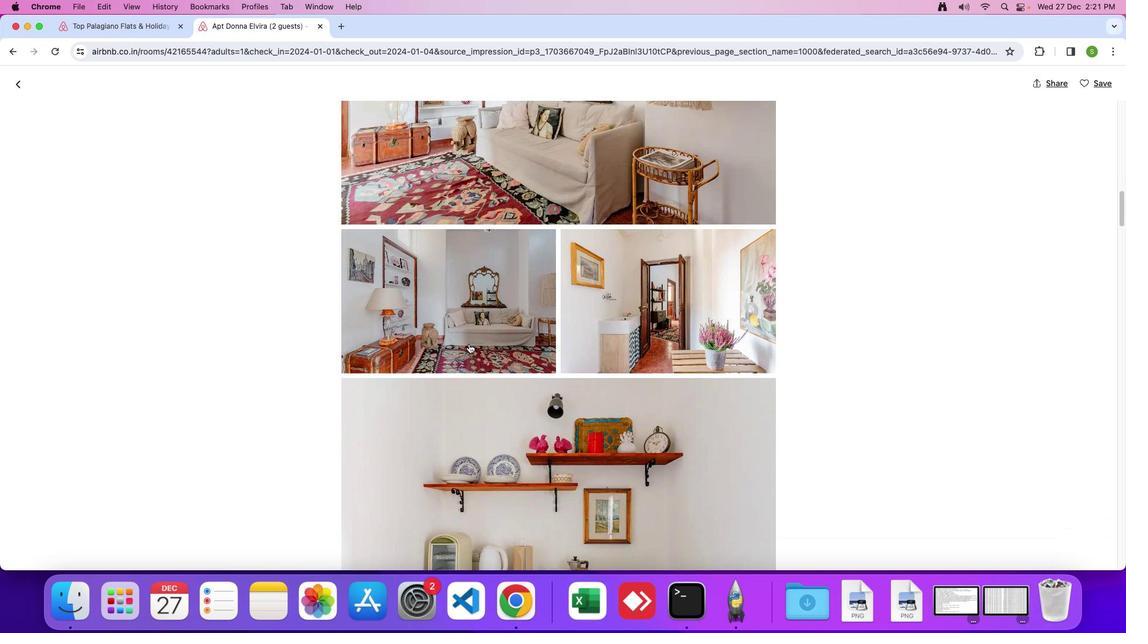 
Action: Mouse scrolled (467, 343) with delta (0, -1)
Screenshot: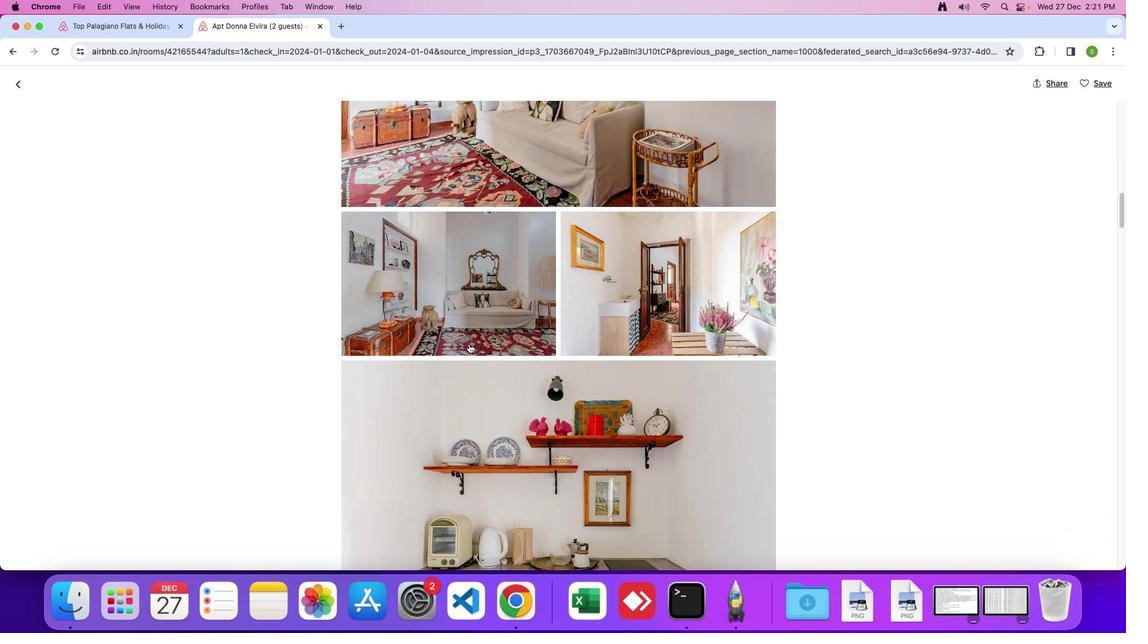 
Action: Mouse moved to (467, 343)
Screenshot: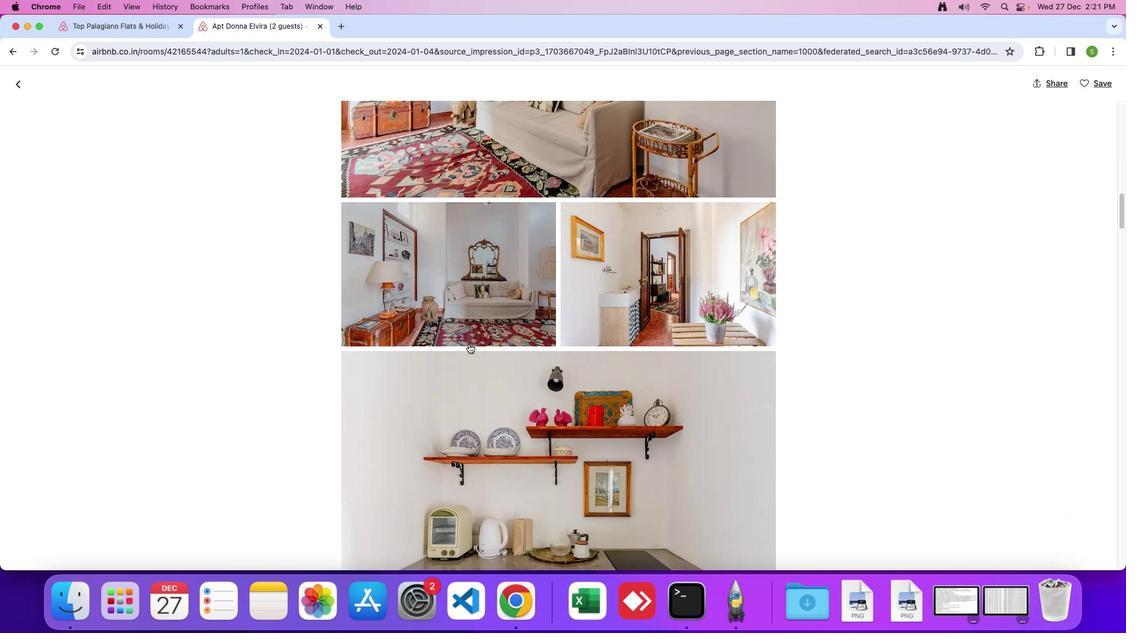 
Action: Mouse scrolled (467, 343) with delta (0, -1)
Screenshot: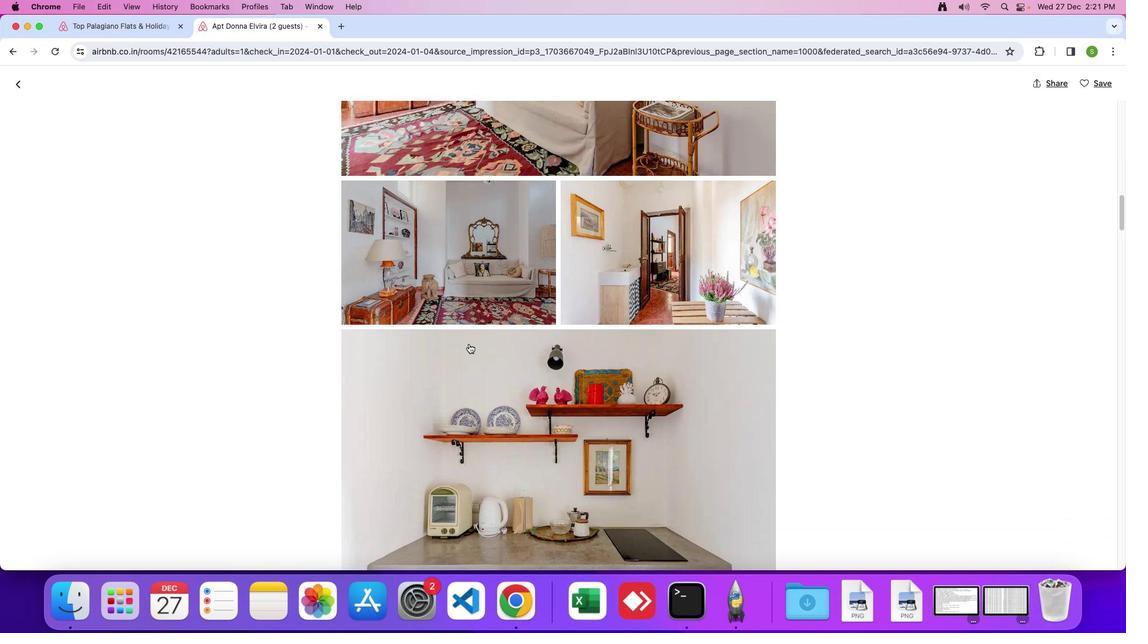 
Action: Mouse scrolled (467, 343) with delta (0, -1)
Screenshot: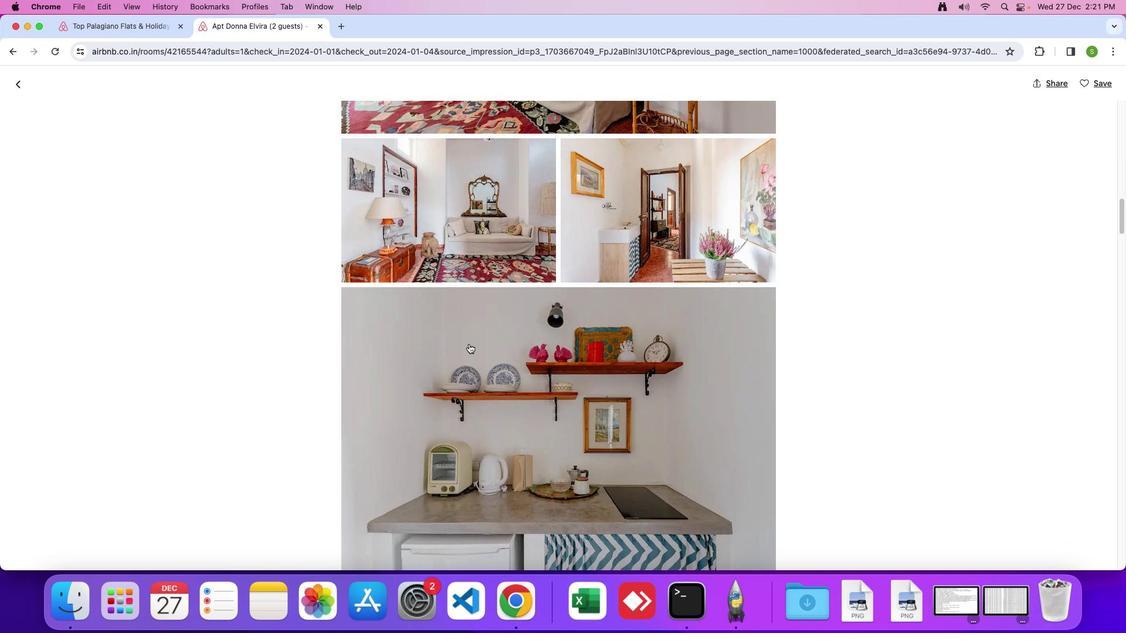 
Action: Mouse scrolled (467, 343) with delta (0, -1)
Screenshot: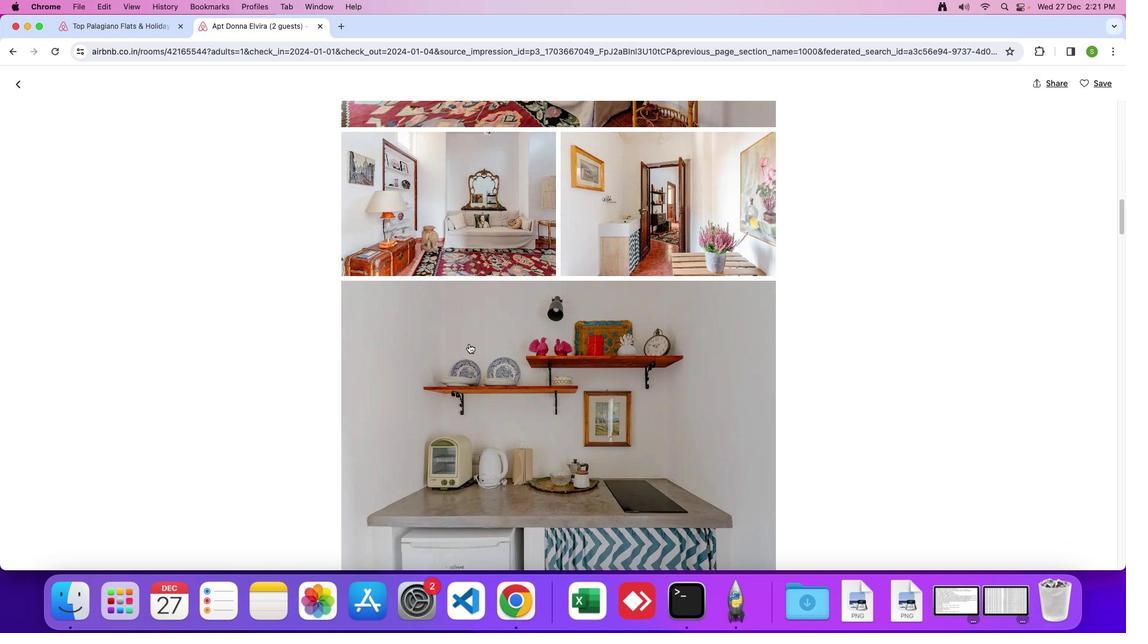 
Action: Mouse scrolled (467, 343) with delta (0, -1)
Screenshot: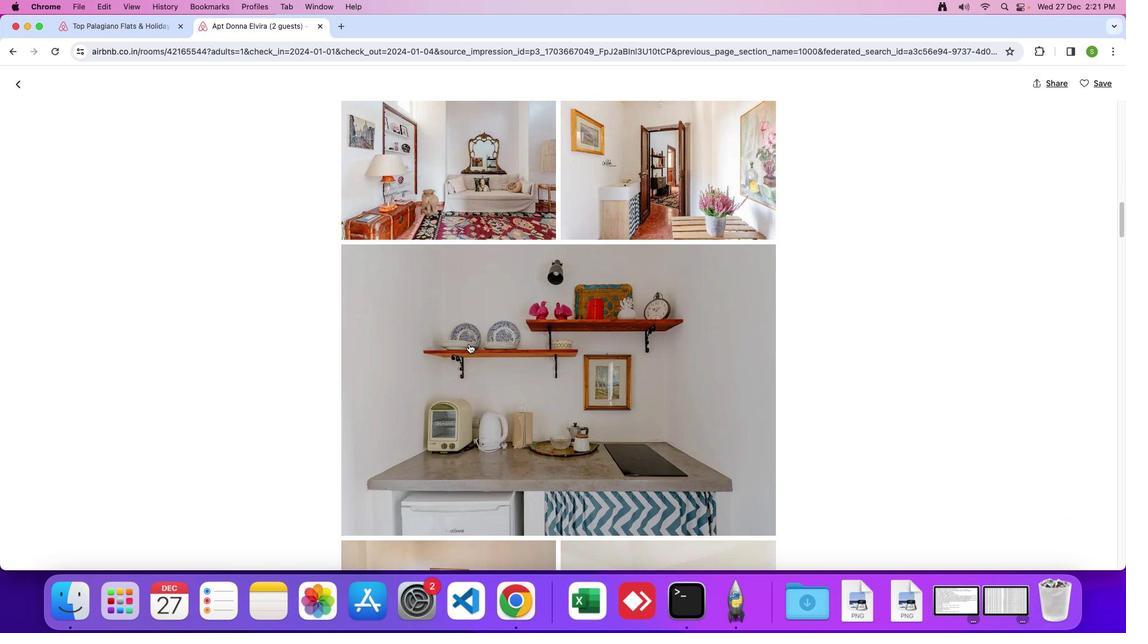 
Action: Mouse scrolled (467, 343) with delta (0, -1)
Screenshot: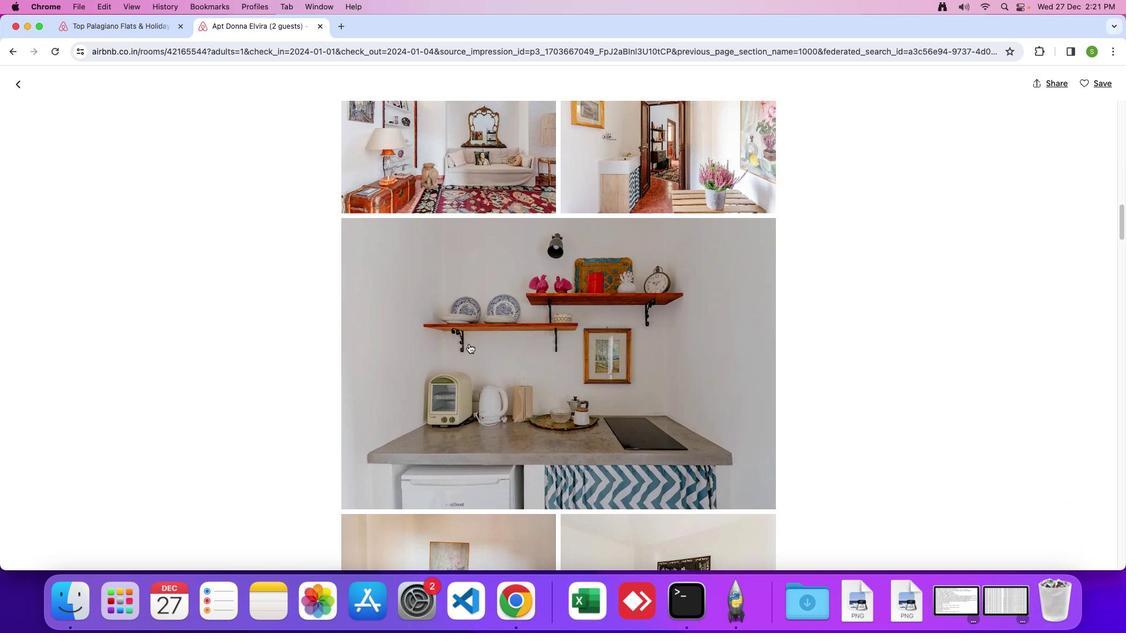 
Action: Mouse scrolled (467, 343) with delta (0, -1)
Screenshot: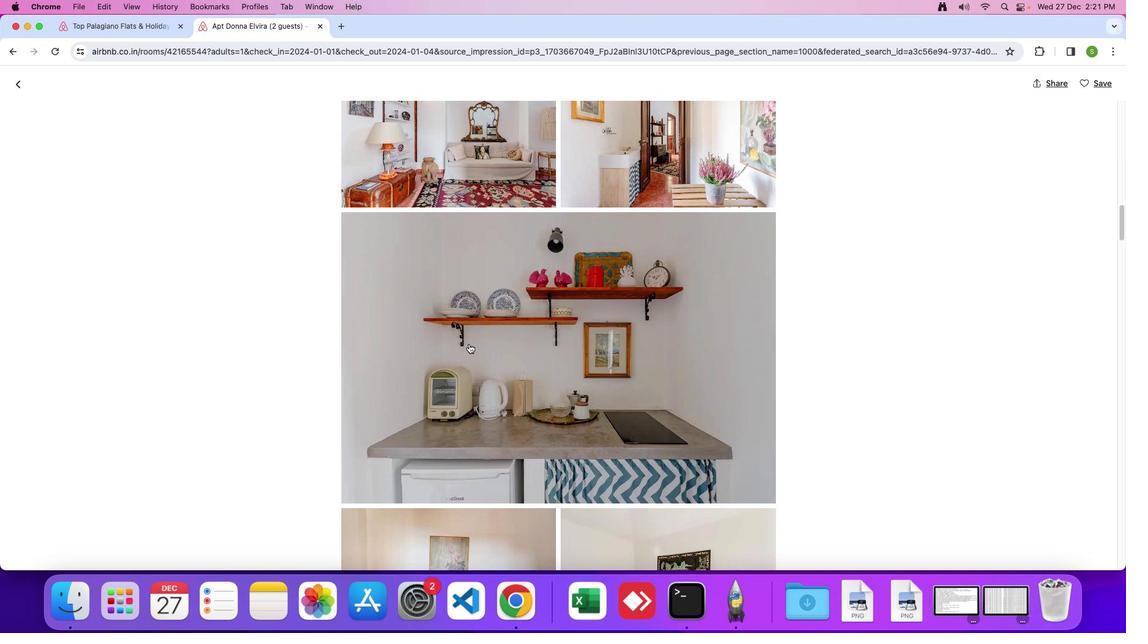
Action: Mouse scrolled (467, 343) with delta (0, -1)
Screenshot: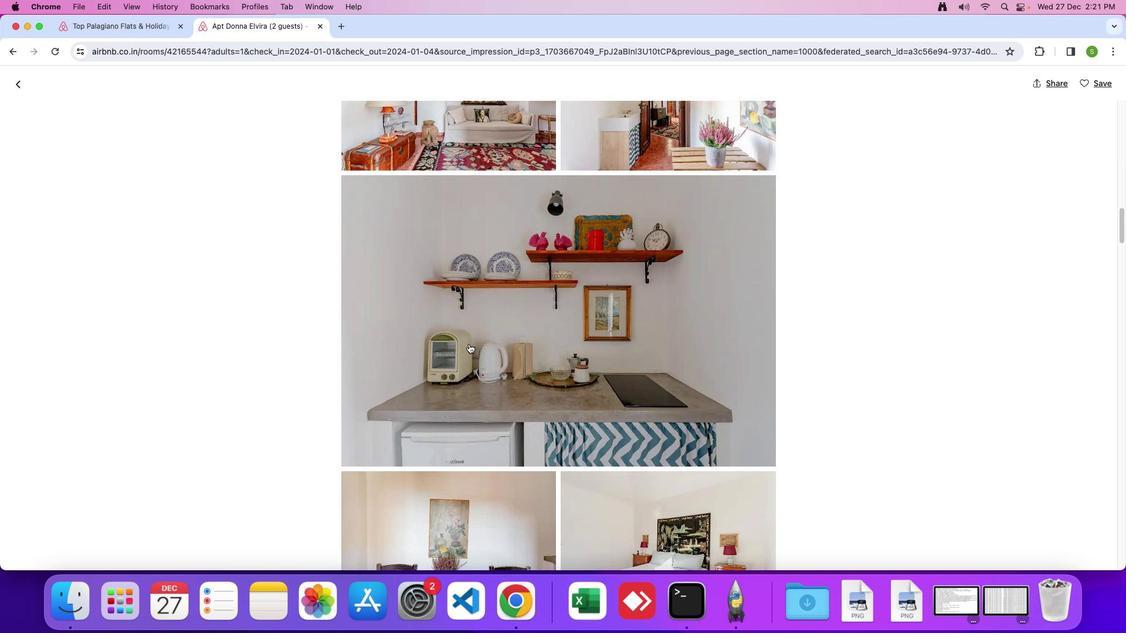 
Action: Mouse scrolled (467, 343) with delta (0, -1)
Screenshot: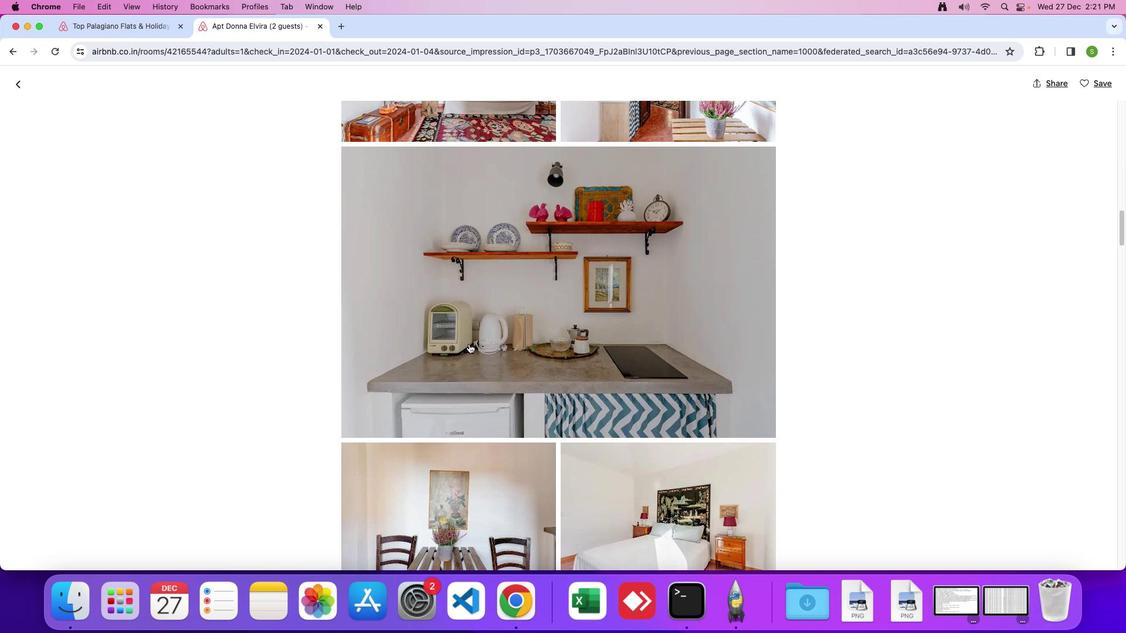 
Action: Mouse scrolled (467, 343) with delta (0, -1)
Screenshot: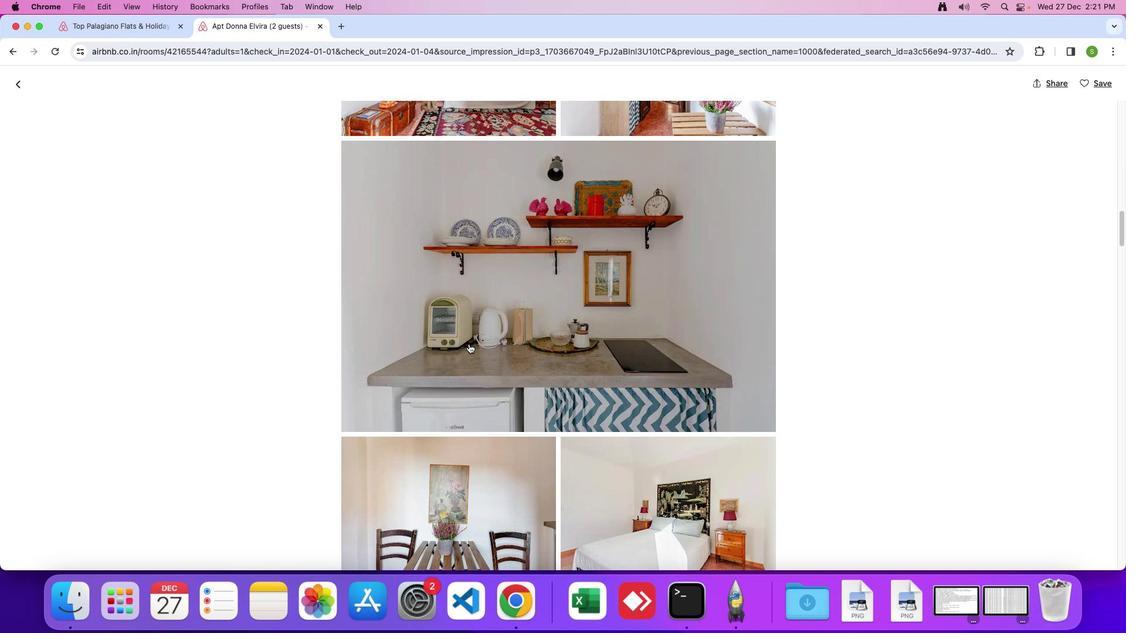 
Action: Mouse scrolled (467, 343) with delta (0, -1)
Screenshot: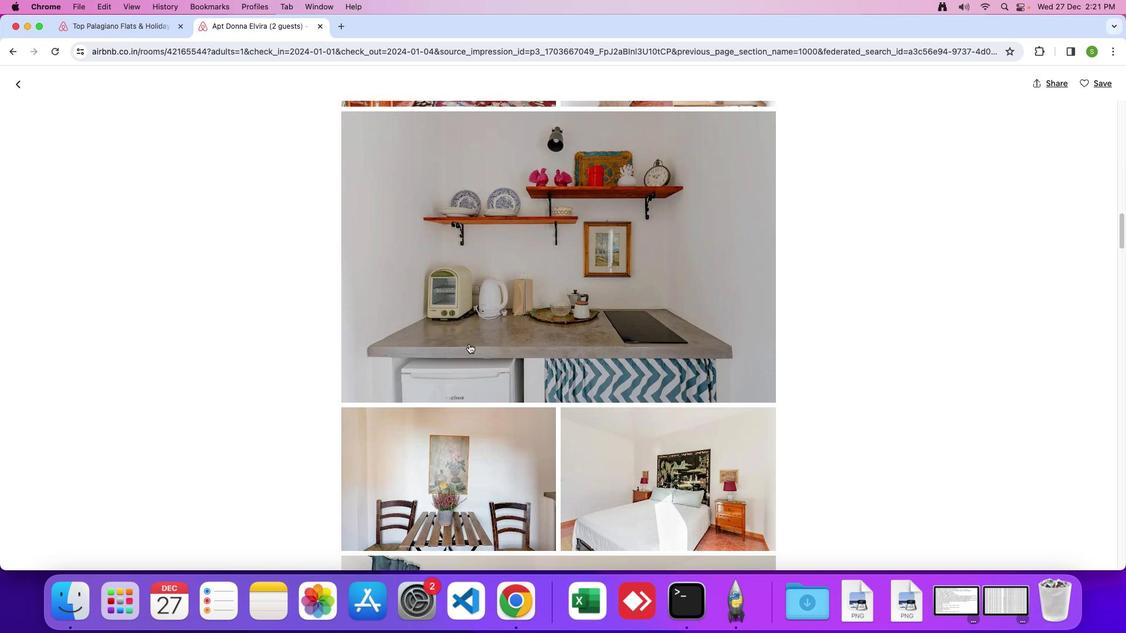 
Action: Mouse scrolled (467, 343) with delta (0, -1)
Screenshot: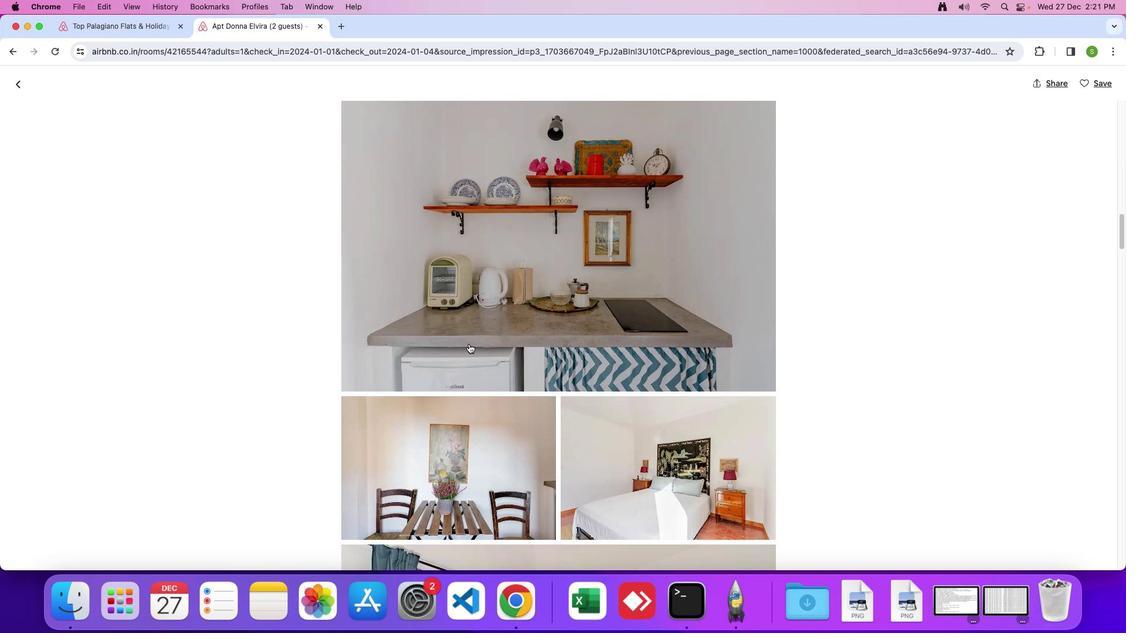 
Action: Mouse scrolled (467, 343) with delta (0, -1)
Screenshot: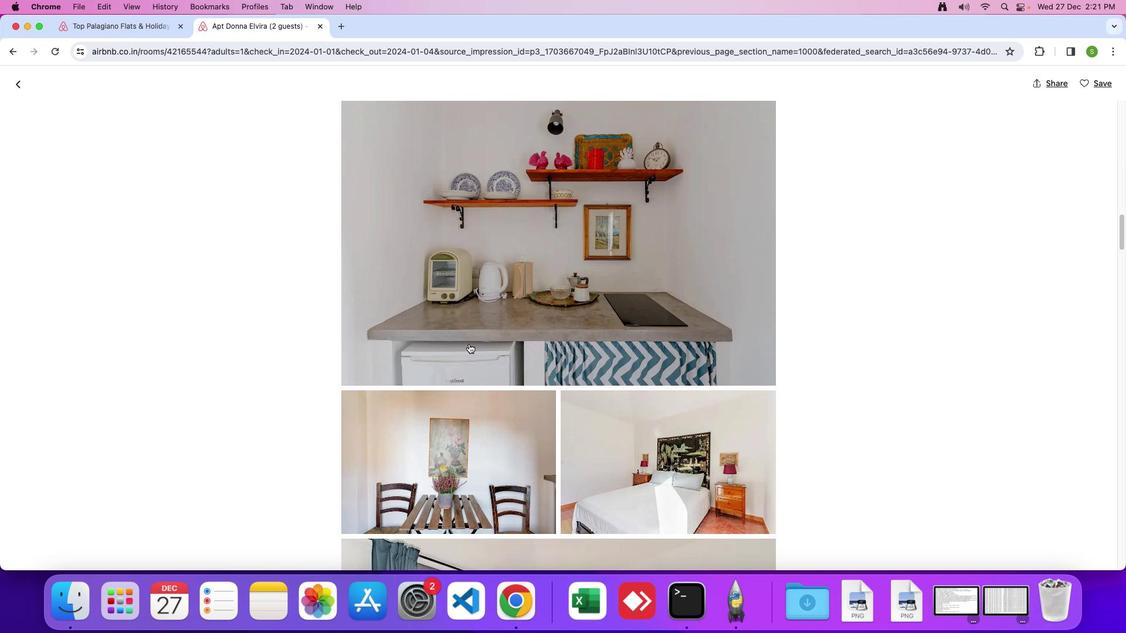 
Action: Mouse scrolled (467, 343) with delta (0, -1)
Screenshot: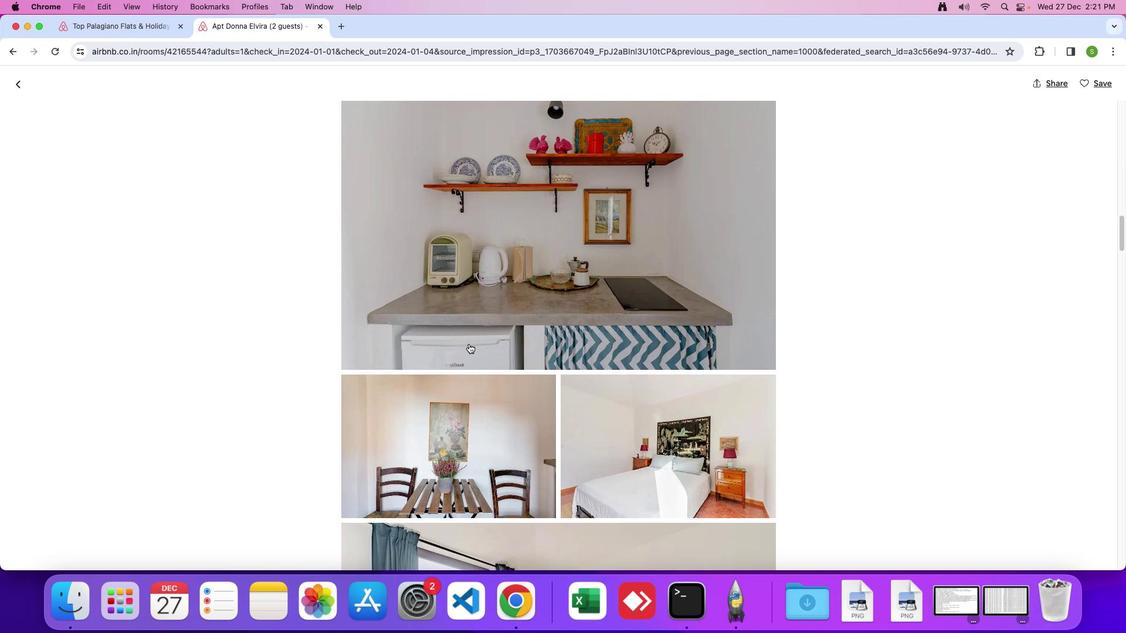 
Action: Mouse scrolled (467, 343) with delta (0, -1)
Screenshot: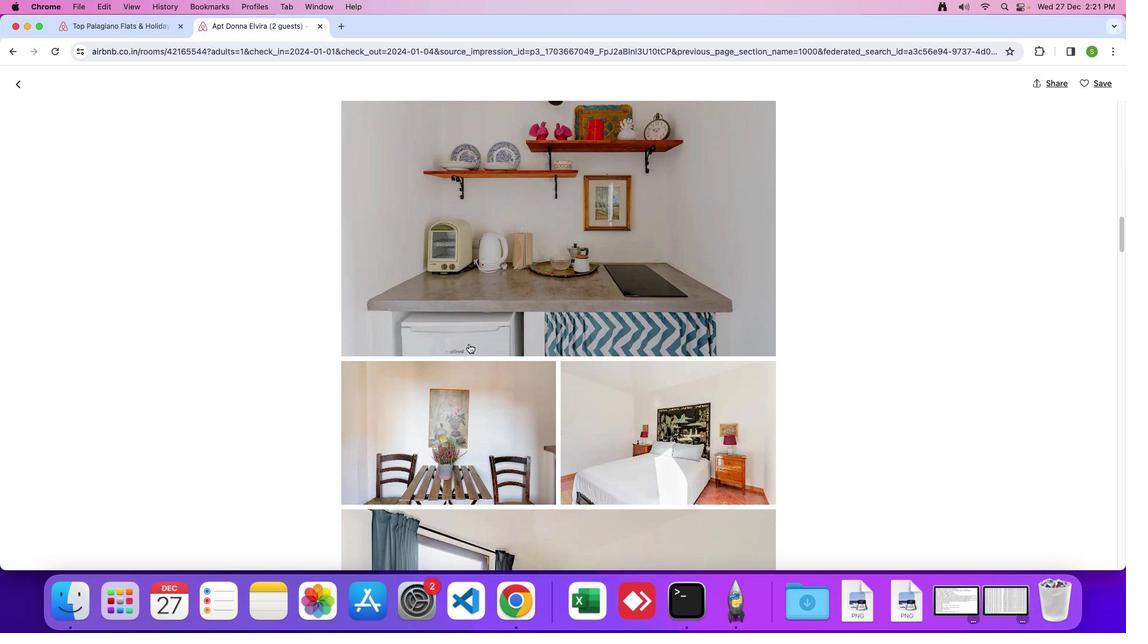 
Action: Mouse scrolled (467, 343) with delta (0, -1)
Screenshot: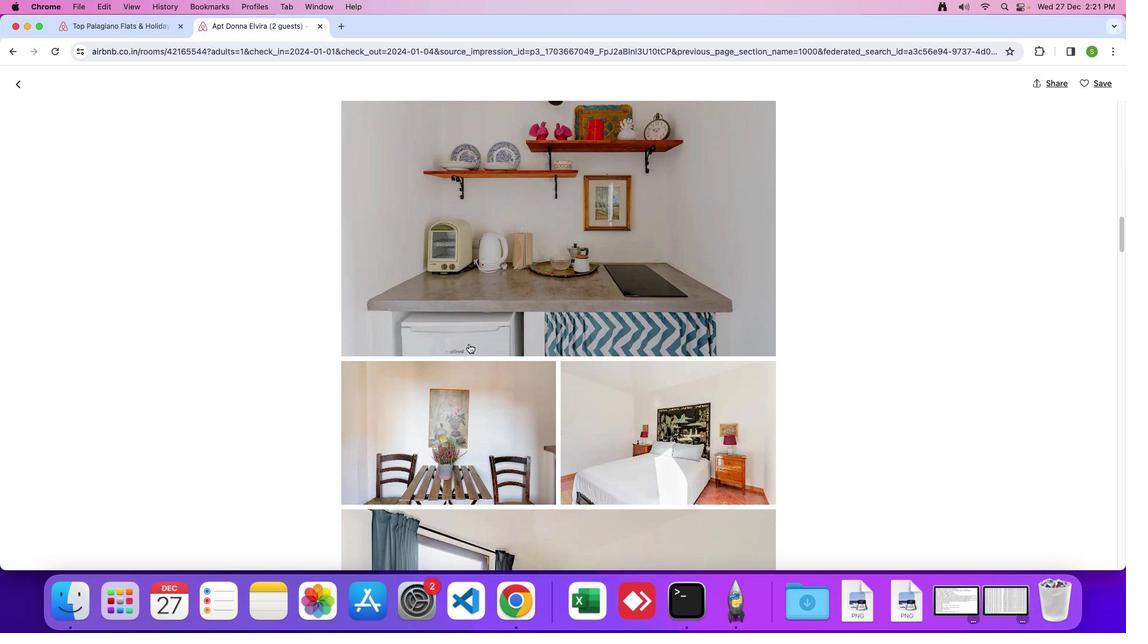 
Action: Mouse scrolled (467, 343) with delta (0, -1)
Screenshot: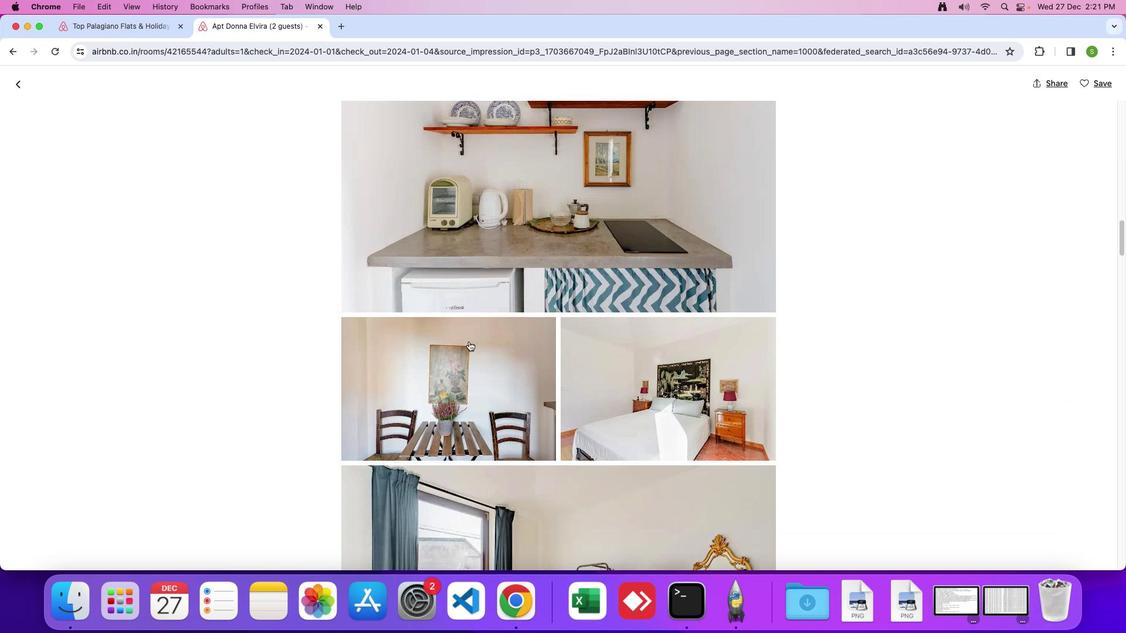 
Action: Mouse moved to (469, 329)
Screenshot: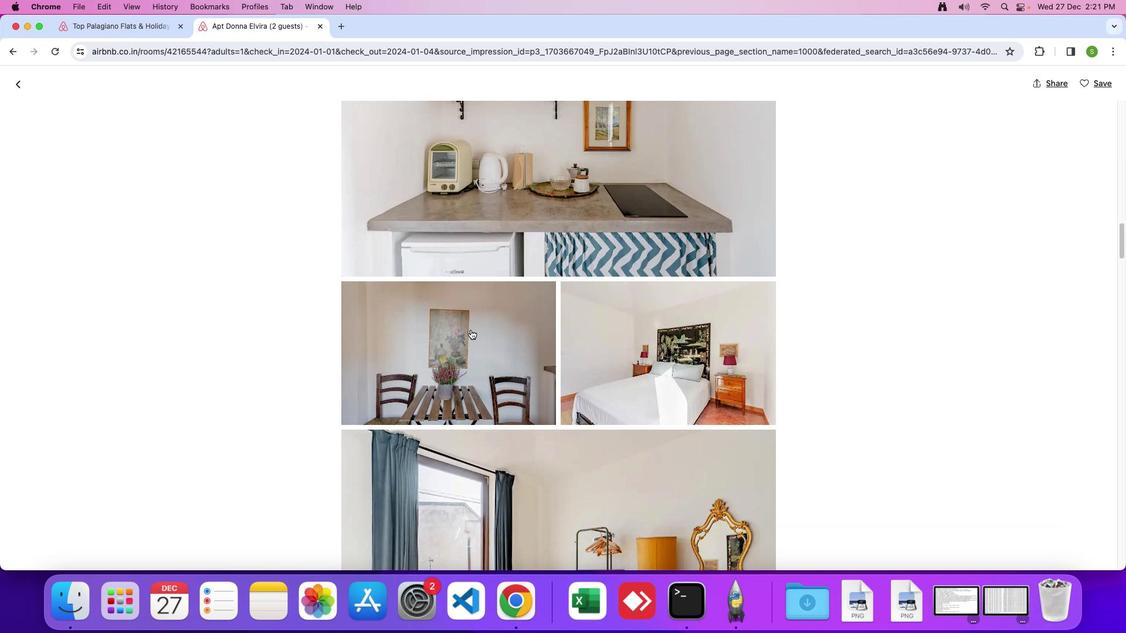 
Action: Mouse scrolled (469, 329) with delta (0, -1)
Screenshot: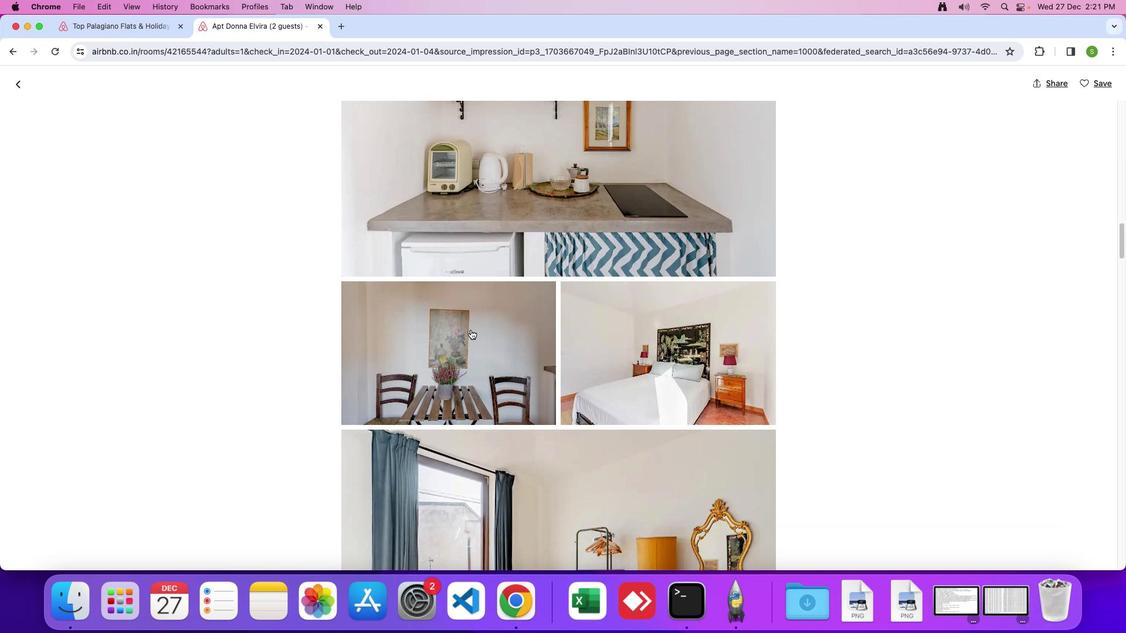 
Action: Mouse moved to (469, 329)
Screenshot: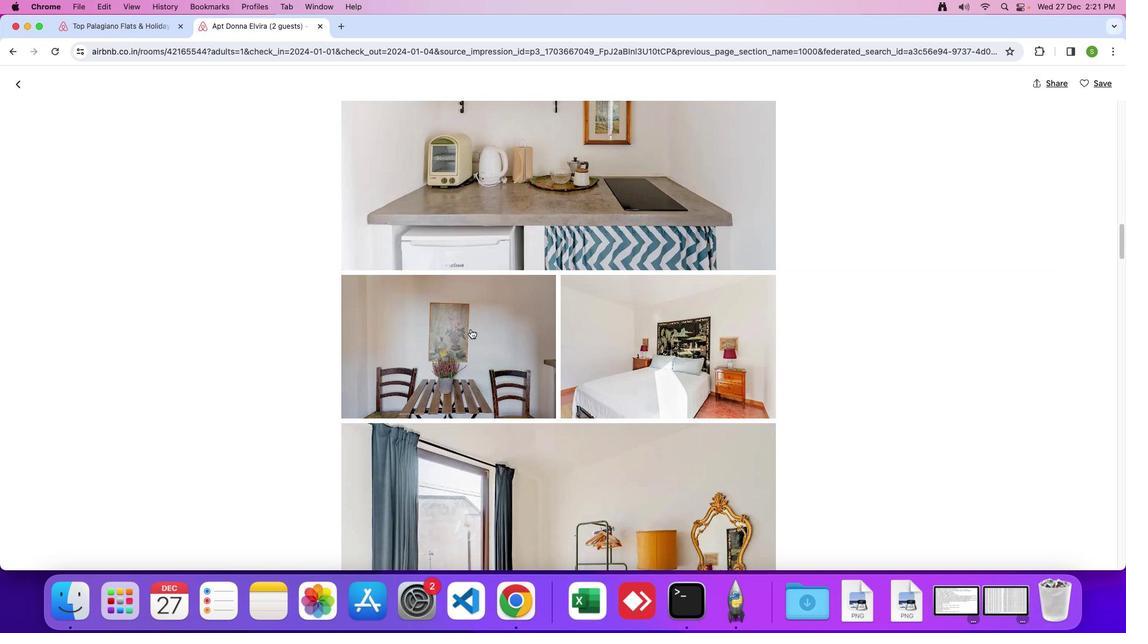 
Action: Mouse scrolled (469, 329) with delta (0, -1)
Screenshot: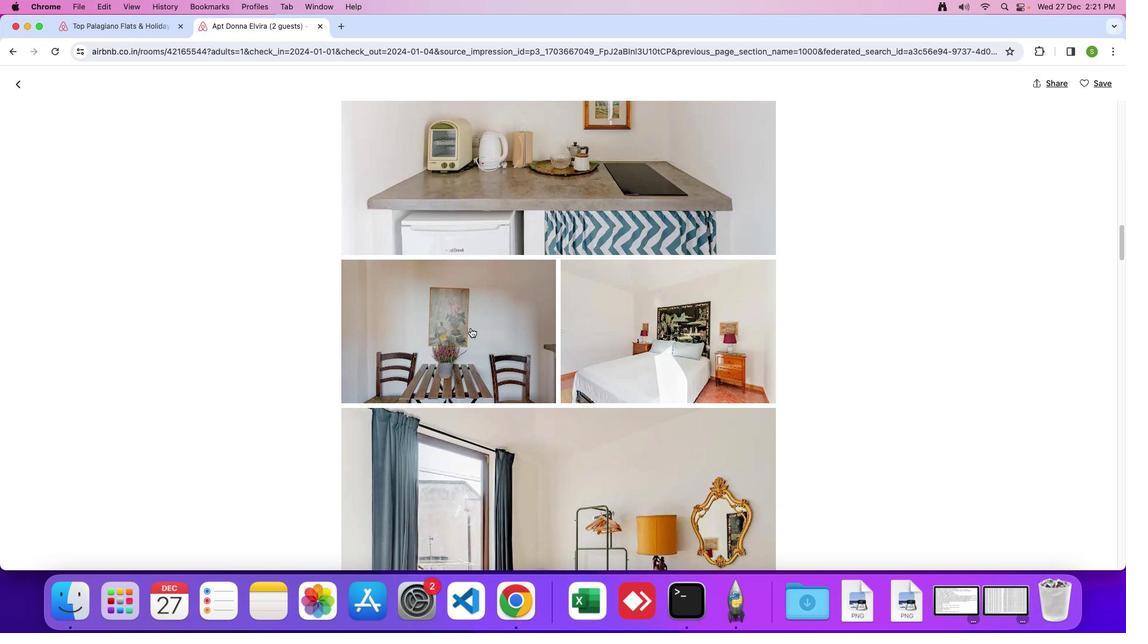 
Action: Mouse moved to (469, 329)
Screenshot: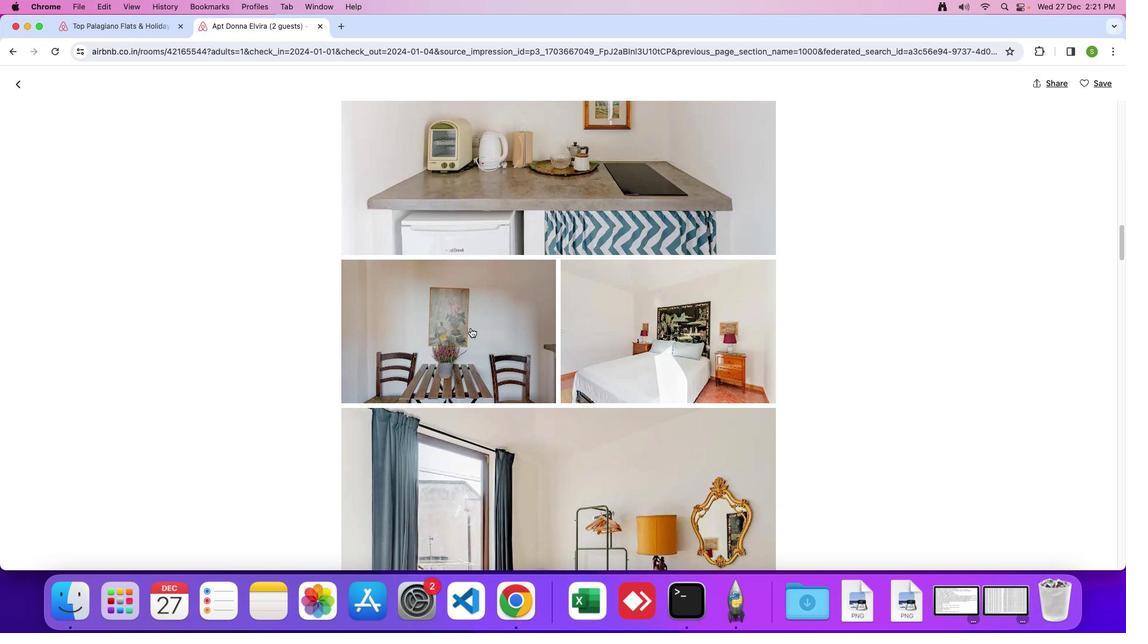
Action: Mouse scrolled (469, 329) with delta (0, -1)
Screenshot: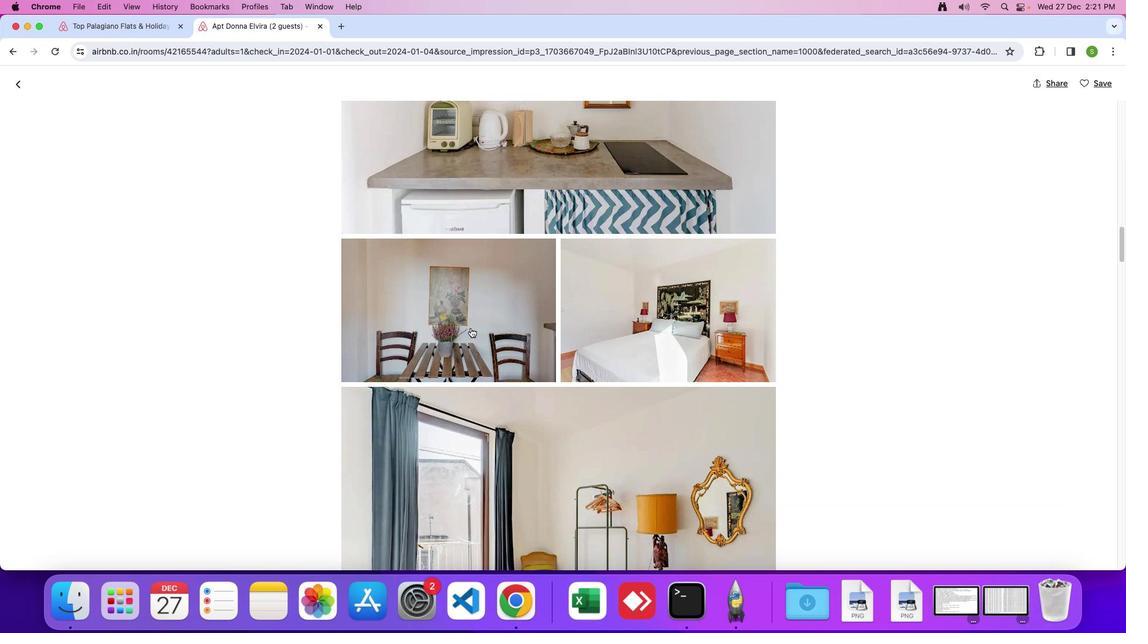 
Action: Mouse moved to (469, 325)
Screenshot: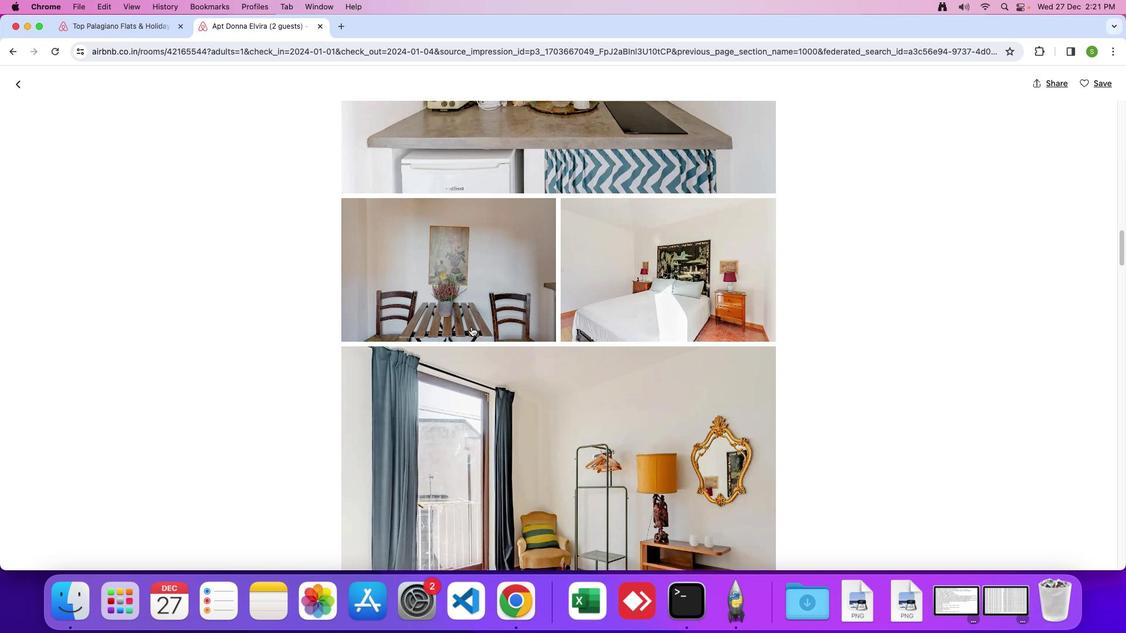 
Action: Mouse scrolled (469, 325) with delta (0, -1)
Screenshot: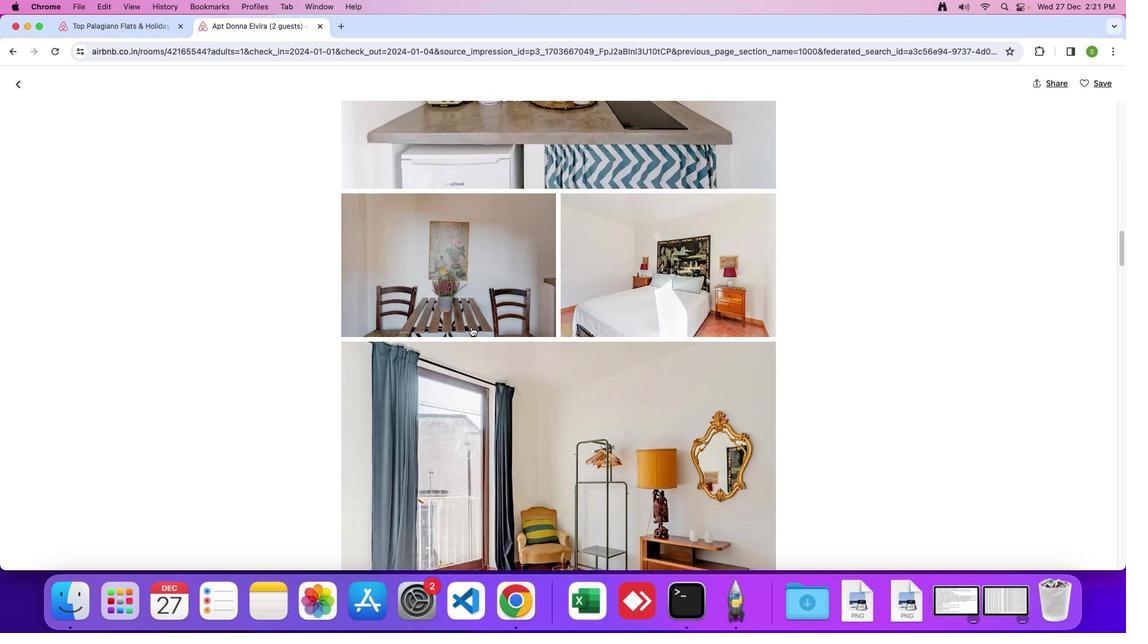
Action: Mouse scrolled (469, 325) with delta (0, -1)
Screenshot: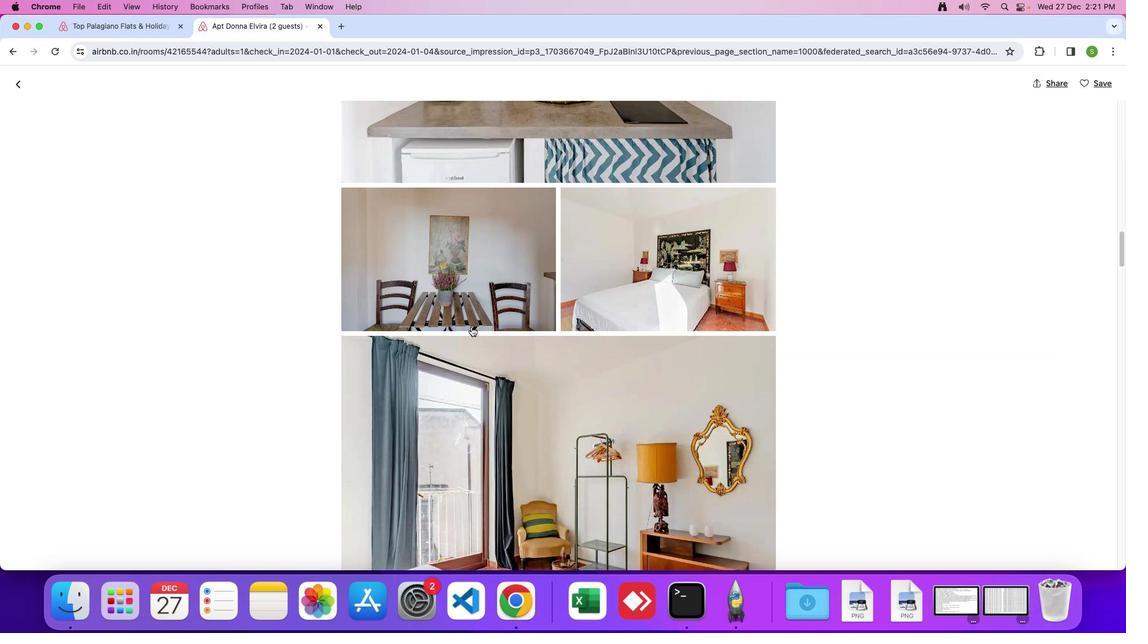 
Action: Mouse scrolled (469, 325) with delta (0, -1)
Screenshot: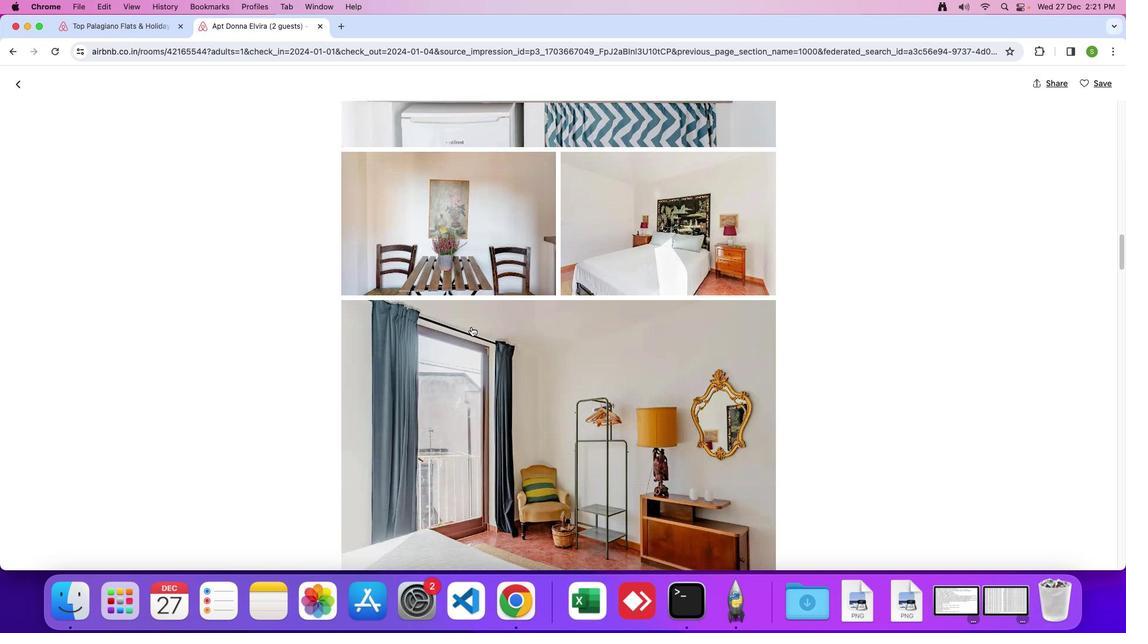 
Action: Mouse moved to (467, 330)
Screenshot: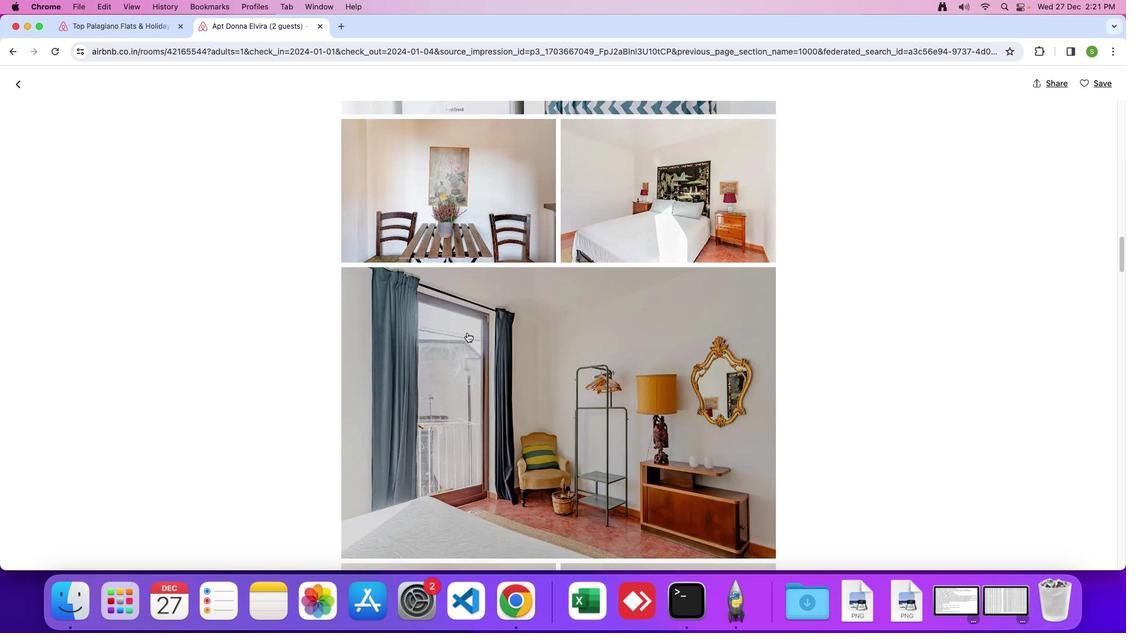 
Action: Mouse scrolled (467, 330) with delta (0, -1)
Screenshot: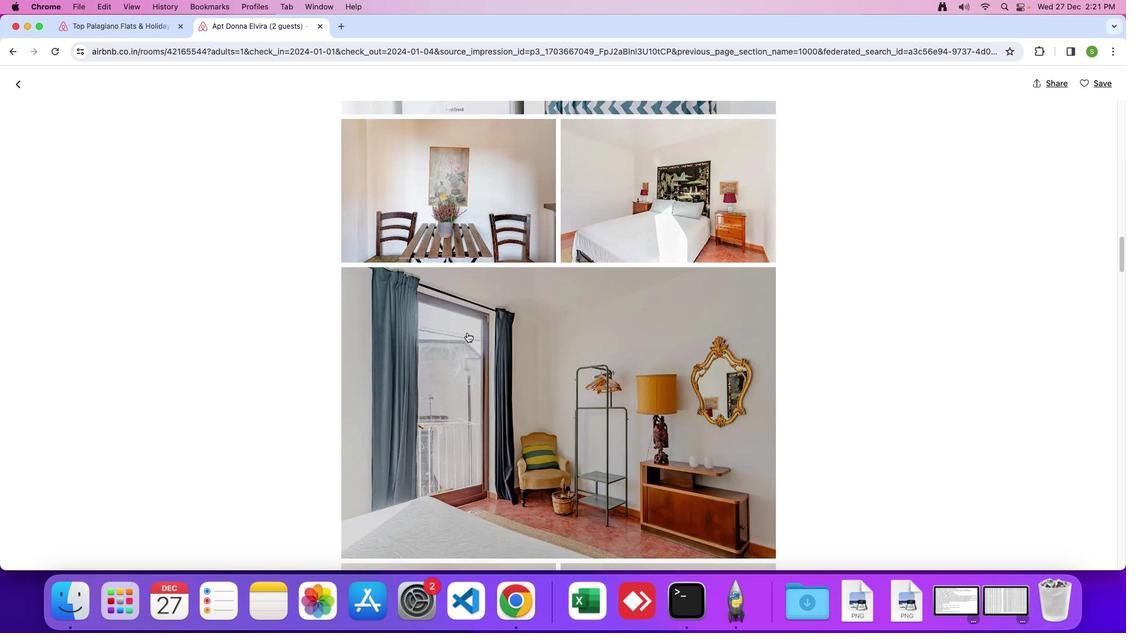 
Action: Mouse moved to (466, 331)
Screenshot: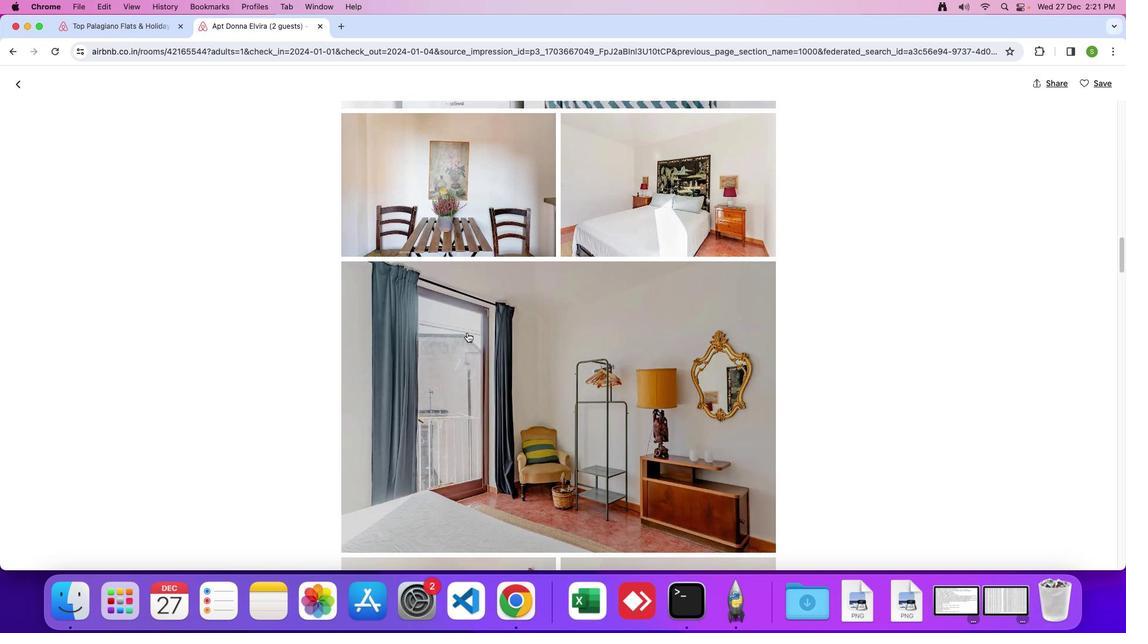 
Action: Mouse scrolled (466, 331) with delta (0, -1)
Screenshot: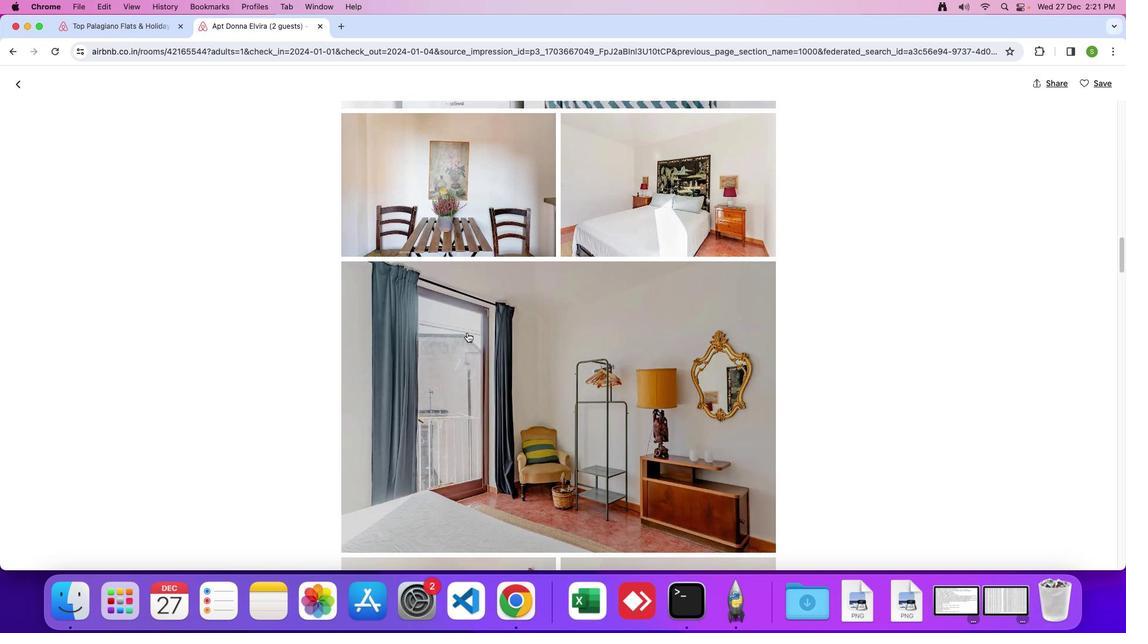 
Action: Mouse moved to (446, 340)
Screenshot: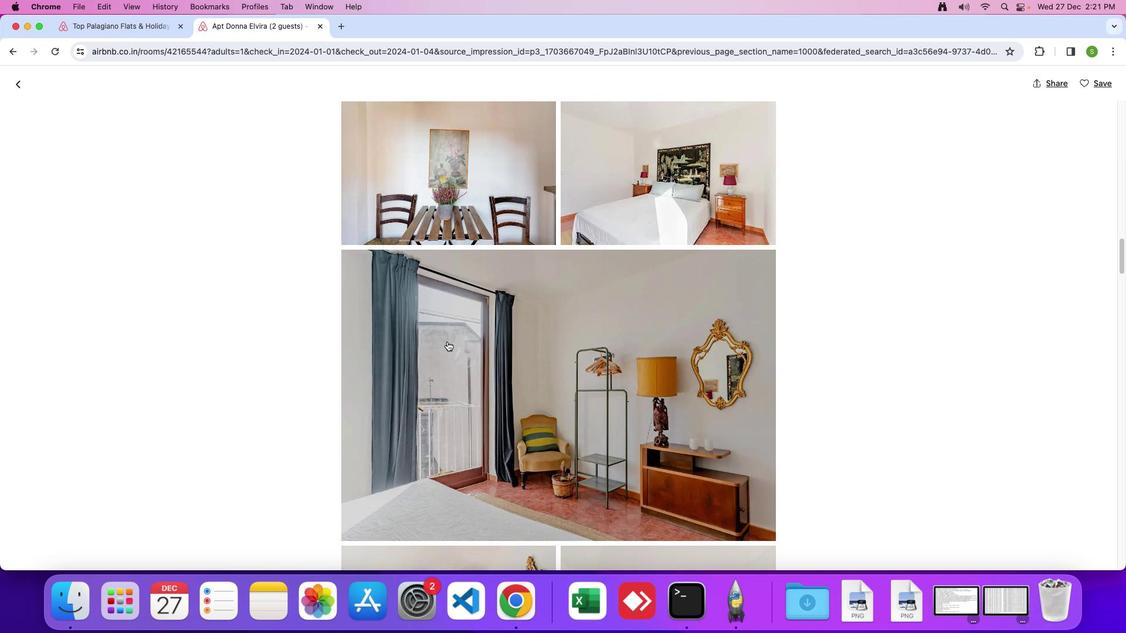
Action: Mouse scrolled (446, 340) with delta (0, -1)
Screenshot: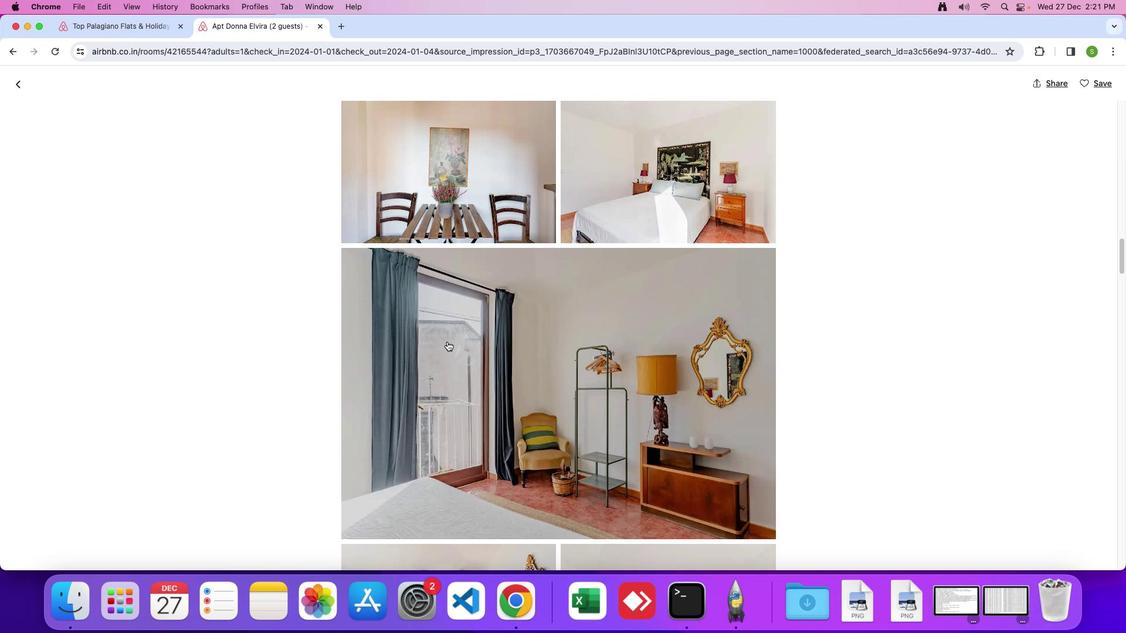 
Action: Mouse scrolled (446, 340) with delta (0, -1)
Screenshot: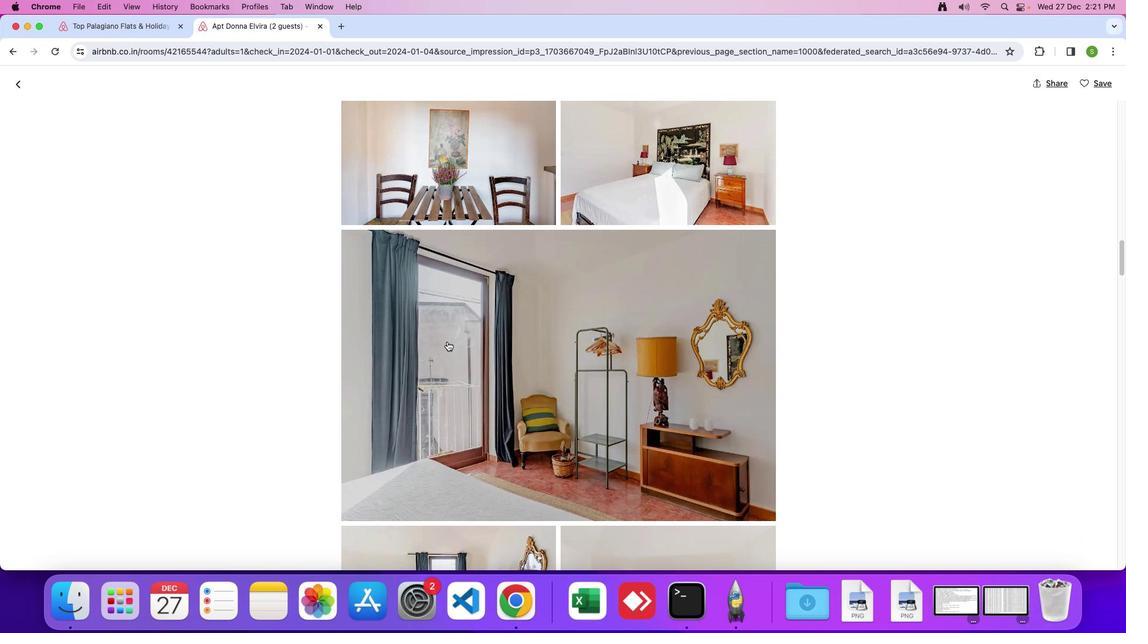 
Action: Mouse scrolled (446, 340) with delta (0, -1)
Screenshot: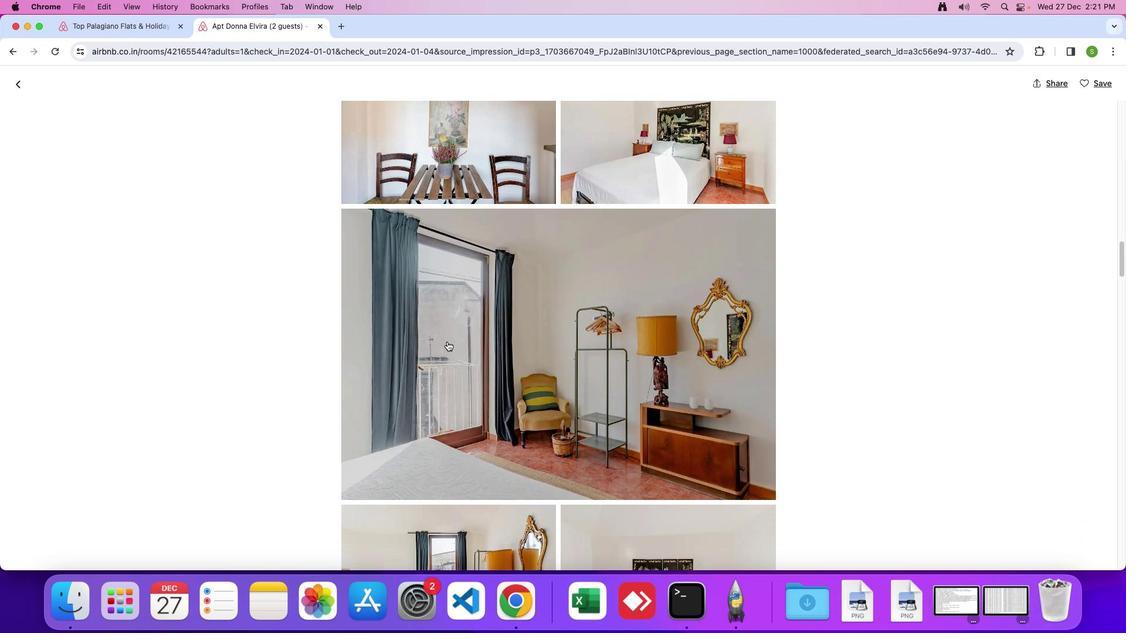 
Action: Mouse moved to (436, 340)
Screenshot: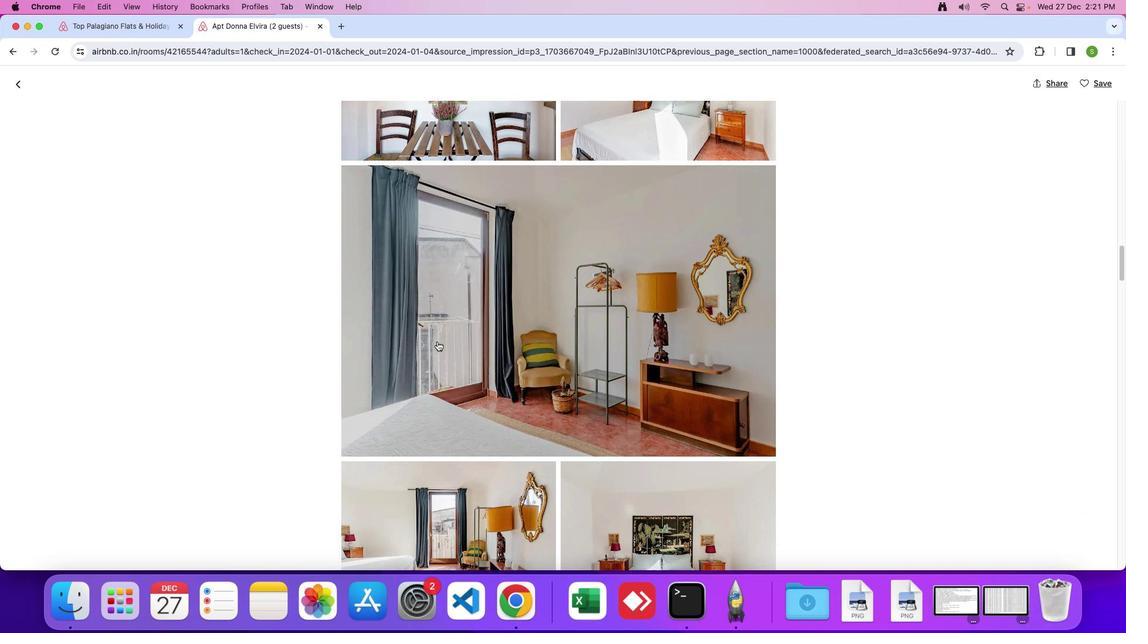 
Action: Mouse scrolled (436, 340) with delta (0, -1)
Screenshot: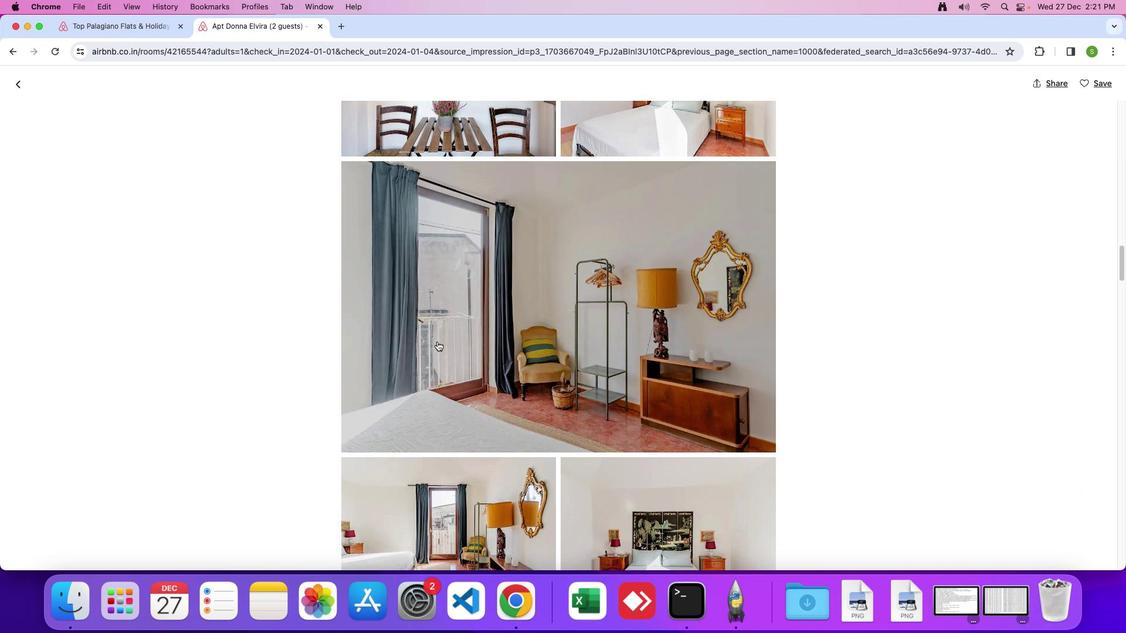 
Action: Mouse scrolled (436, 340) with delta (0, -1)
Screenshot: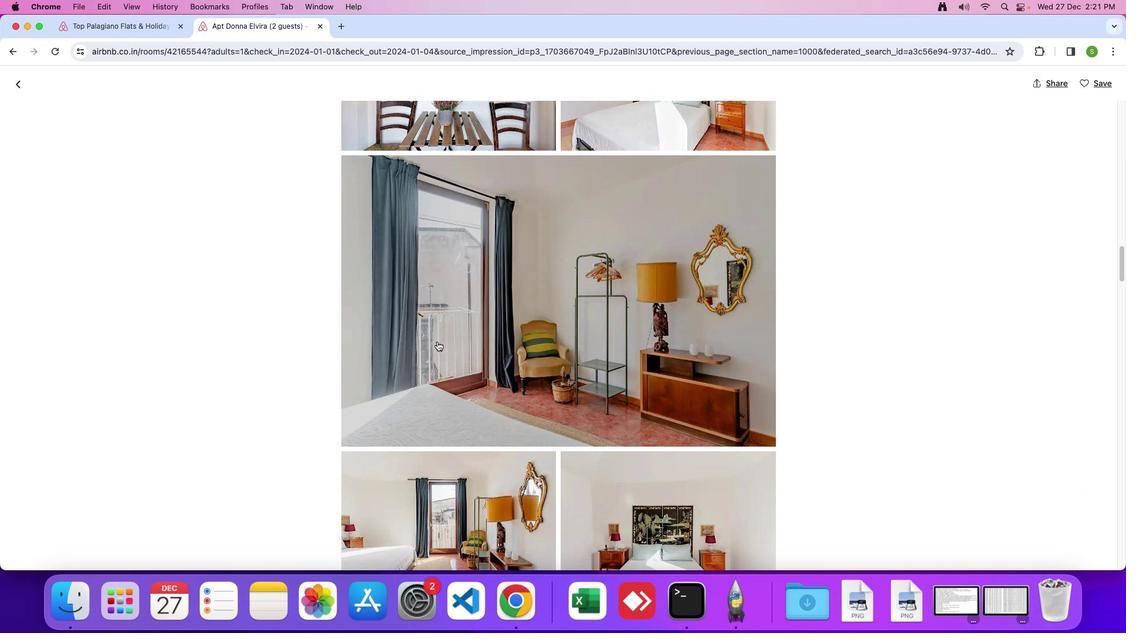 
Action: Mouse moved to (407, 342)
Screenshot: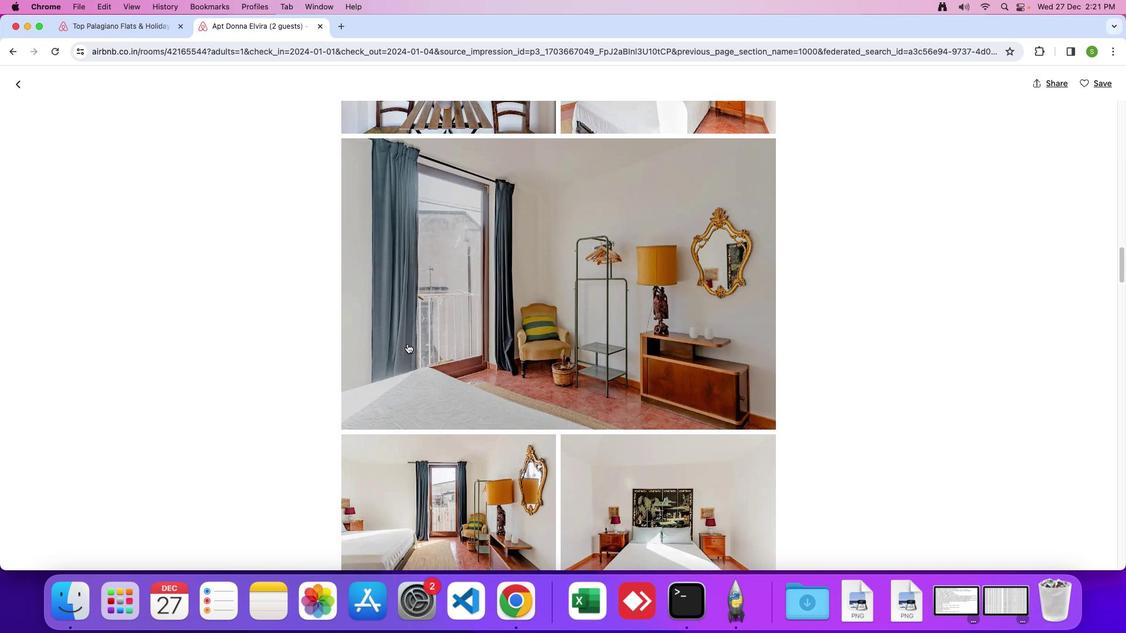 
Action: Mouse scrolled (407, 342) with delta (0, -1)
Screenshot: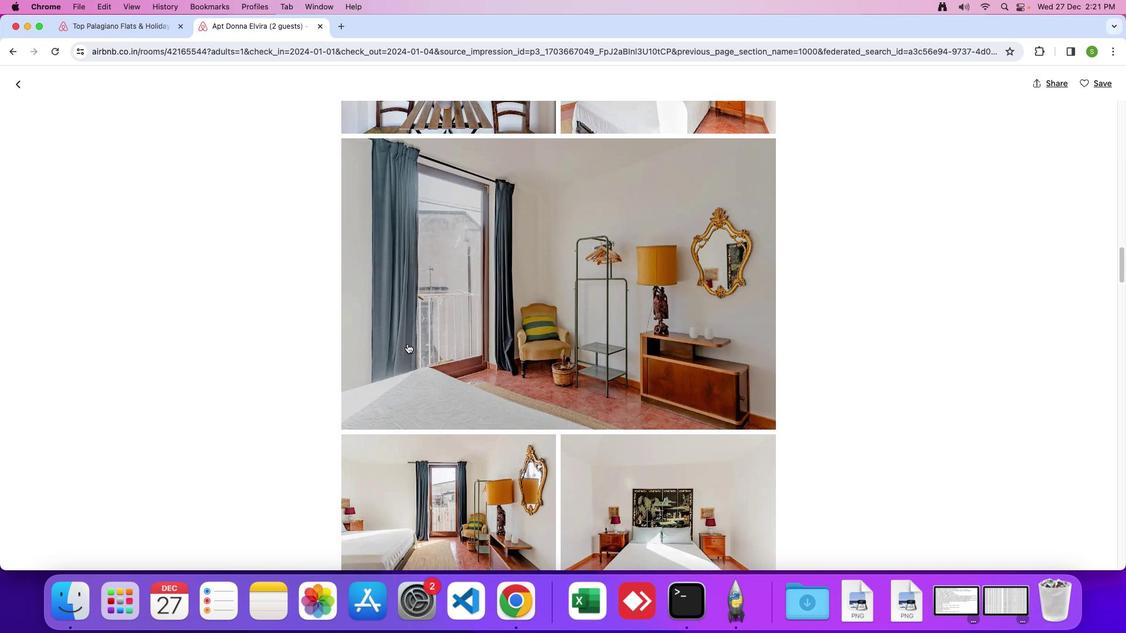 
Action: Mouse moved to (406, 342)
Screenshot: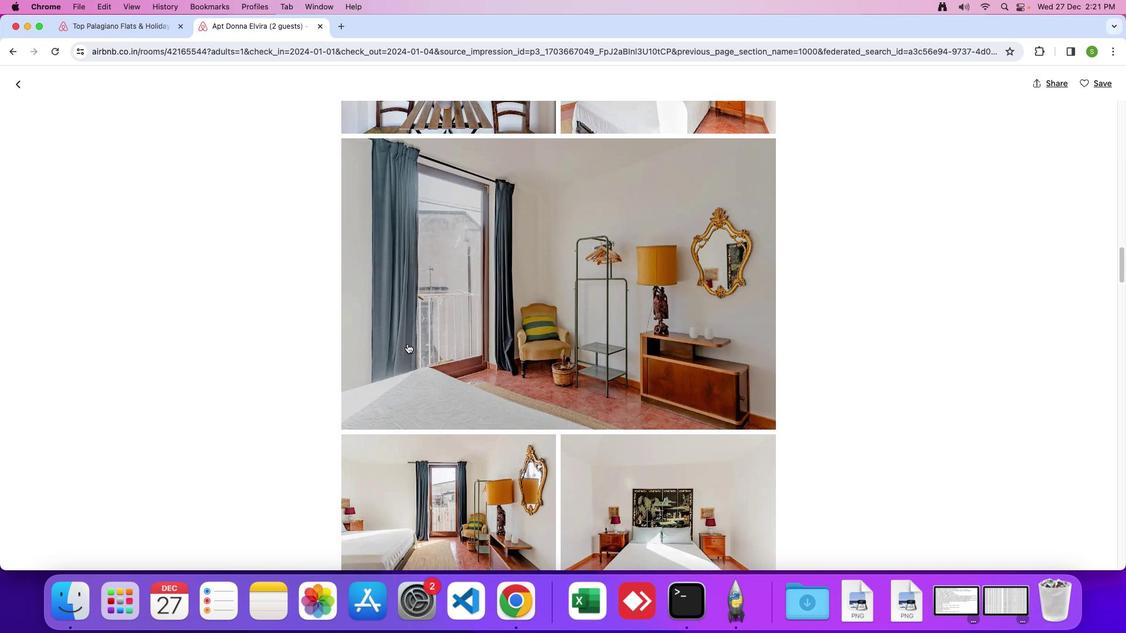 
Action: Mouse scrolled (406, 342) with delta (0, -1)
Screenshot: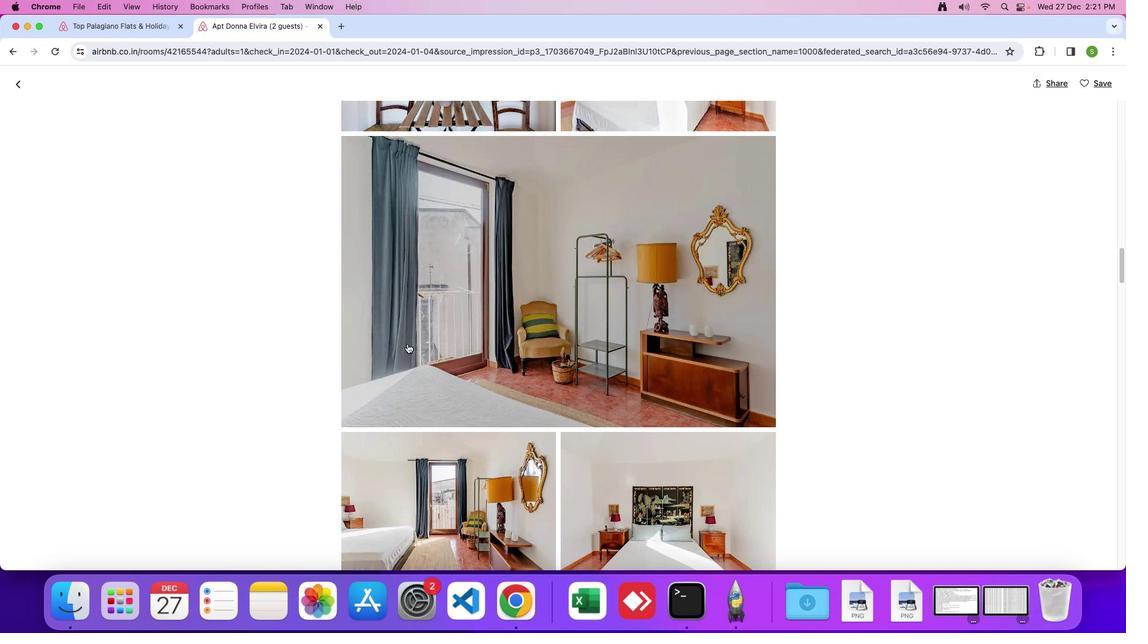 
Action: Mouse scrolled (406, 342) with delta (0, -1)
Screenshot: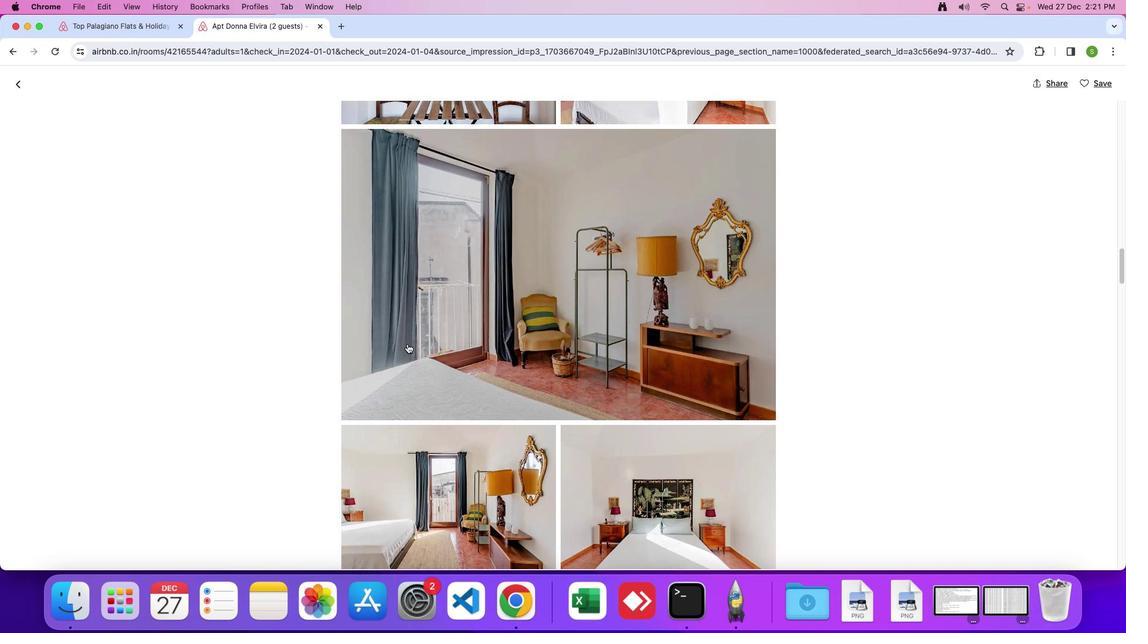 
Action: Mouse scrolled (406, 342) with delta (0, -1)
Screenshot: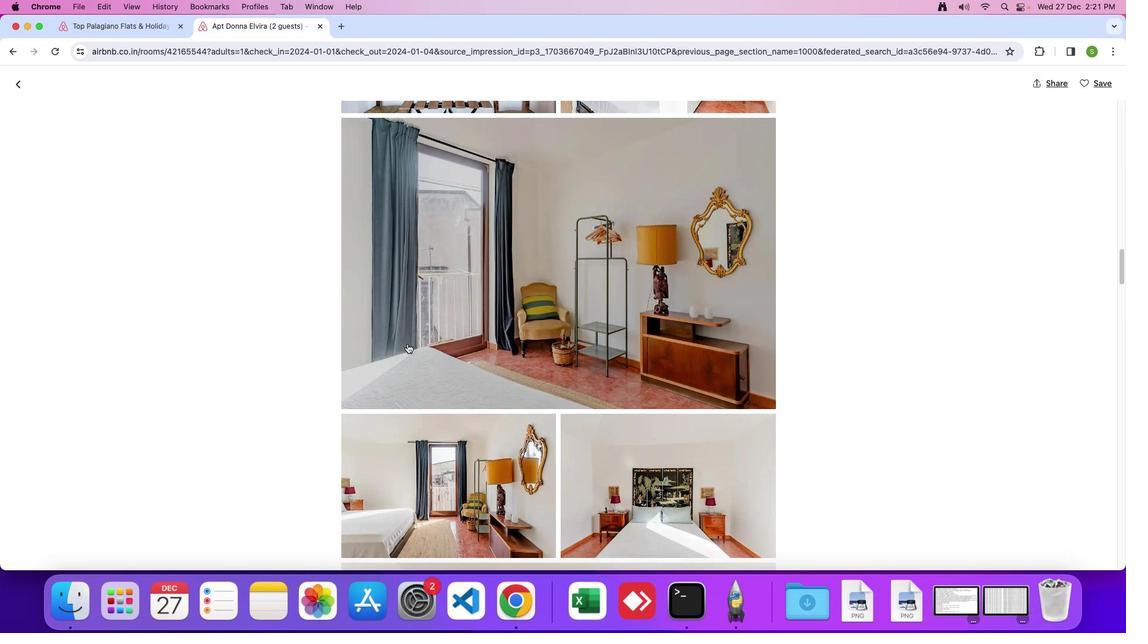
Action: Mouse scrolled (406, 342) with delta (0, -1)
Screenshot: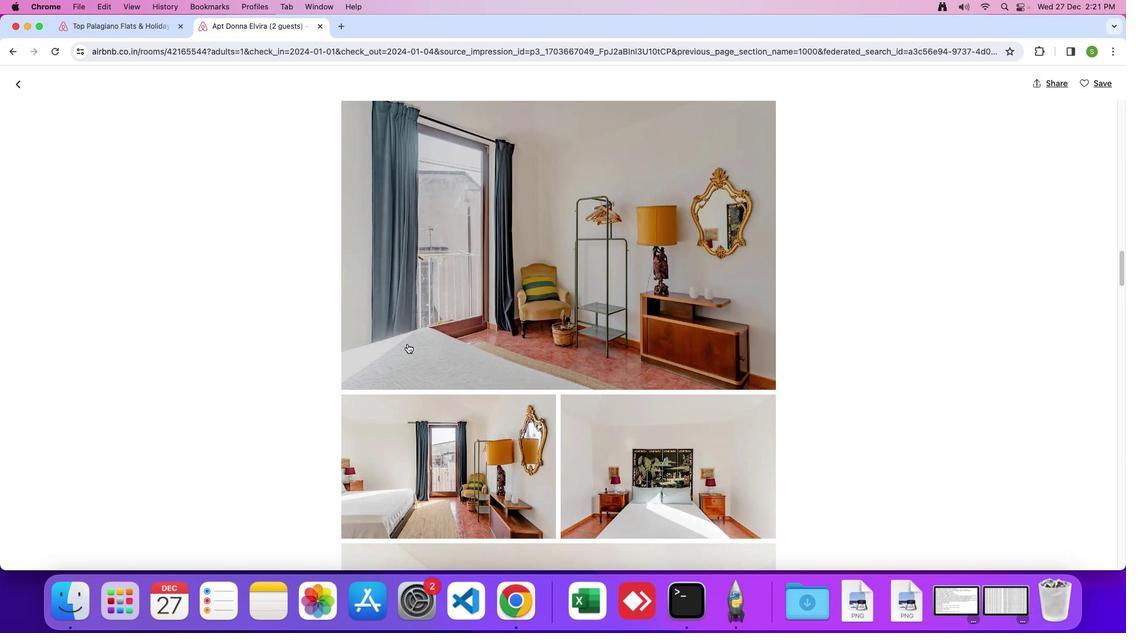 
Action: Mouse scrolled (406, 342) with delta (0, -1)
Screenshot: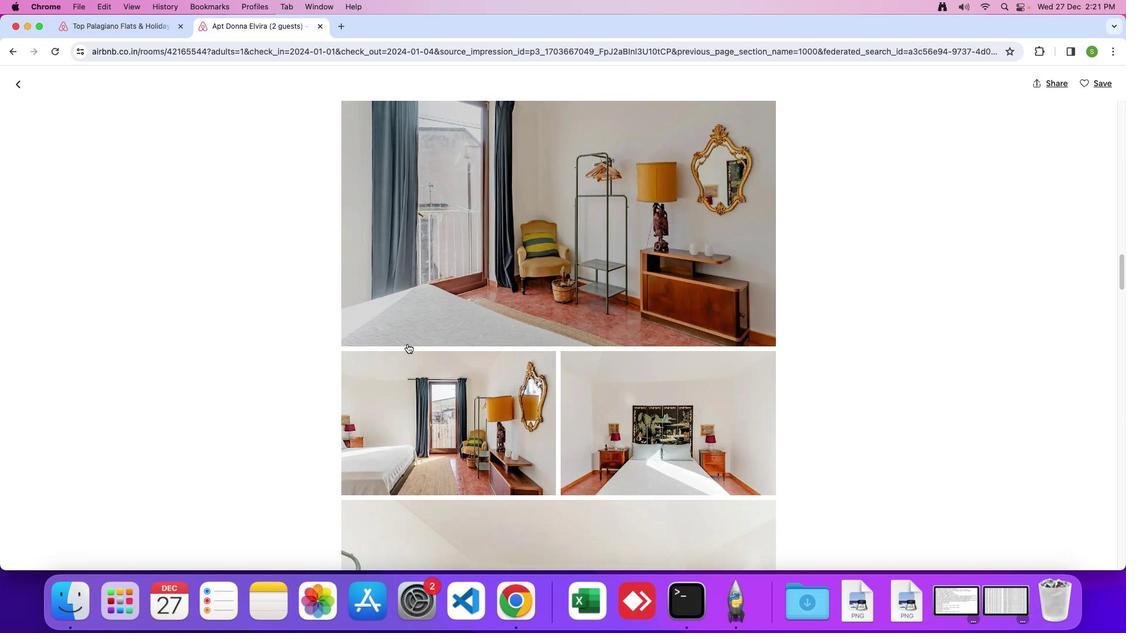 
Action: Mouse scrolled (406, 342) with delta (0, -1)
Screenshot: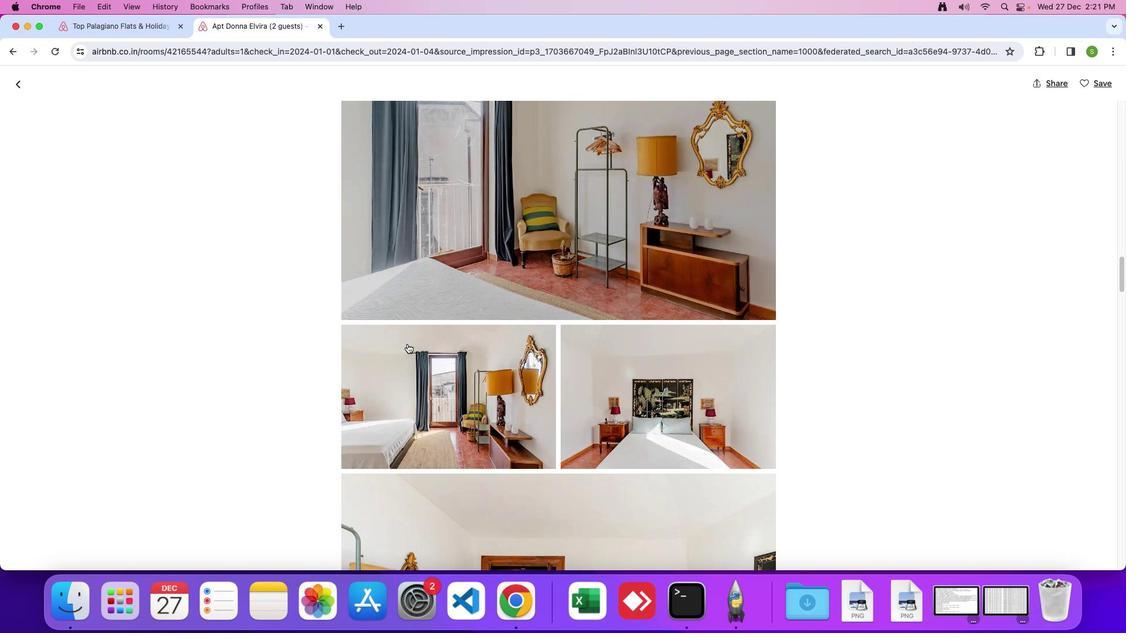 
Action: Mouse scrolled (406, 342) with delta (0, -1)
Screenshot: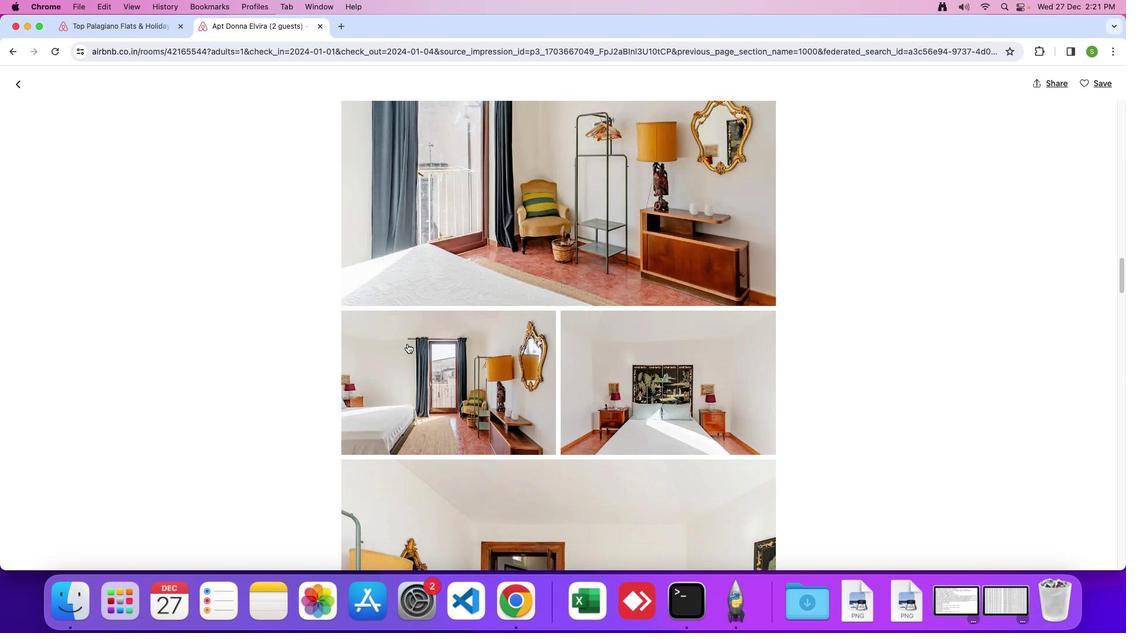 
Action: Mouse scrolled (406, 342) with delta (0, -1)
Screenshot: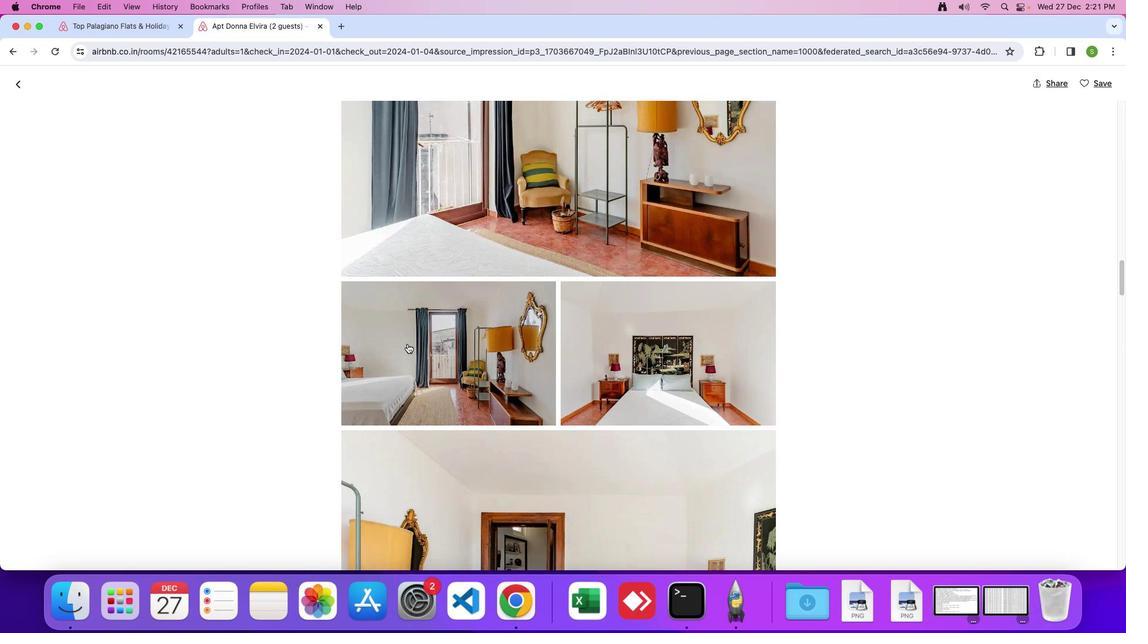 
Action: Mouse scrolled (406, 342) with delta (0, -1)
Screenshot: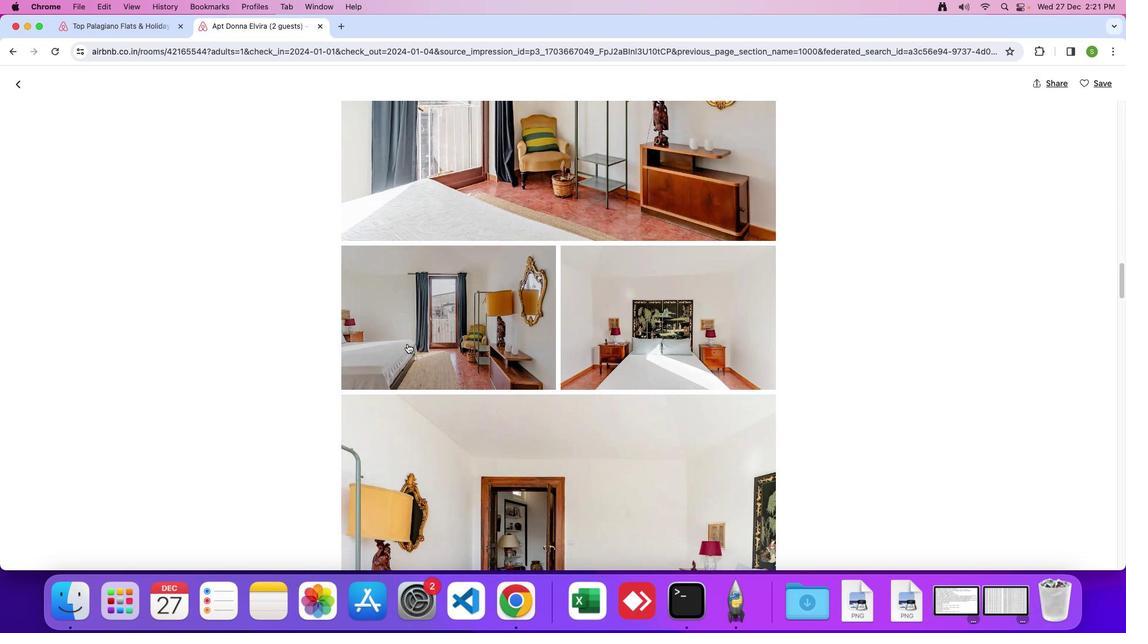 
Action: Mouse scrolled (406, 342) with delta (0, -1)
Screenshot: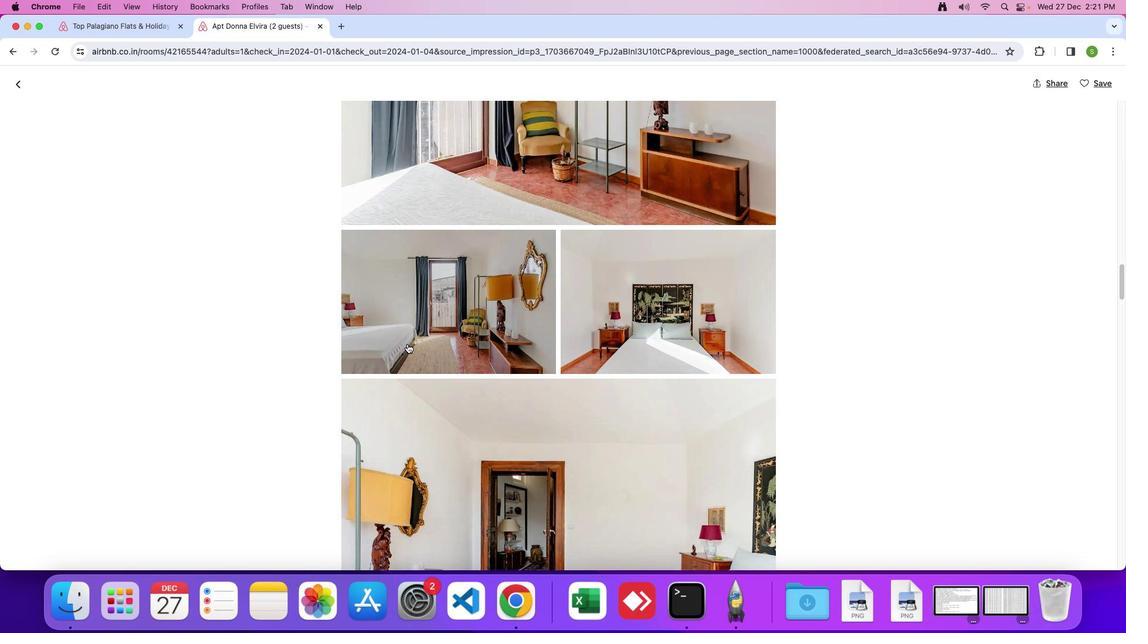 
Action: Mouse scrolled (406, 342) with delta (0, -1)
Screenshot: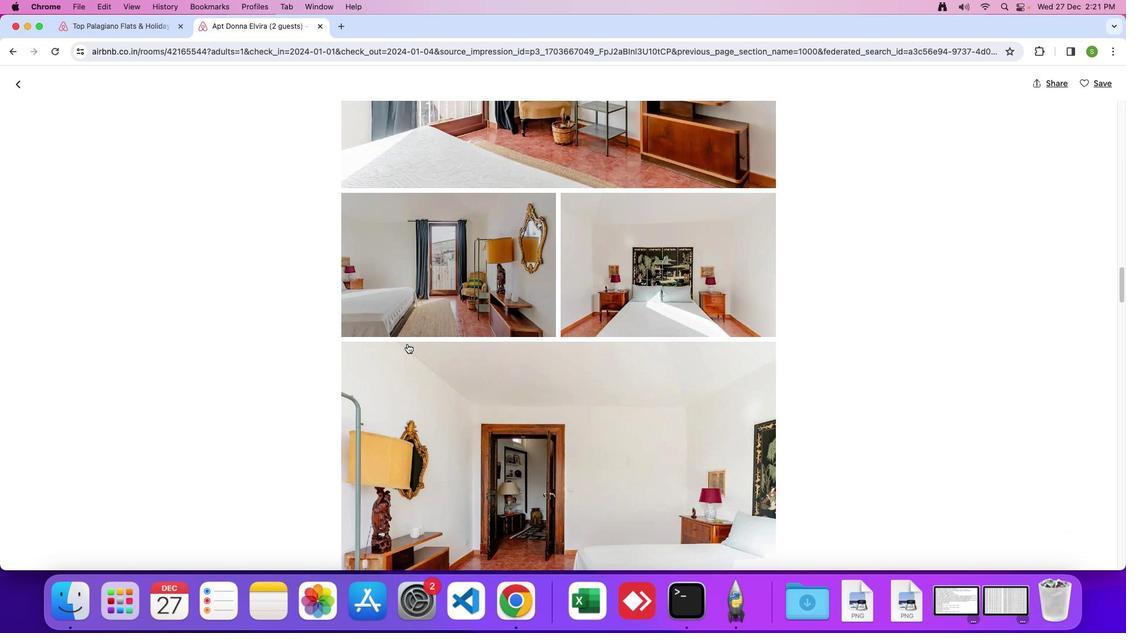 
Action: Mouse scrolled (406, 342) with delta (0, -1)
Screenshot: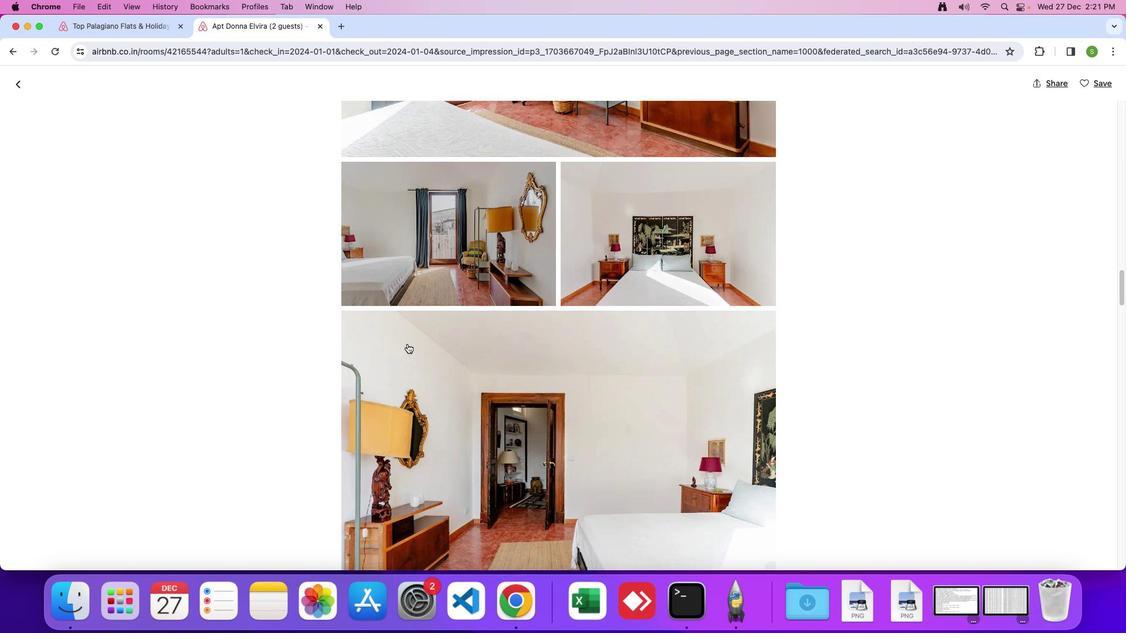 
Action: Mouse scrolled (406, 342) with delta (0, -1)
Screenshot: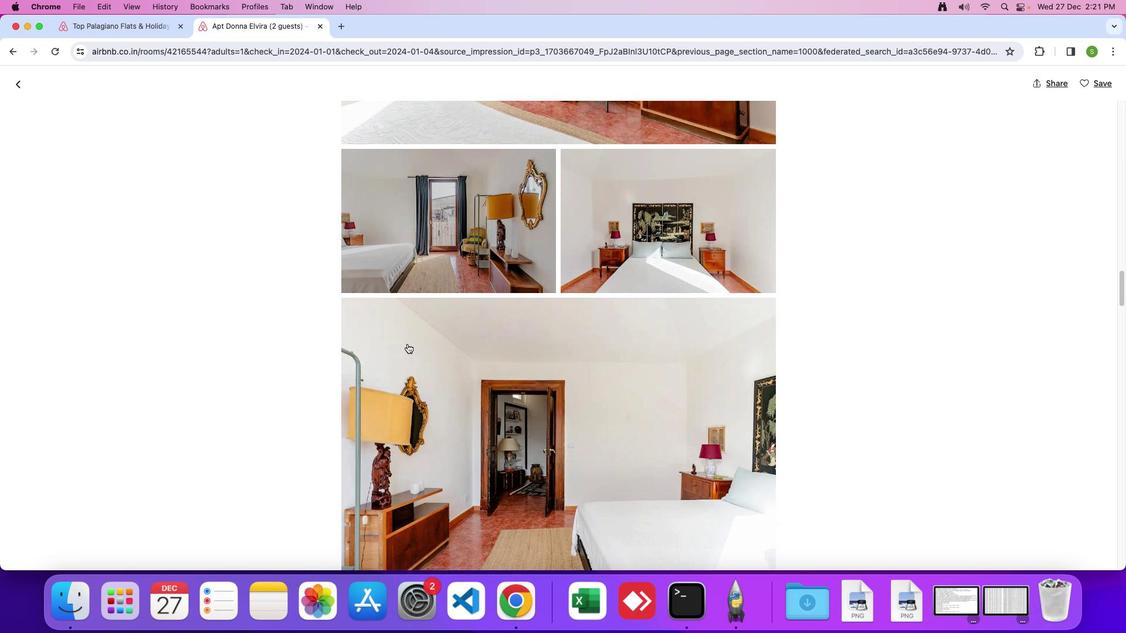 
Action: Mouse scrolled (406, 342) with delta (0, -1)
Screenshot: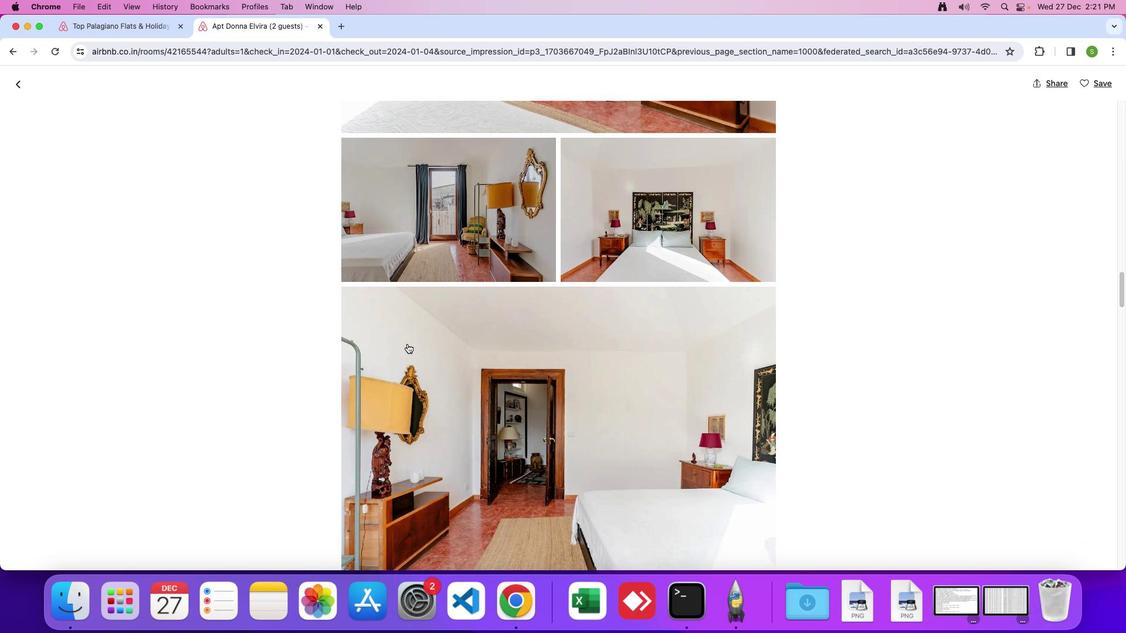 
Action: Mouse scrolled (406, 342) with delta (0, -1)
Screenshot: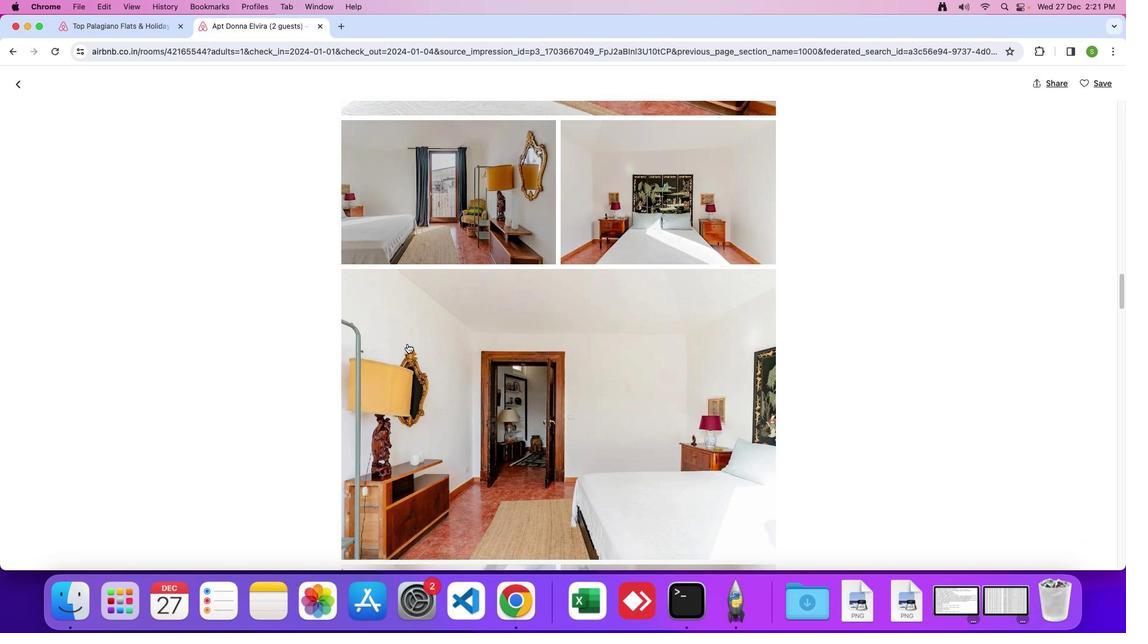 
Action: Mouse scrolled (406, 342) with delta (0, -1)
